 Task: Explore nearby public libraries in Raleigh, North Carolina.
Action: Mouse moved to (78, 90)
Screenshot: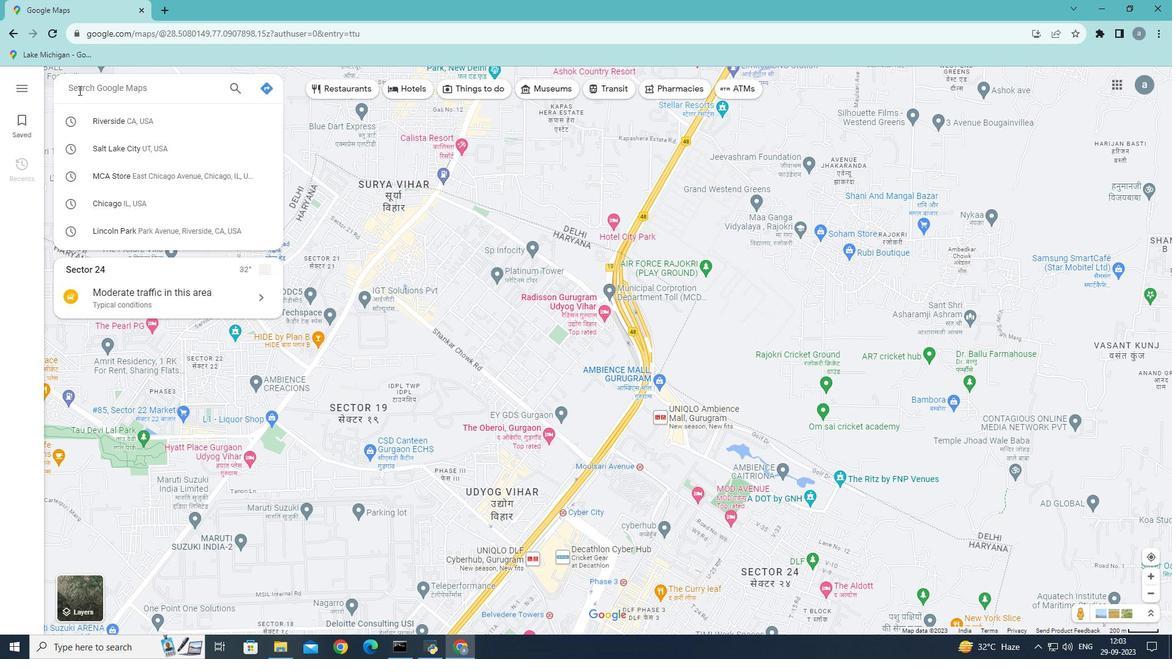 
Action: Mouse pressed left at (78, 90)
Screenshot: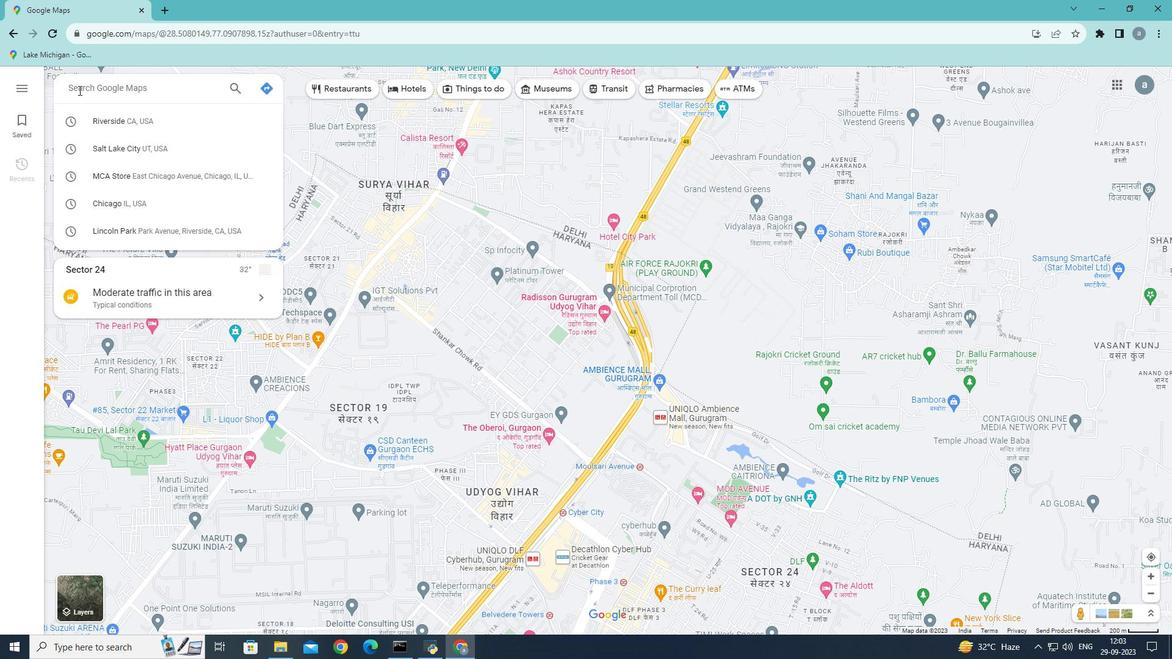 
Action: Key pressed <Key.shift>Raleigh
Screenshot: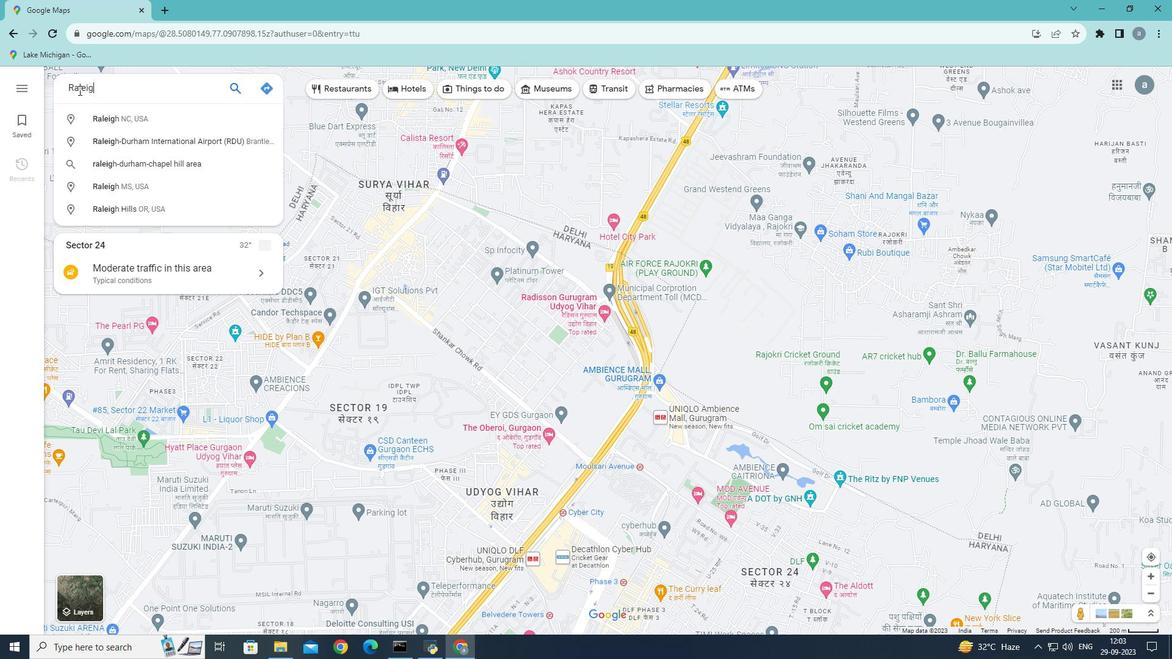 
Action: Mouse moved to (125, 119)
Screenshot: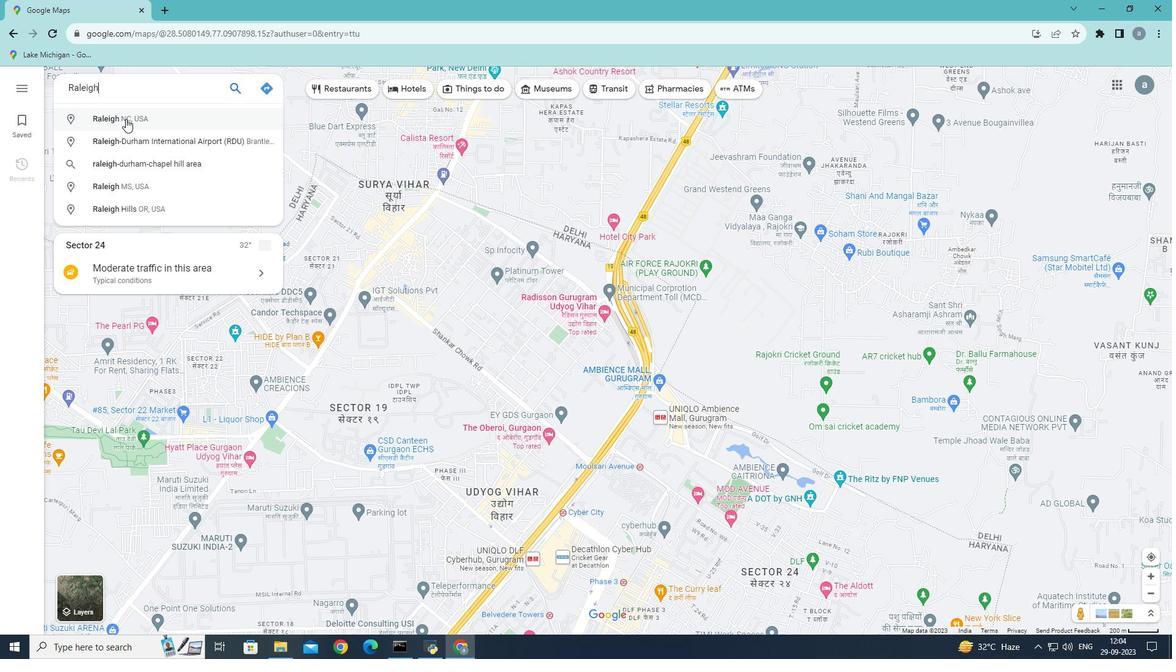 
Action: Mouse pressed left at (125, 119)
Screenshot: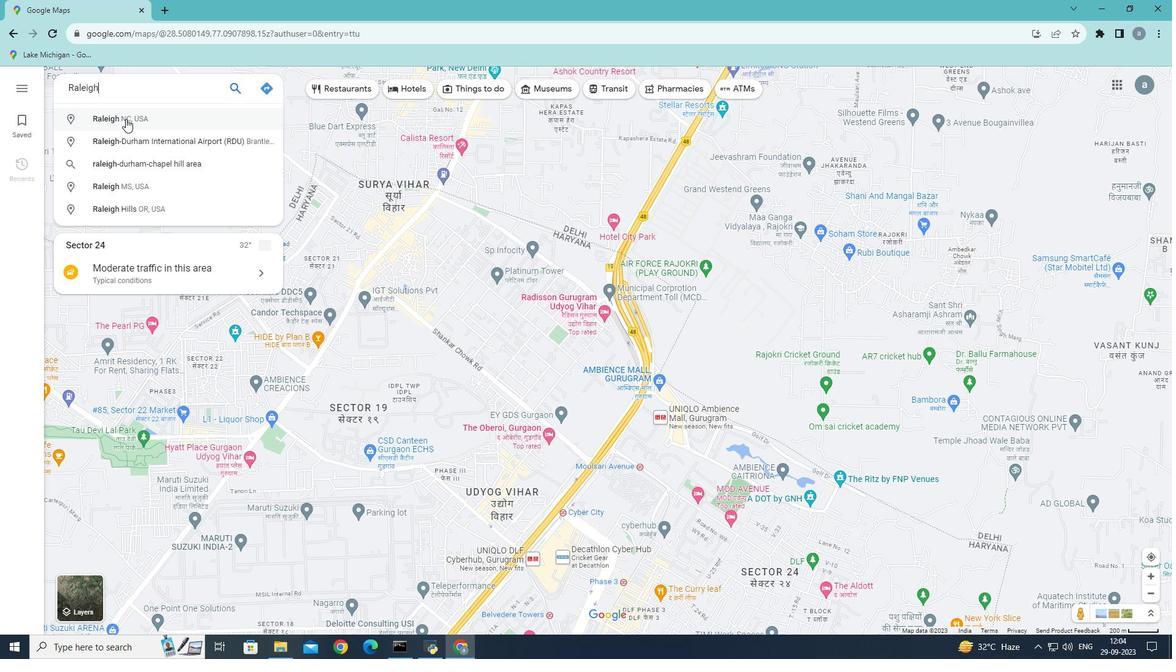 
Action: Mouse moved to (164, 296)
Screenshot: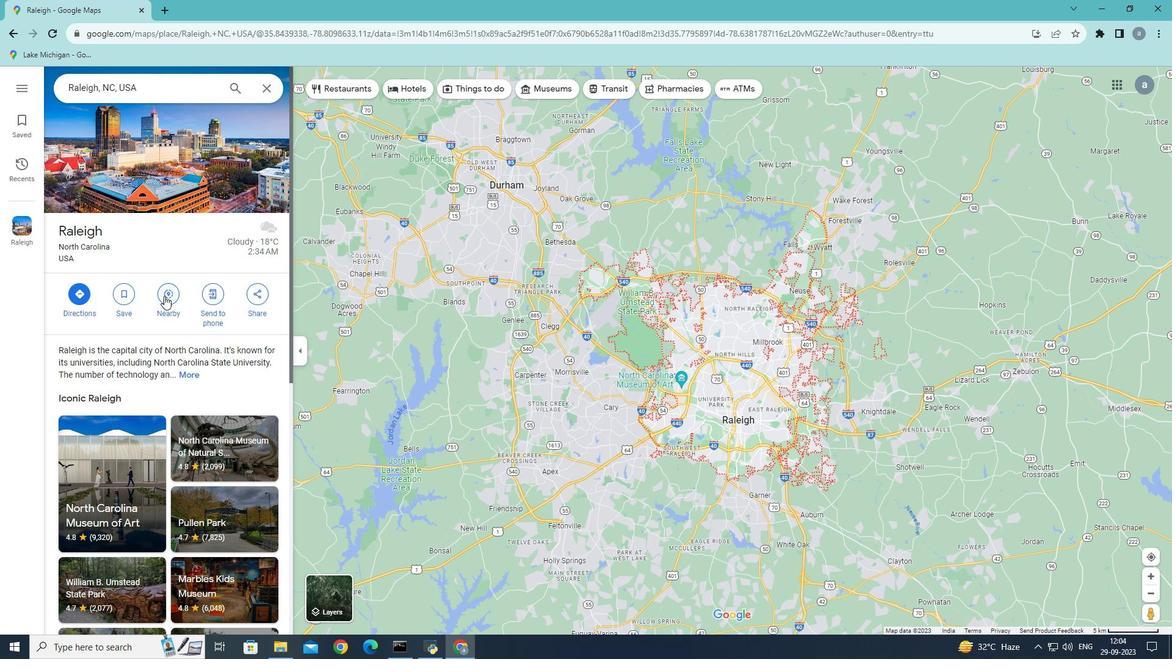 
Action: Mouse pressed left at (164, 296)
Screenshot: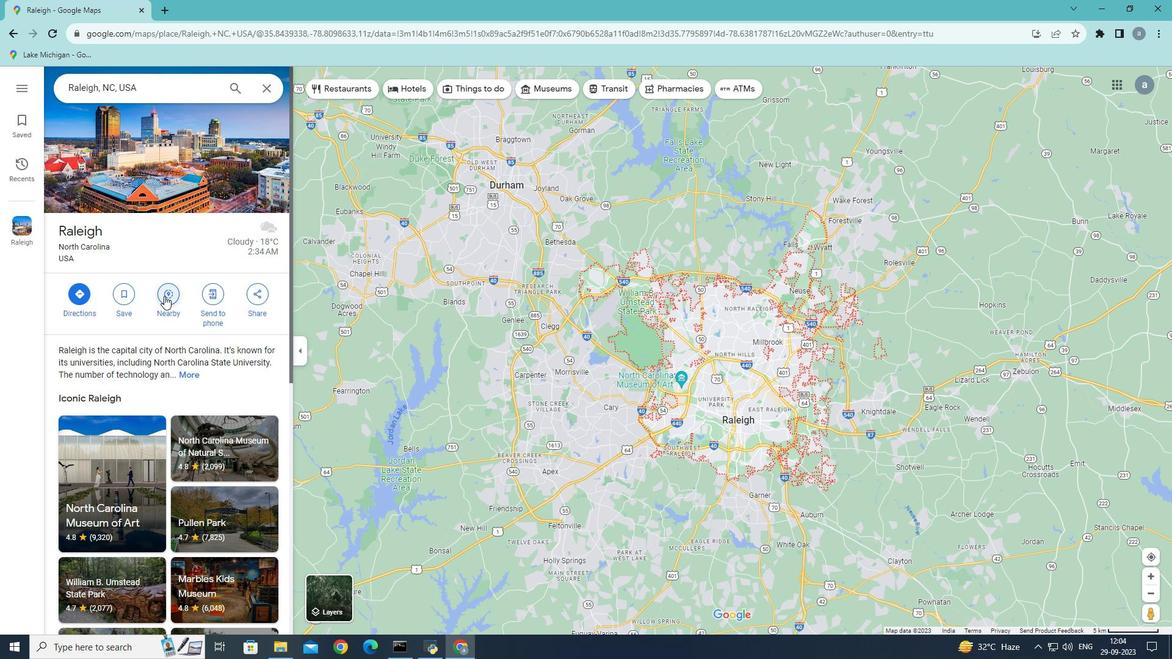 
Action: Mouse moved to (80, 89)
Screenshot: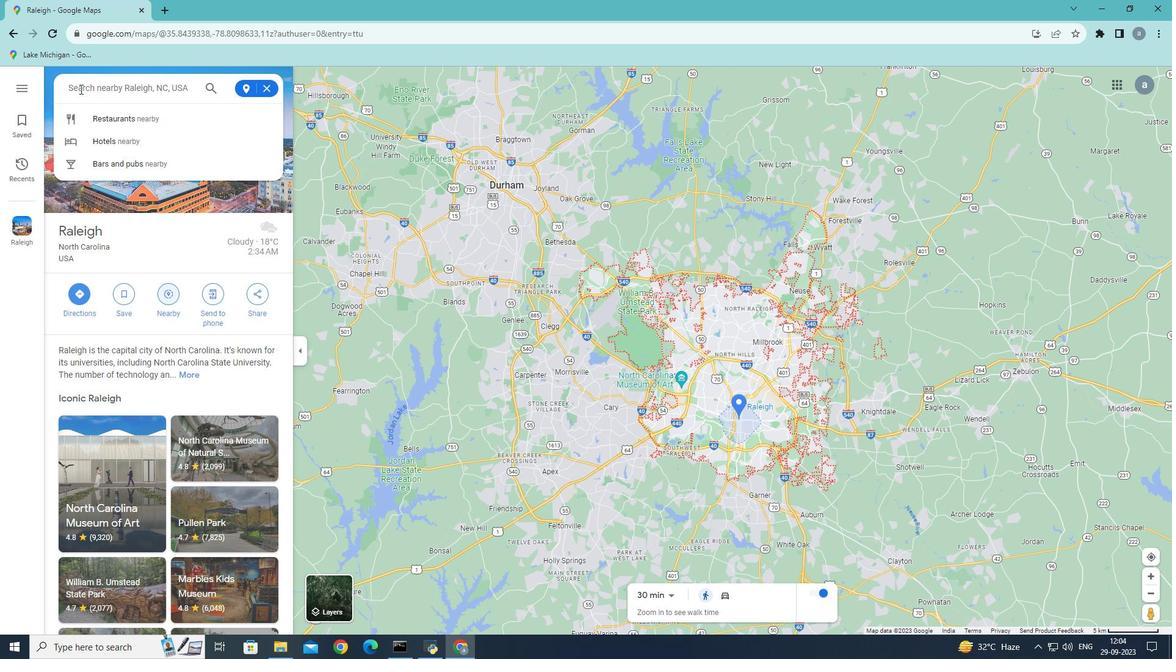 
Action: Mouse pressed left at (80, 89)
Screenshot: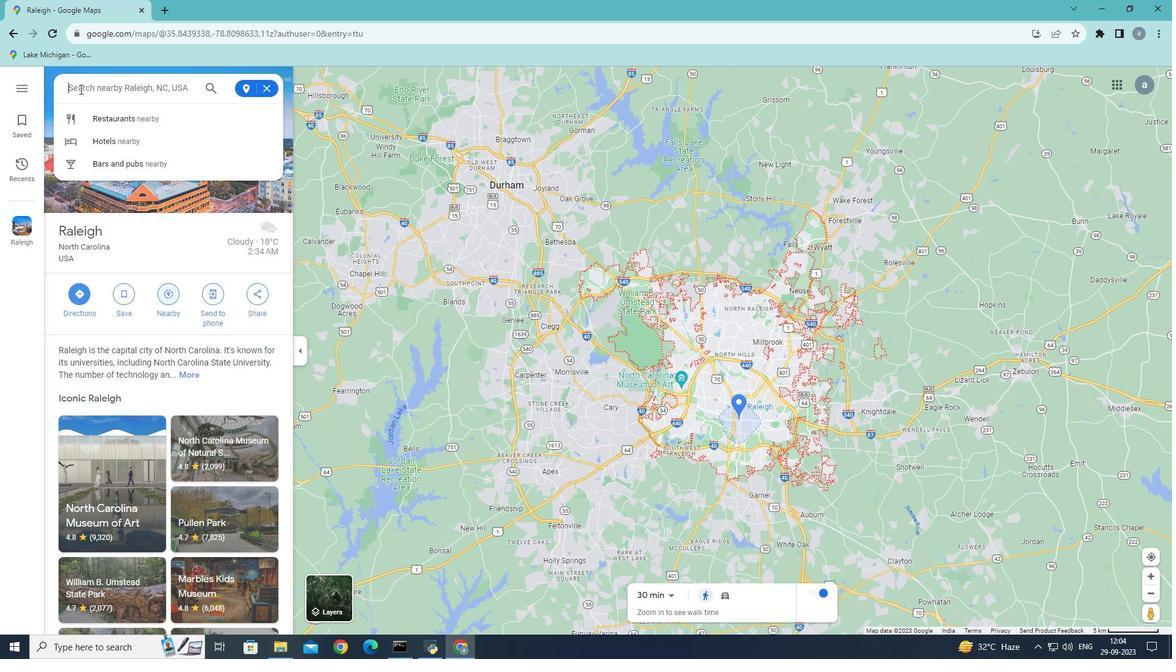 
Action: Mouse moved to (81, 89)
Screenshot: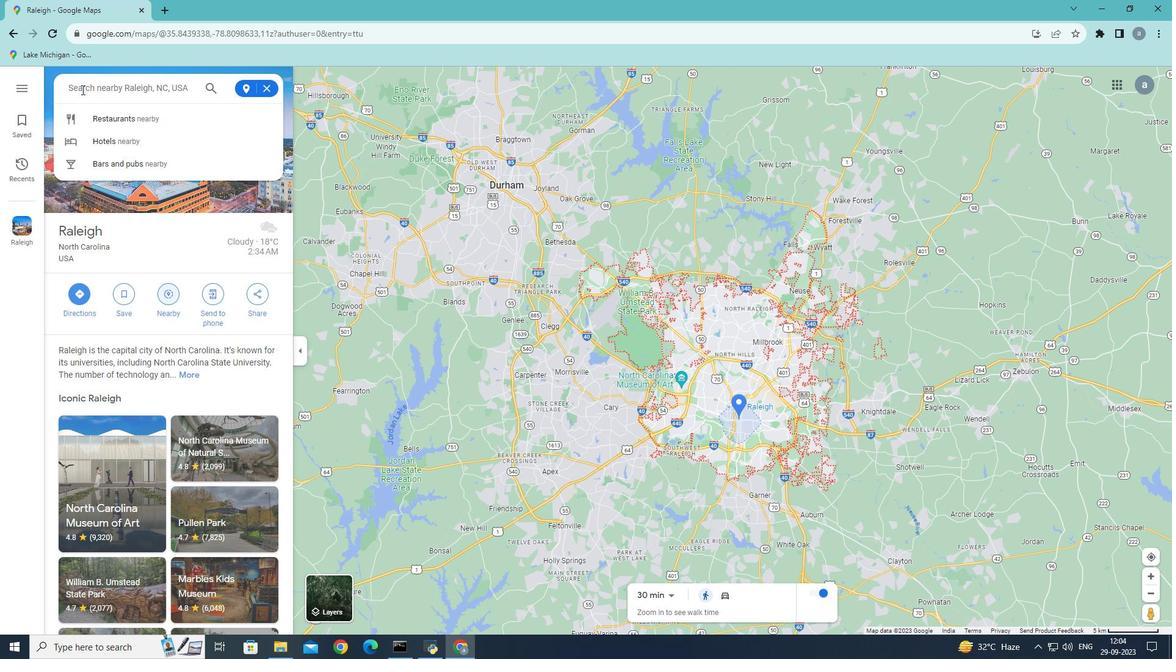 
Action: Key pressed <Key.shift><Key.shift><Key.shift><Key.shift><Key.shift><Key.shift><Key.shift><Key.shift><Key.shift>Public<Key.space>library<Key.enter>
Screenshot: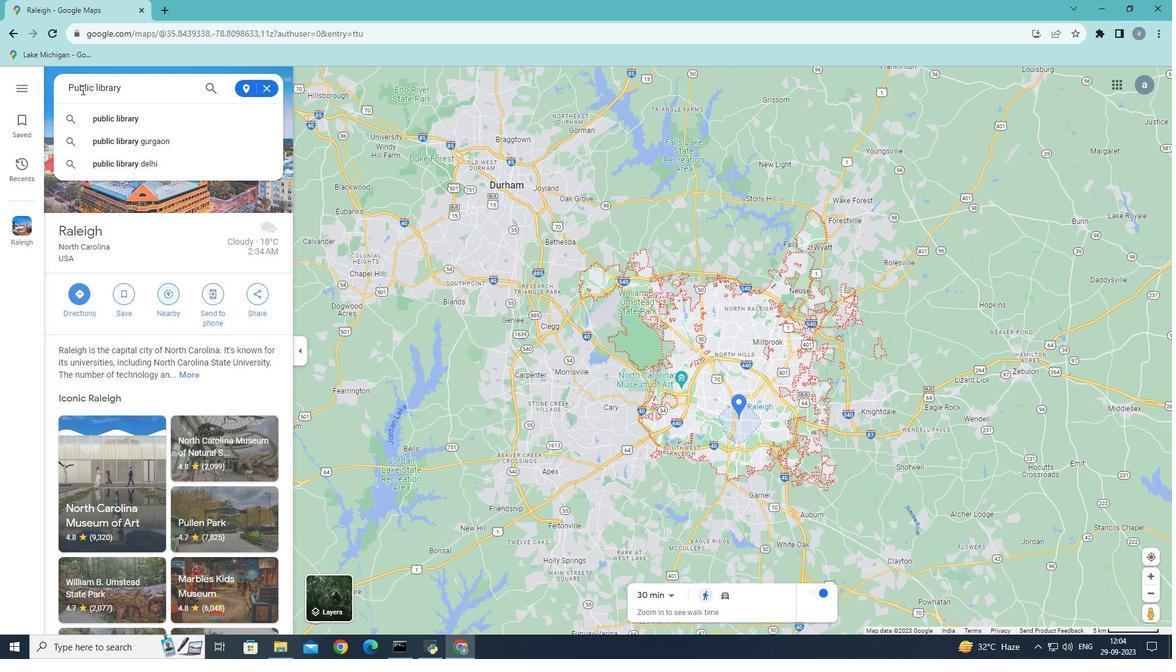
Action: Mouse moved to (331, 600)
Screenshot: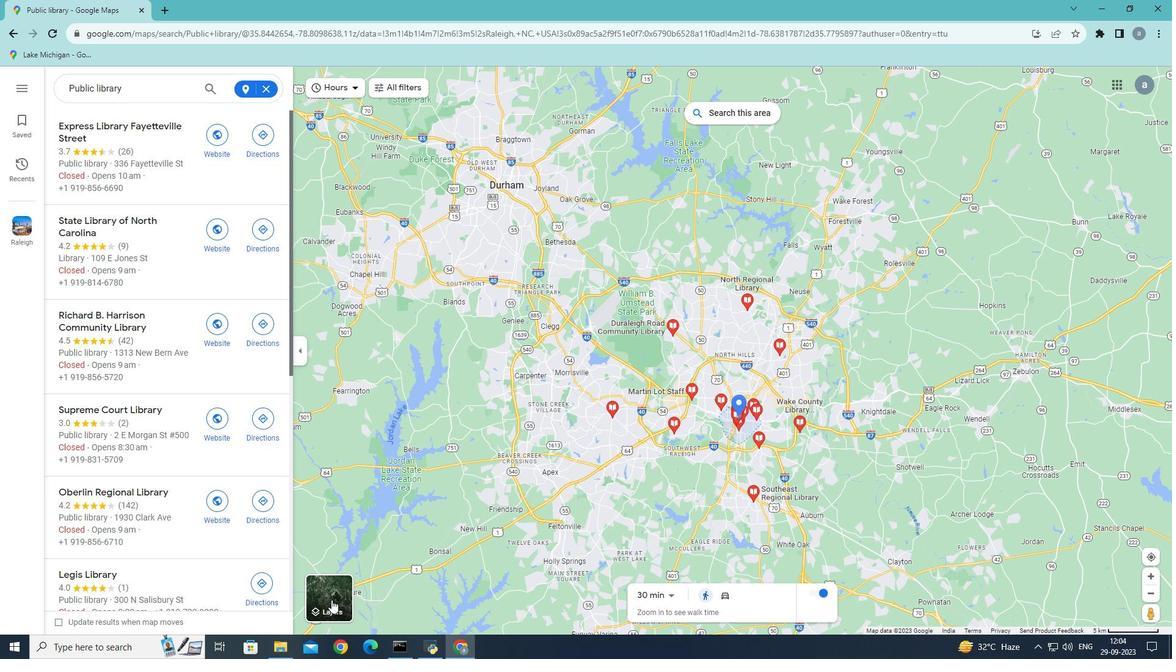 
Action: Mouse pressed left at (331, 600)
Screenshot: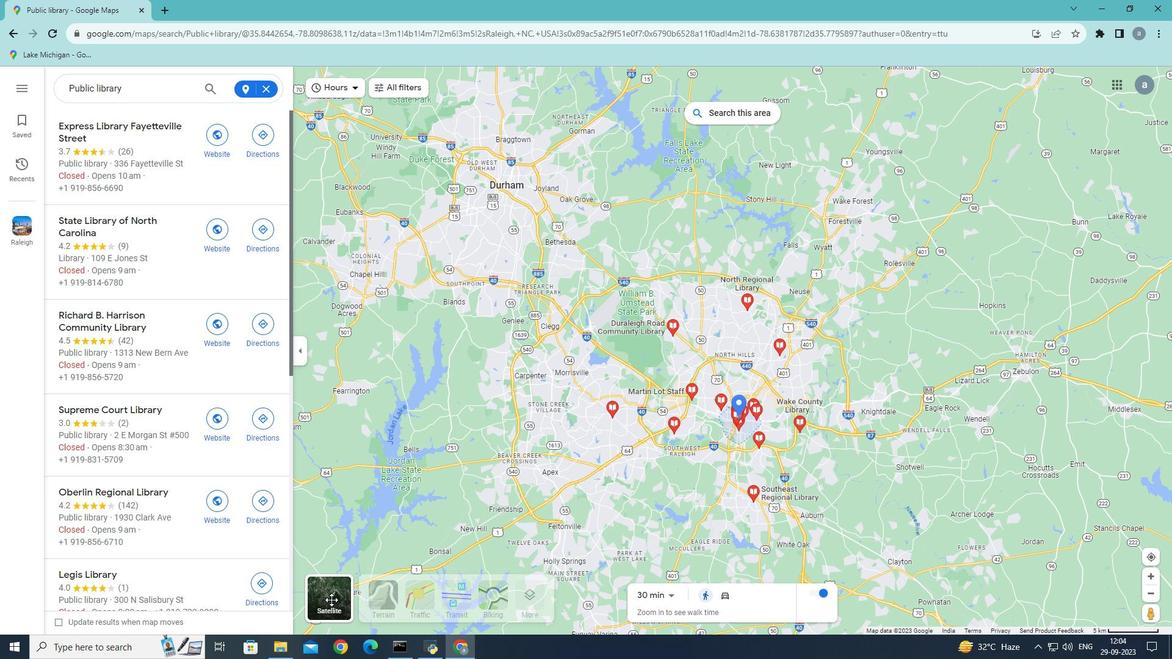 
Action: Mouse moved to (132, 161)
Screenshot: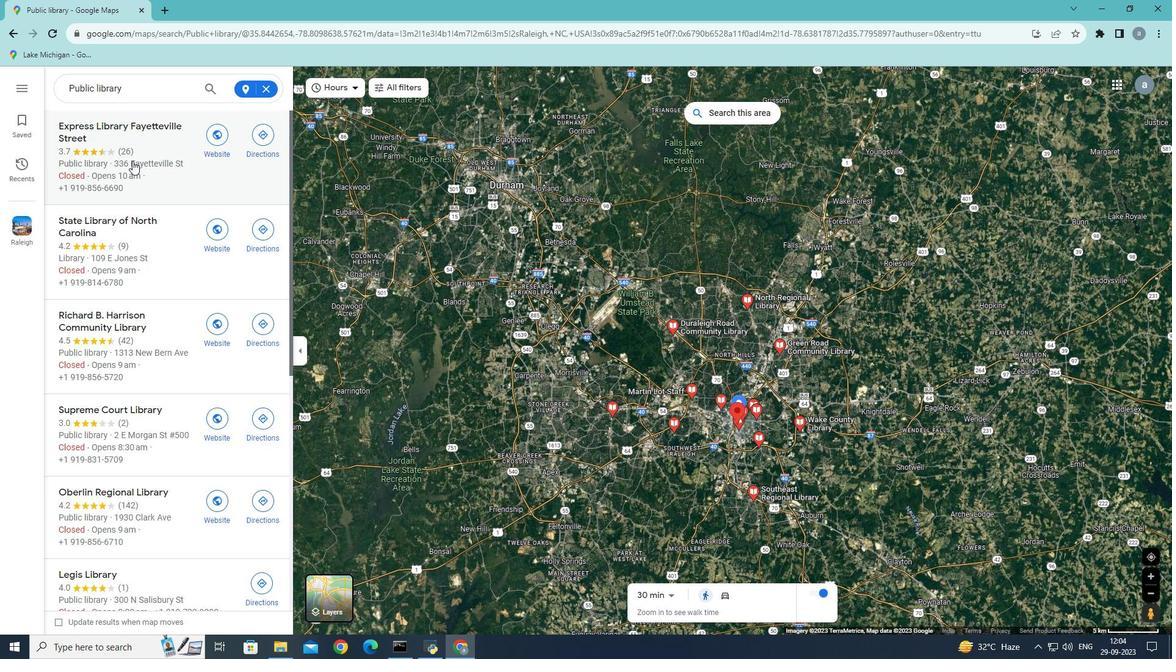 
Action: Mouse pressed left at (132, 161)
Screenshot: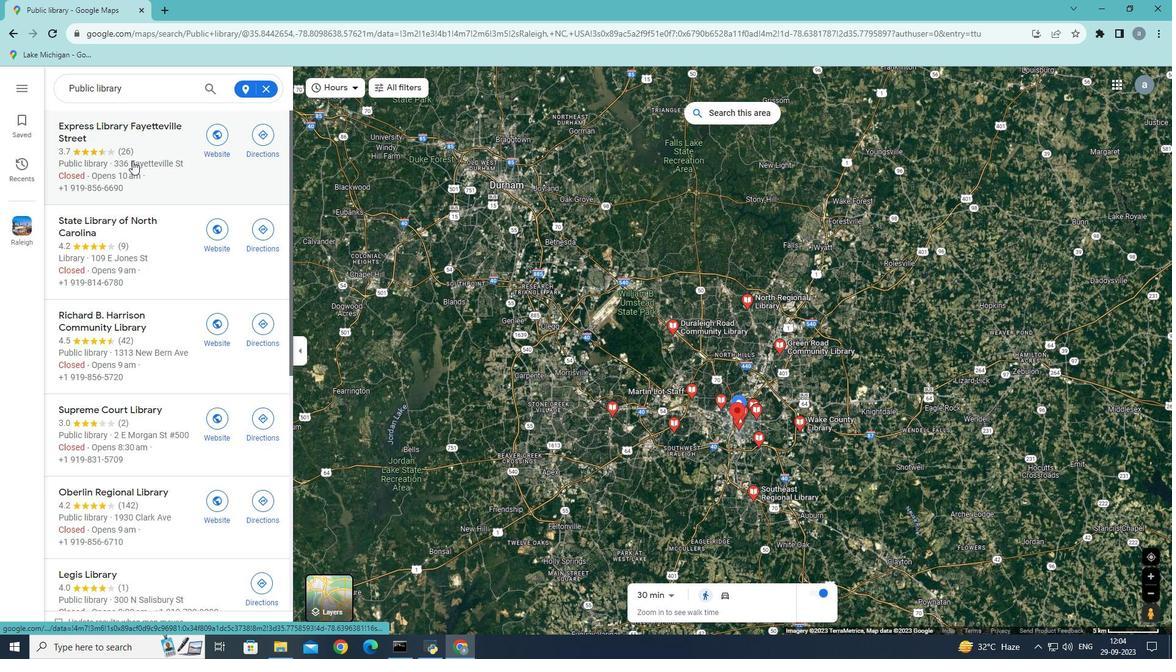 
Action: Mouse moved to (462, 188)
Screenshot: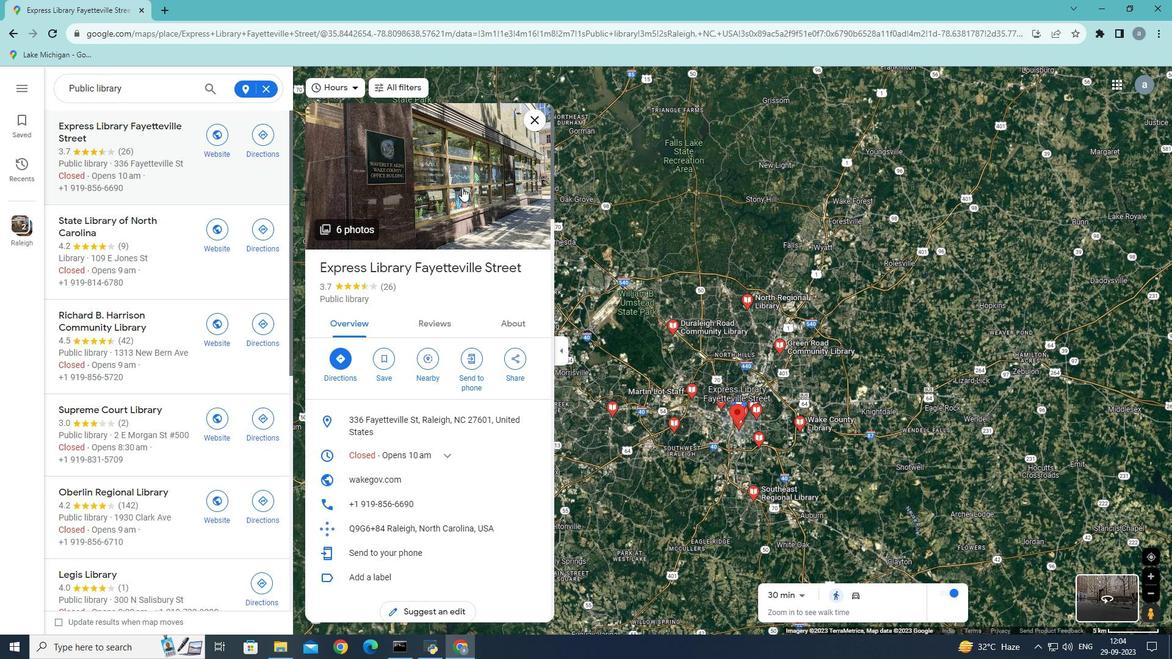 
Action: Mouse scrolled (462, 187) with delta (0, 0)
Screenshot: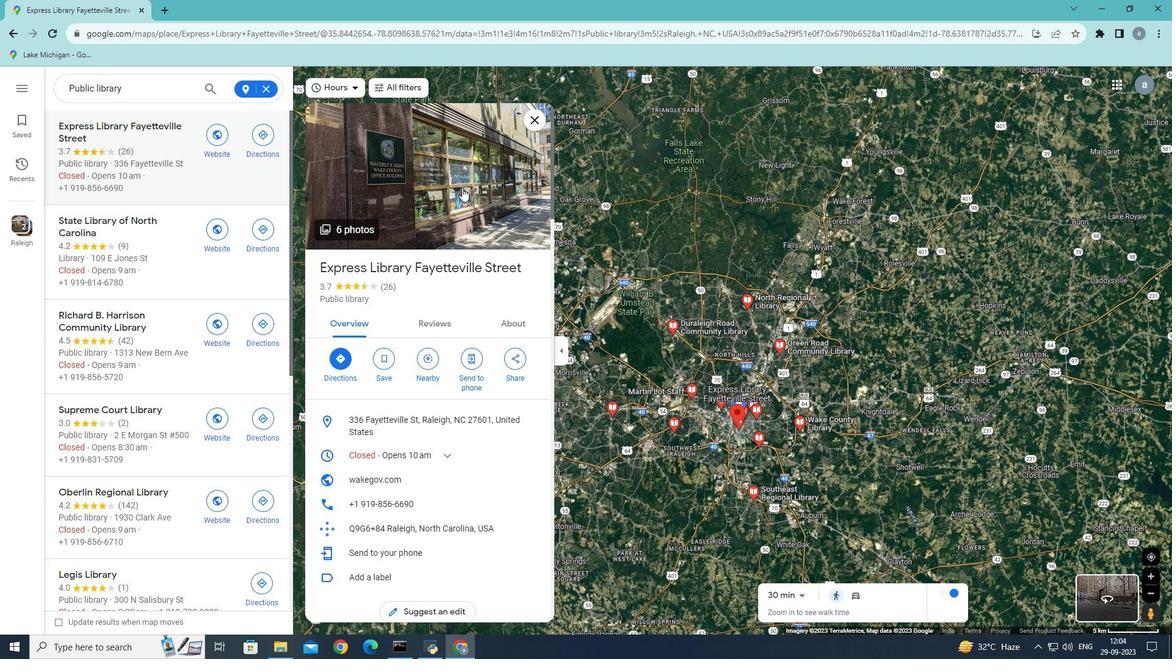 
Action: Mouse scrolled (462, 187) with delta (0, 0)
Screenshot: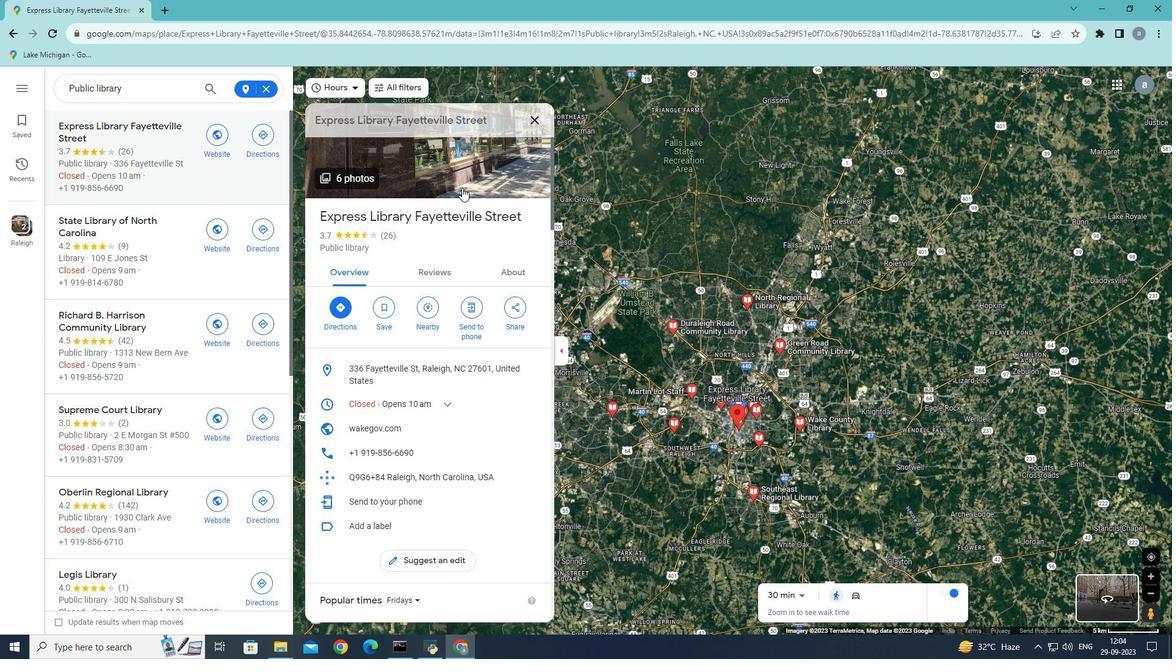 
Action: Mouse scrolled (462, 187) with delta (0, 0)
Screenshot: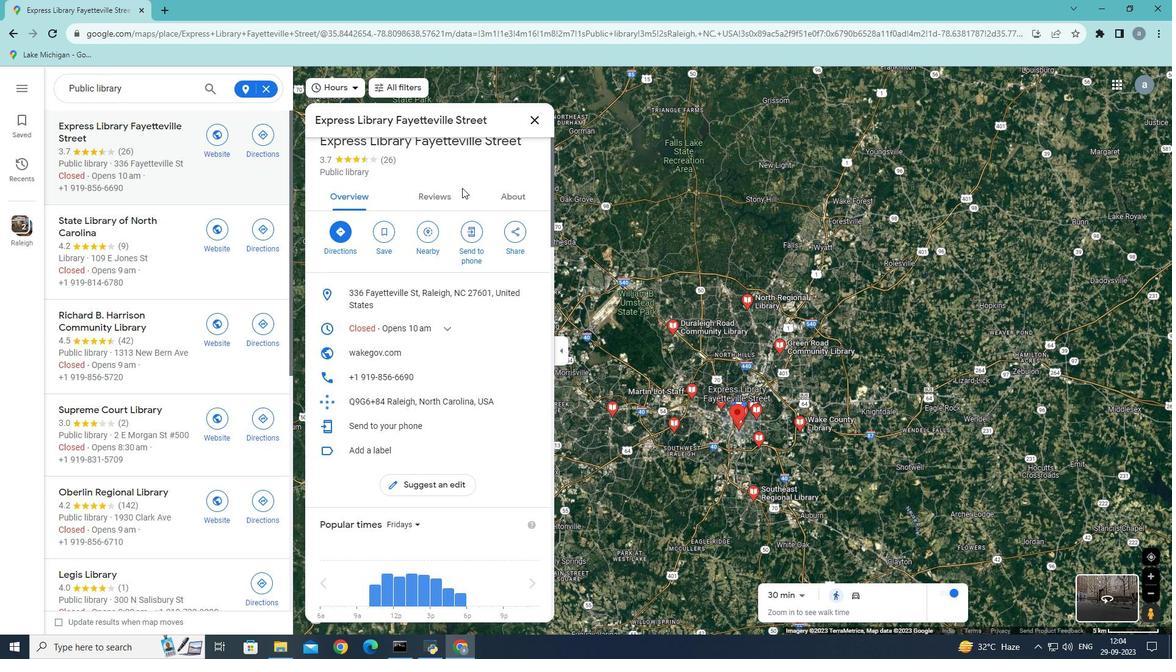 
Action: Mouse scrolled (462, 187) with delta (0, 0)
Screenshot: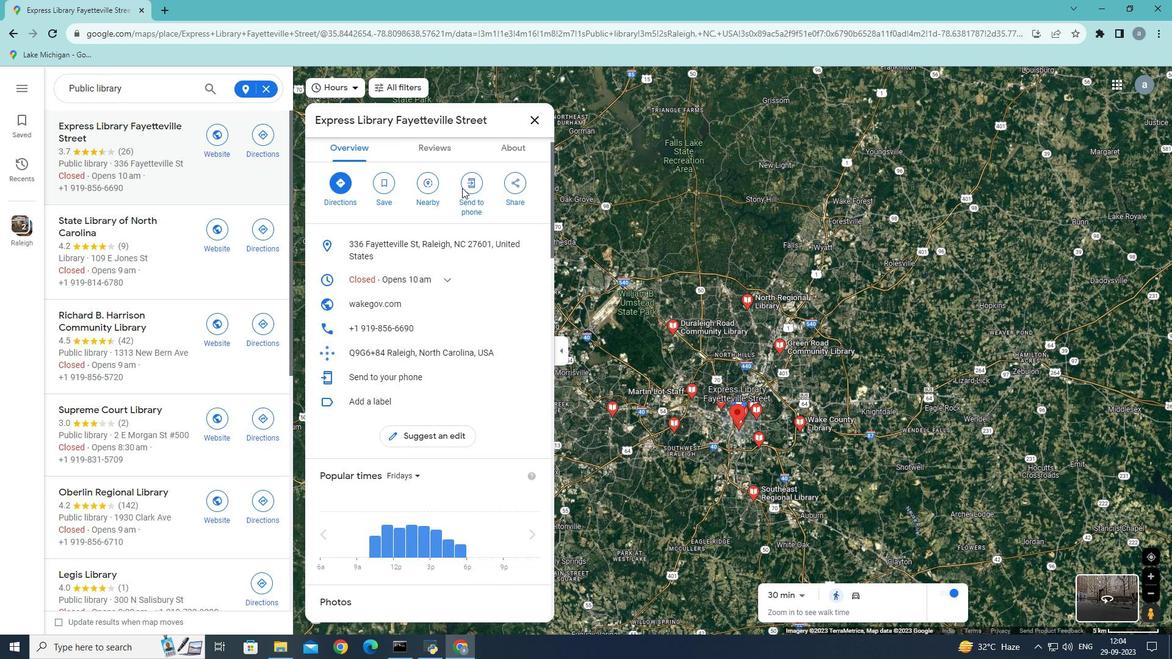 
Action: Mouse scrolled (462, 187) with delta (0, 0)
Screenshot: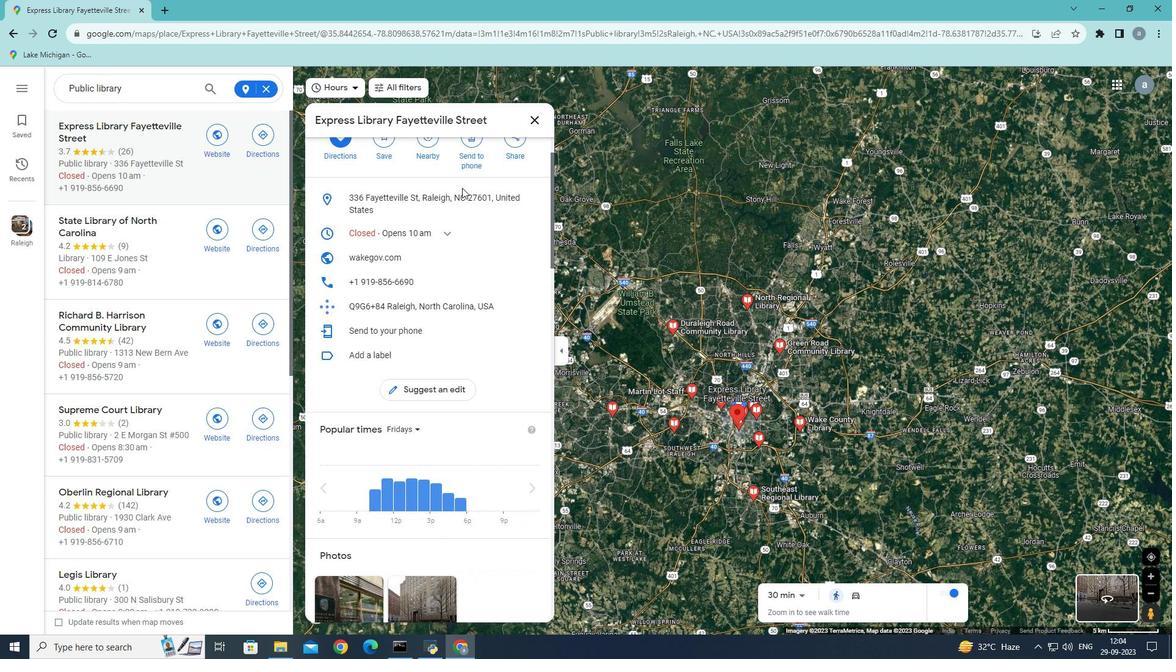 
Action: Mouse moved to (456, 200)
Screenshot: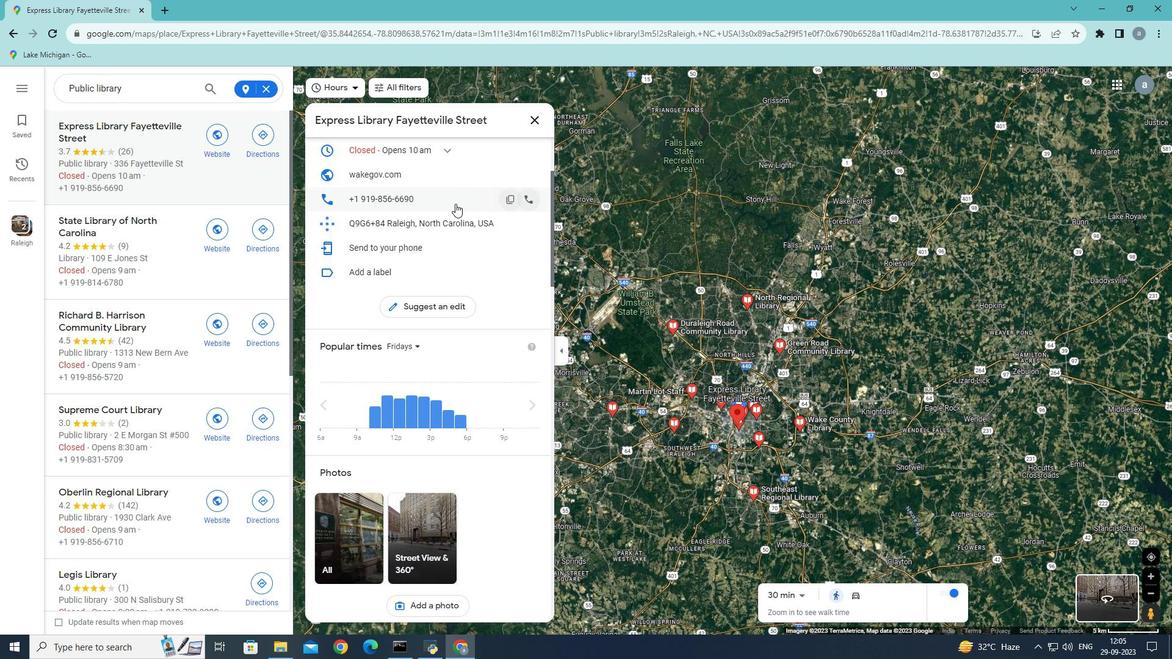 
Action: Mouse scrolled (456, 200) with delta (0, 0)
Screenshot: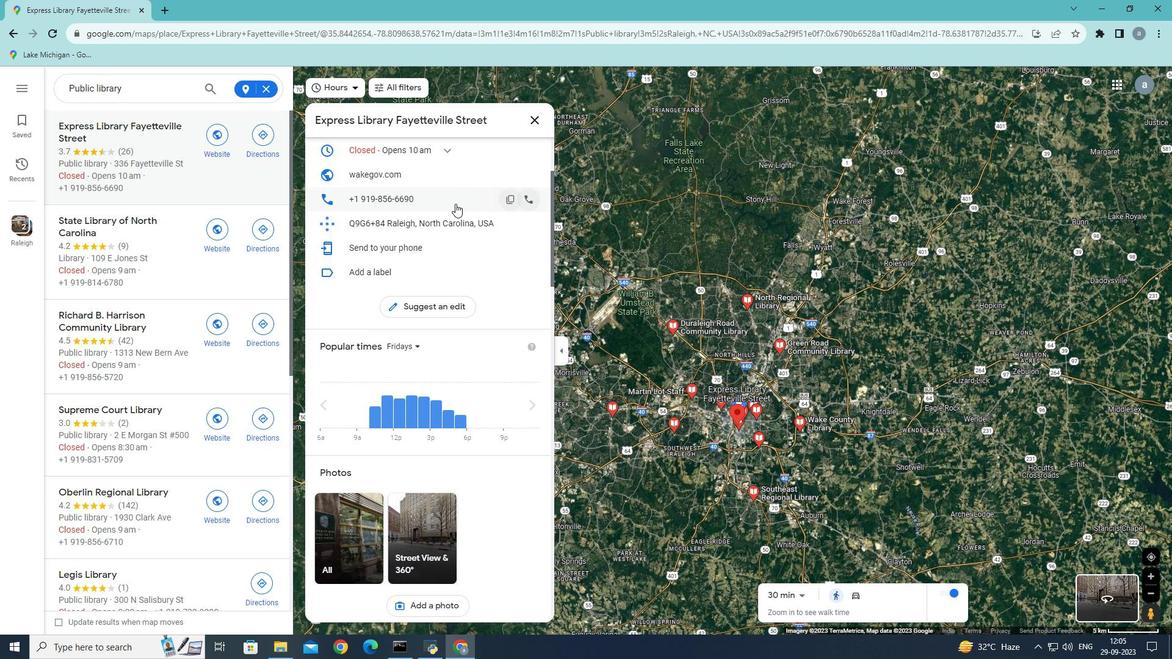 
Action: Mouse moved to (455, 204)
Screenshot: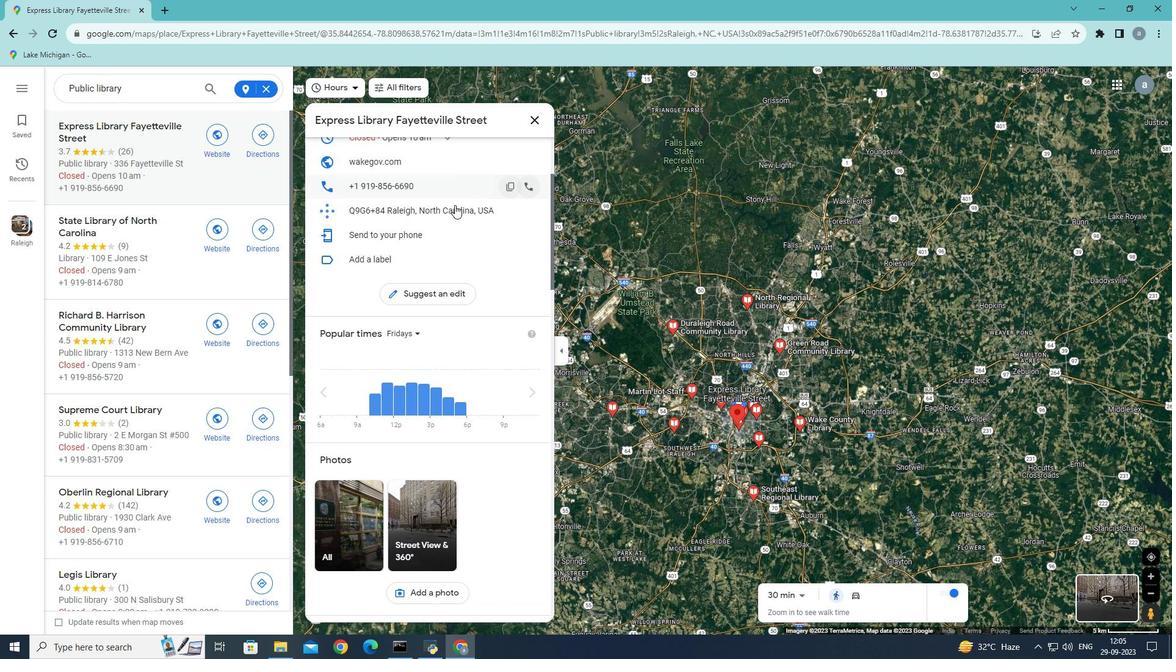 
Action: Mouse scrolled (455, 203) with delta (0, 0)
Screenshot: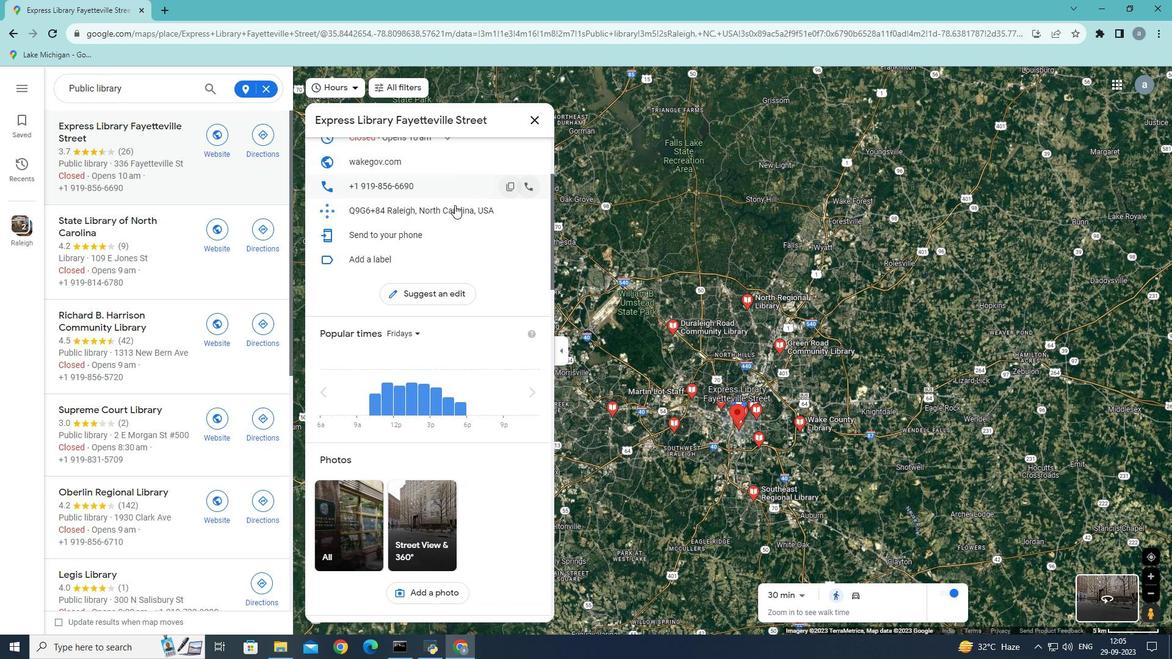
Action: Mouse moved to (455, 205)
Screenshot: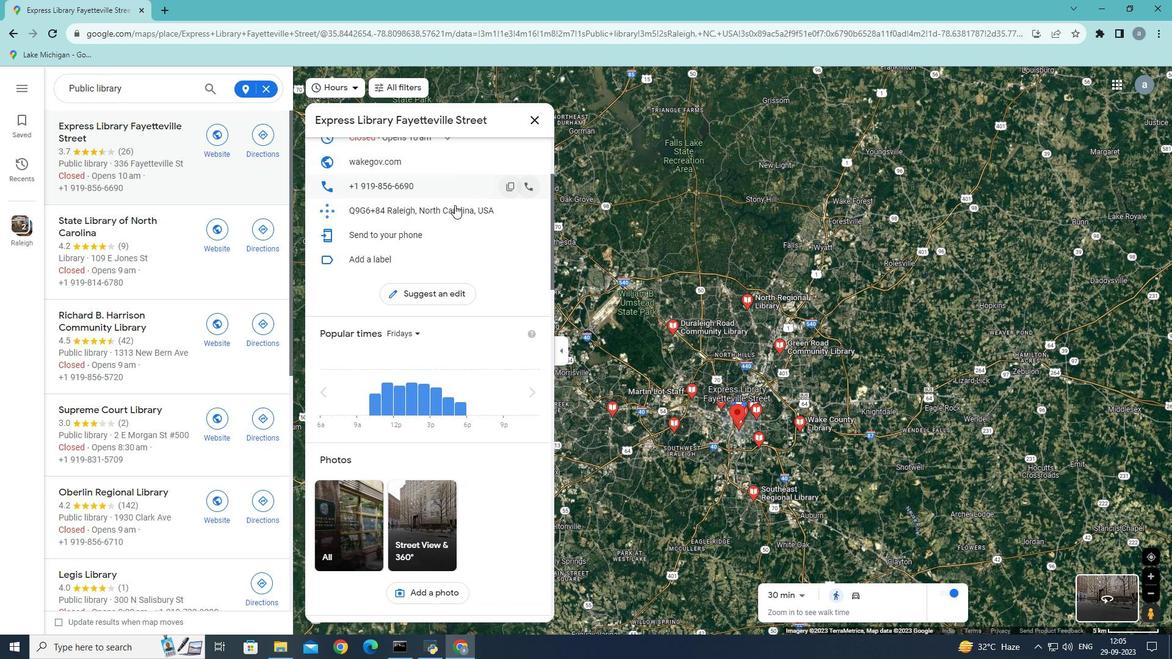 
Action: Mouse scrolled (455, 204) with delta (0, 0)
Screenshot: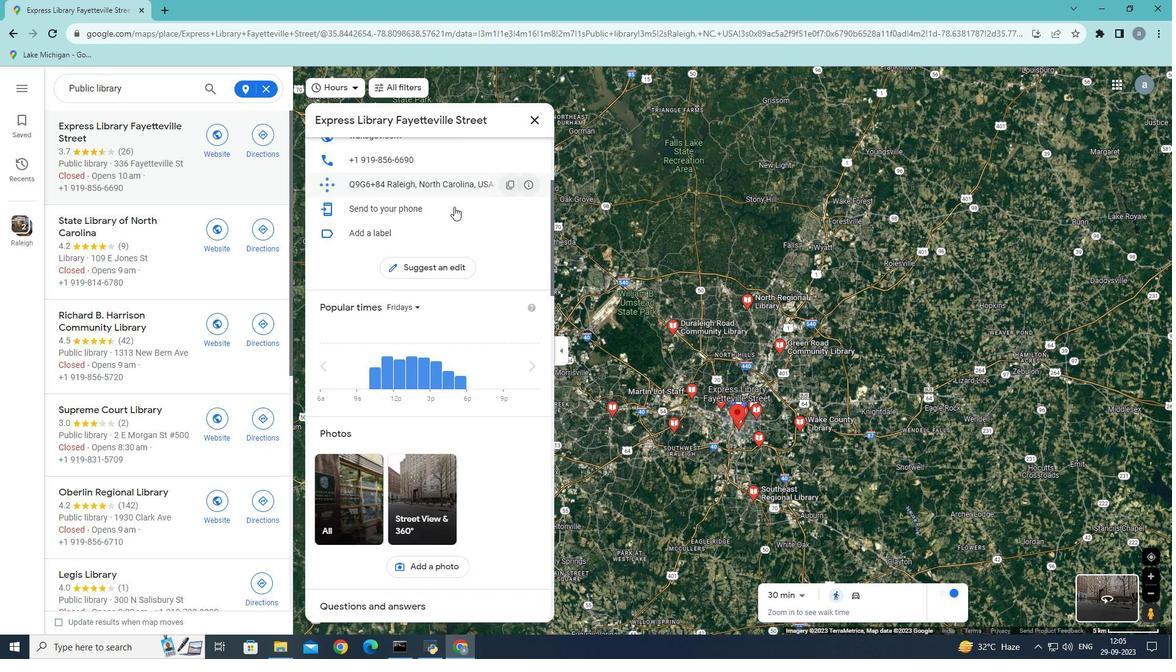 
Action: Mouse moved to (449, 210)
Screenshot: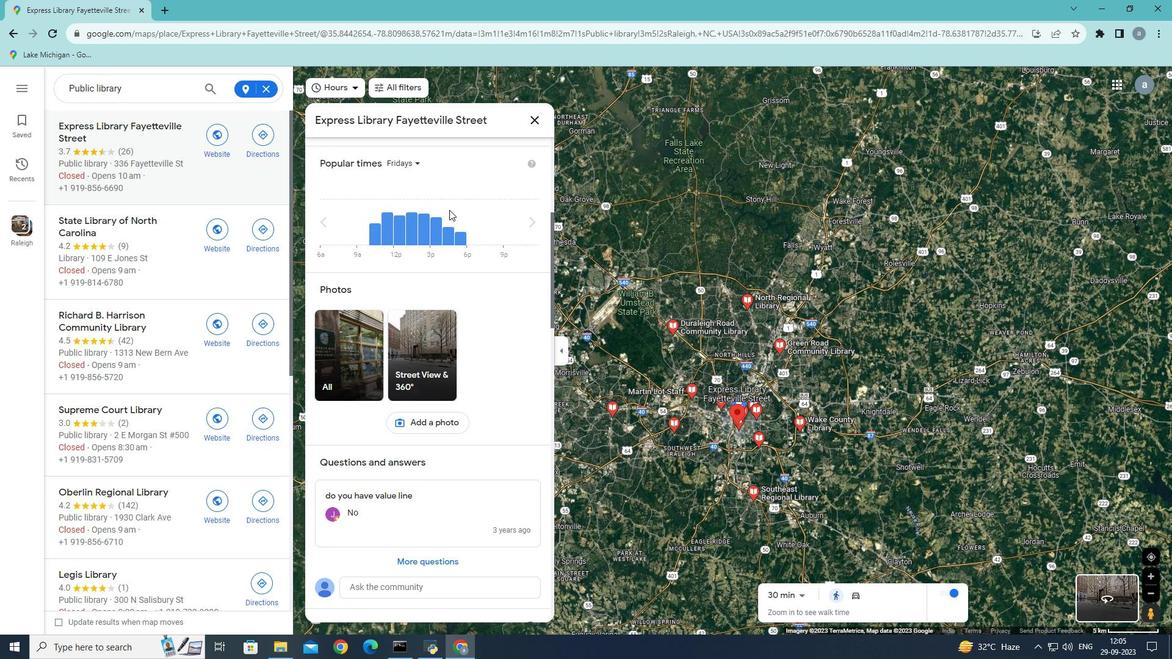 
Action: Mouse scrolled (449, 209) with delta (0, 0)
Screenshot: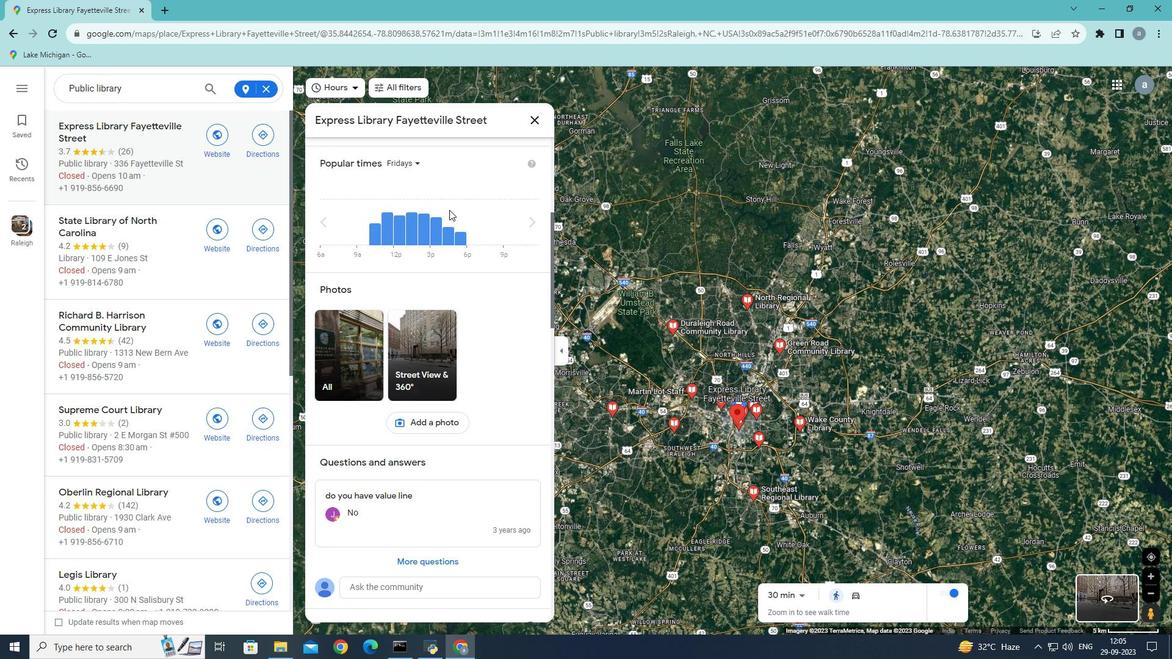 
Action: Mouse scrolled (449, 209) with delta (0, 0)
Screenshot: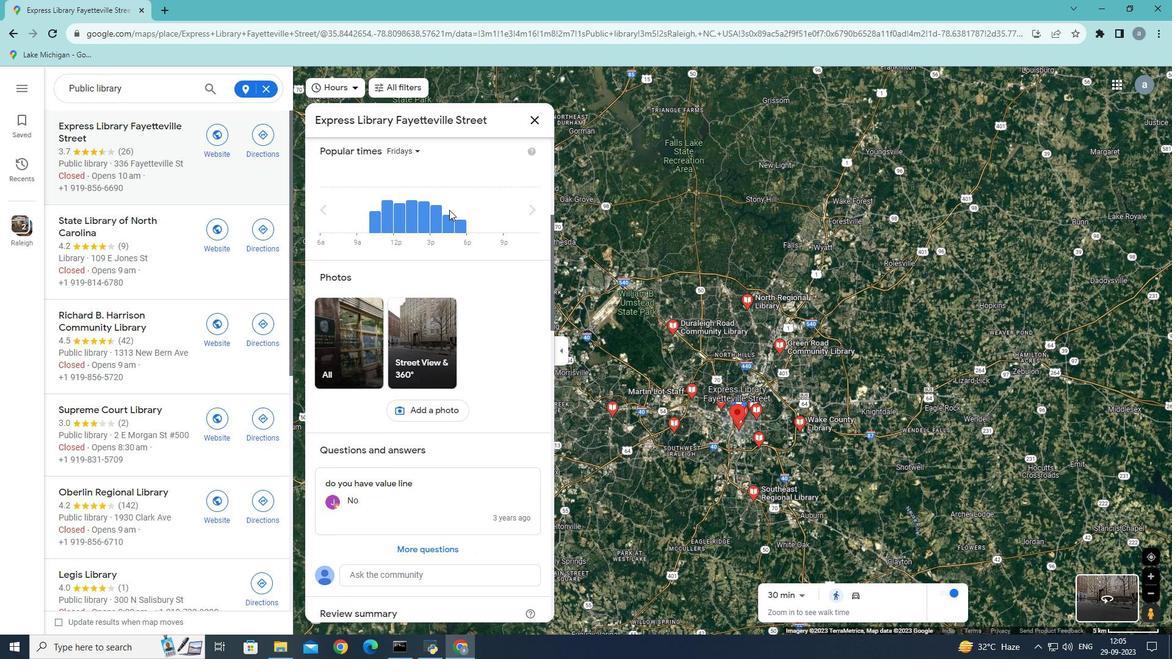 
Action: Mouse scrolled (449, 209) with delta (0, 0)
Screenshot: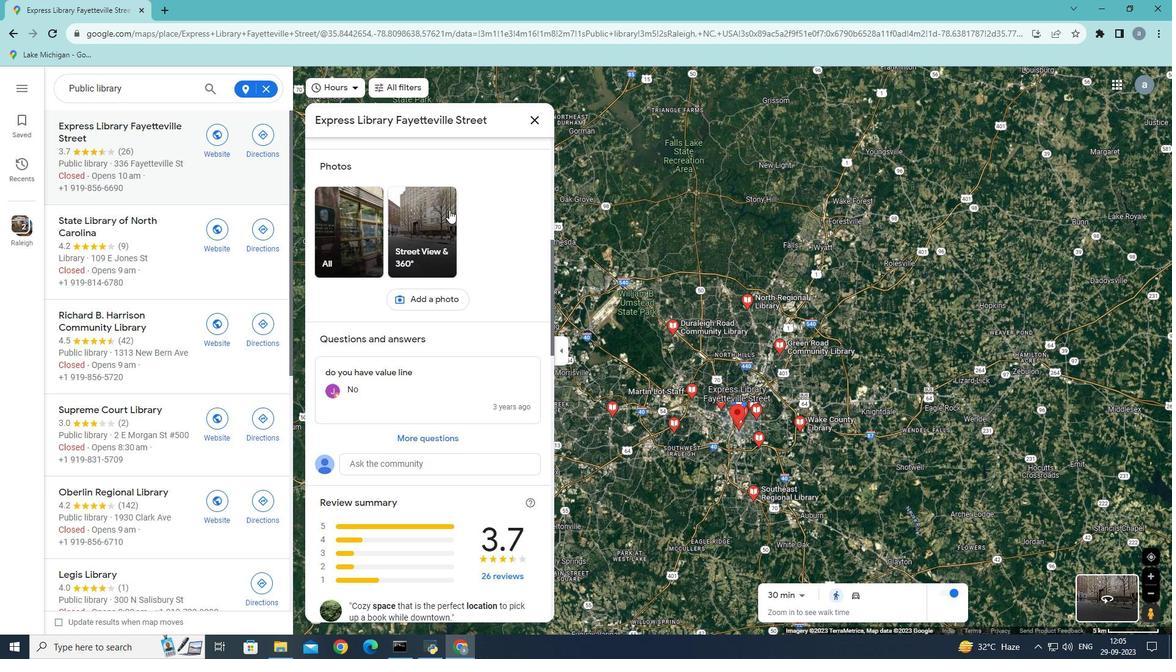 
Action: Mouse scrolled (449, 209) with delta (0, 0)
Screenshot: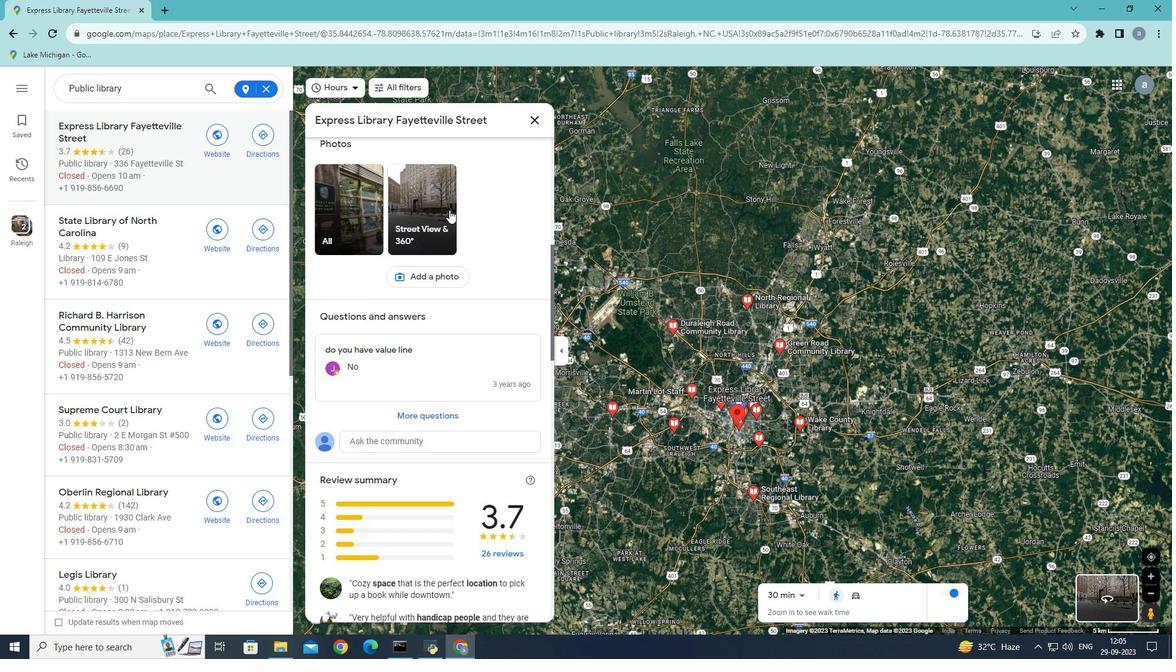 
Action: Mouse scrolled (449, 209) with delta (0, 0)
Screenshot: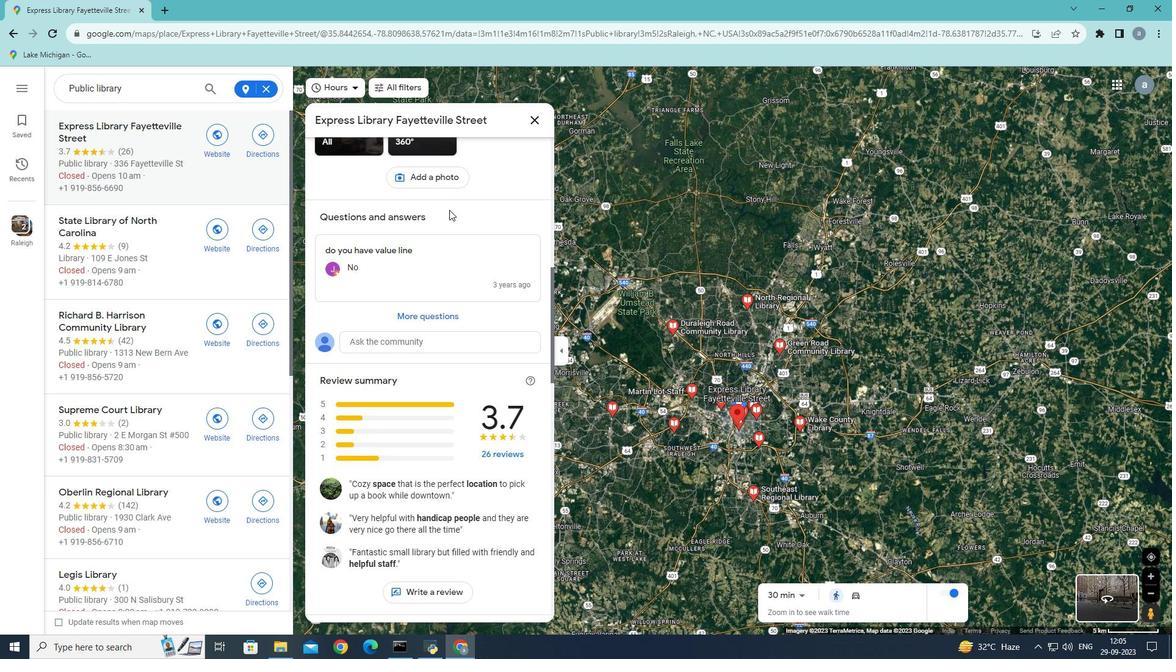 
Action: Mouse scrolled (449, 209) with delta (0, 0)
Screenshot: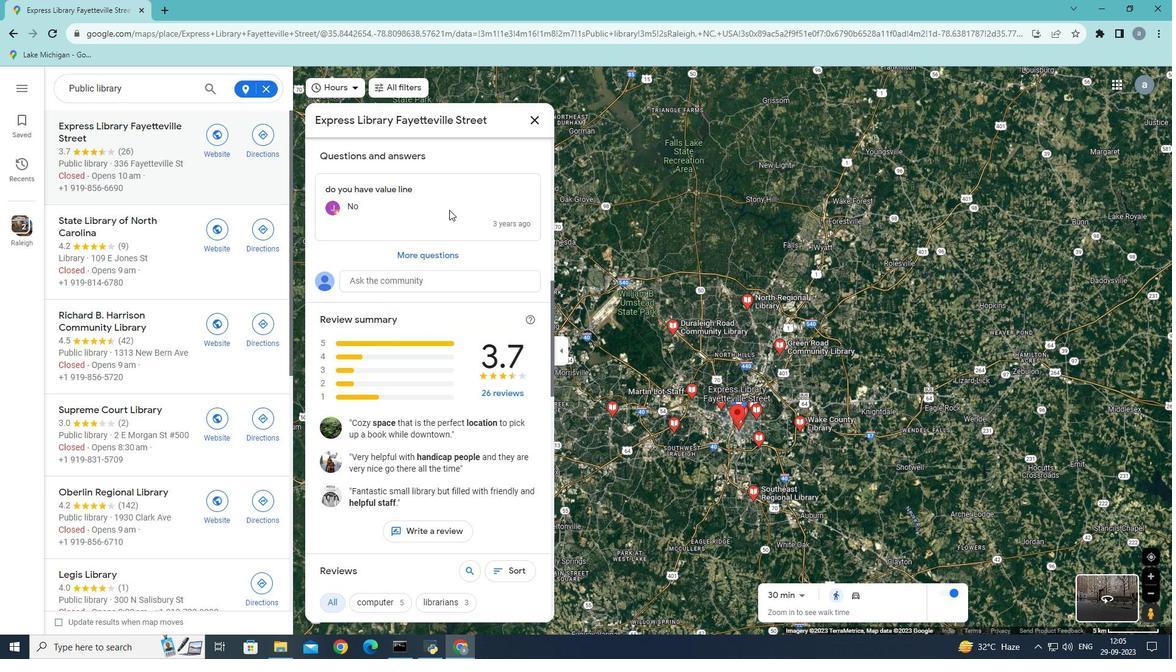 
Action: Mouse scrolled (449, 209) with delta (0, 0)
Screenshot: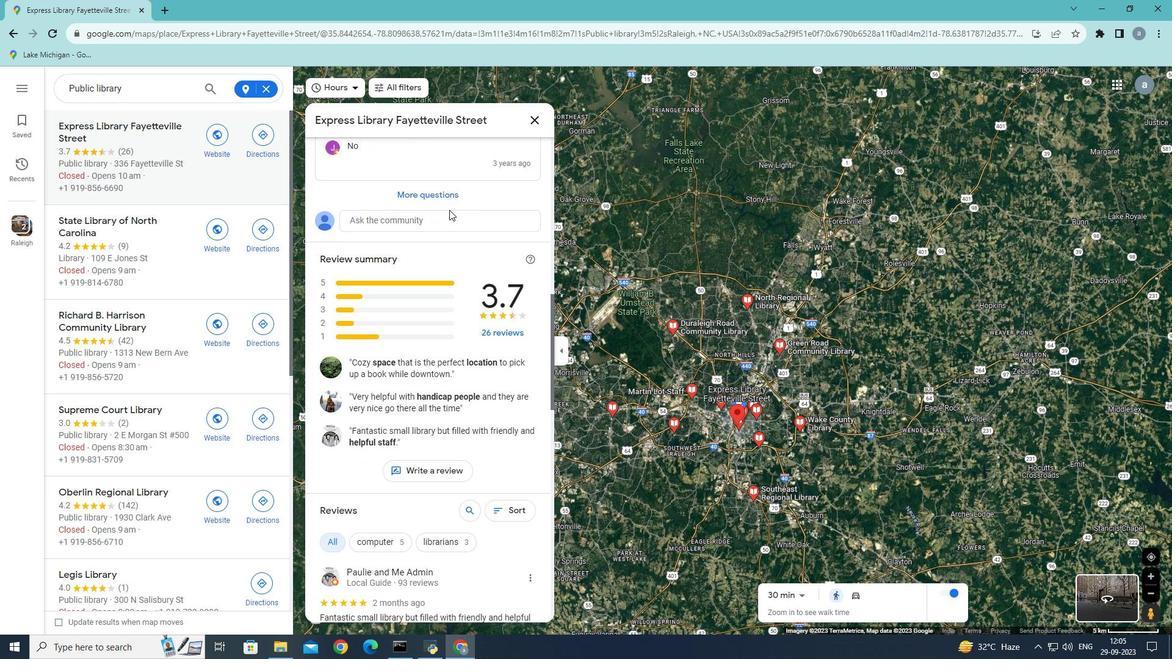 
Action: Mouse scrolled (449, 209) with delta (0, 0)
Screenshot: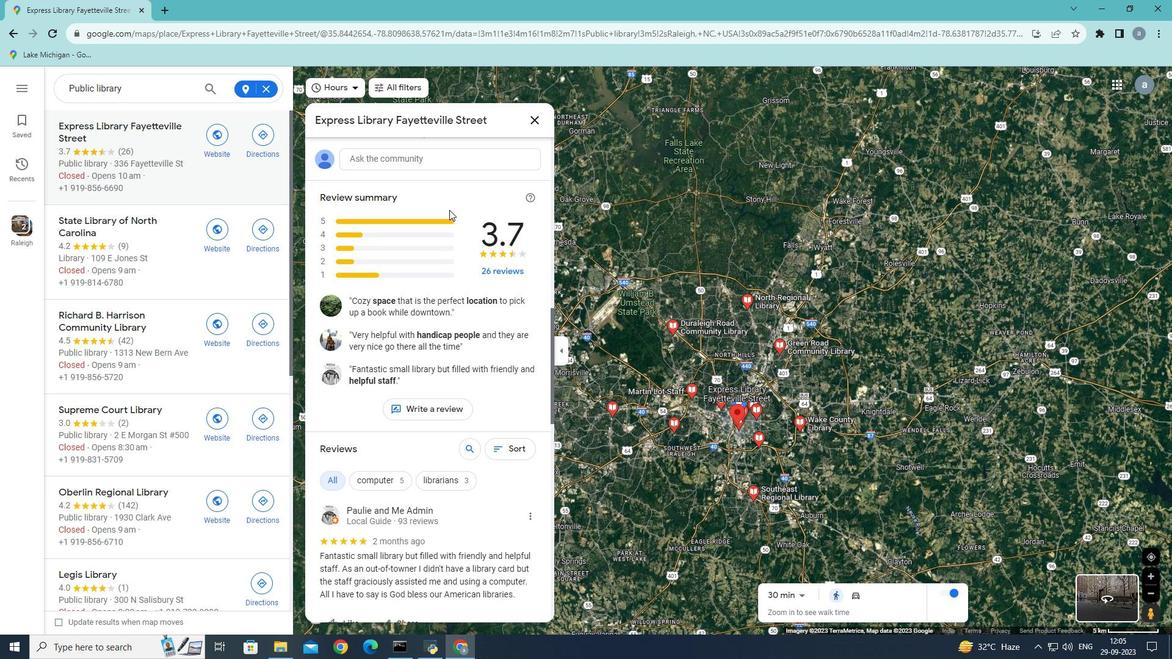 
Action: Mouse scrolled (449, 209) with delta (0, 0)
Screenshot: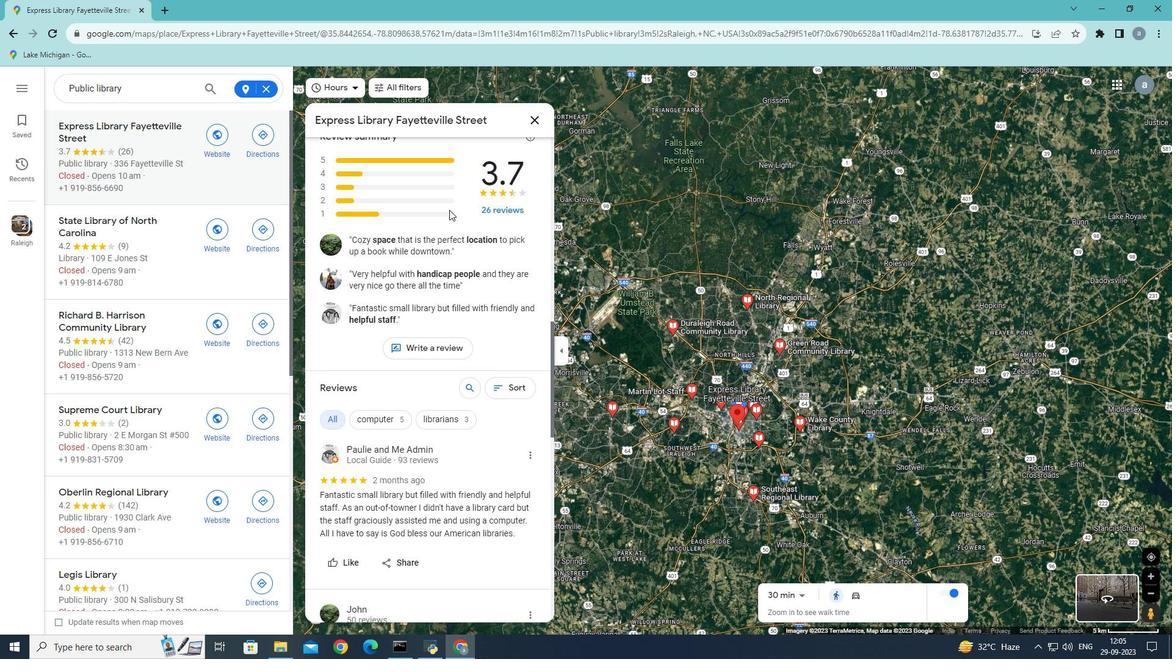 
Action: Mouse scrolled (449, 209) with delta (0, 0)
Screenshot: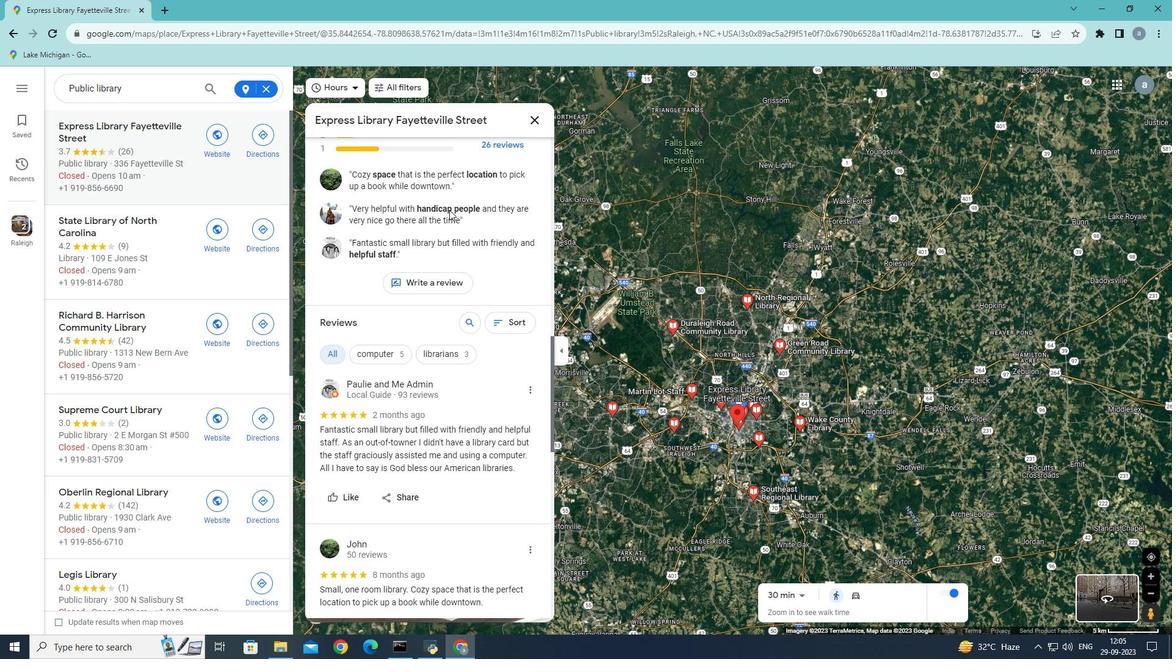 
Action: Mouse scrolled (449, 209) with delta (0, 0)
Screenshot: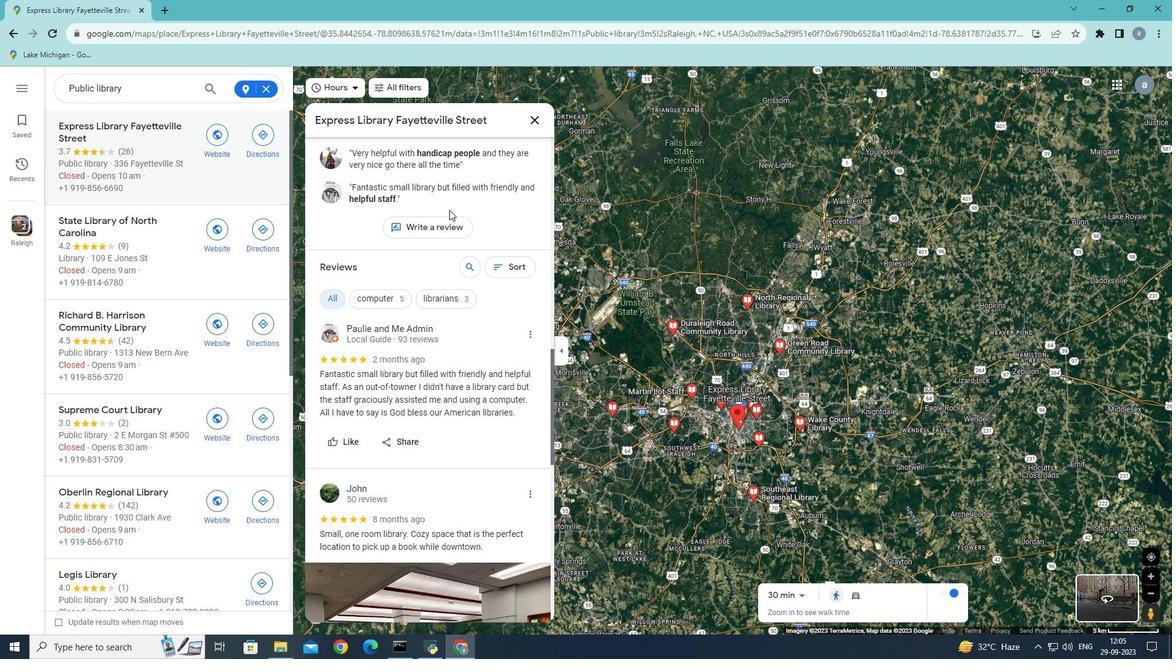 
Action: Mouse scrolled (449, 209) with delta (0, 0)
Screenshot: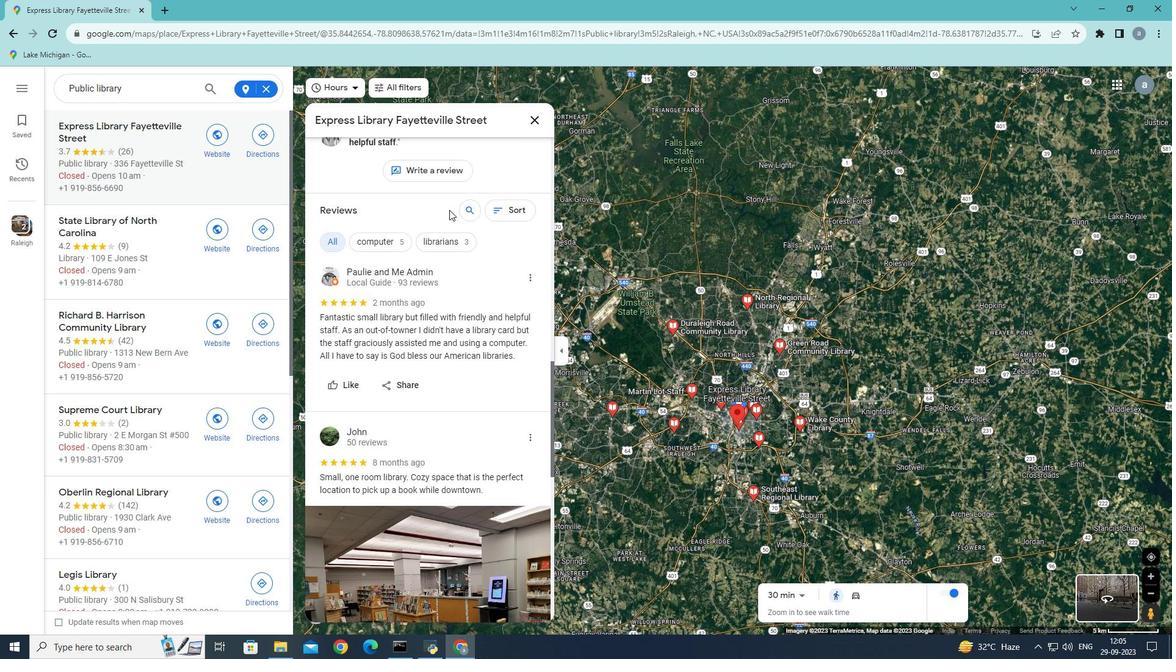 
Action: Mouse scrolled (449, 209) with delta (0, 0)
Screenshot: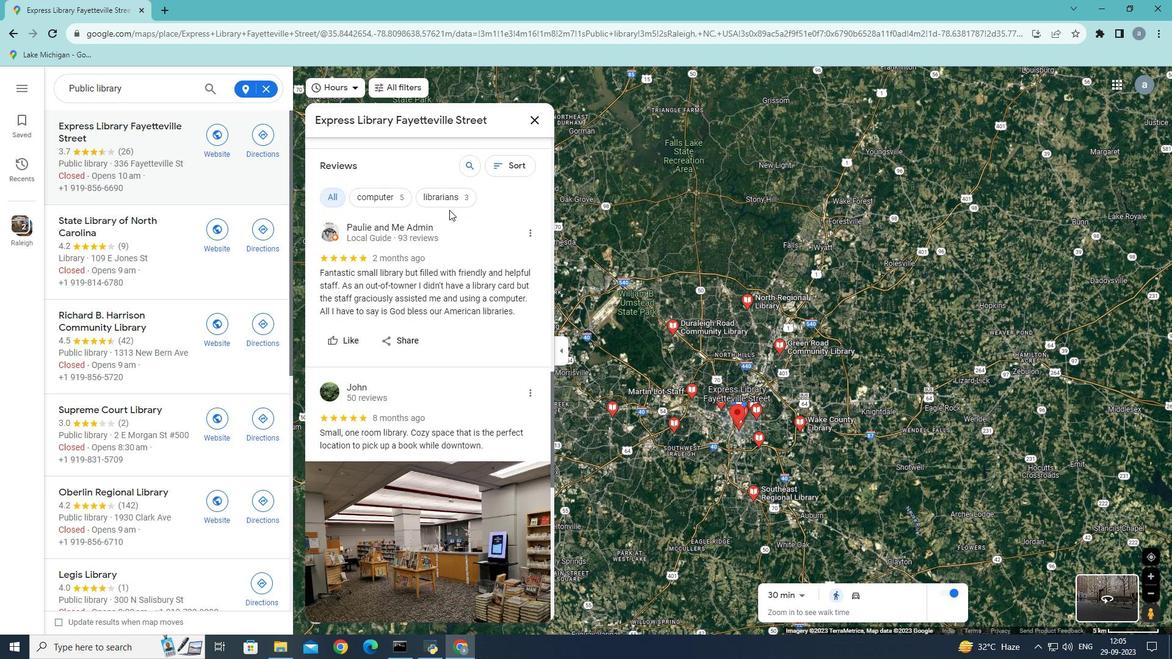 
Action: Mouse scrolled (449, 209) with delta (0, 0)
Screenshot: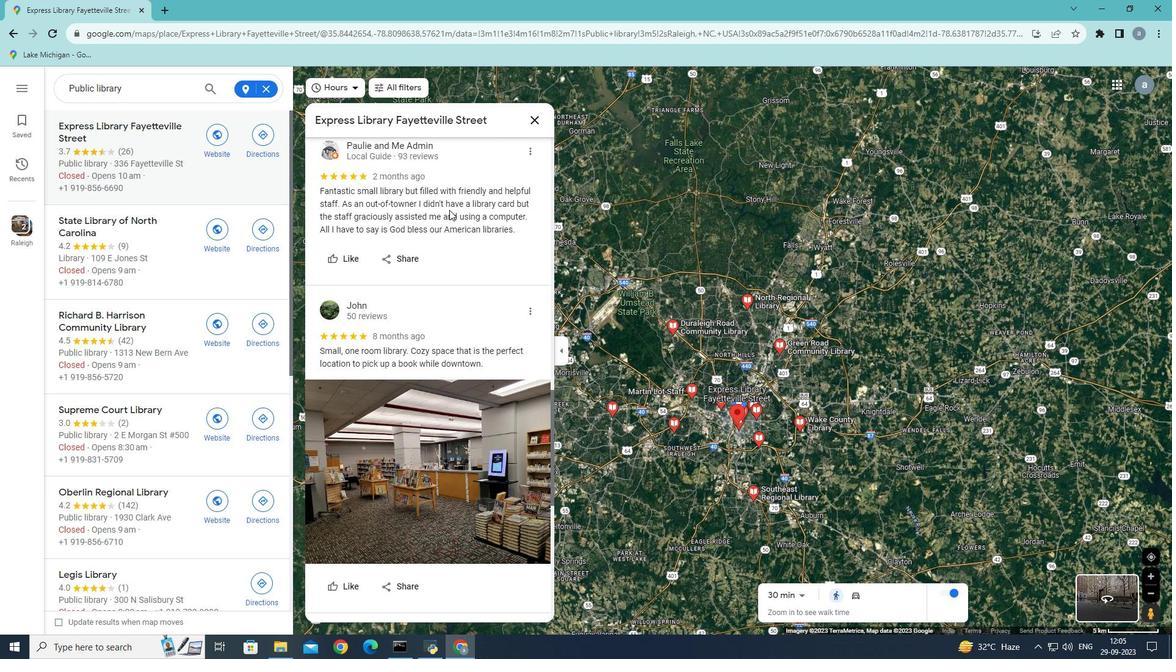 
Action: Mouse scrolled (449, 209) with delta (0, 0)
Screenshot: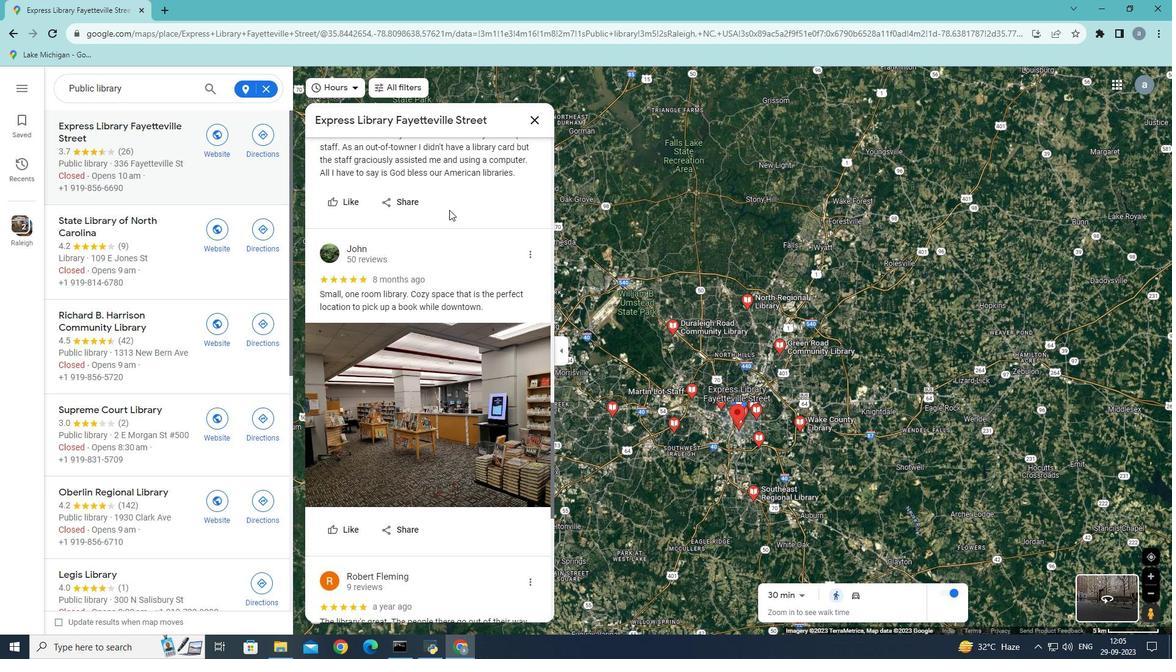 
Action: Mouse scrolled (449, 209) with delta (0, 0)
Screenshot: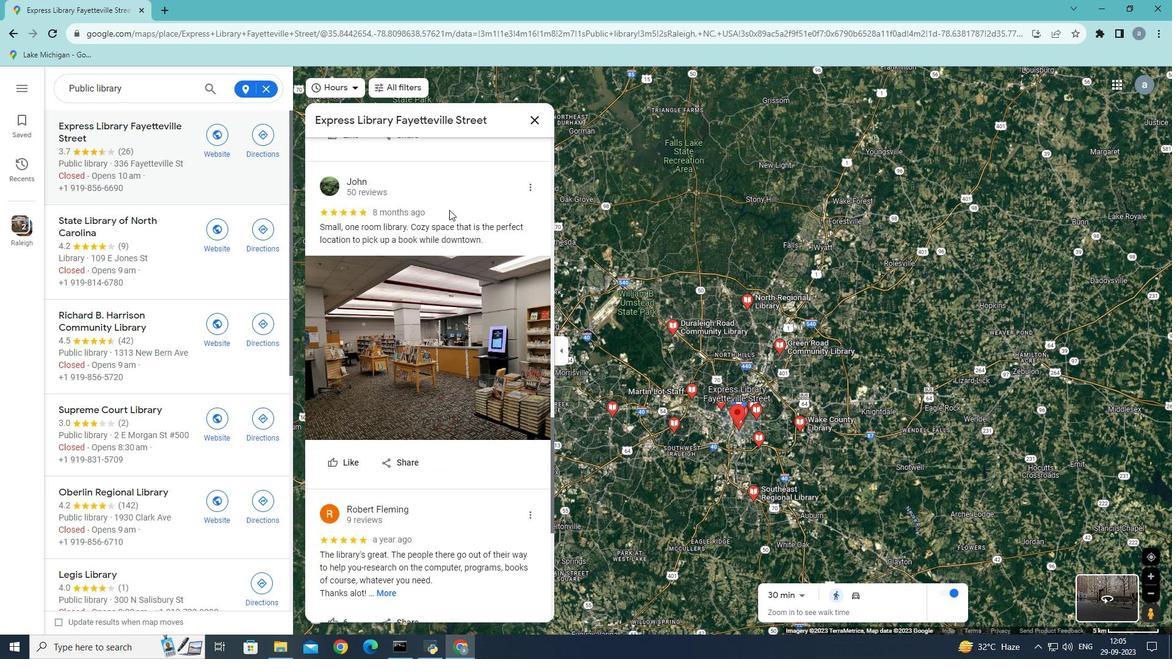 
Action: Mouse scrolled (449, 209) with delta (0, 0)
Screenshot: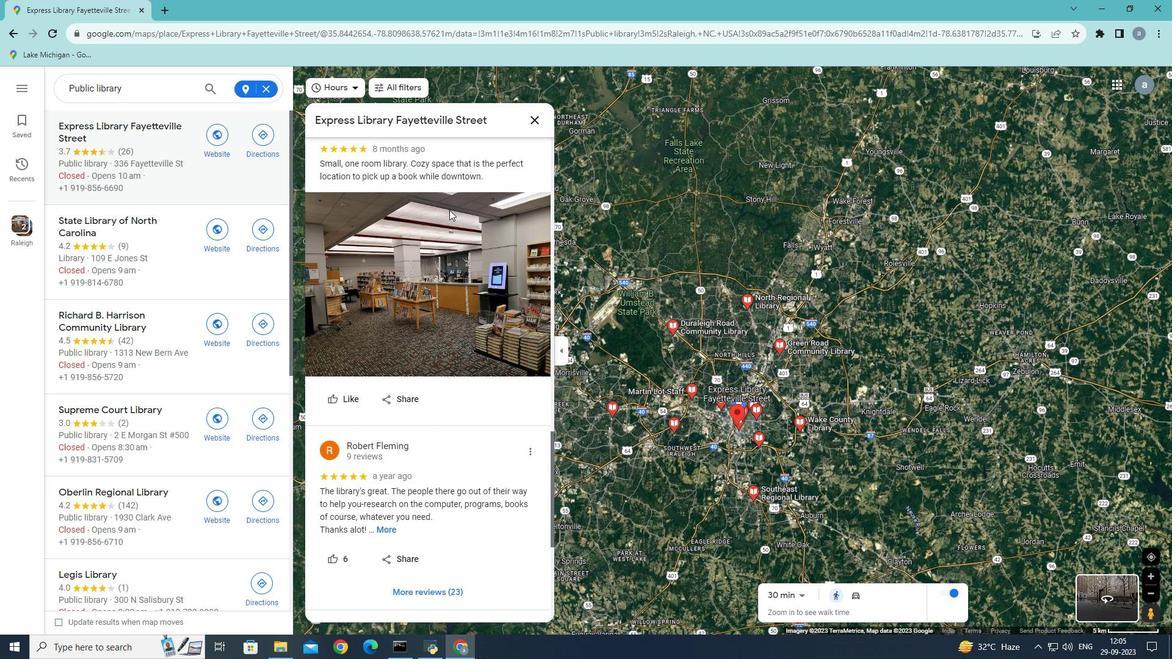 
Action: Mouse scrolled (449, 209) with delta (0, 0)
Screenshot: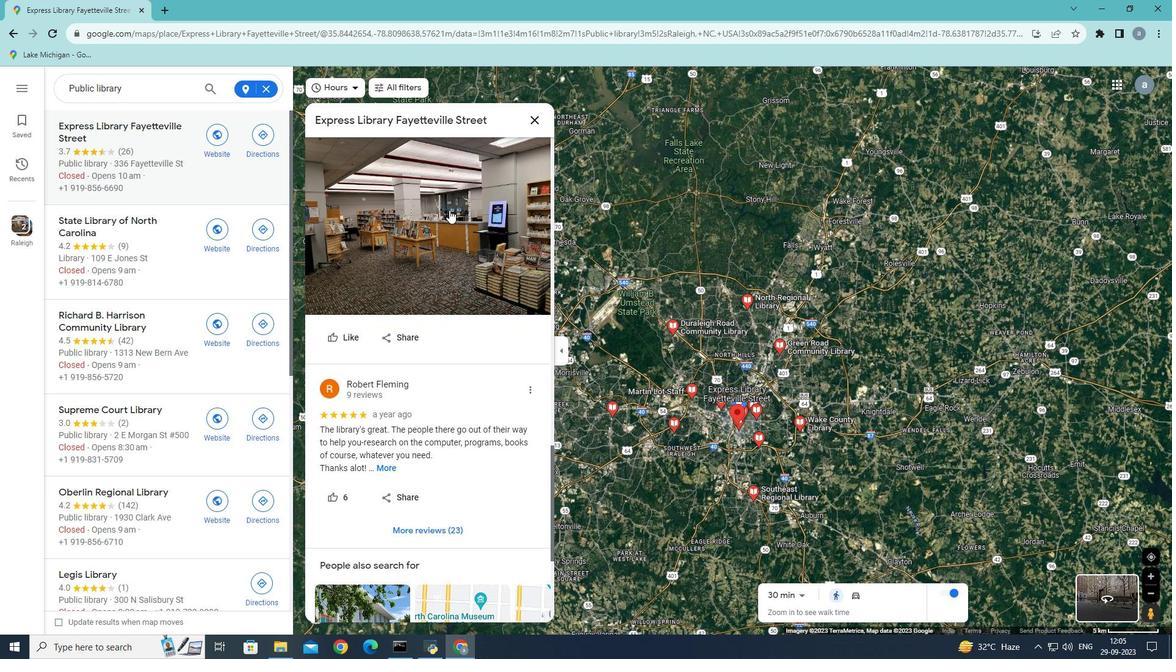 
Action: Mouse scrolled (449, 209) with delta (0, 0)
Screenshot: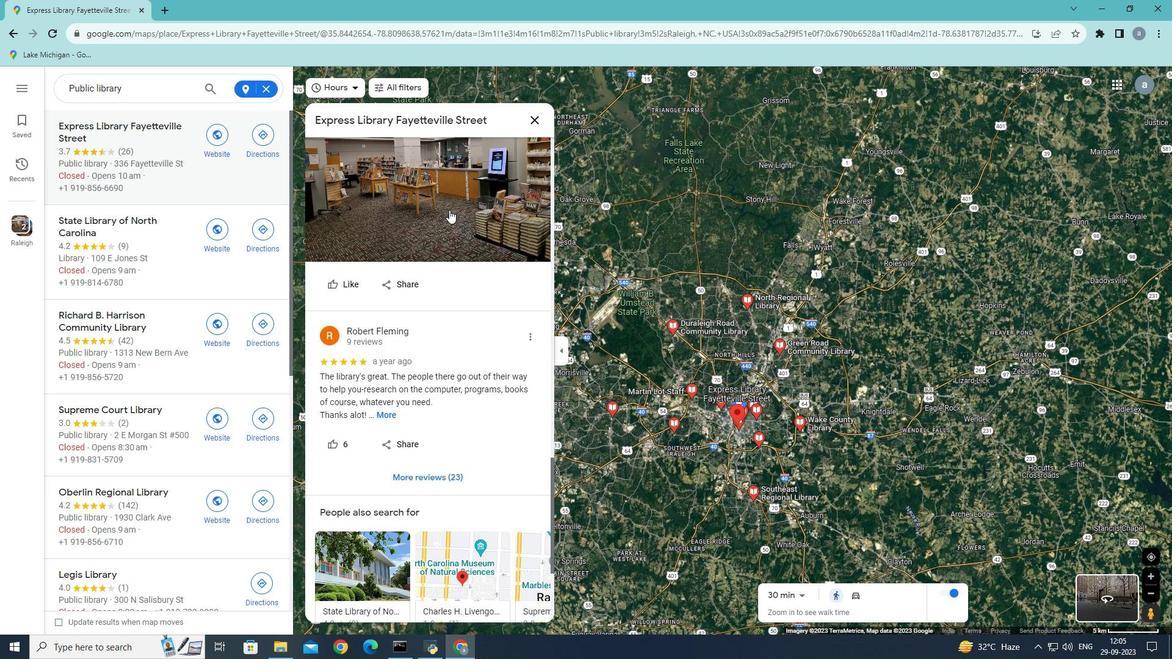 
Action: Mouse scrolled (449, 209) with delta (0, 0)
Screenshot: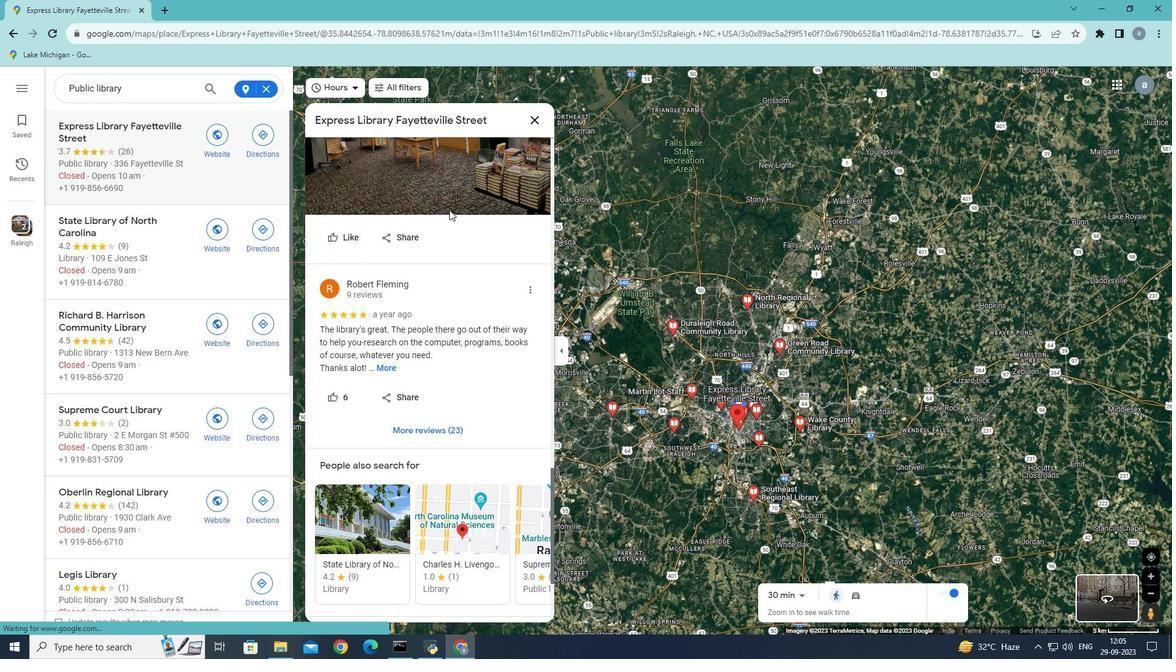 
Action: Mouse scrolled (449, 209) with delta (0, 0)
Screenshot: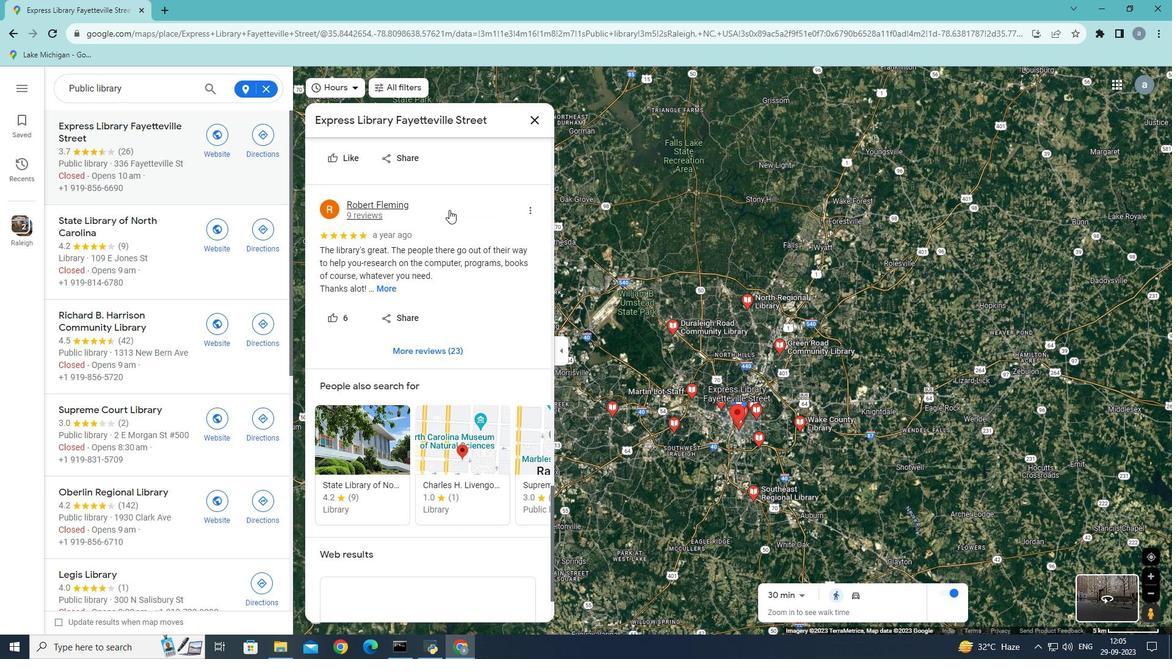 
Action: Mouse scrolled (449, 209) with delta (0, 0)
Screenshot: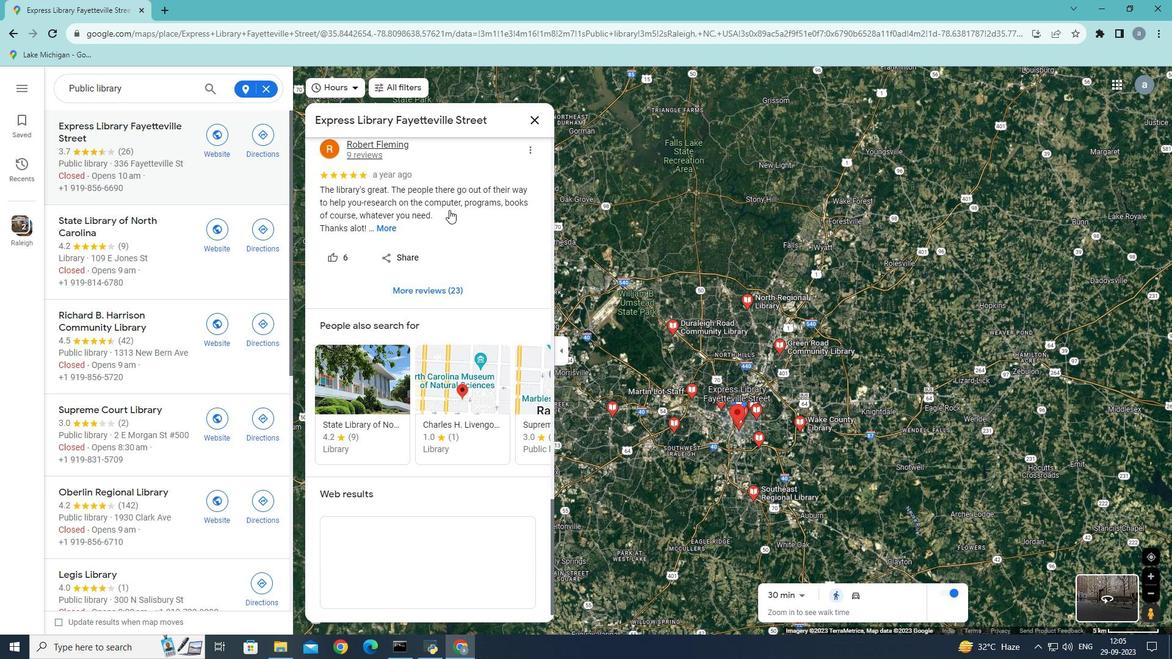 
Action: Mouse scrolled (449, 209) with delta (0, 0)
Screenshot: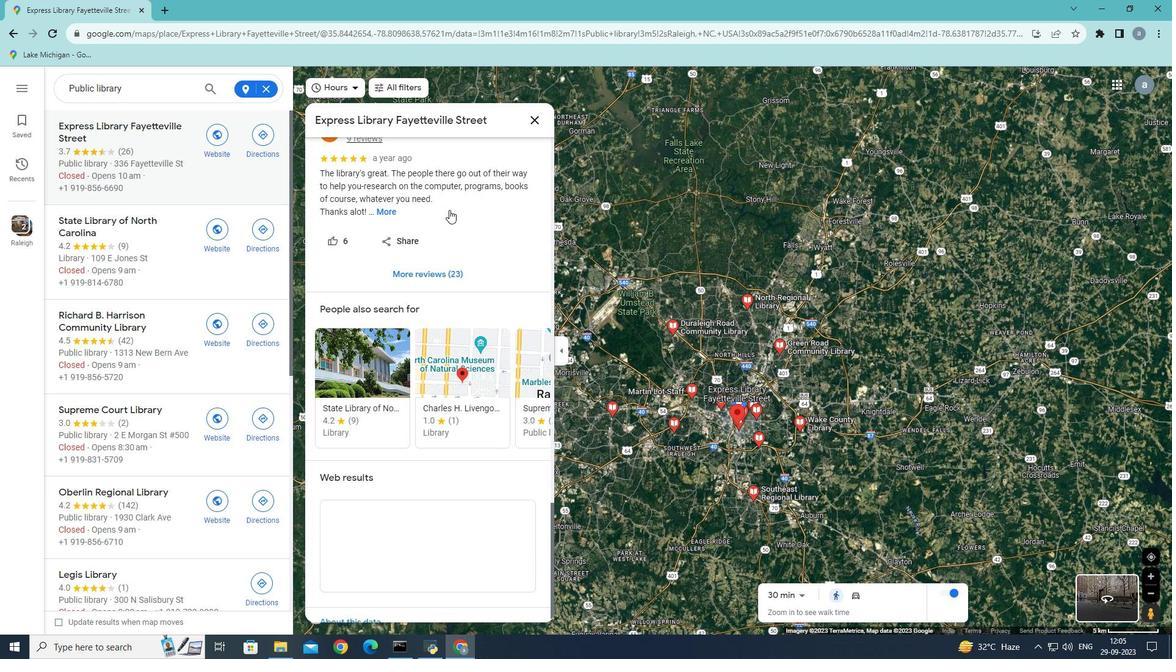 
Action: Mouse scrolled (449, 209) with delta (0, 0)
Screenshot: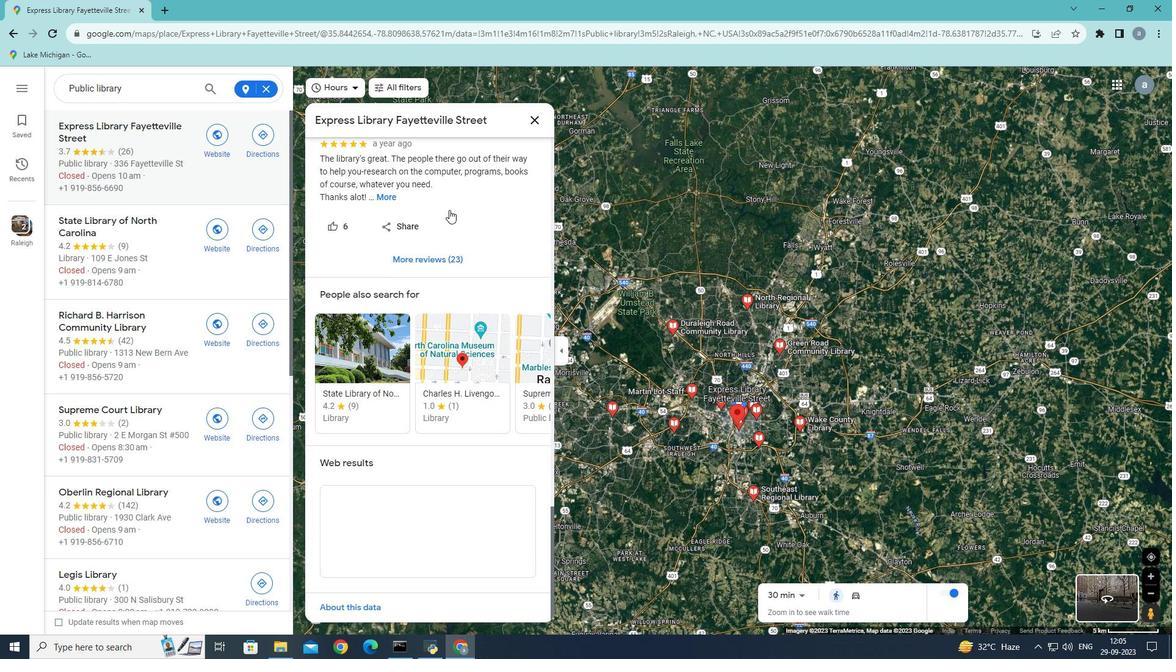 
Action: Mouse scrolled (449, 209) with delta (0, 0)
Screenshot: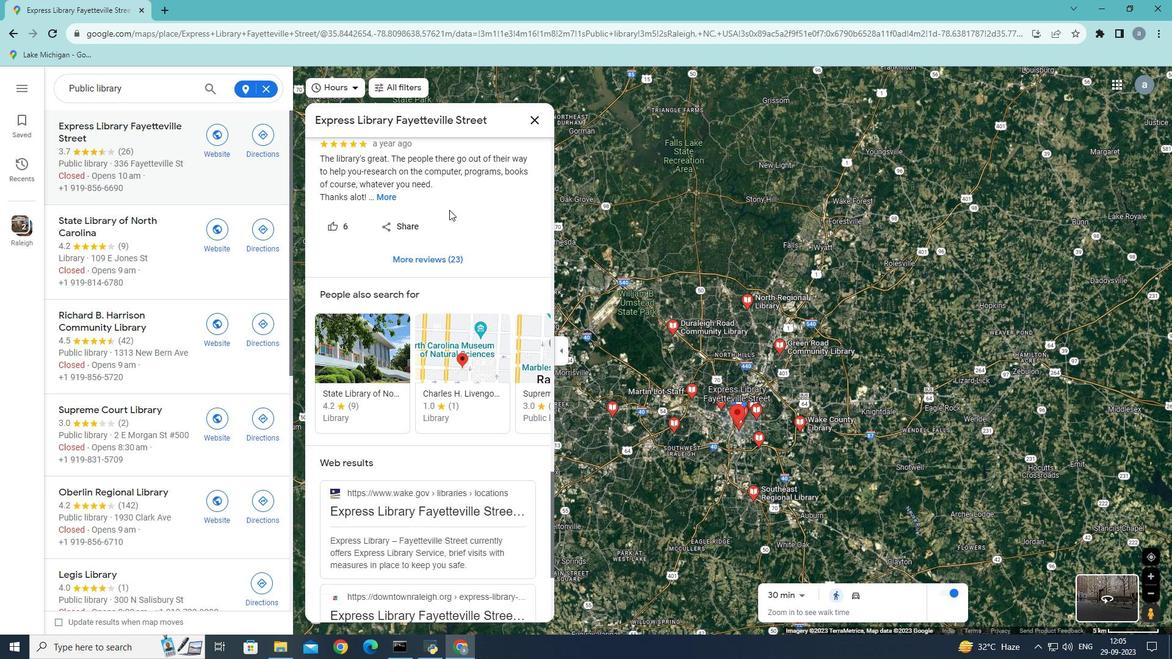 
Action: Mouse scrolled (449, 209) with delta (0, 0)
Screenshot: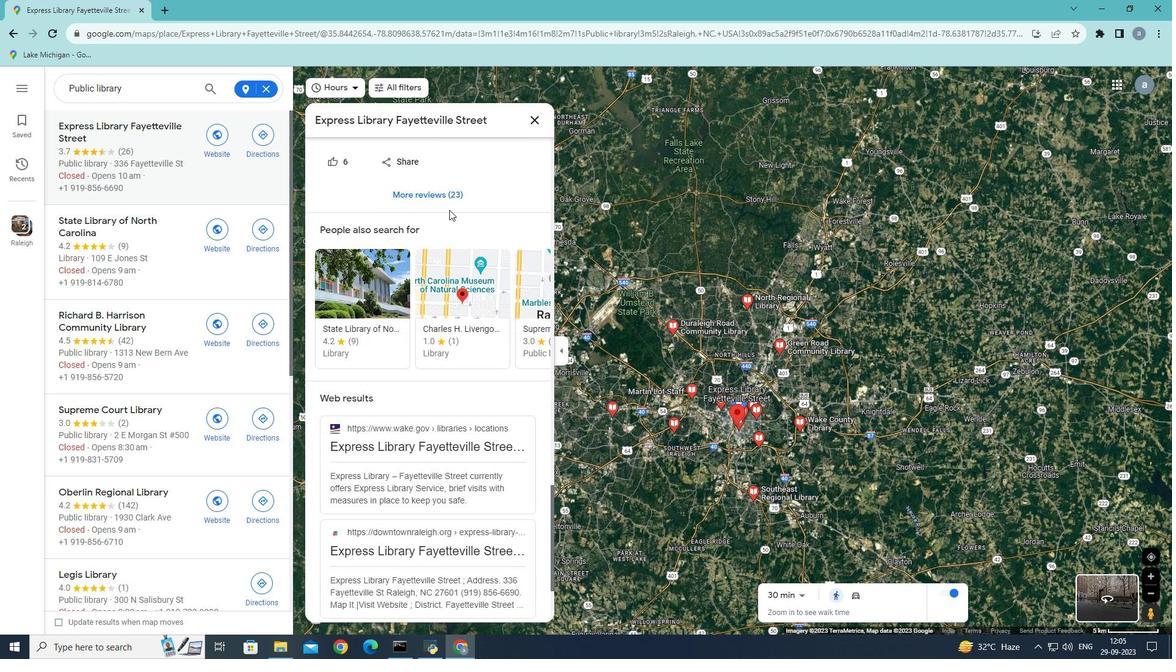 
Action: Mouse scrolled (449, 209) with delta (0, 0)
Screenshot: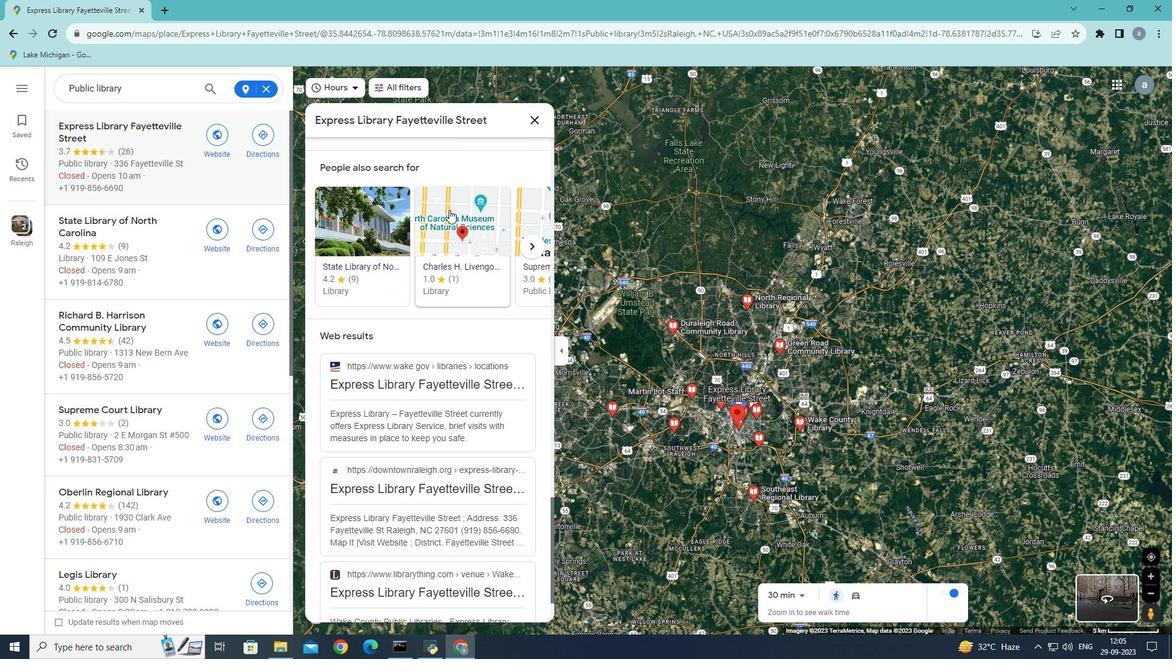 
Action: Mouse scrolled (449, 209) with delta (0, 0)
Screenshot: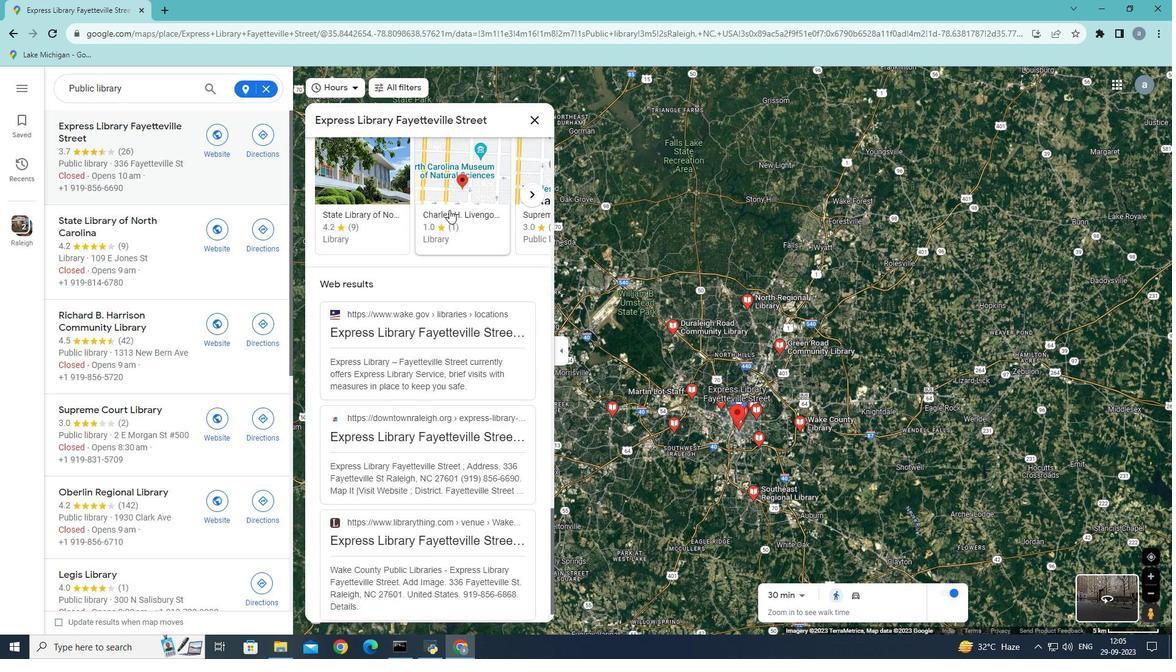 
Action: Mouse scrolled (449, 209) with delta (0, 0)
Screenshot: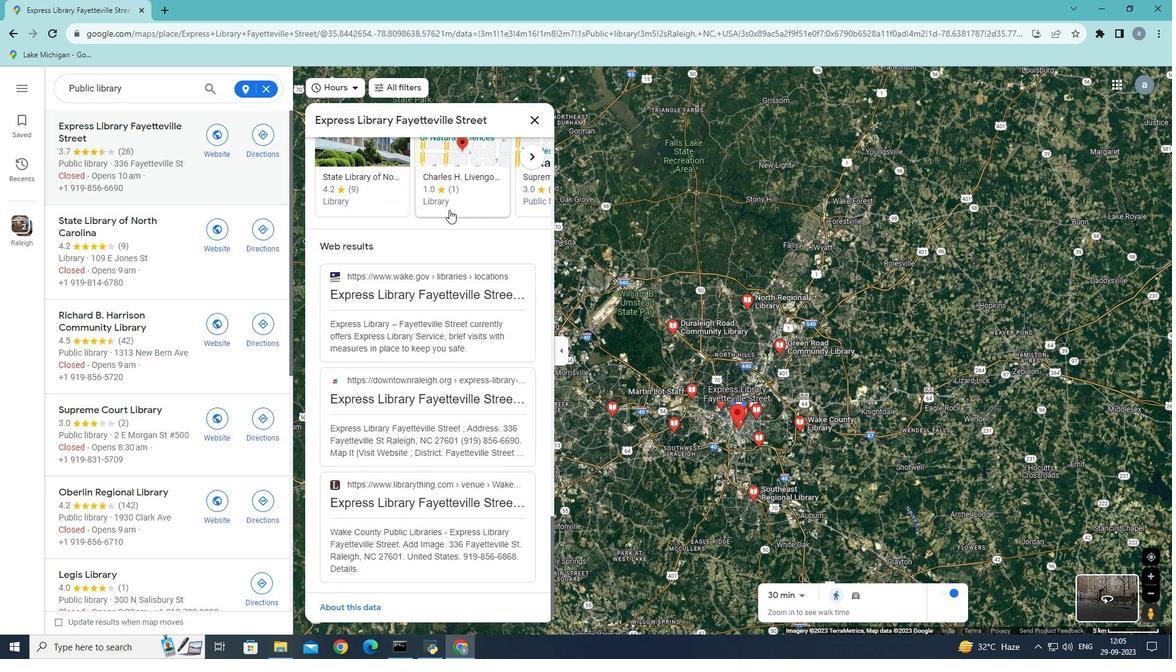 
Action: Mouse scrolled (449, 209) with delta (0, 0)
Screenshot: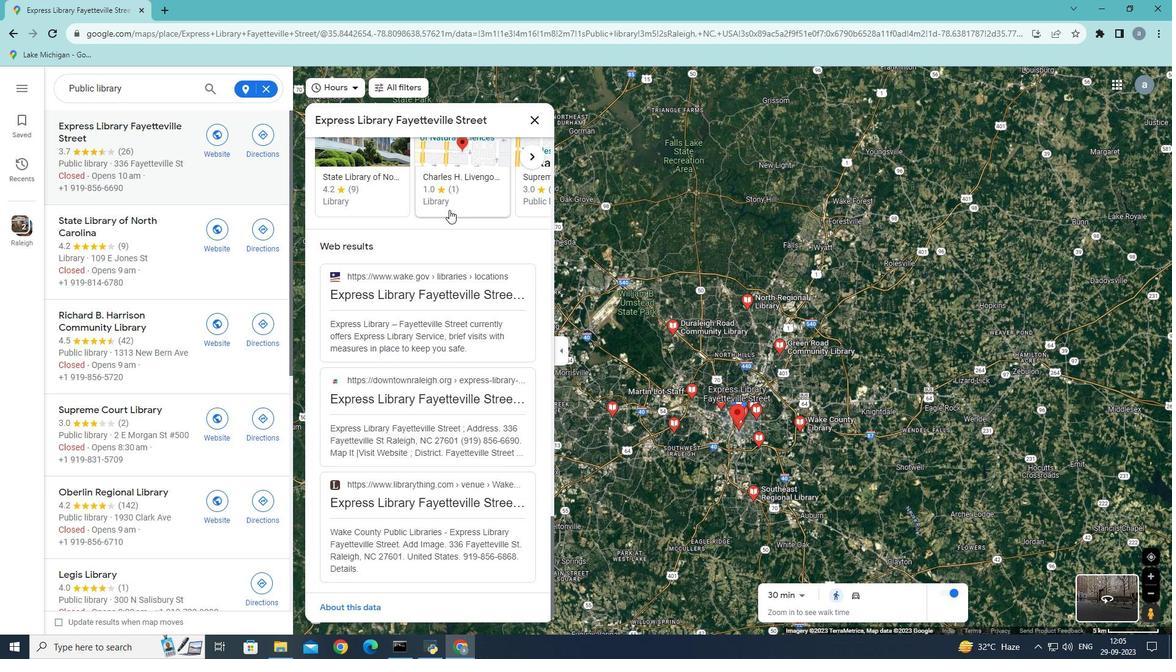 
Action: Mouse scrolled (449, 209) with delta (0, 0)
Screenshot: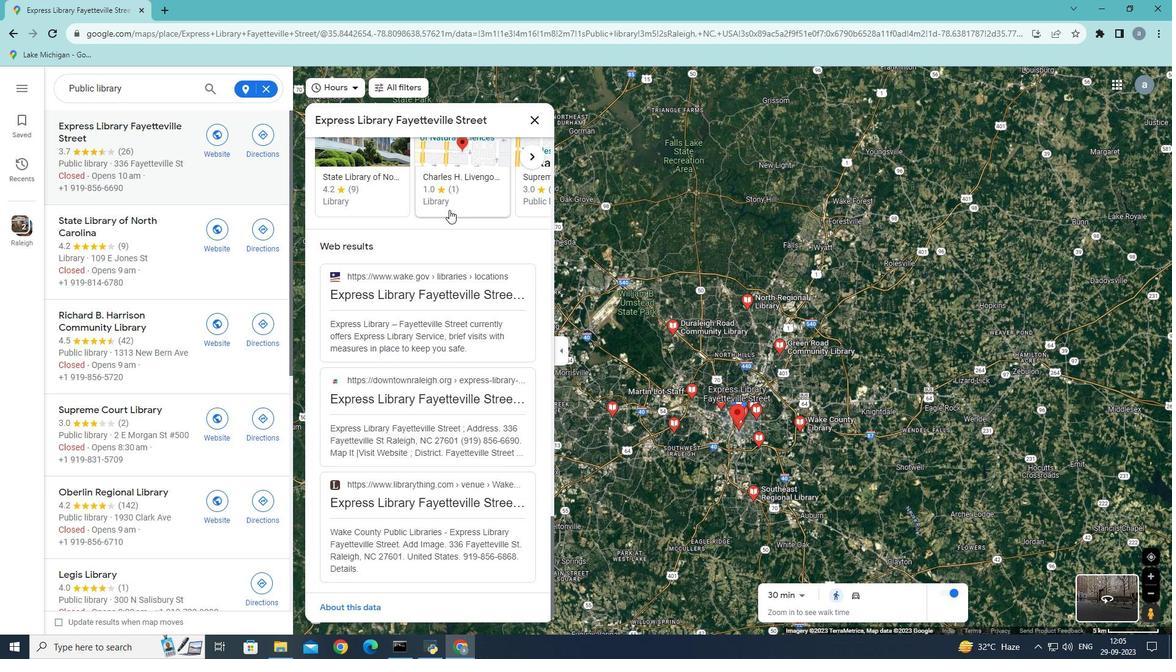 
Action: Mouse scrolled (449, 209) with delta (0, 0)
Screenshot: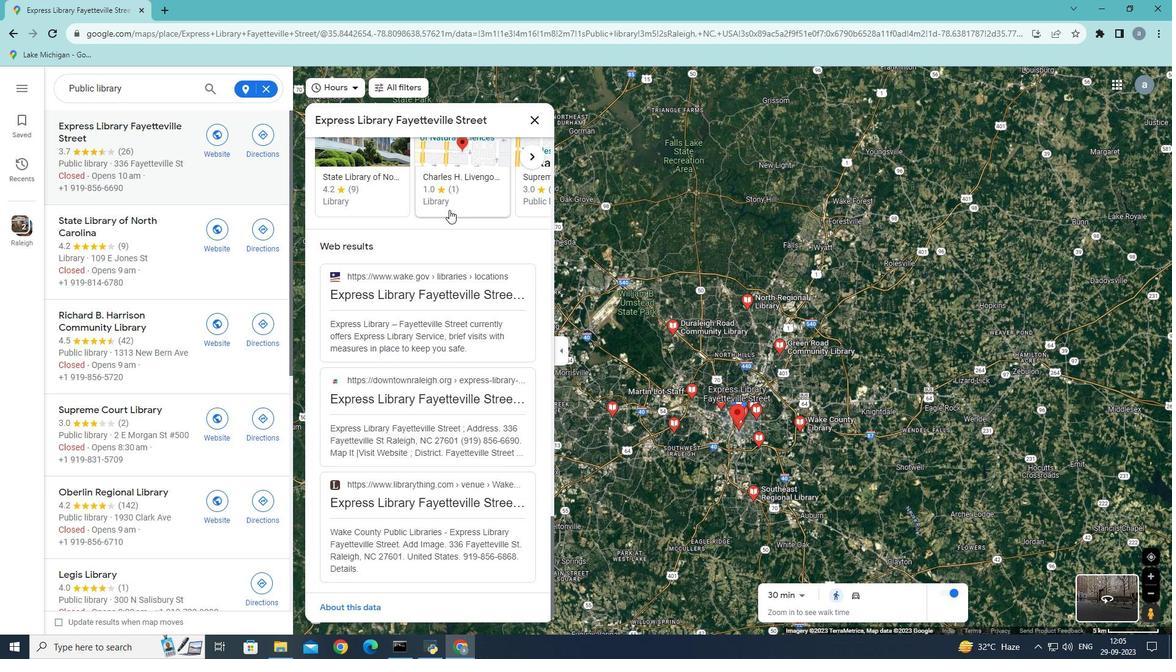 
Action: Mouse scrolled (449, 209) with delta (0, 0)
Screenshot: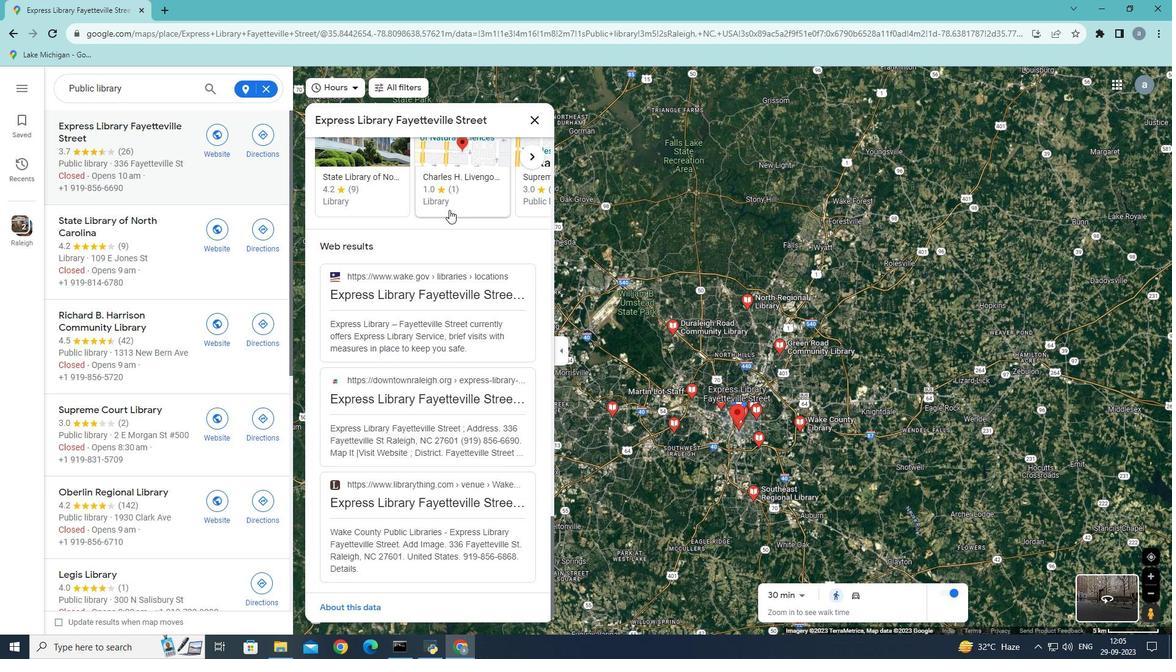 
Action: Mouse scrolled (449, 209) with delta (0, 0)
Screenshot: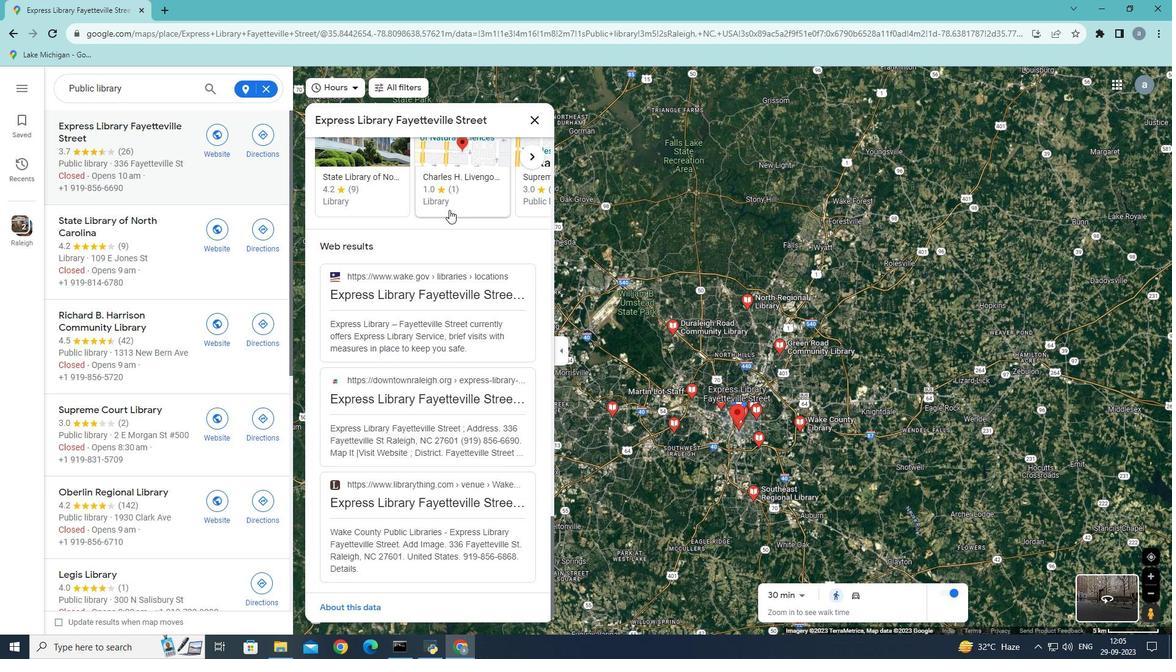 
Action: Mouse moved to (73, 234)
Screenshot: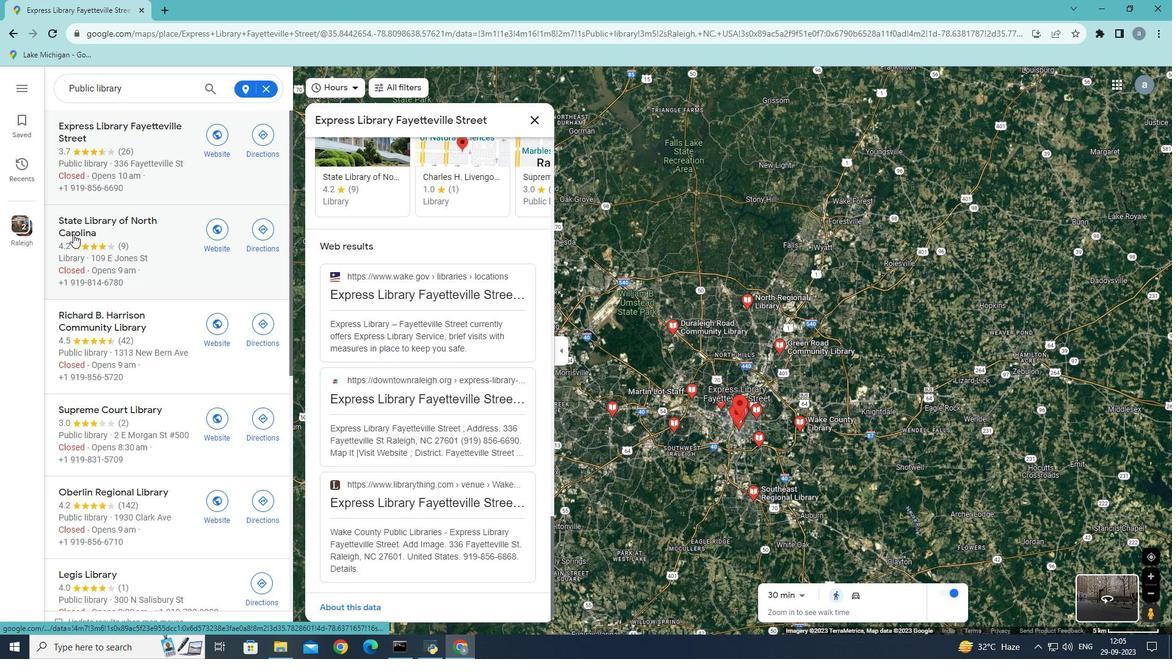 
Action: Mouse pressed left at (73, 234)
Screenshot: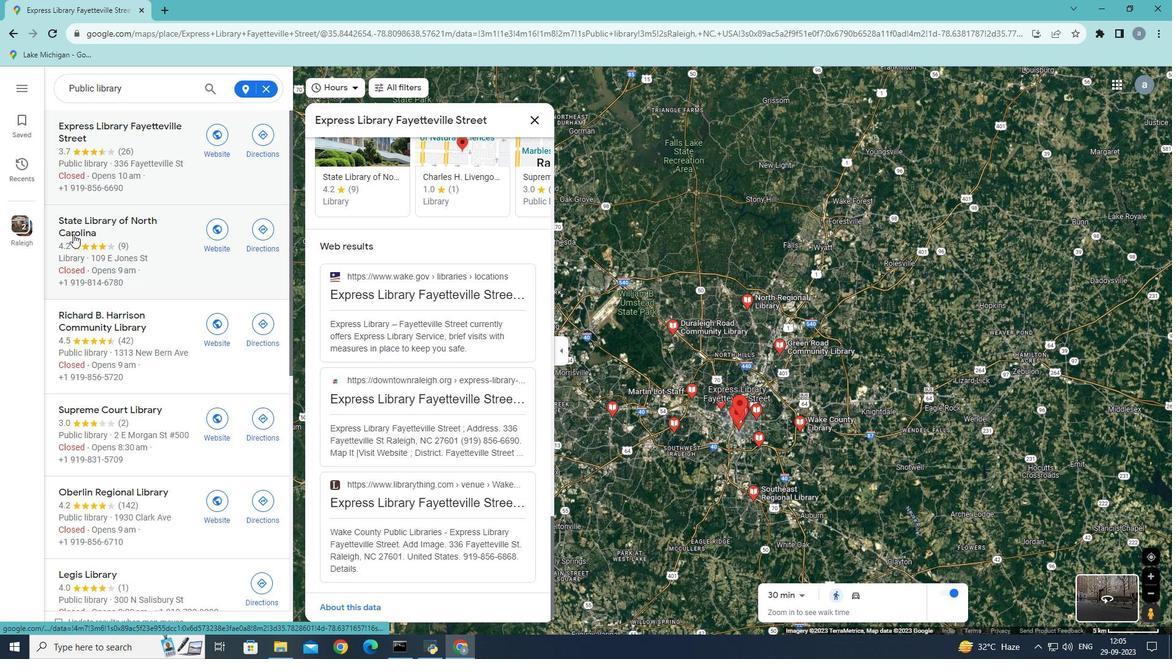 
Action: Mouse moved to (419, 193)
Screenshot: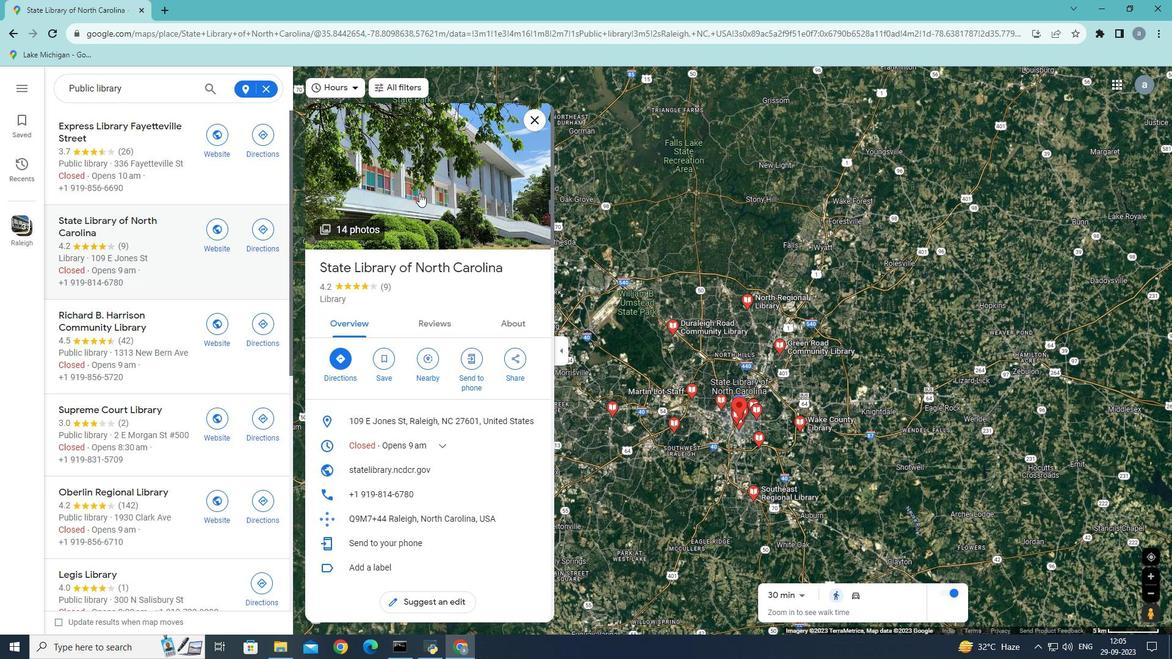 
Action: Mouse scrolled (419, 193) with delta (0, 0)
Screenshot: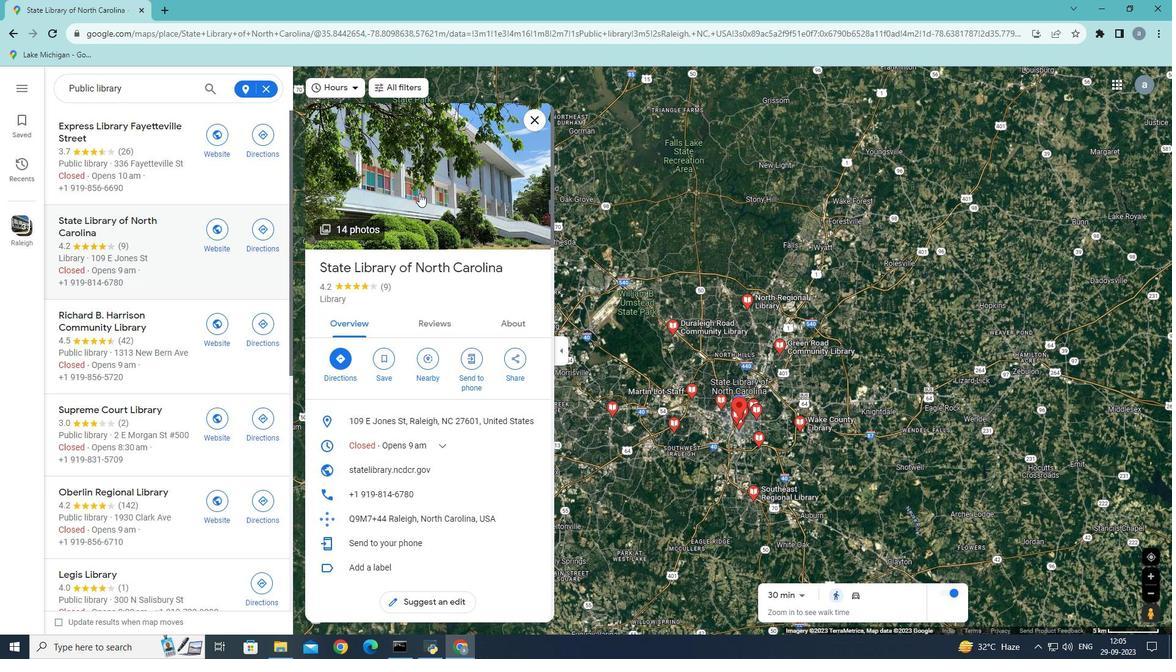 
Action: Mouse scrolled (419, 193) with delta (0, 0)
Screenshot: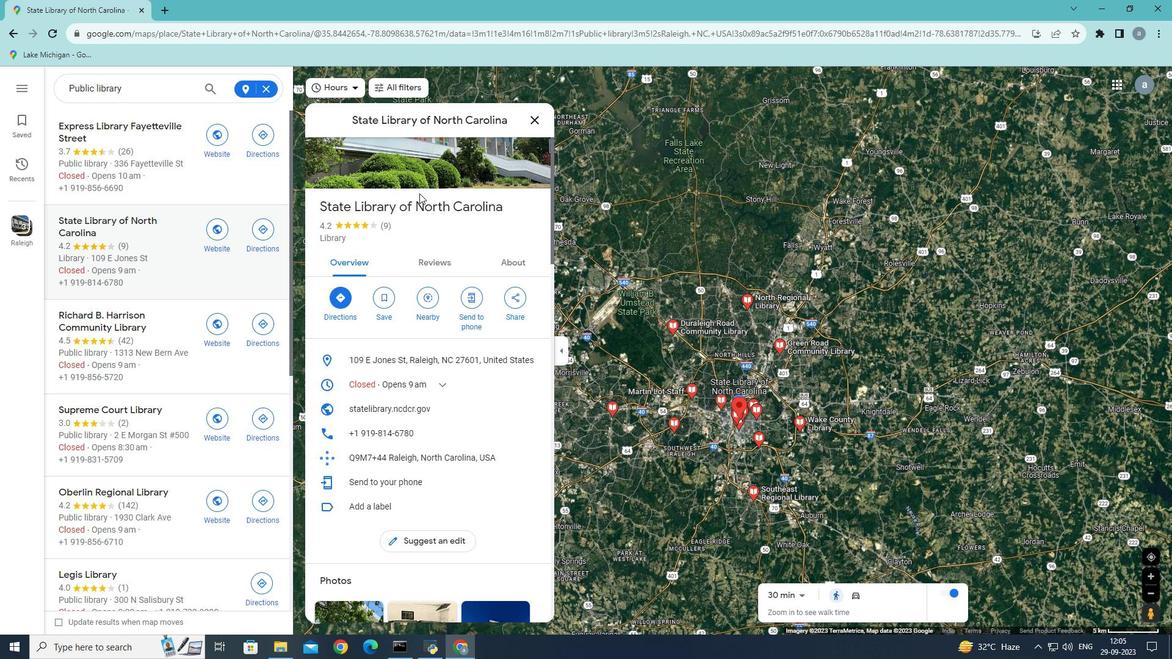 
Action: Mouse scrolled (419, 193) with delta (0, 0)
Screenshot: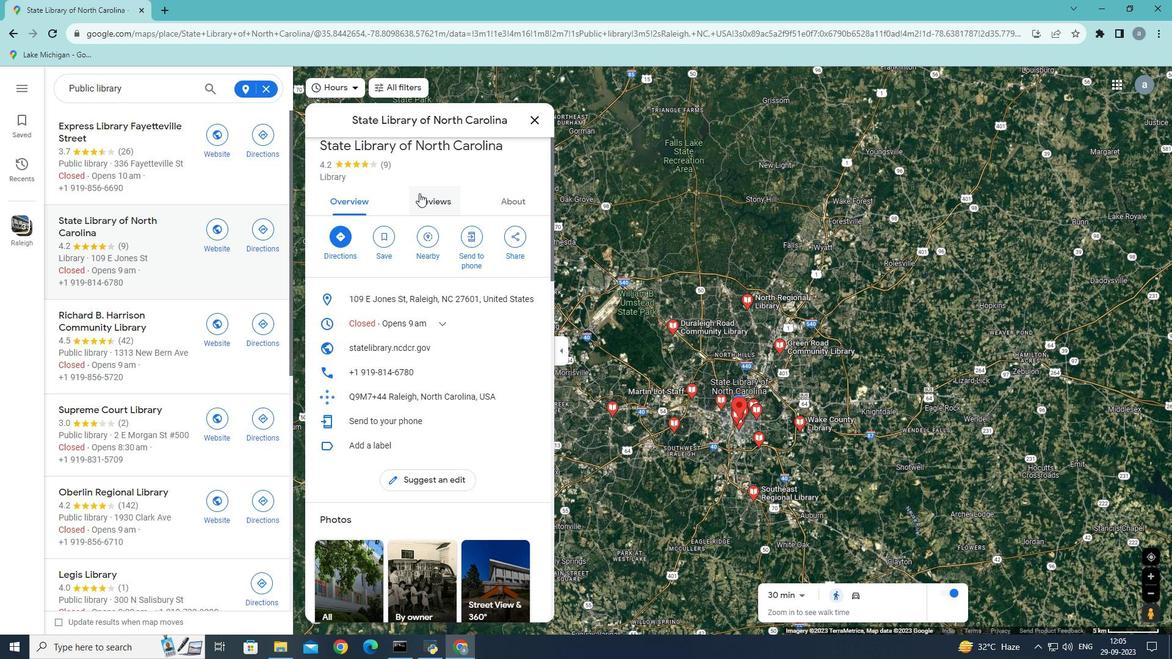 
Action: Mouse scrolled (419, 193) with delta (0, 0)
Screenshot: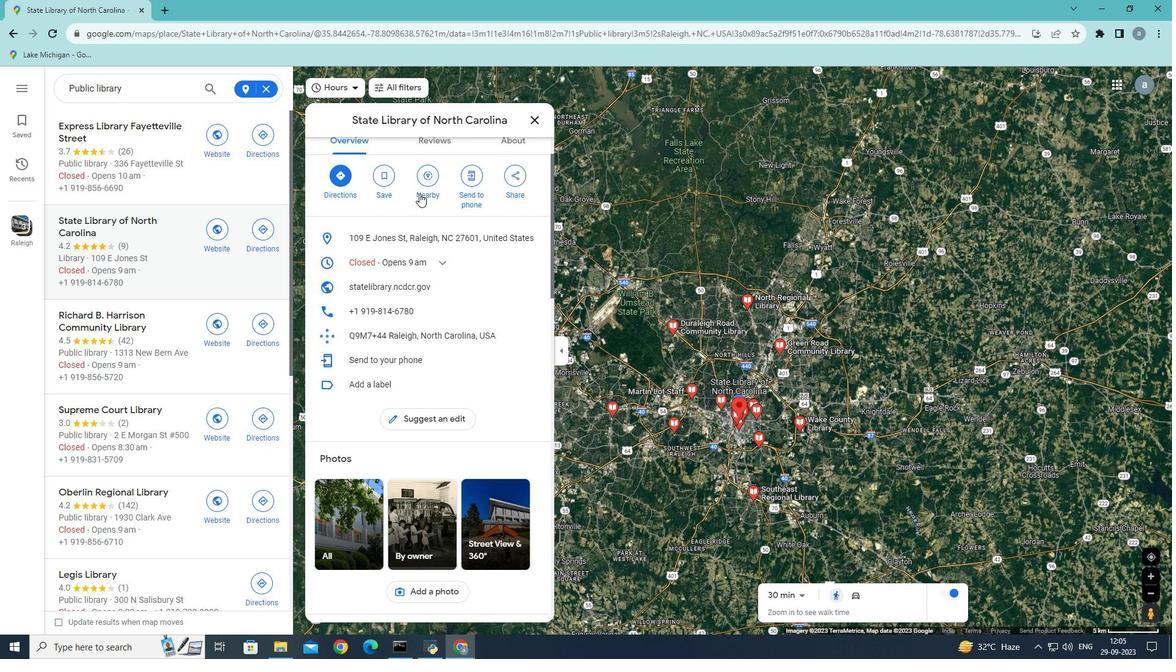 
Action: Mouse scrolled (419, 193) with delta (0, 0)
Screenshot: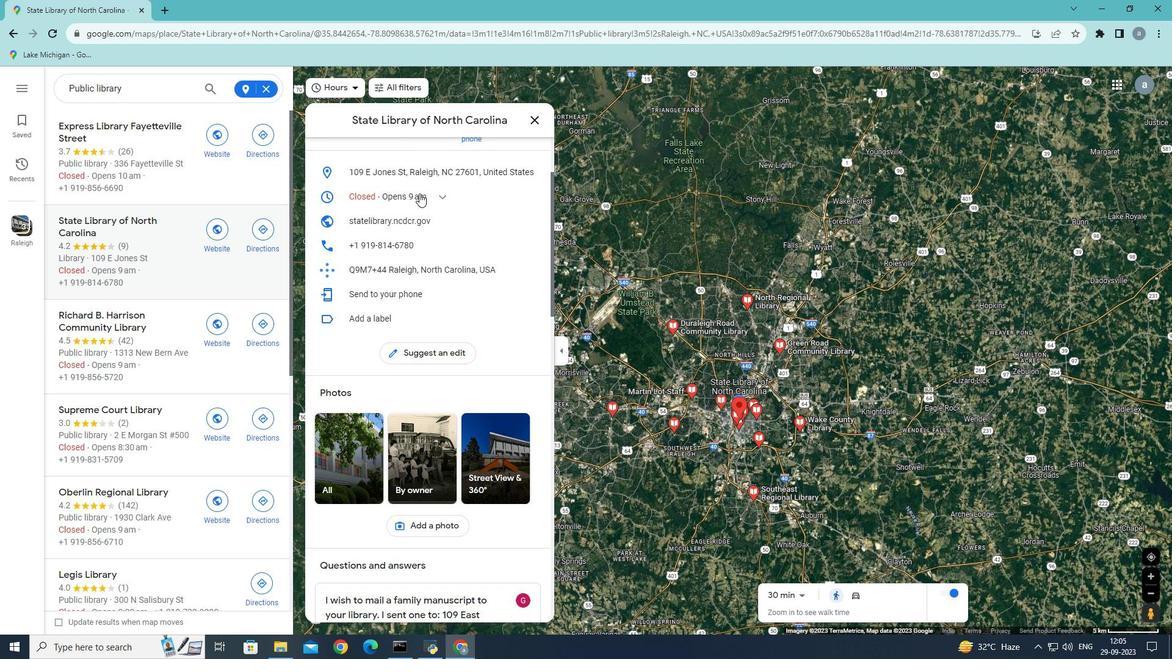 
Action: Mouse scrolled (419, 193) with delta (0, 0)
Screenshot: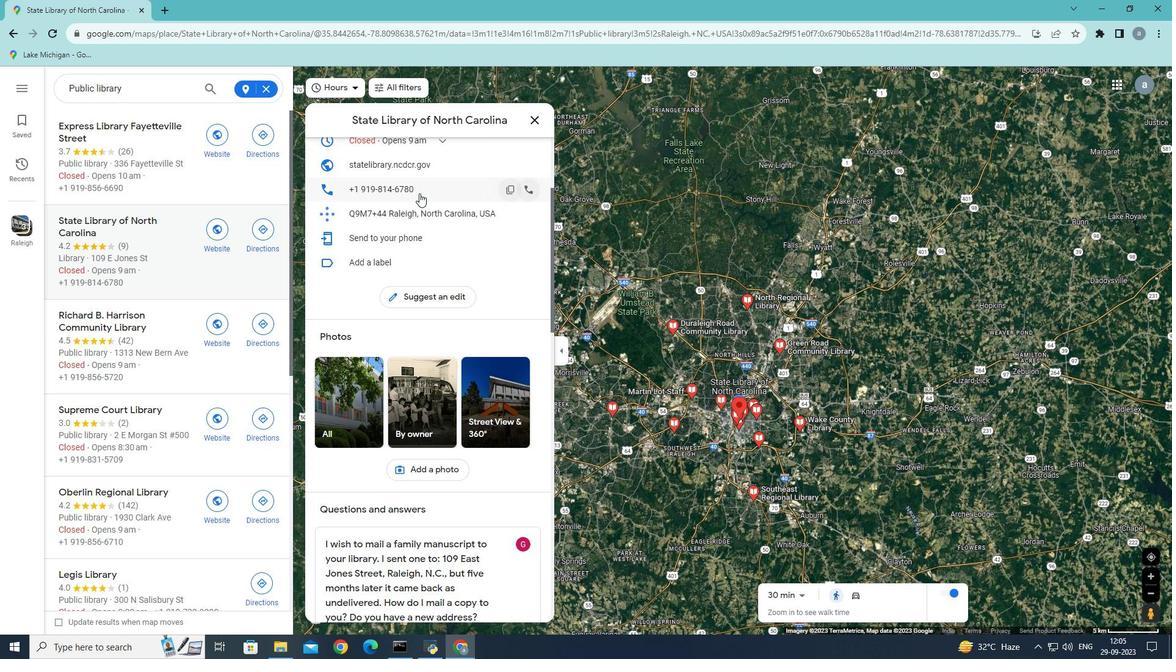 
Action: Mouse scrolled (419, 193) with delta (0, 0)
Screenshot: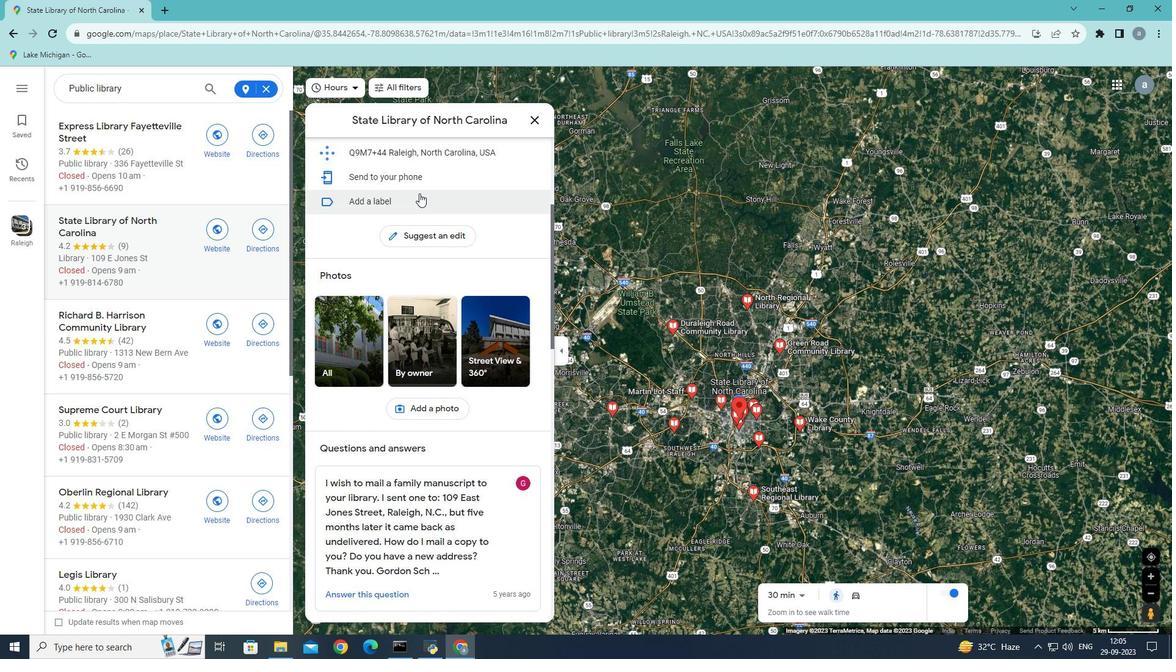 
Action: Mouse scrolled (419, 193) with delta (0, 0)
Screenshot: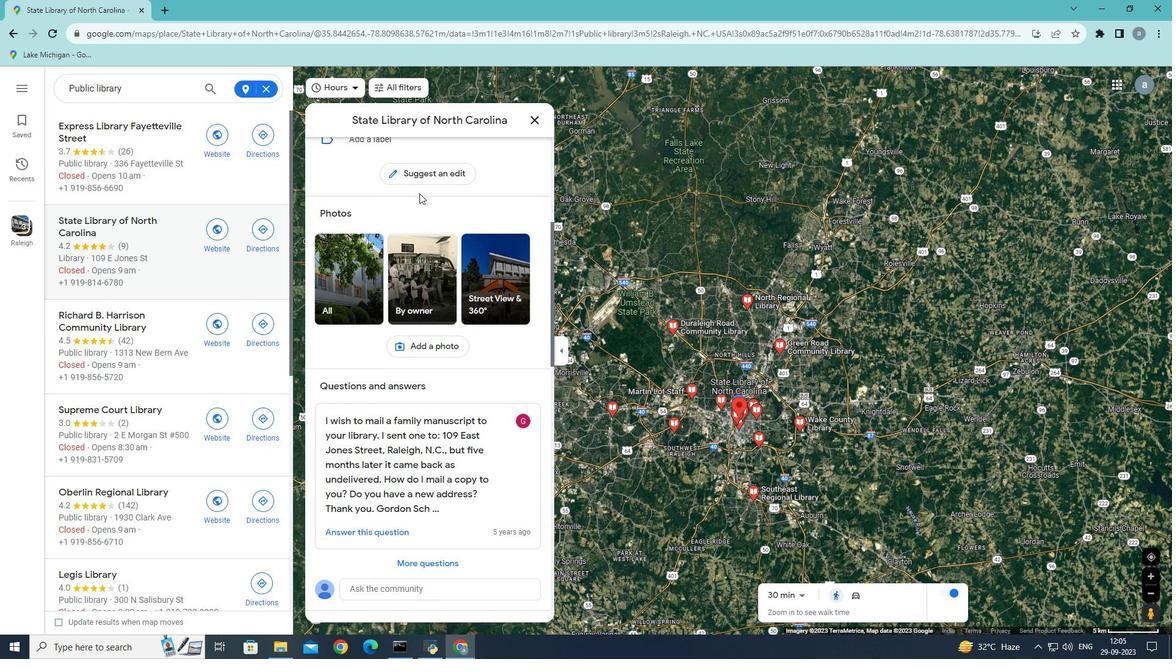 
Action: Mouse scrolled (419, 193) with delta (0, 0)
Screenshot: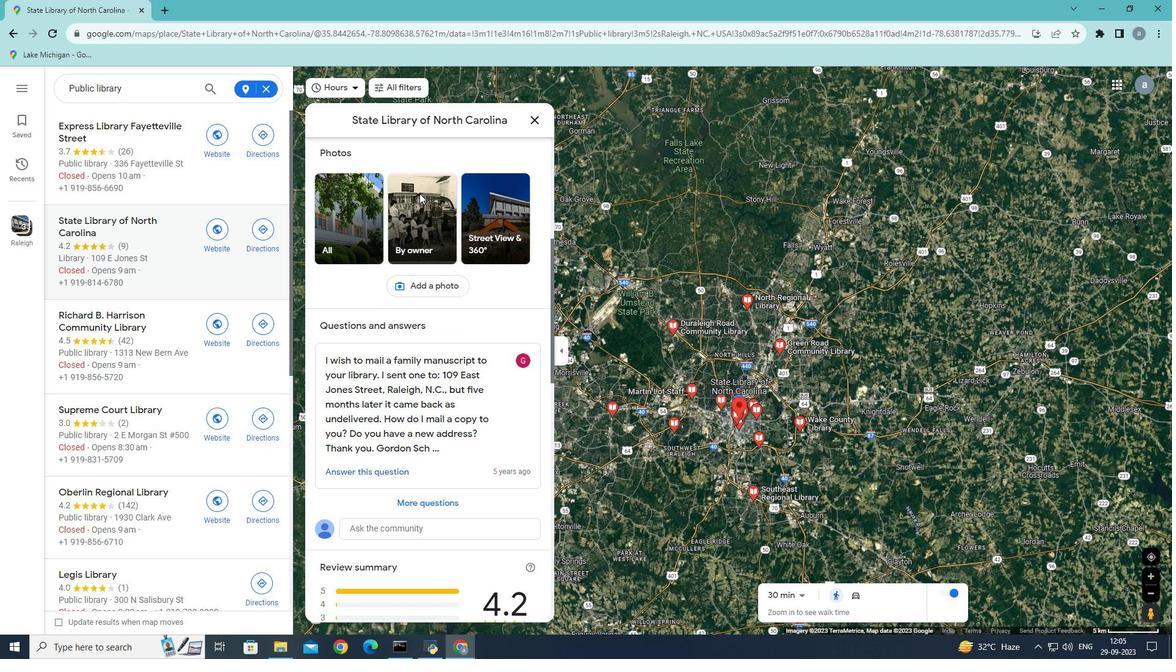 
Action: Mouse scrolled (419, 193) with delta (0, 0)
Screenshot: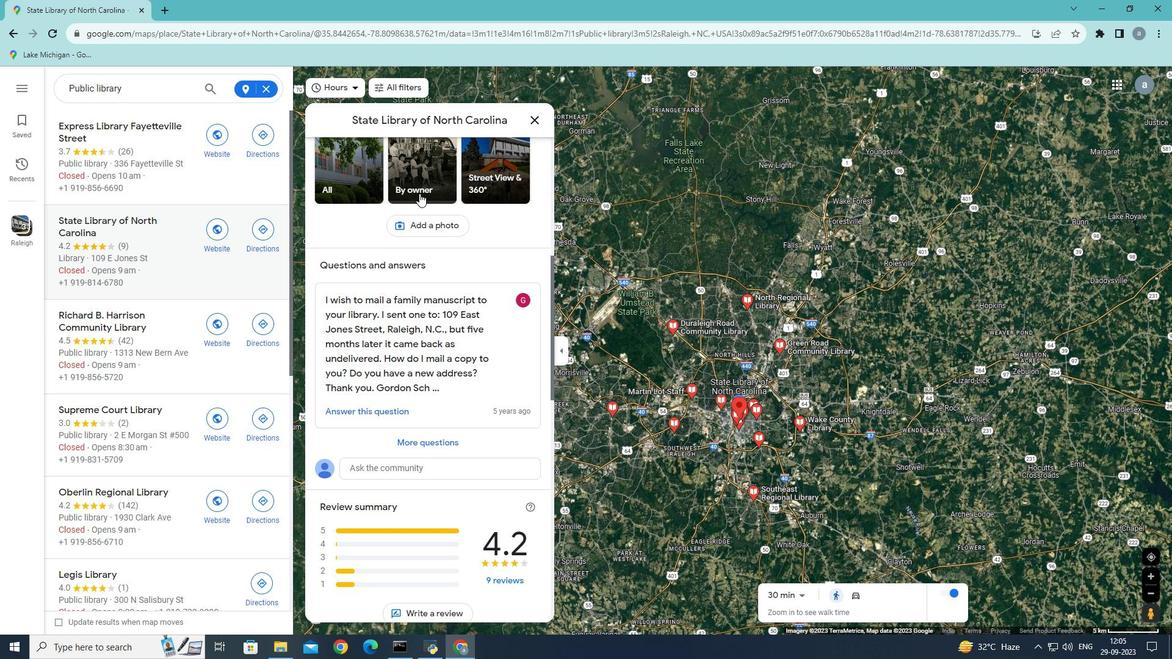 
Action: Mouse scrolled (419, 193) with delta (0, 0)
Screenshot: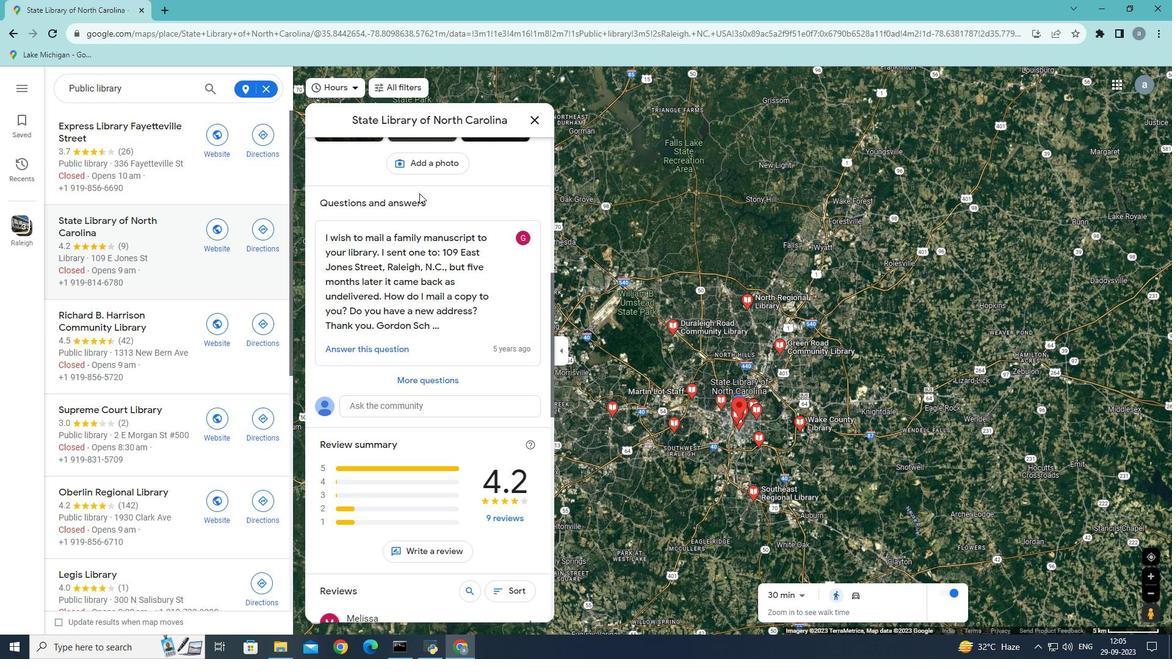 
Action: Mouse scrolled (419, 193) with delta (0, 0)
Screenshot: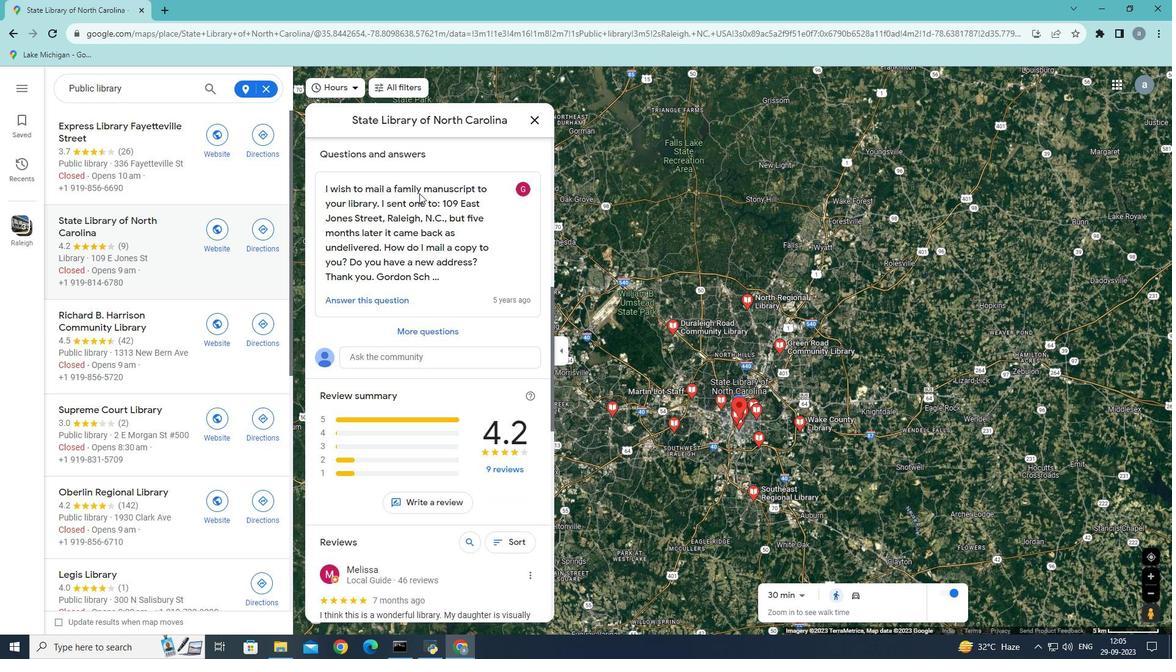 
Action: Mouse scrolled (419, 193) with delta (0, 0)
Screenshot: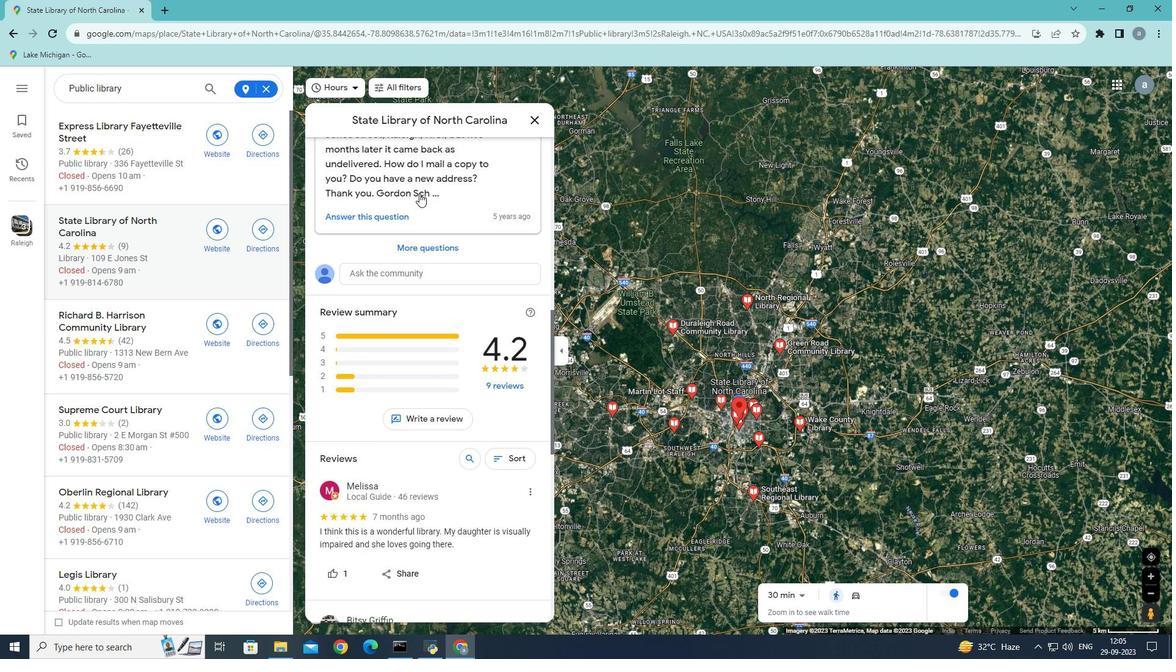 
Action: Mouse scrolled (419, 193) with delta (0, 0)
Screenshot: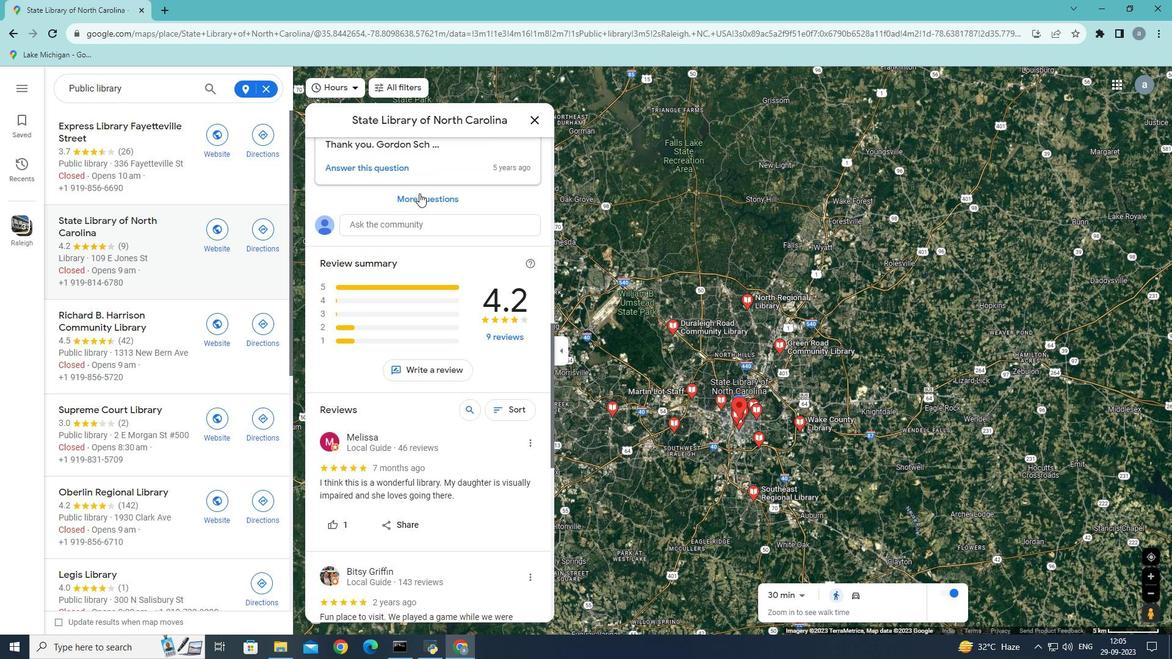 
Action: Mouse scrolled (419, 193) with delta (0, 0)
Screenshot: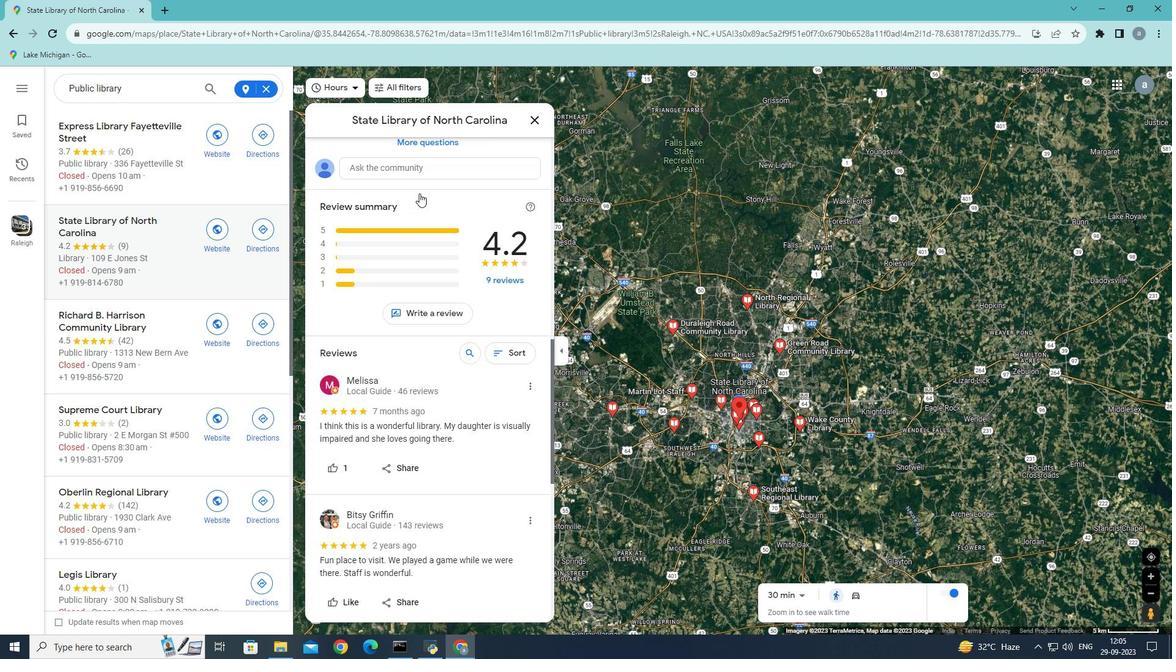 
Action: Mouse scrolled (419, 193) with delta (0, 0)
Screenshot: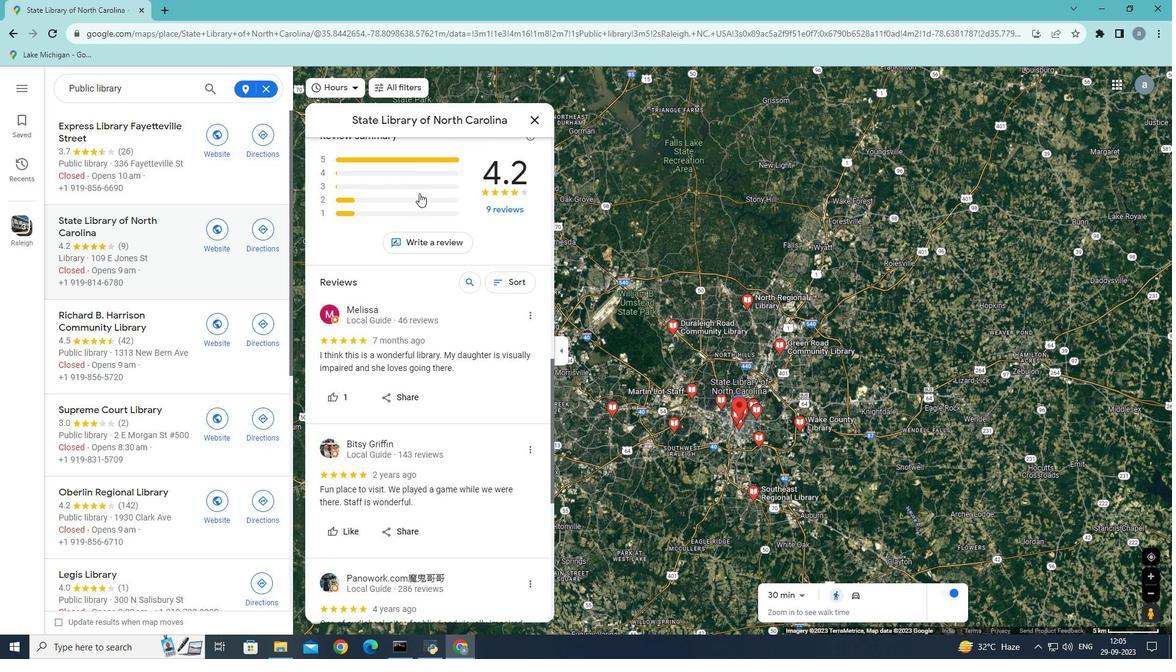 
Action: Mouse scrolled (419, 193) with delta (0, 0)
Screenshot: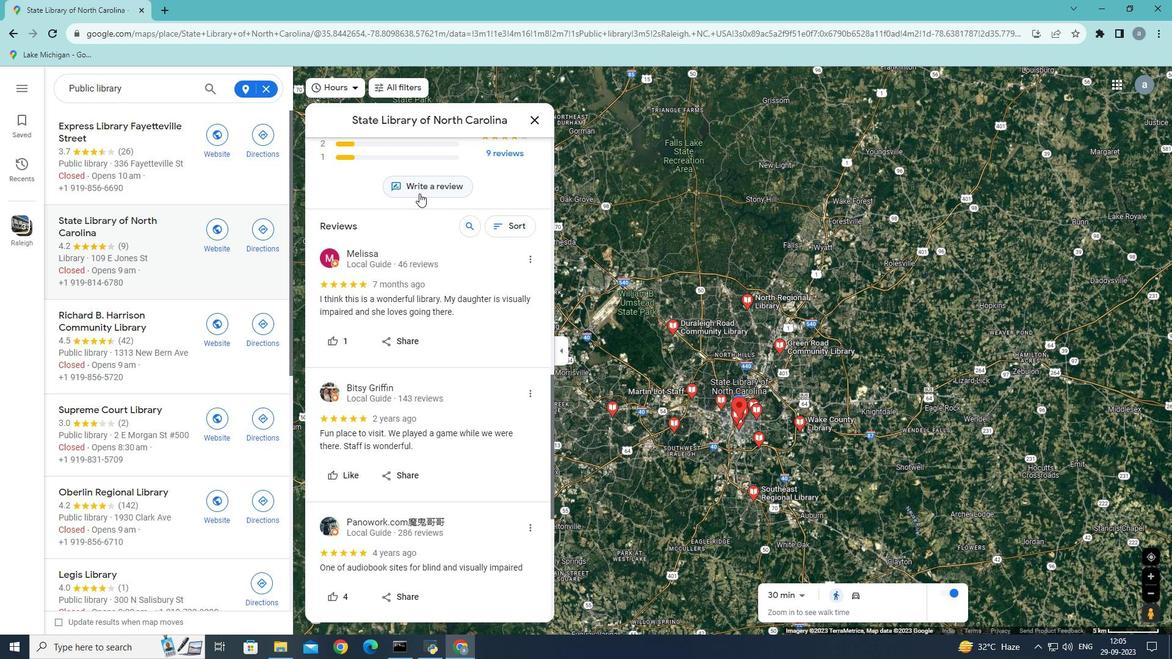 
Action: Mouse scrolled (419, 193) with delta (0, 0)
Screenshot: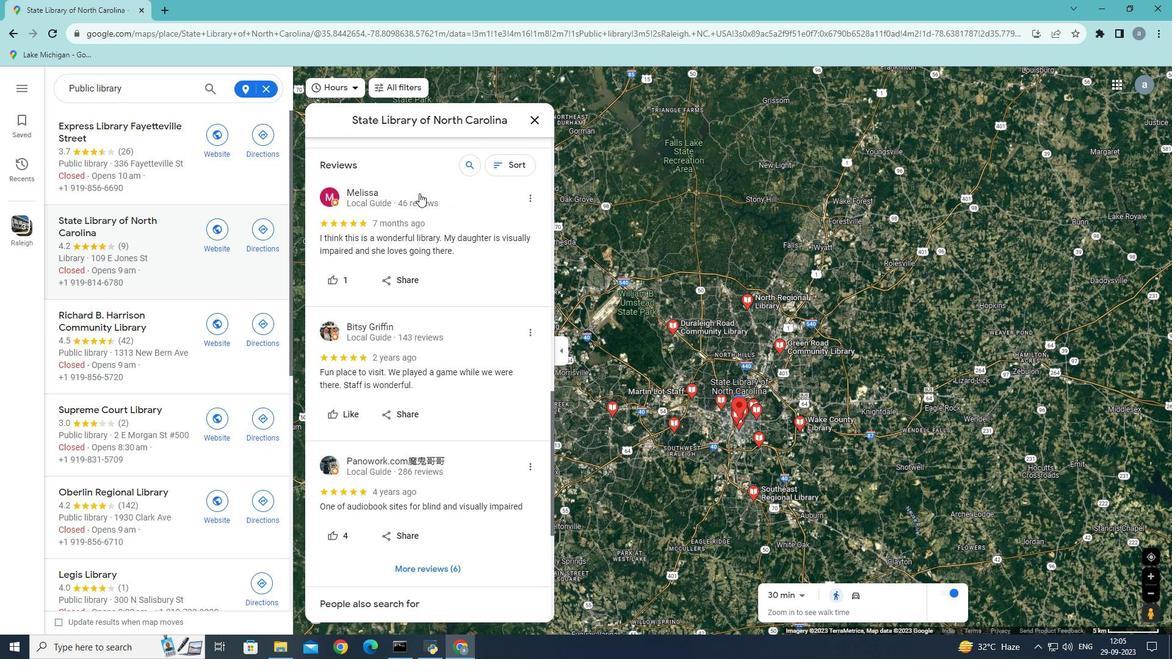 
Action: Mouse scrolled (419, 193) with delta (0, 0)
Screenshot: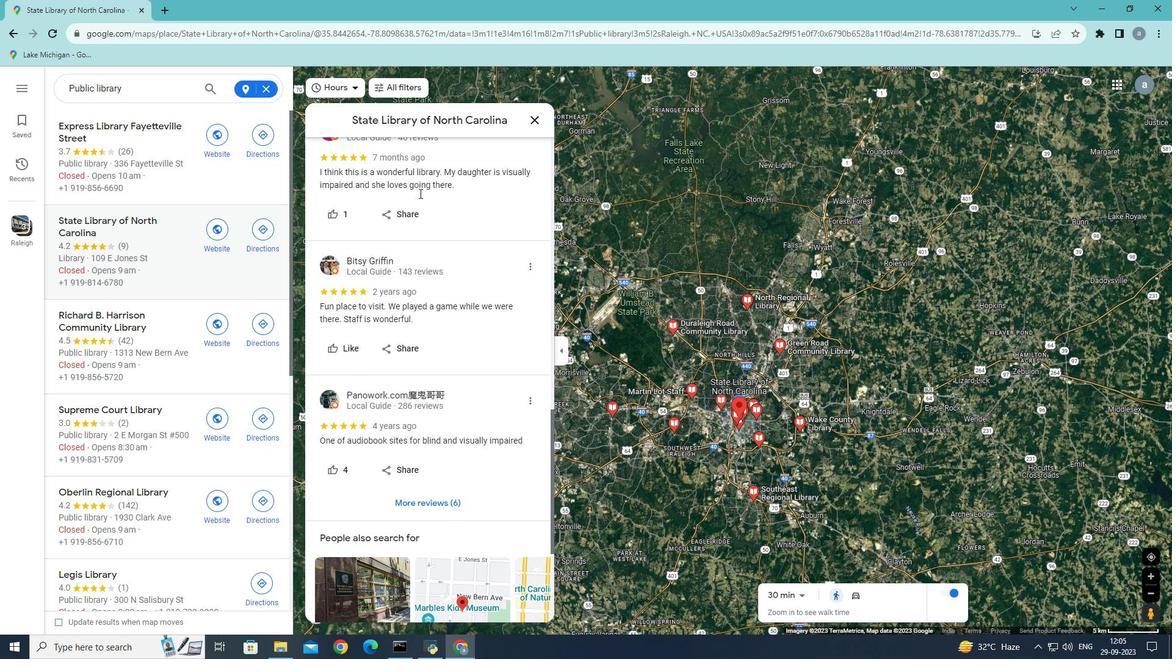 
Action: Mouse scrolled (419, 193) with delta (0, 0)
Screenshot: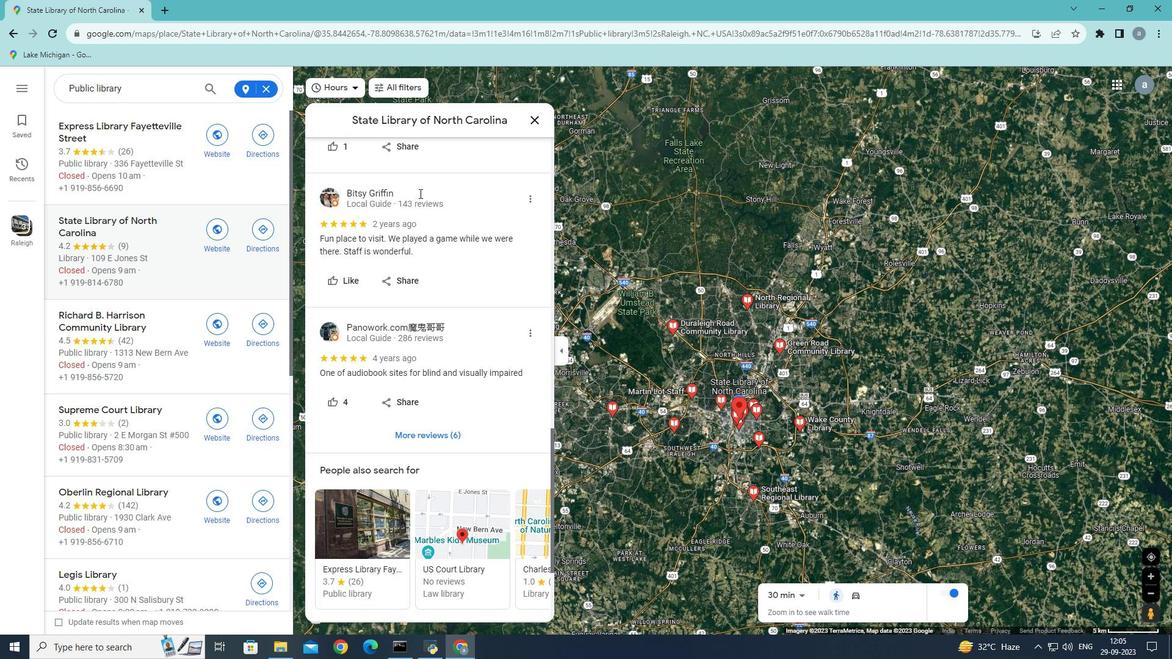 
Action: Mouse scrolled (419, 193) with delta (0, 0)
Screenshot: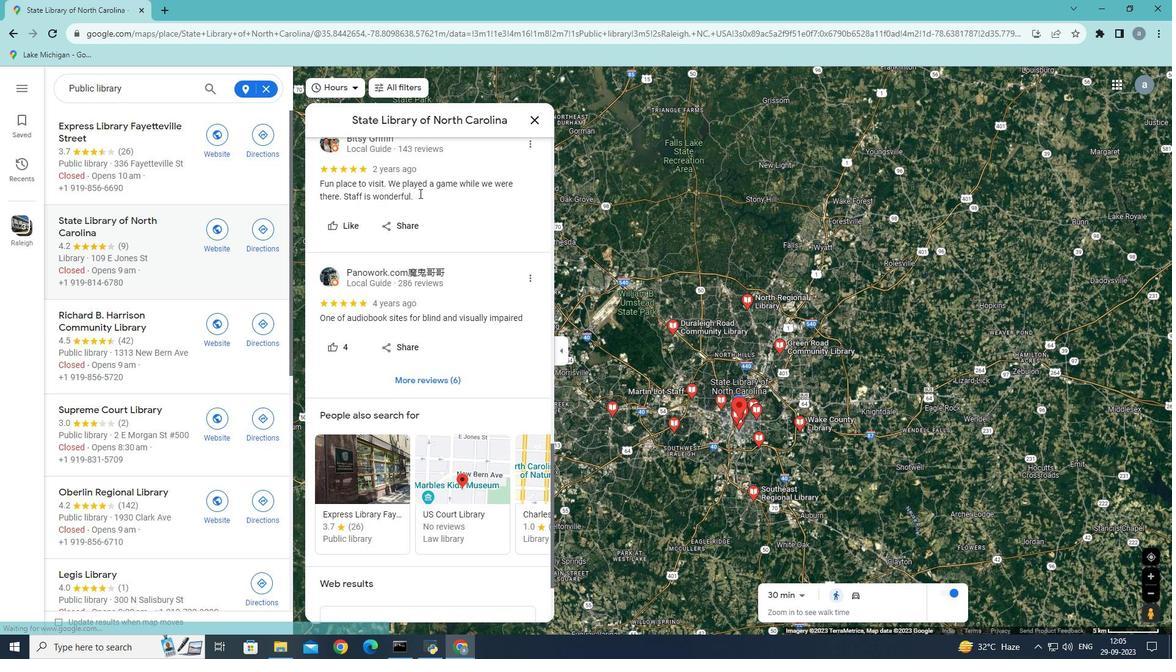 
Action: Mouse scrolled (419, 193) with delta (0, 0)
Screenshot: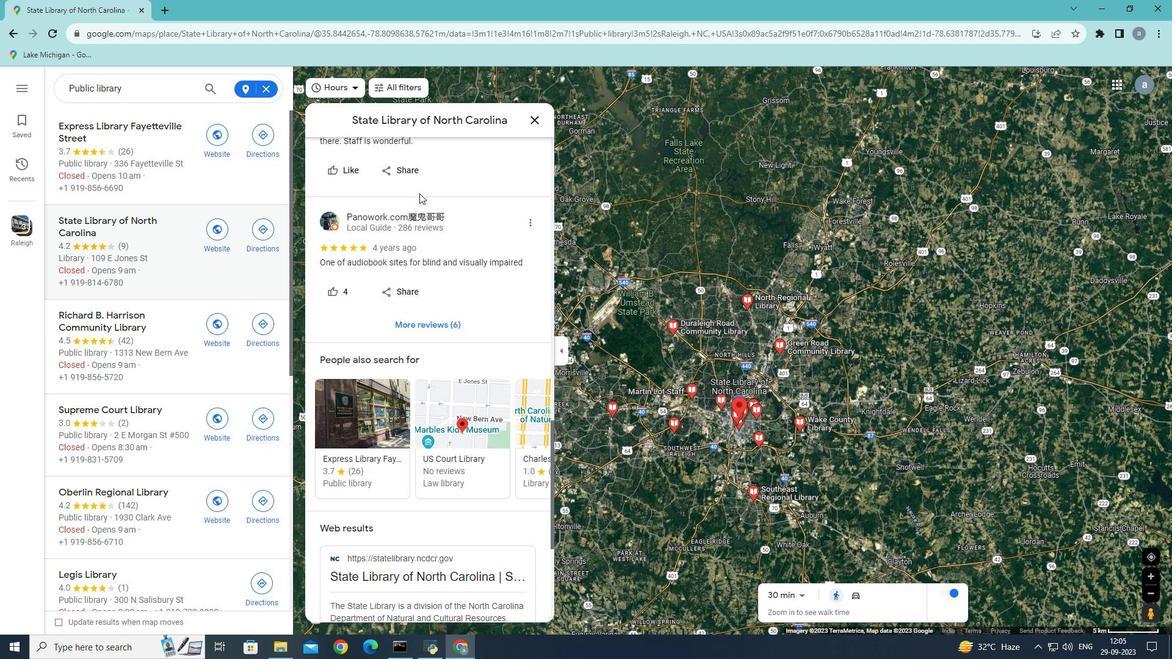 
Action: Mouse scrolled (419, 193) with delta (0, 0)
Screenshot: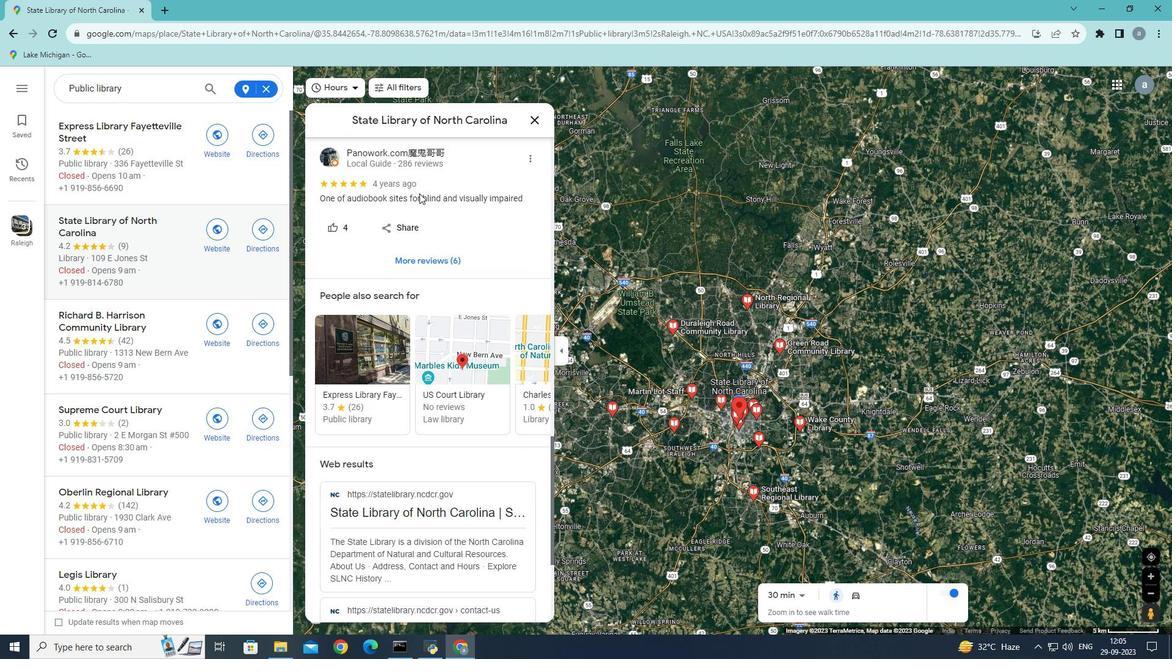 
Action: Mouse scrolled (419, 193) with delta (0, 0)
Screenshot: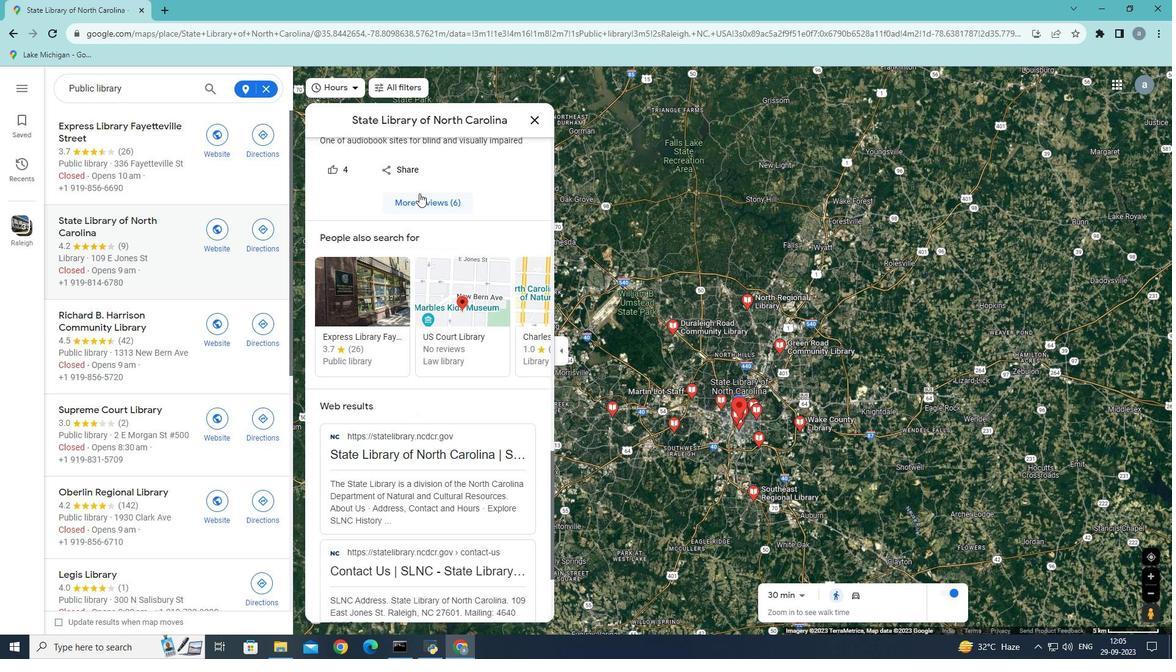
Action: Mouse scrolled (419, 193) with delta (0, 0)
Screenshot: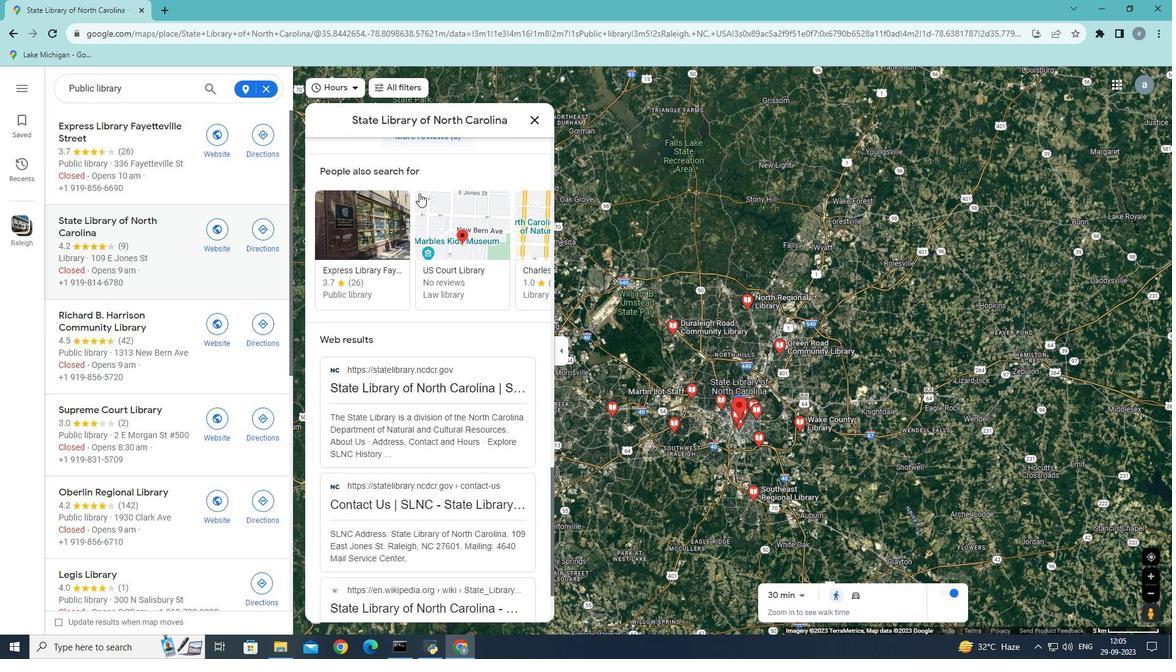 
Action: Mouse scrolled (419, 193) with delta (0, 0)
Screenshot: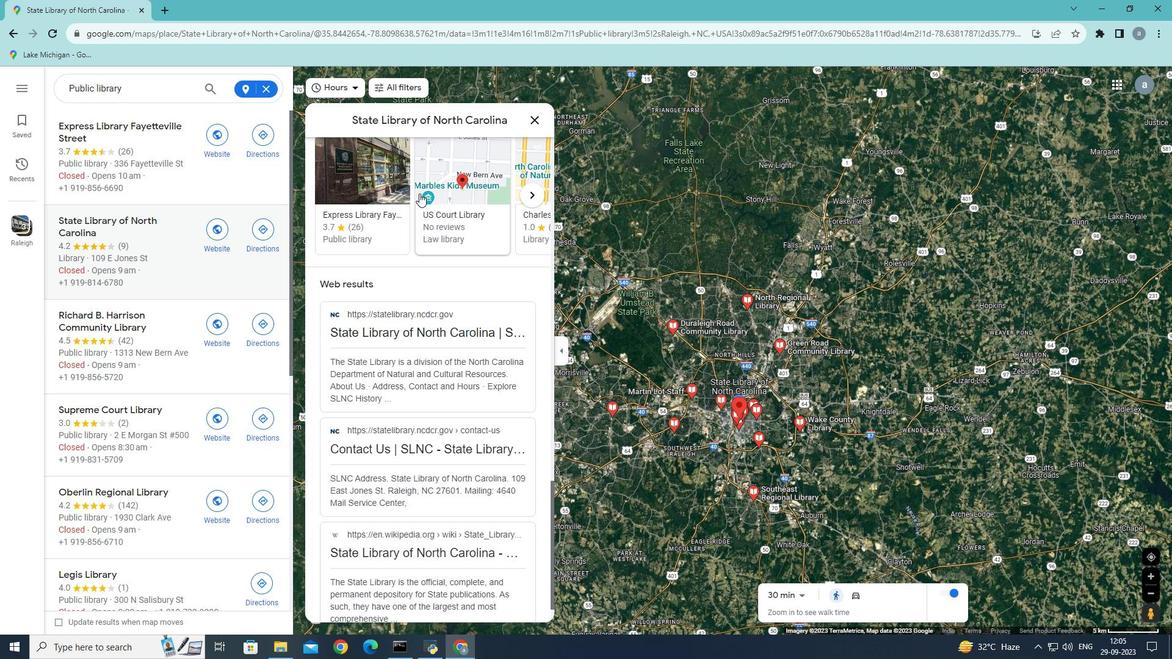 
Action: Mouse scrolled (419, 193) with delta (0, 0)
Screenshot: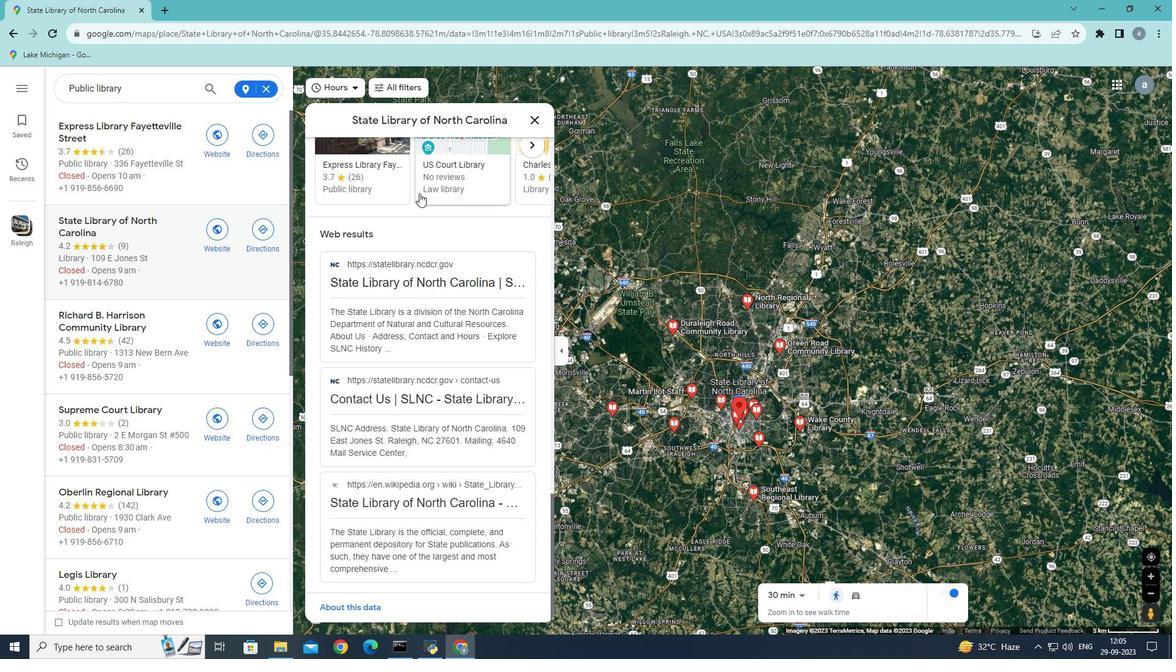 
Action: Mouse scrolled (419, 193) with delta (0, 0)
Screenshot: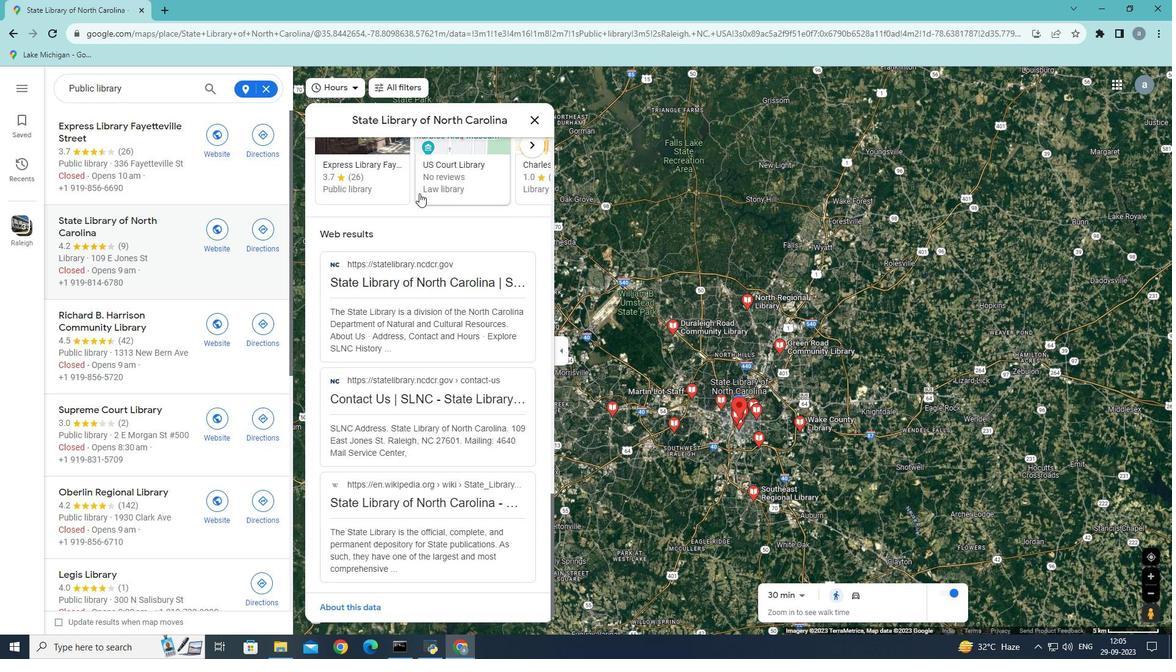 
Action: Mouse scrolled (419, 193) with delta (0, 0)
Screenshot: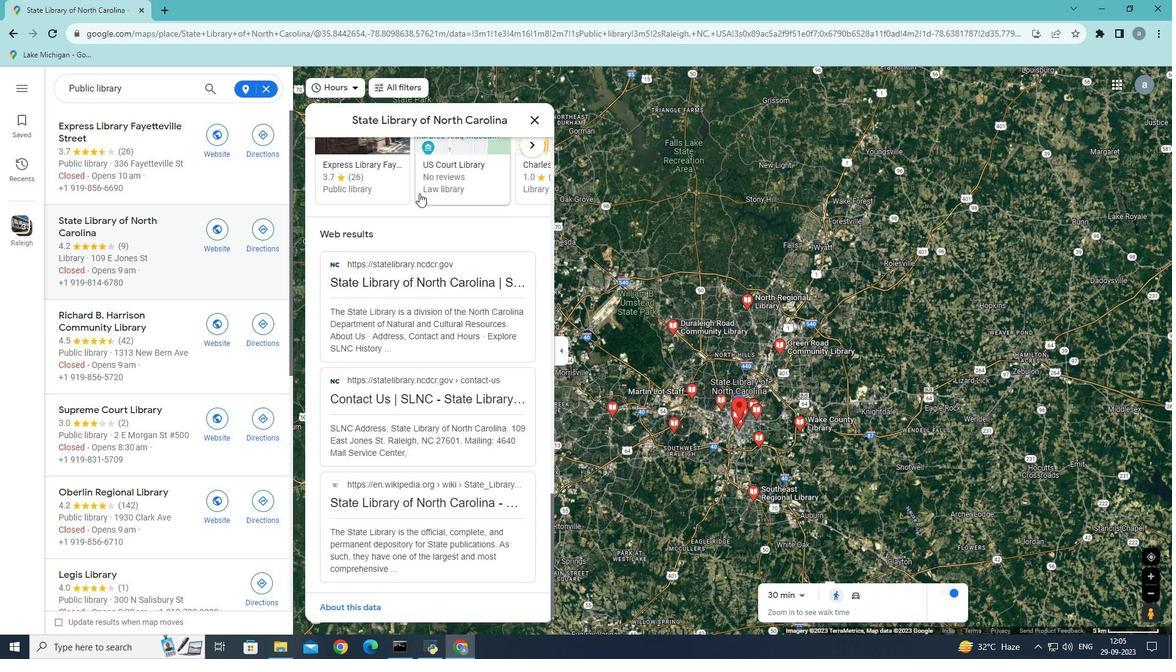 
Action: Mouse scrolled (419, 193) with delta (0, 0)
Screenshot: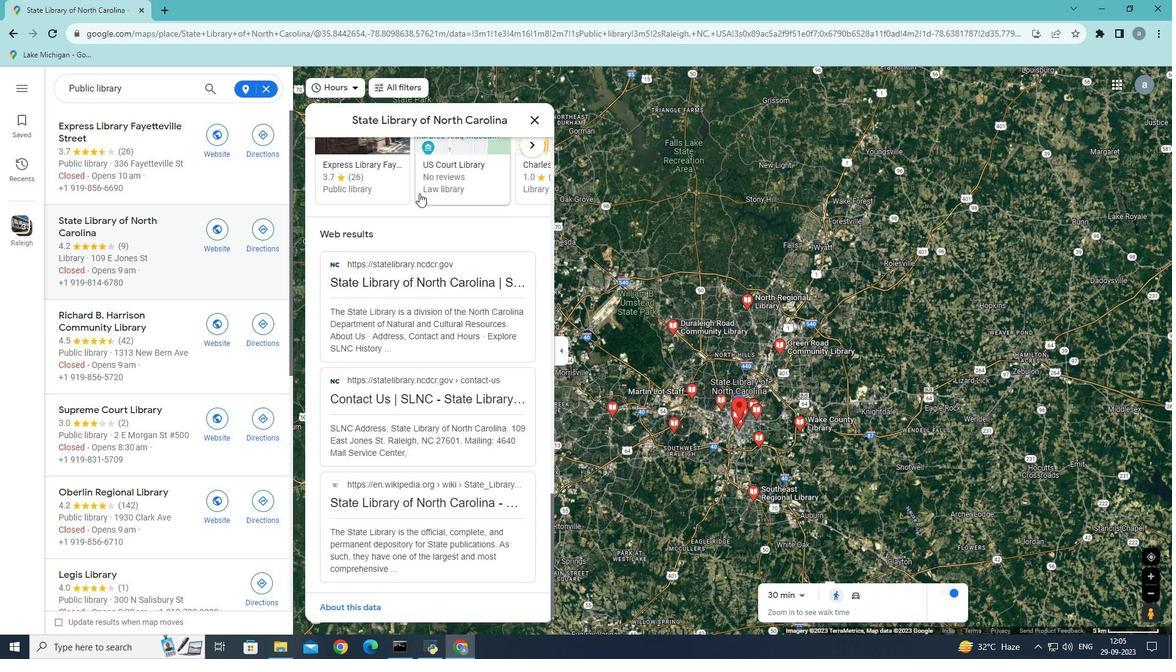 
Action: Mouse scrolled (419, 193) with delta (0, 0)
Screenshot: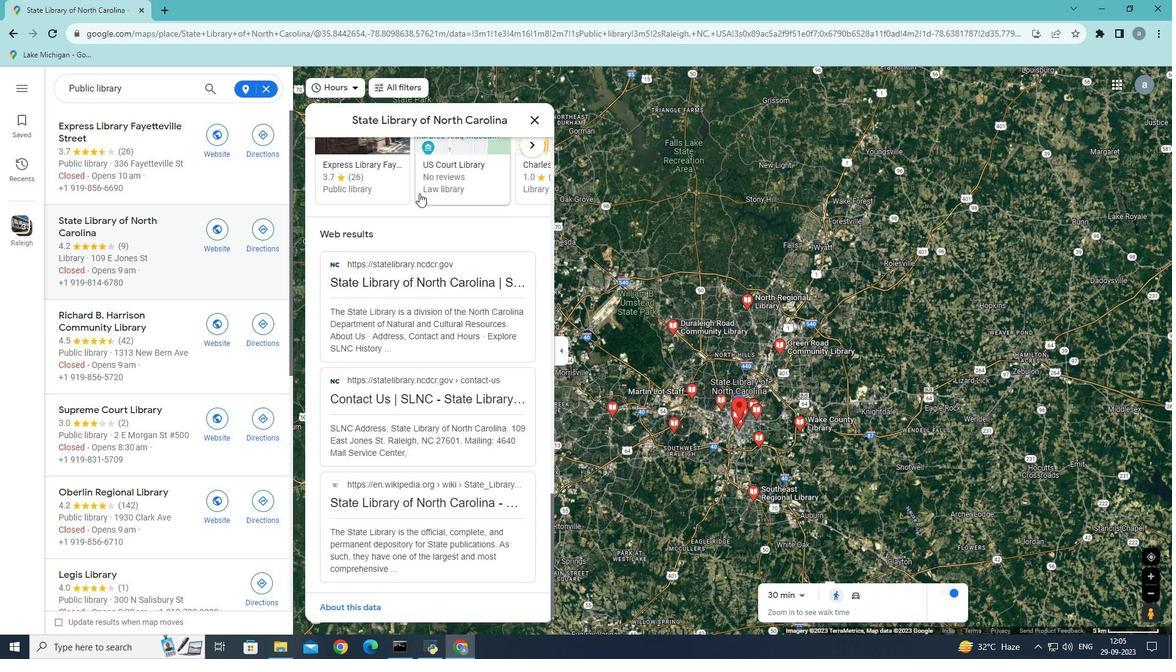 
Action: Mouse scrolled (419, 193) with delta (0, 0)
Screenshot: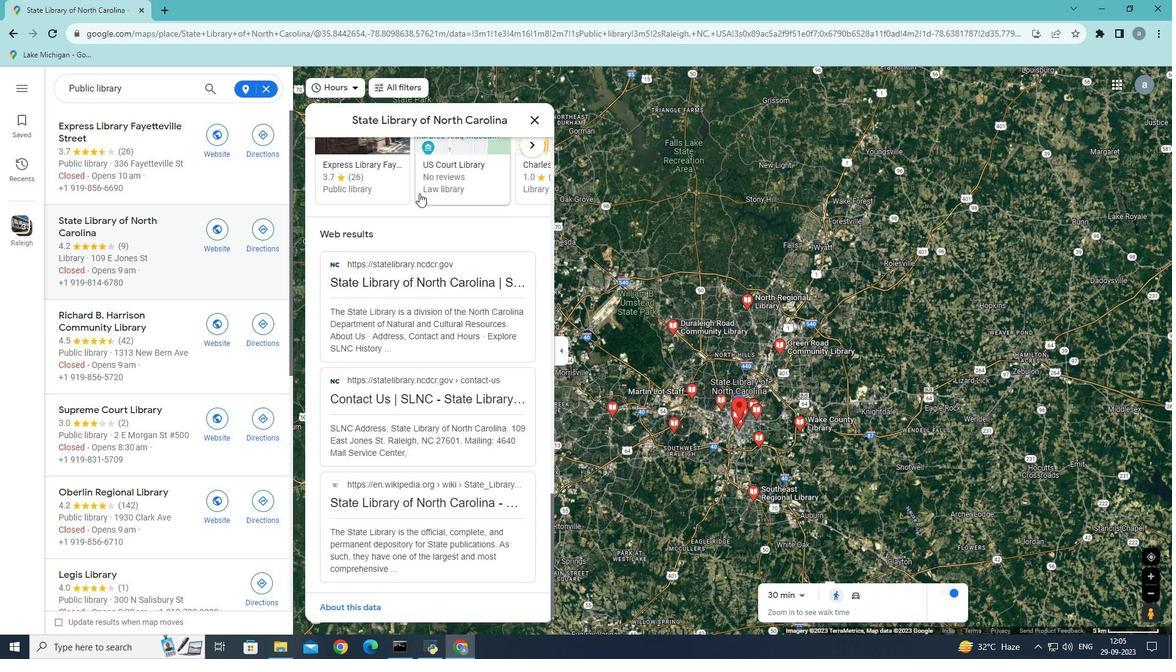
Action: Mouse moved to (211, 298)
Screenshot: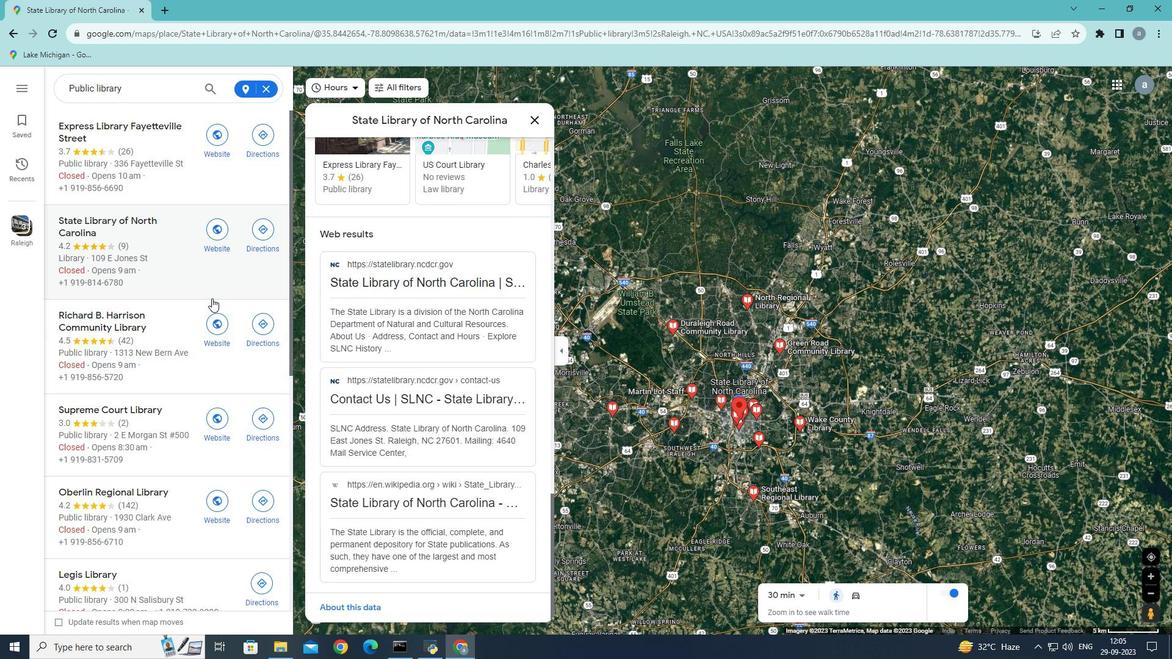 
Action: Mouse scrolled (211, 298) with delta (0, 0)
Screenshot: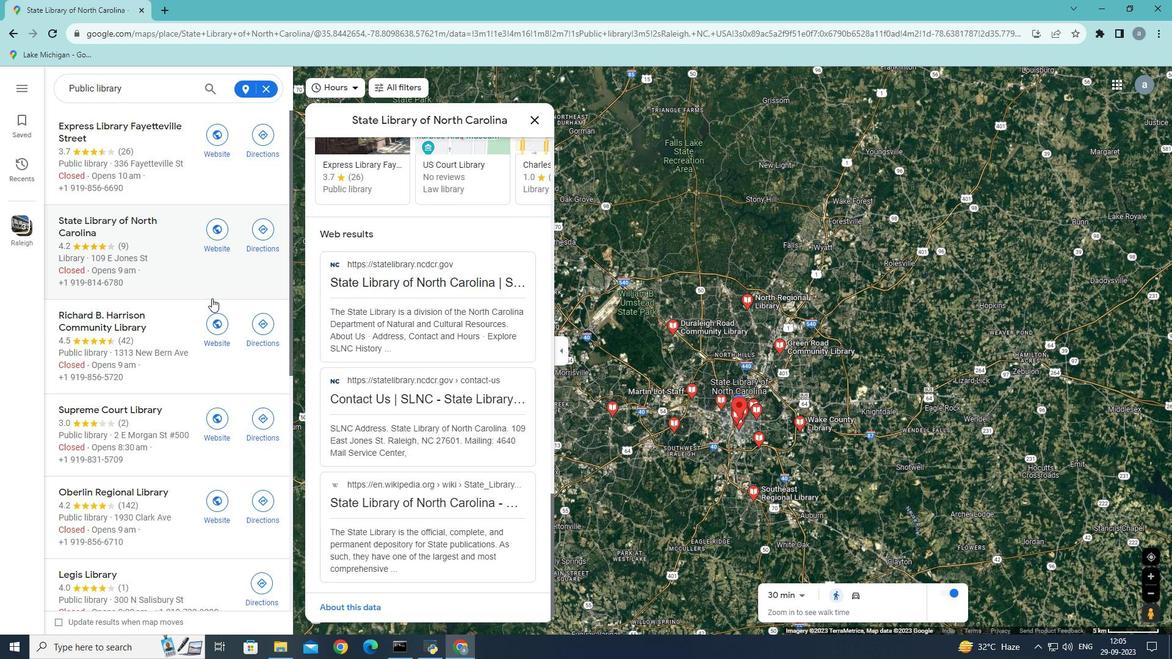 
Action: Mouse scrolled (211, 298) with delta (0, 0)
Screenshot: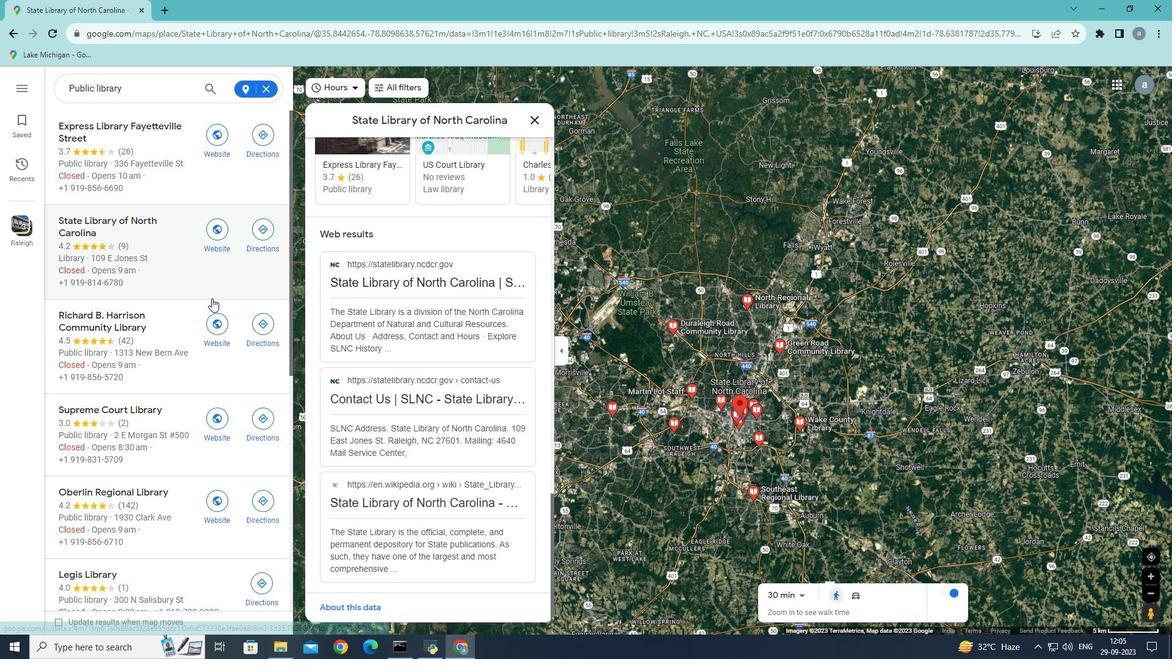
Action: Mouse moved to (125, 270)
Screenshot: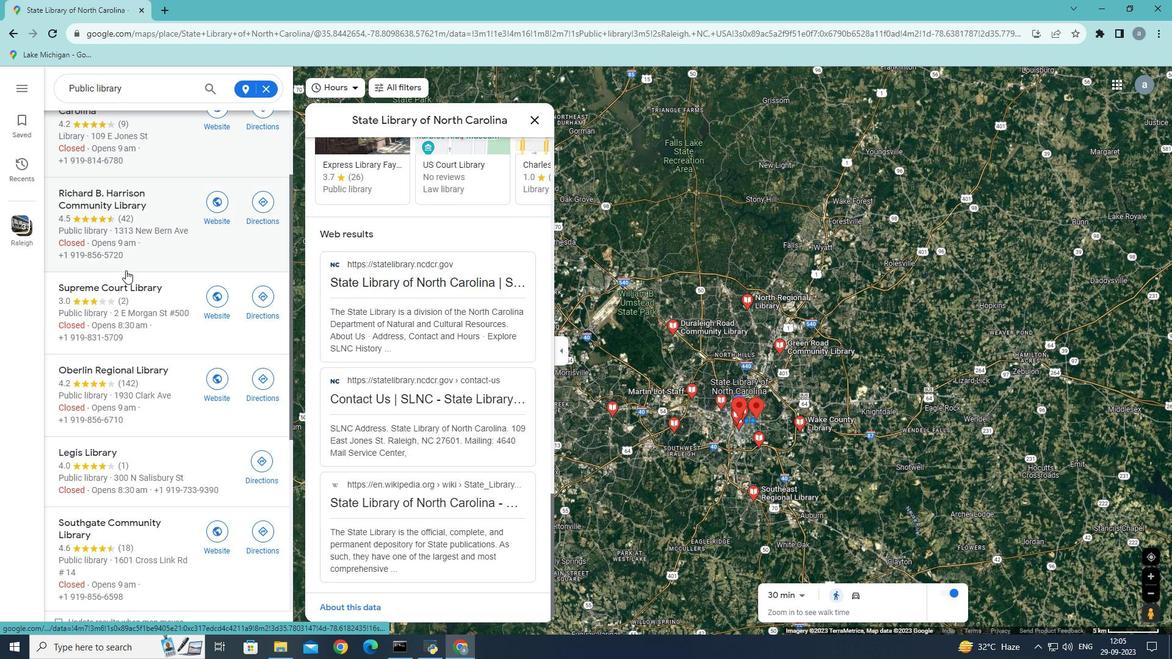 
Action: Mouse scrolled (125, 271) with delta (0, 0)
Screenshot: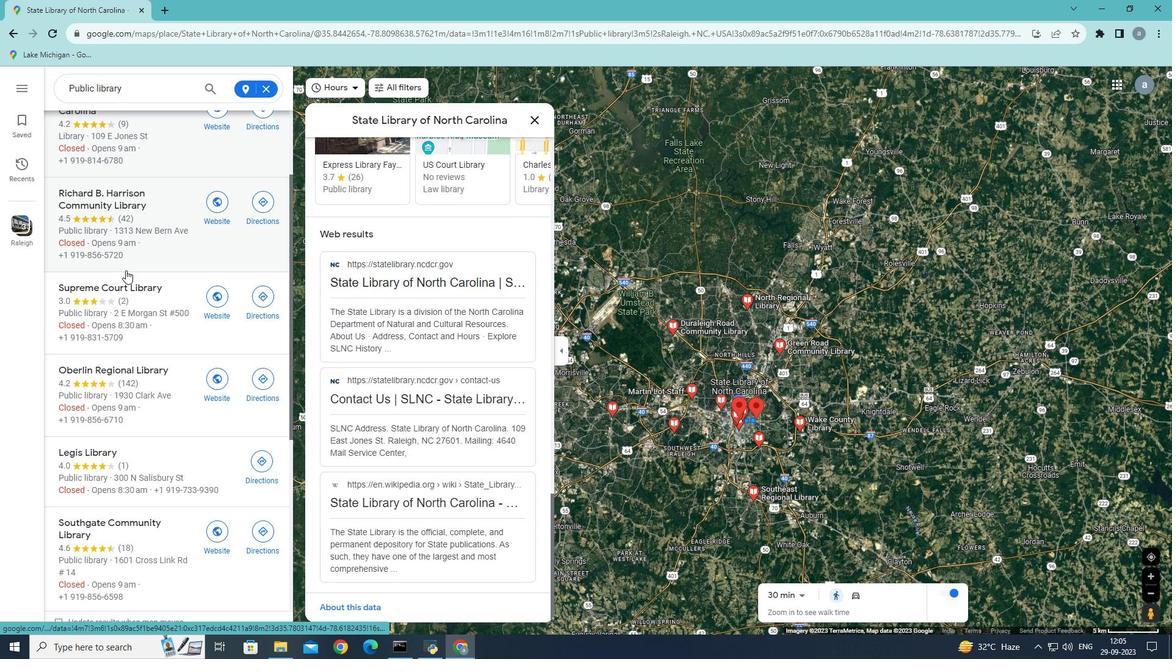 
Action: Mouse moved to (123, 271)
Screenshot: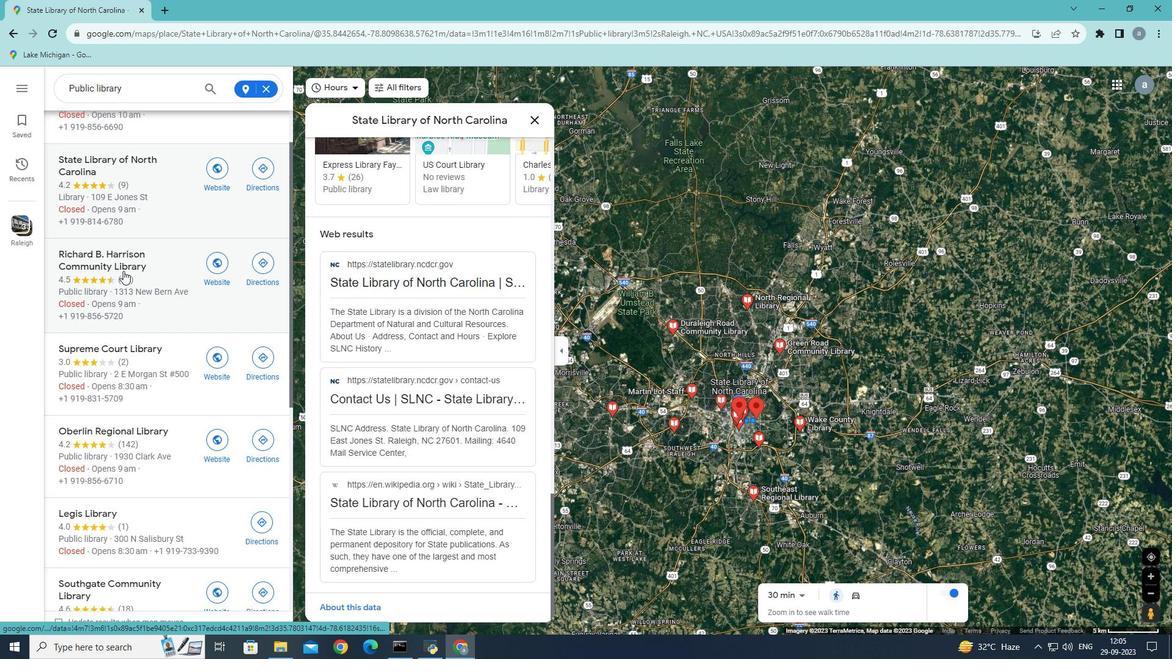 
Action: Mouse pressed left at (123, 271)
Screenshot: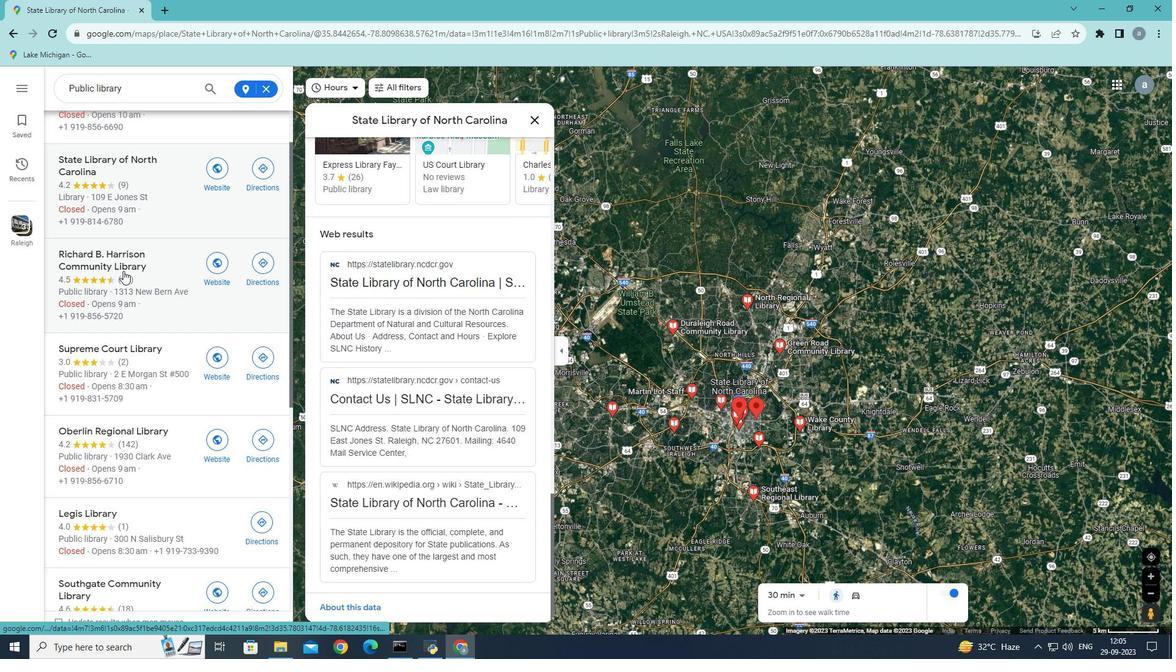 
Action: Mouse moved to (396, 234)
Screenshot: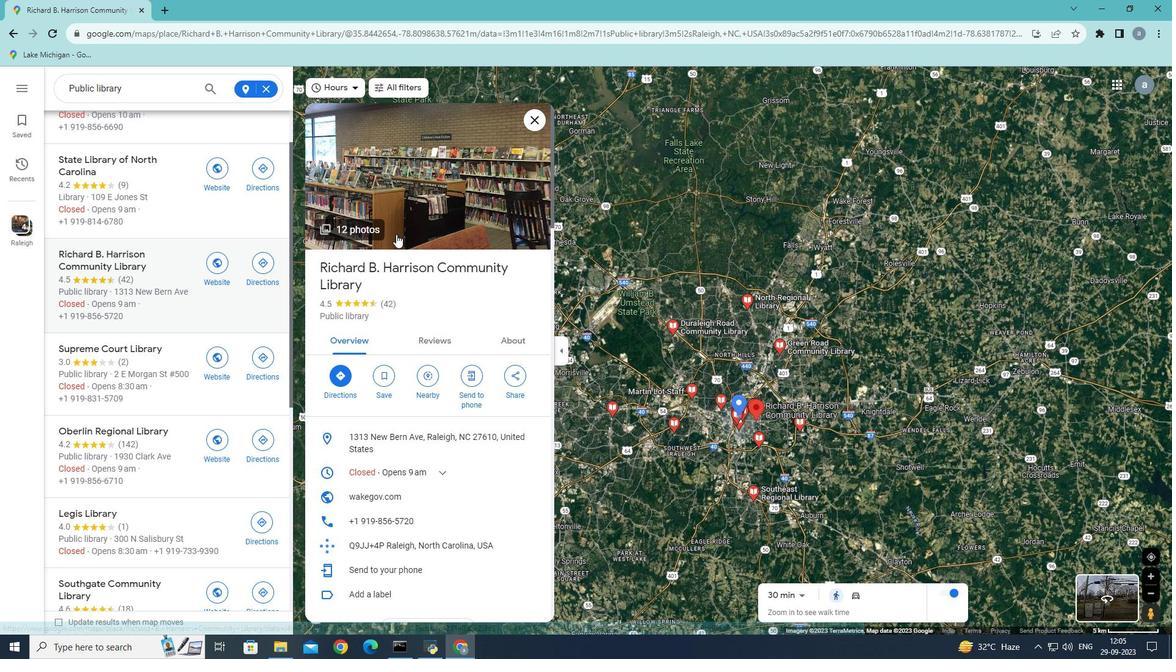 
Action: Mouse scrolled (396, 233) with delta (0, 0)
Screenshot: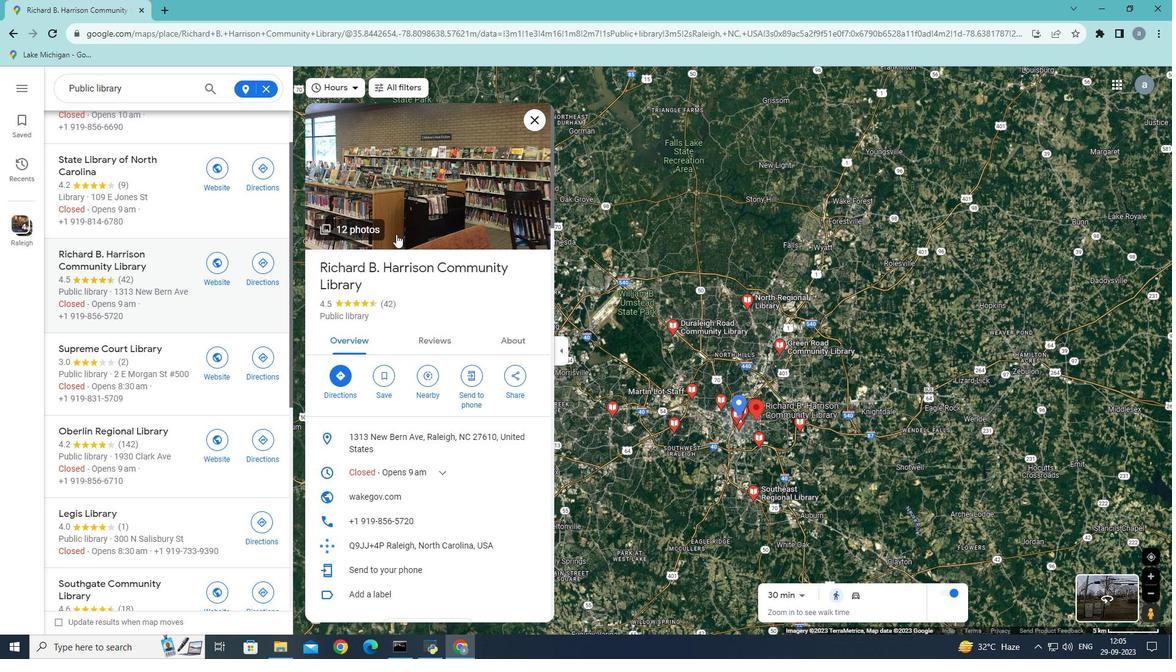
Action: Mouse scrolled (396, 233) with delta (0, 0)
Screenshot: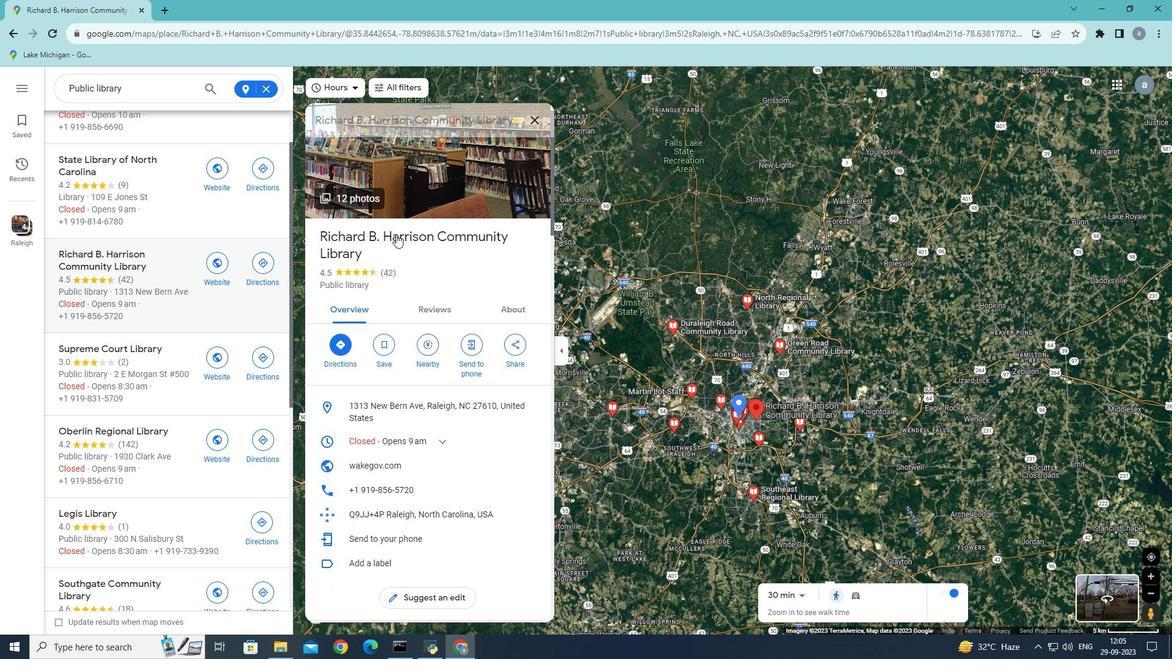 
Action: Mouse scrolled (396, 233) with delta (0, 0)
Screenshot: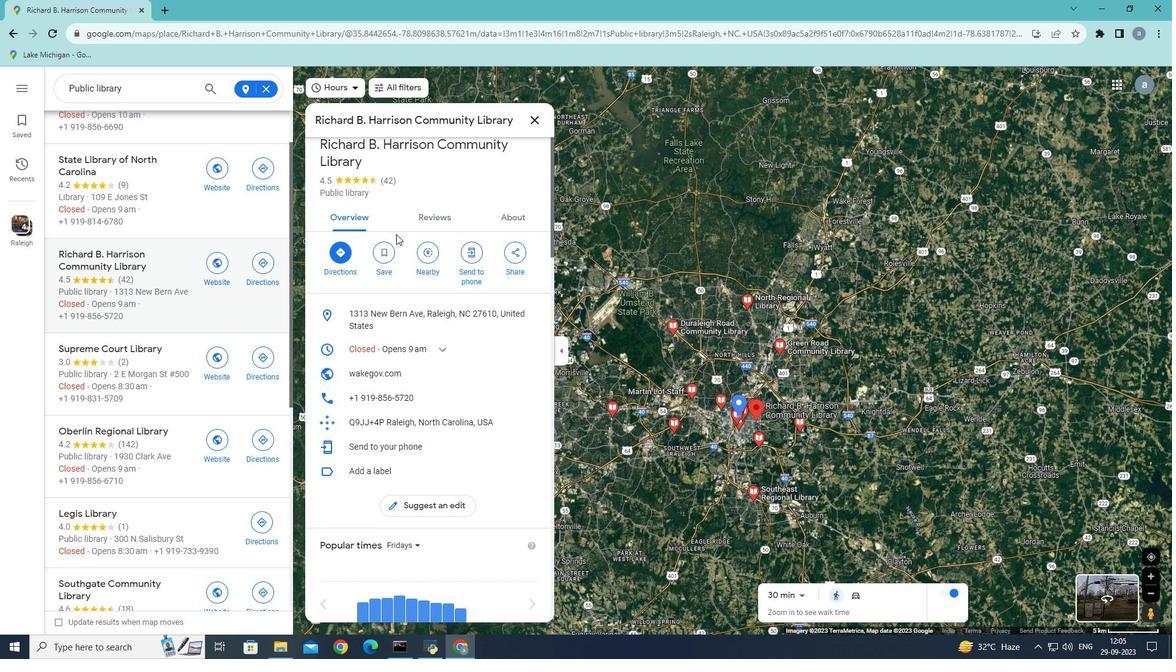 
Action: Mouse scrolled (396, 233) with delta (0, 0)
Screenshot: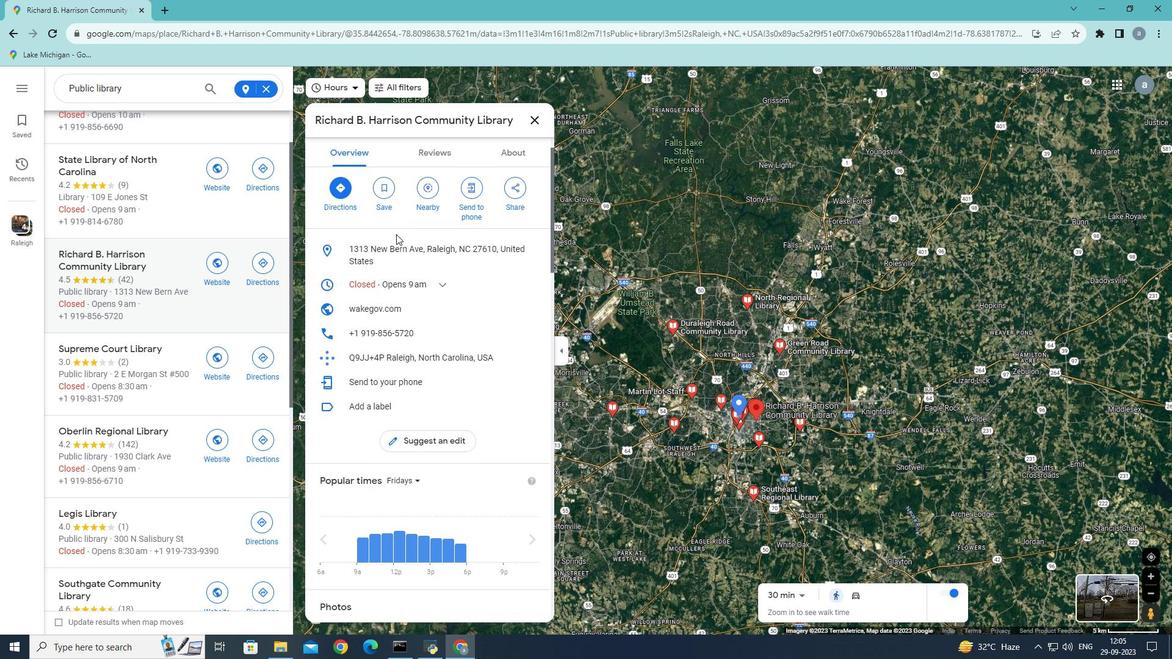 
Action: Mouse scrolled (396, 233) with delta (0, 0)
Screenshot: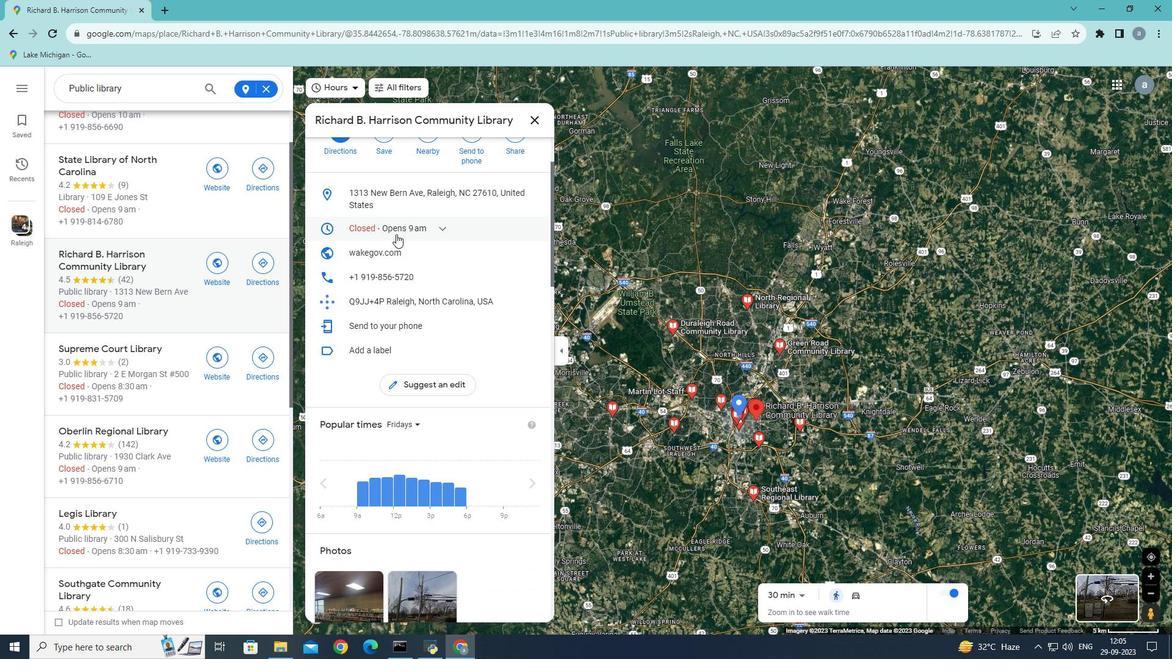 
Action: Mouse scrolled (396, 233) with delta (0, 0)
Screenshot: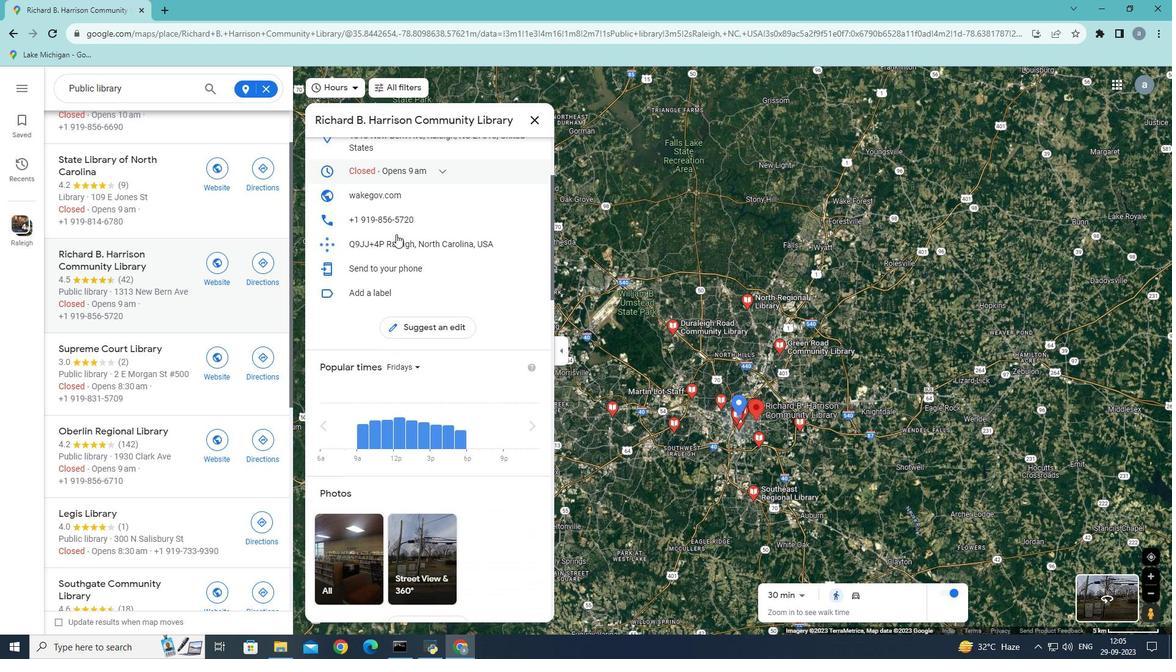 
Action: Mouse scrolled (396, 233) with delta (0, 0)
Screenshot: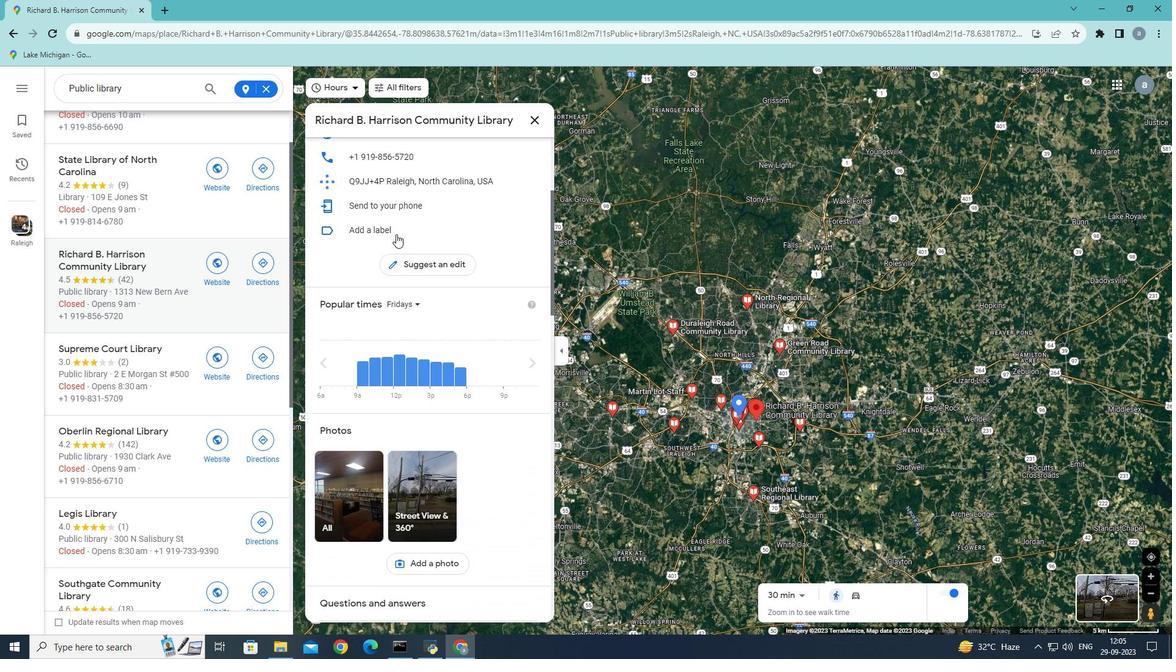 
Action: Mouse scrolled (396, 233) with delta (0, 0)
Screenshot: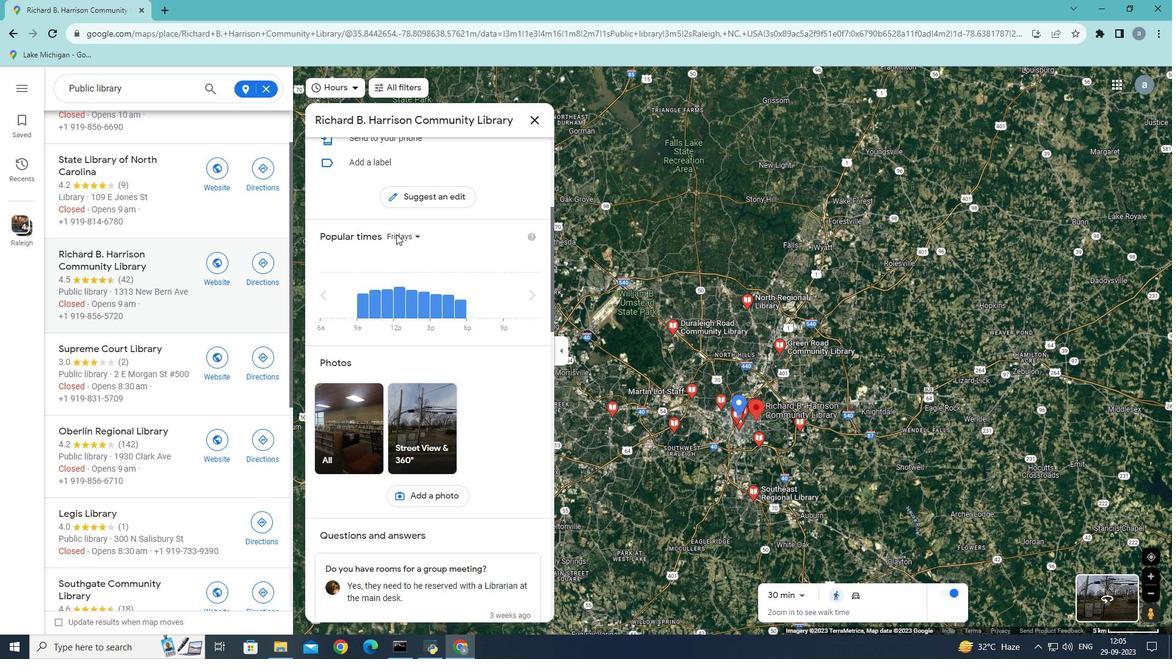 
Action: Mouse scrolled (396, 233) with delta (0, 0)
Screenshot: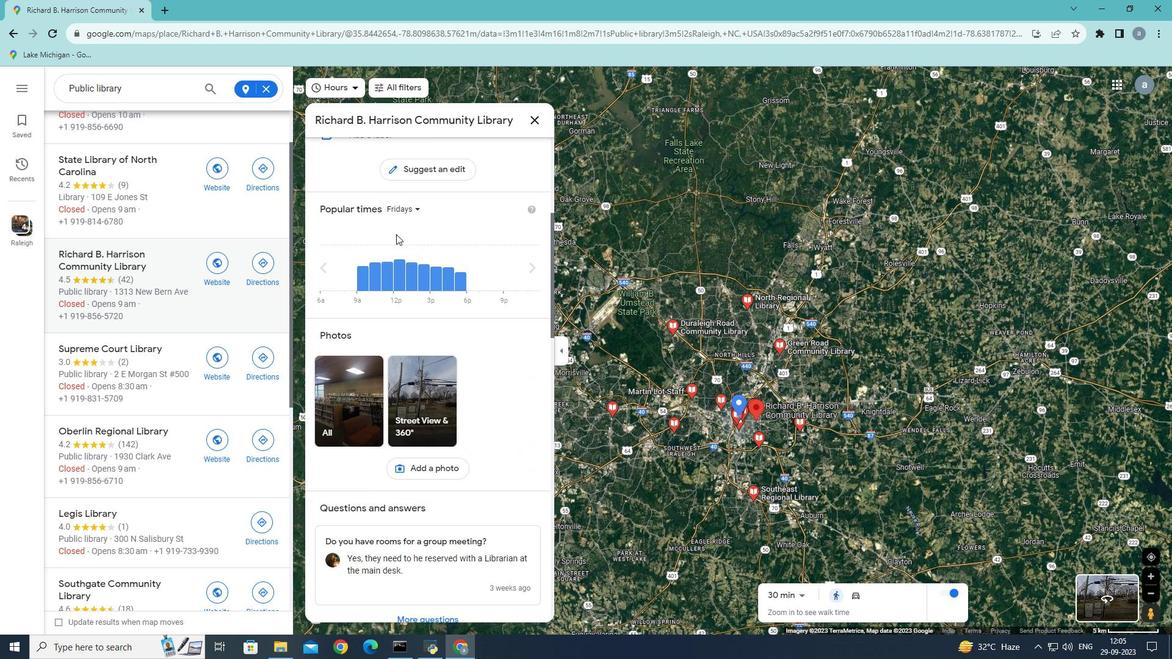 
Action: Mouse scrolled (396, 233) with delta (0, 0)
Screenshot: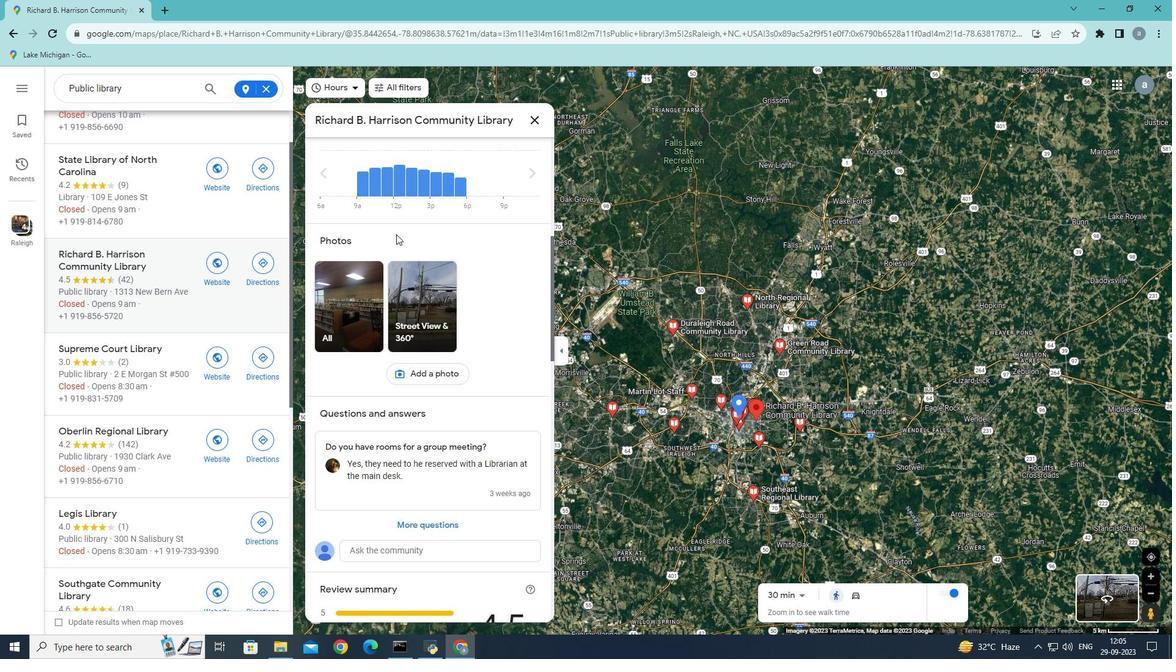 
Action: Mouse scrolled (396, 233) with delta (0, 0)
Screenshot: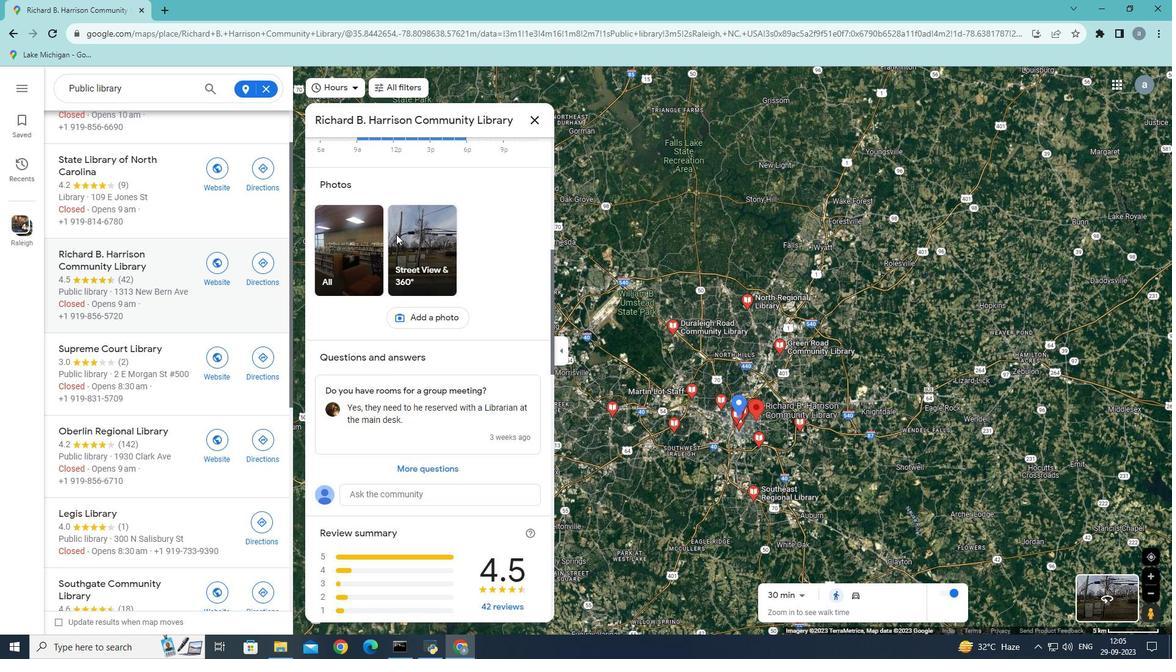 
Action: Mouse scrolled (396, 233) with delta (0, 0)
Screenshot: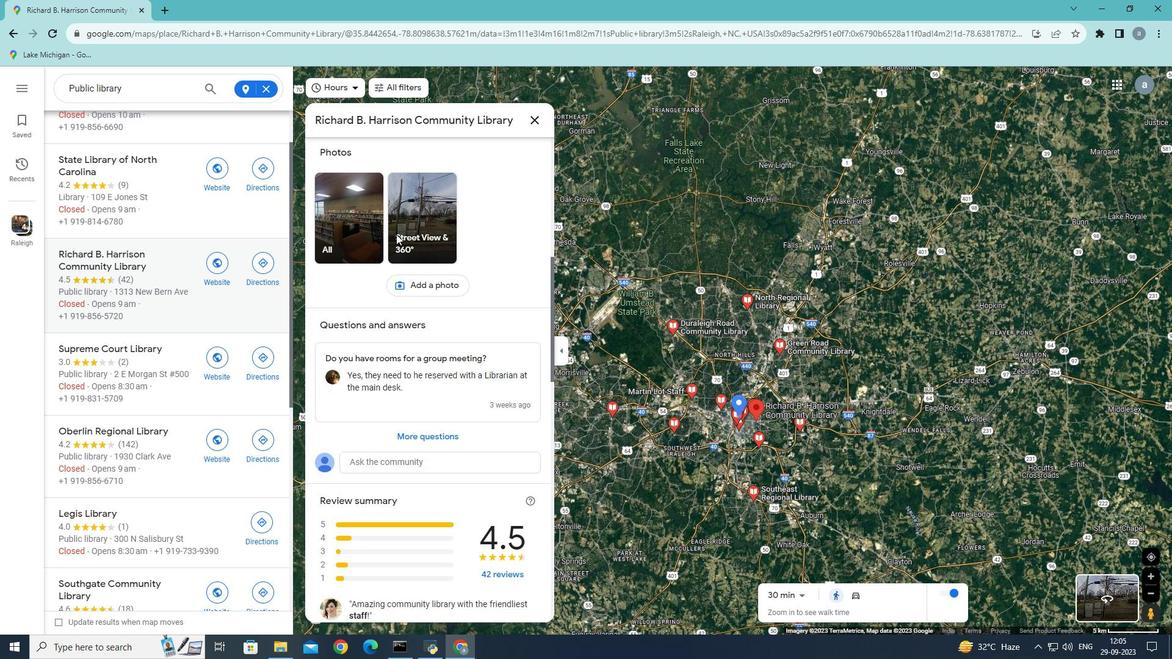 
Action: Mouse scrolled (396, 233) with delta (0, 0)
Screenshot: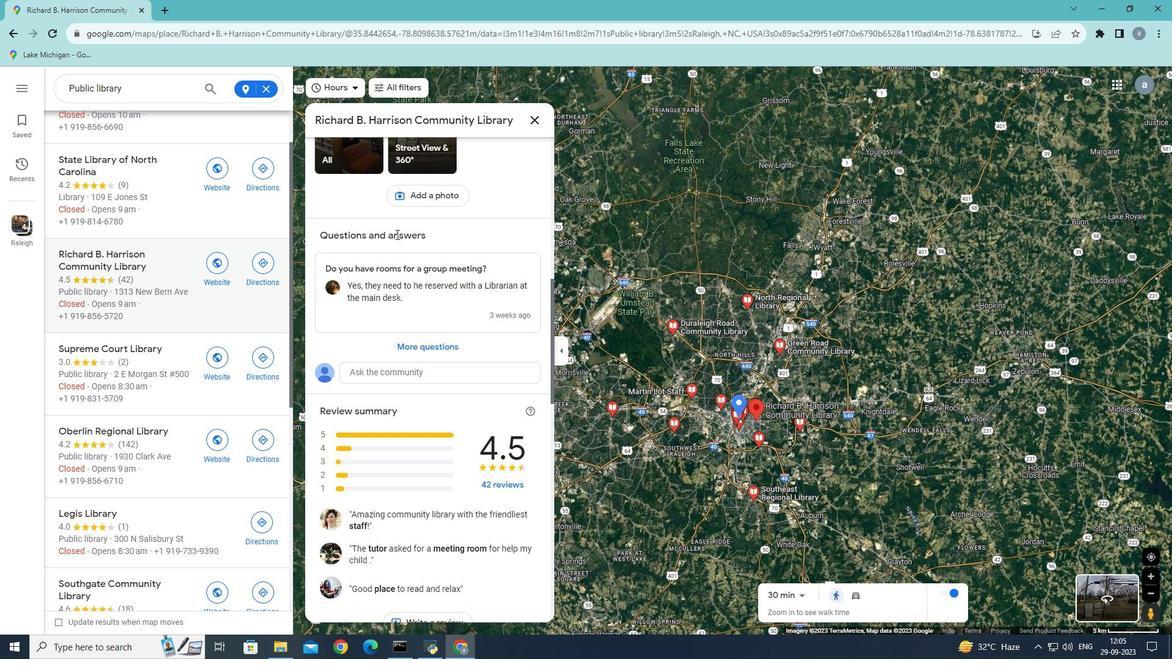 
Action: Mouse scrolled (396, 233) with delta (0, 0)
Screenshot: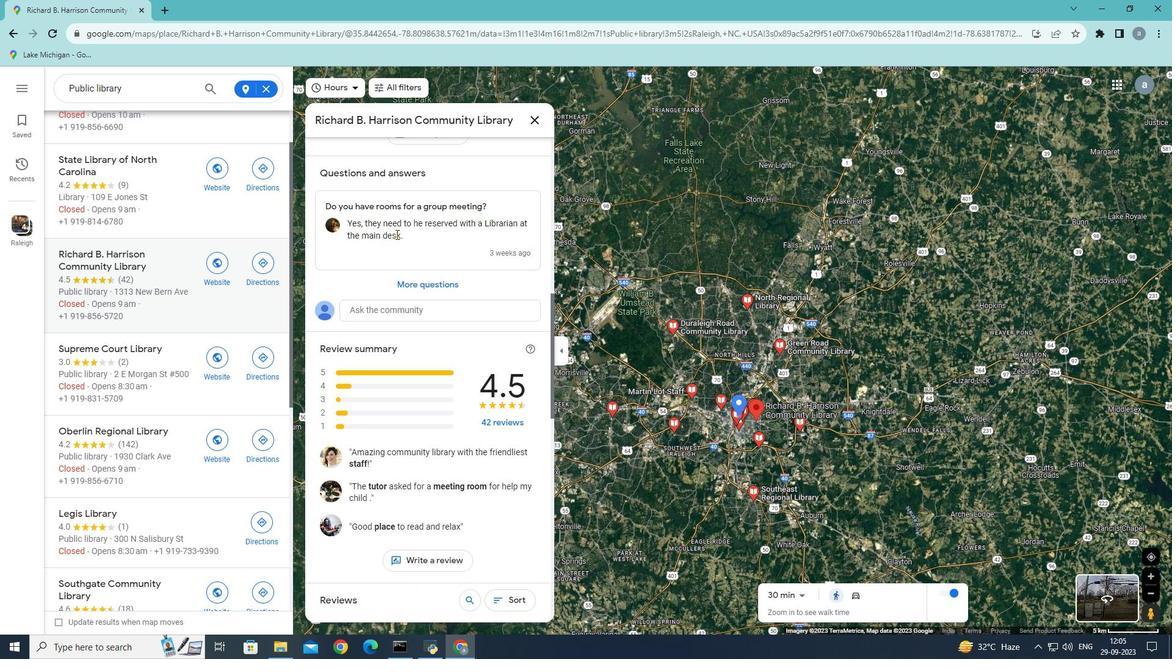 
Action: Mouse scrolled (396, 233) with delta (0, 0)
Screenshot: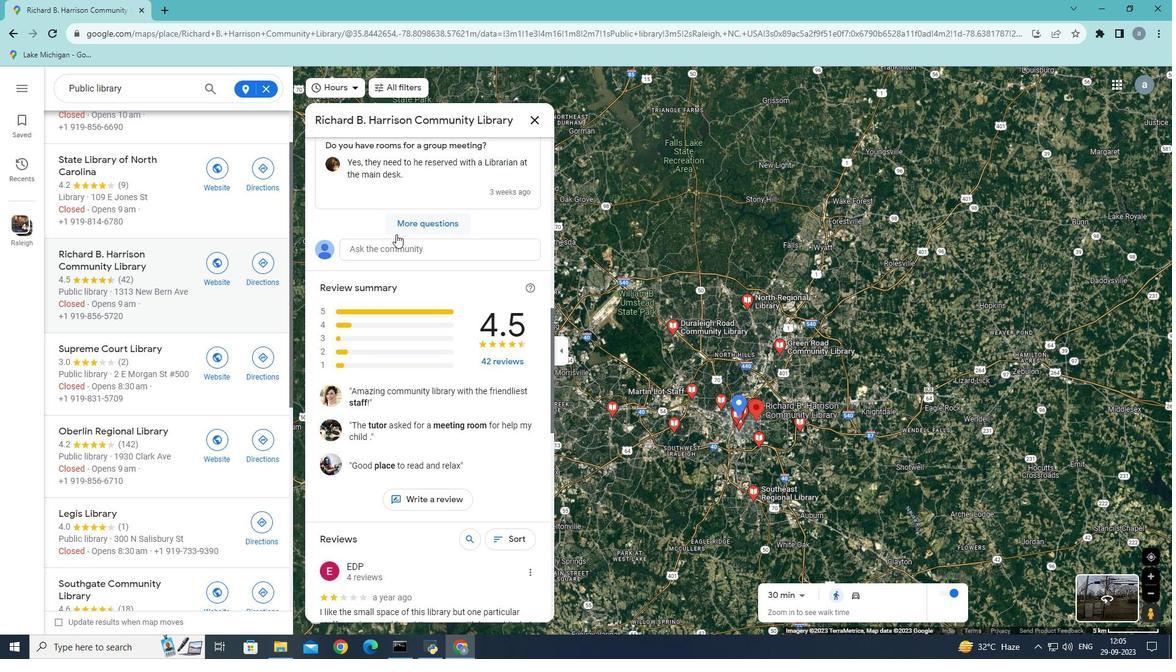 
Action: Mouse scrolled (396, 233) with delta (0, 0)
Screenshot: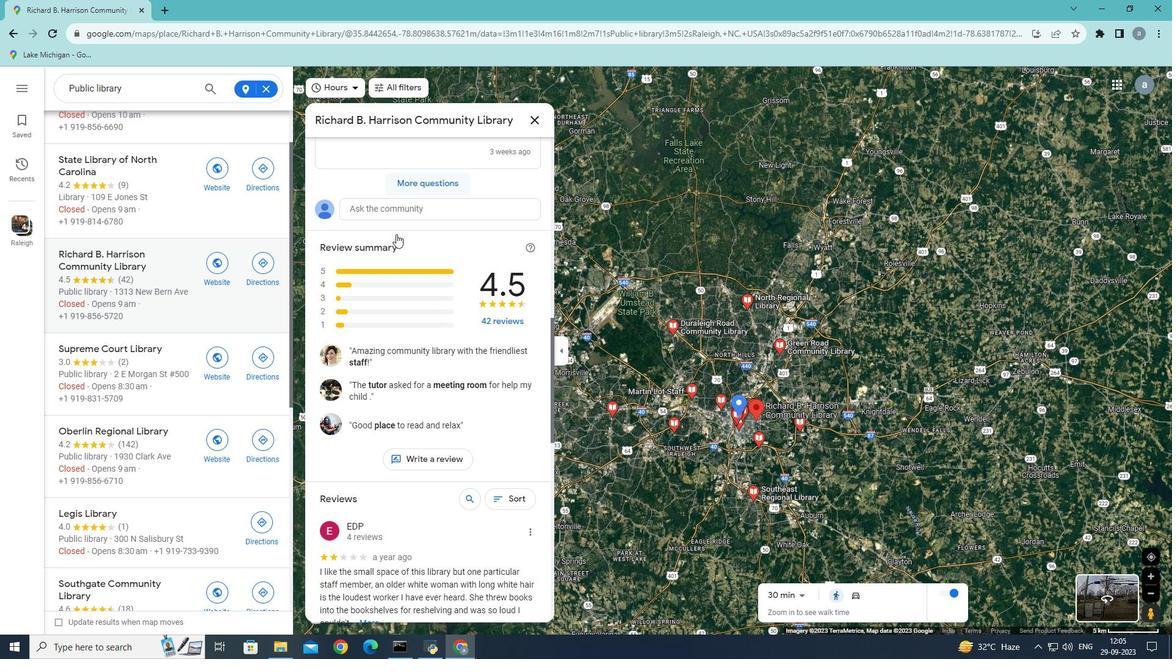 
Action: Mouse scrolled (396, 233) with delta (0, 0)
Screenshot: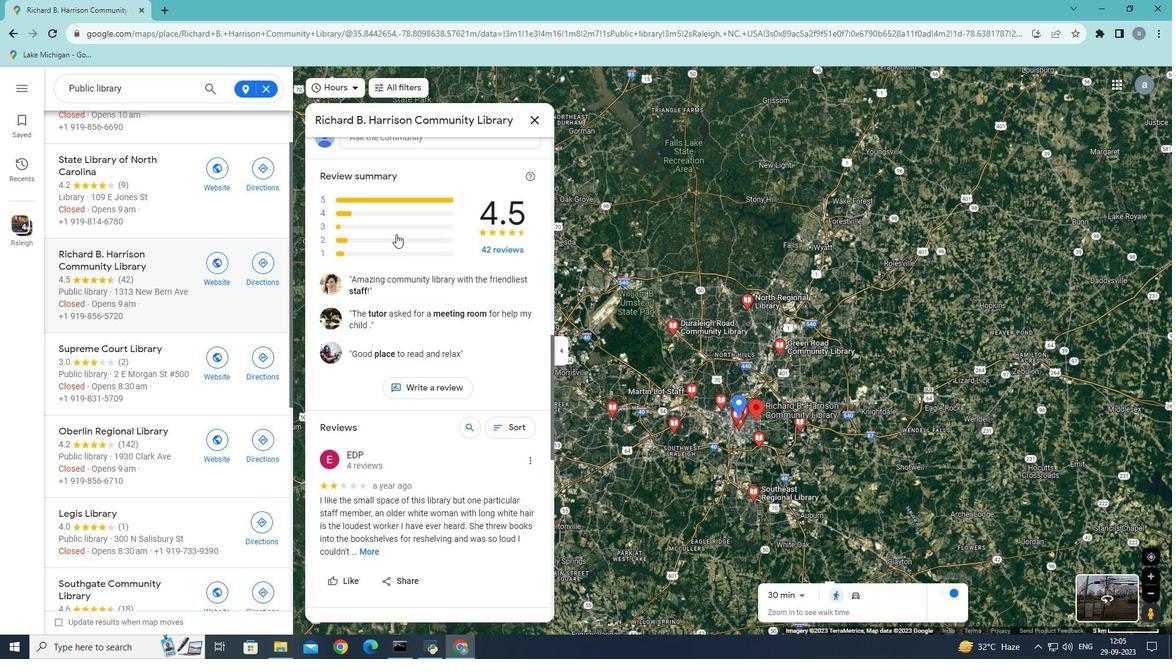 
Action: Mouse scrolled (396, 235) with delta (0, 0)
Screenshot: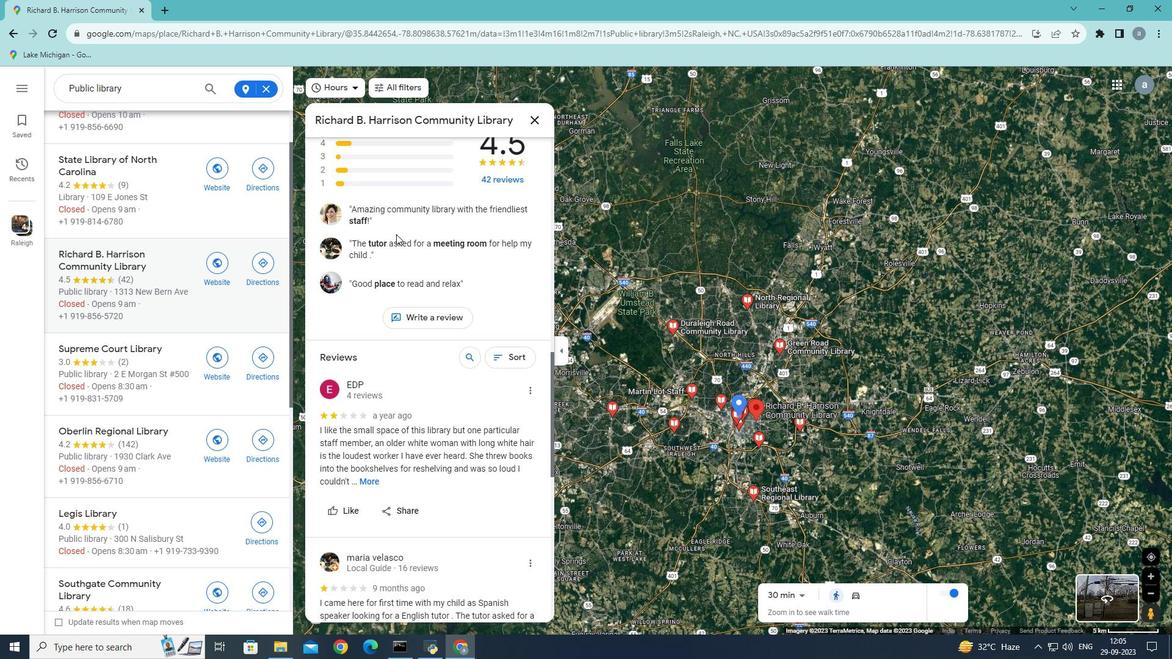 
Action: Mouse scrolled (396, 233) with delta (0, 0)
Screenshot: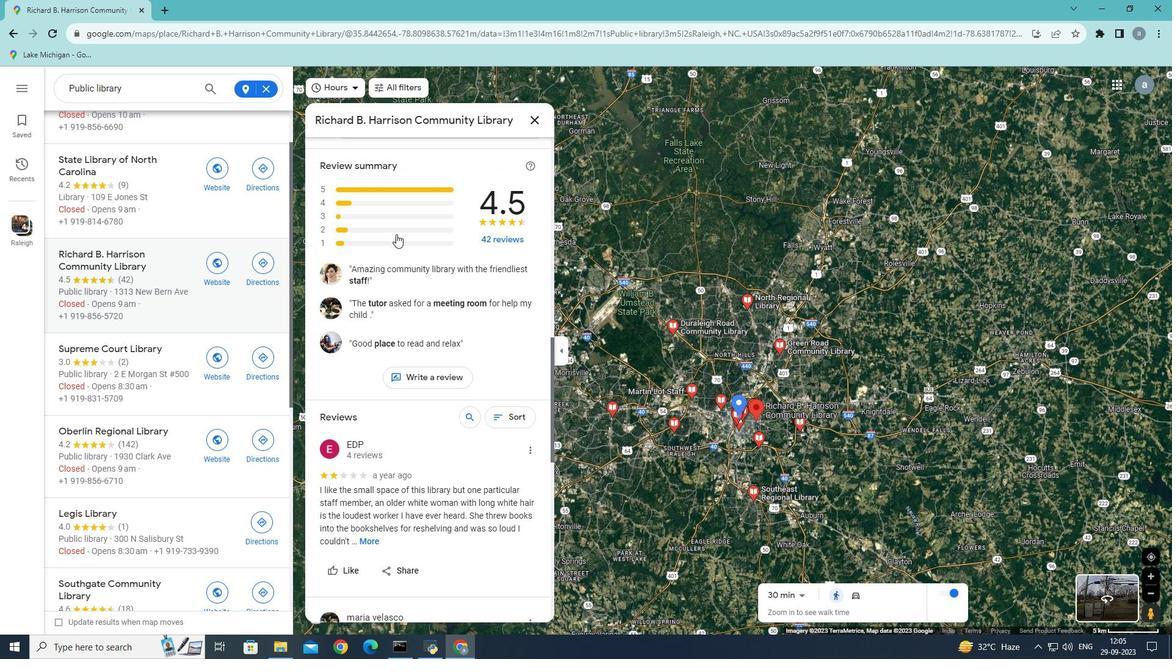 
Action: Mouse scrolled (396, 233) with delta (0, 0)
Screenshot: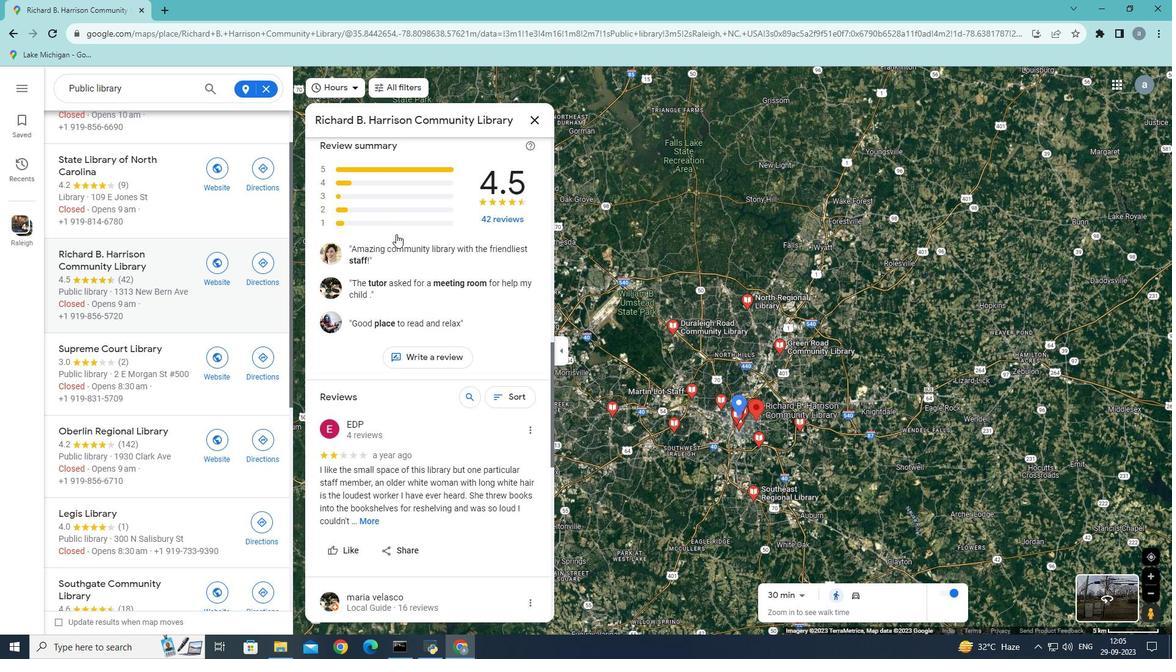 
Action: Mouse scrolled (396, 233) with delta (0, 0)
Screenshot: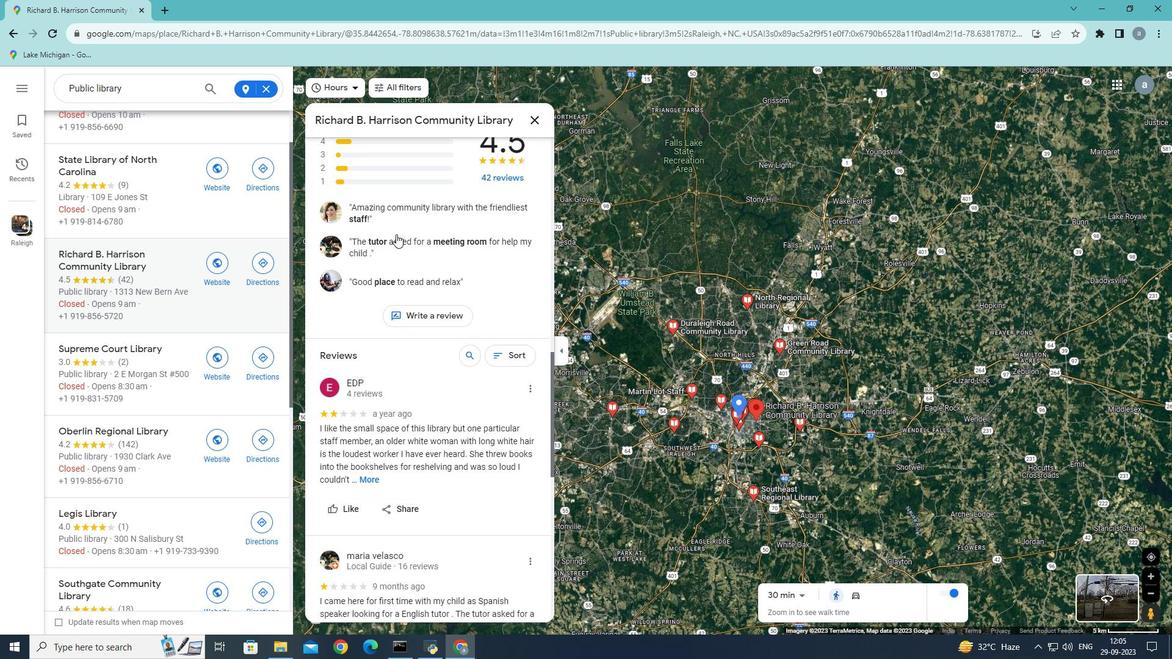 
Action: Mouse scrolled (396, 233) with delta (0, 0)
Screenshot: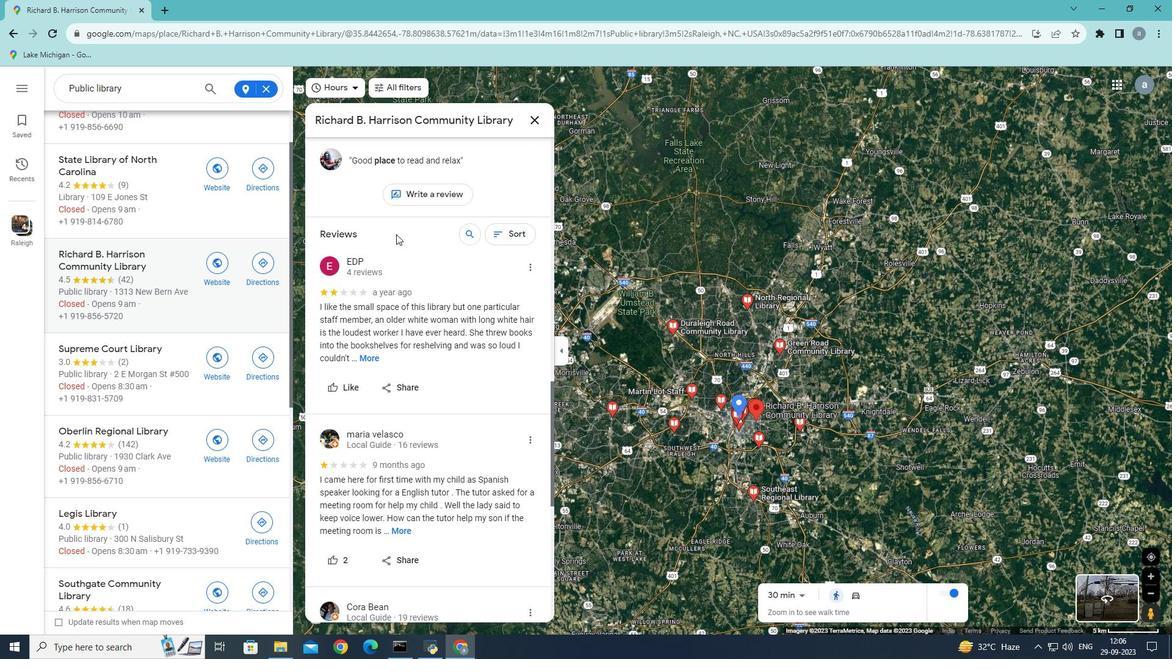 
Action: Mouse scrolled (396, 233) with delta (0, 0)
Screenshot: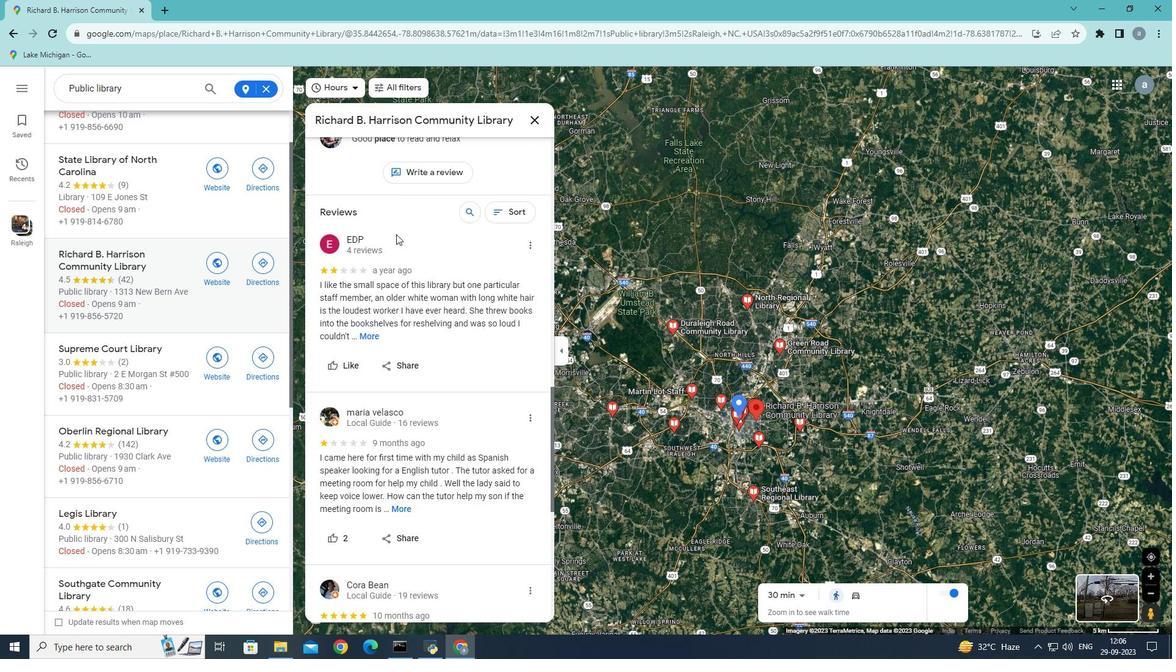 
Action: Mouse scrolled (396, 233) with delta (0, 0)
Screenshot: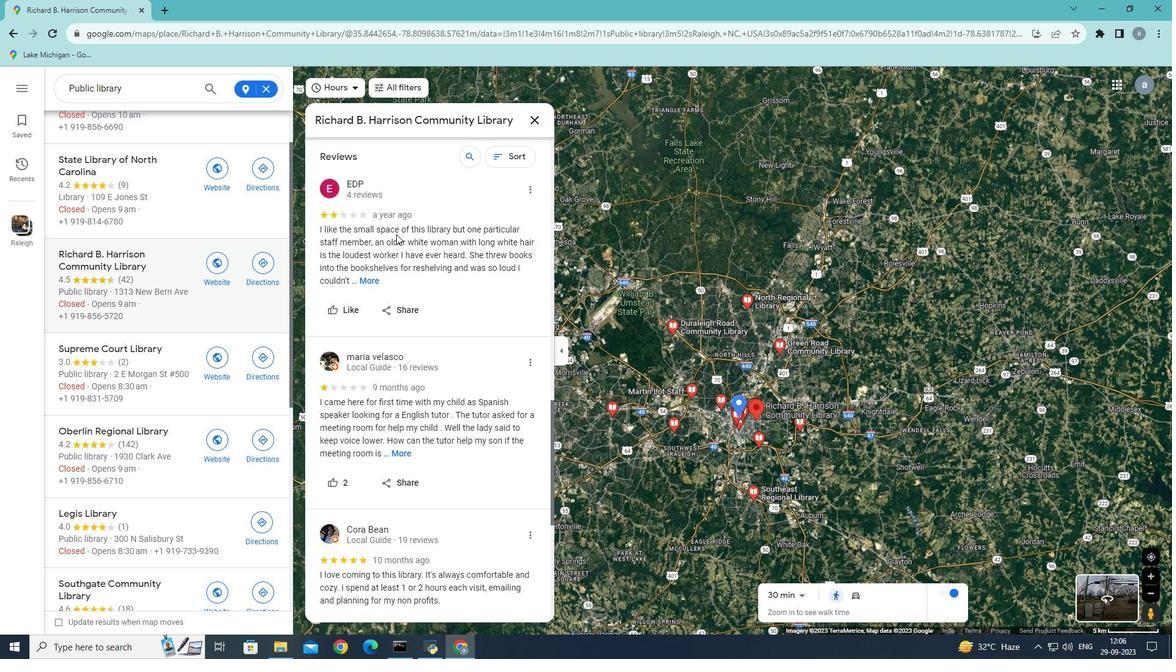 
Action: Mouse scrolled (396, 233) with delta (0, 0)
Screenshot: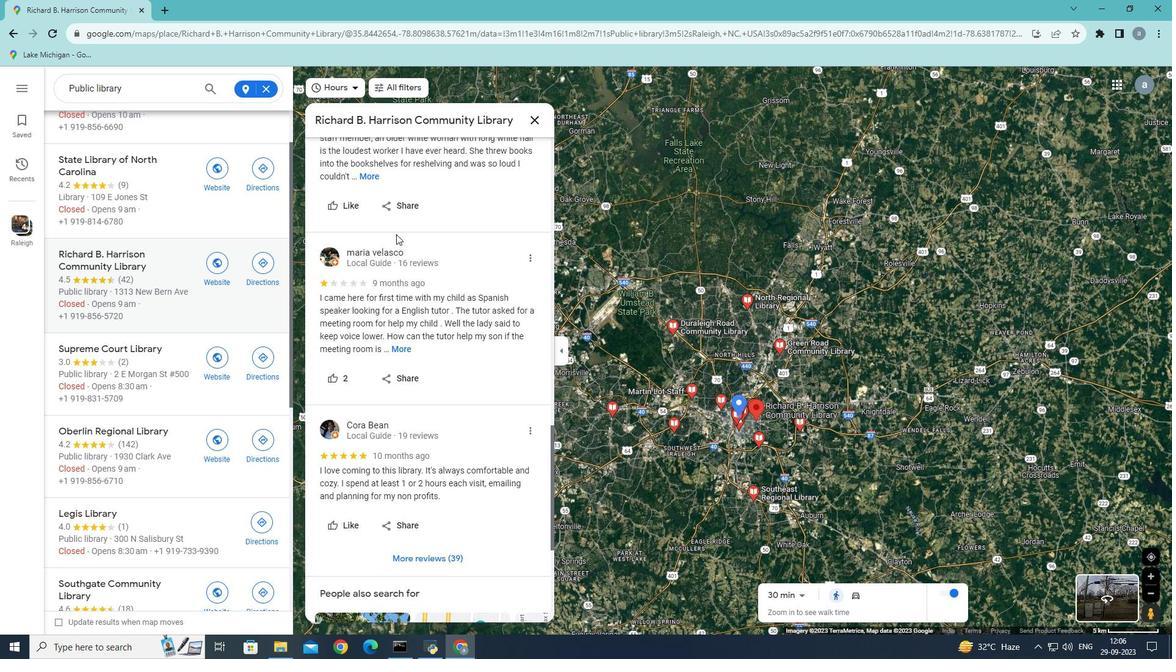 
Action: Mouse scrolled (396, 233) with delta (0, 0)
Screenshot: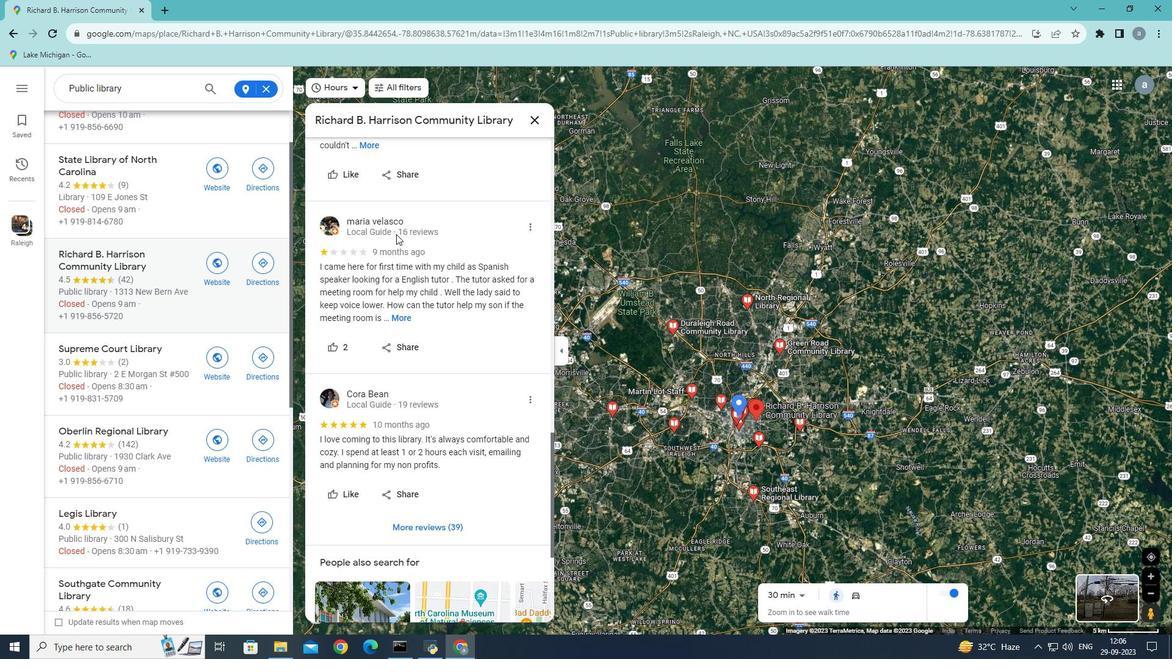
Action: Mouse scrolled (396, 233) with delta (0, 0)
Screenshot: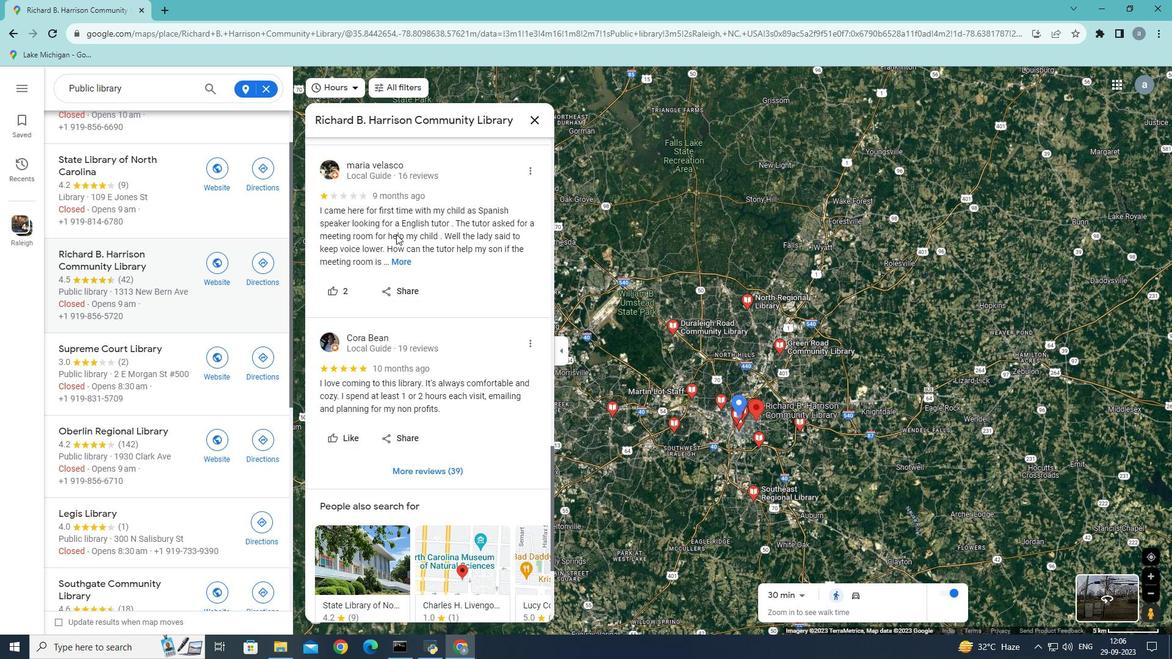 
Action: Mouse scrolled (396, 233) with delta (0, 0)
Screenshot: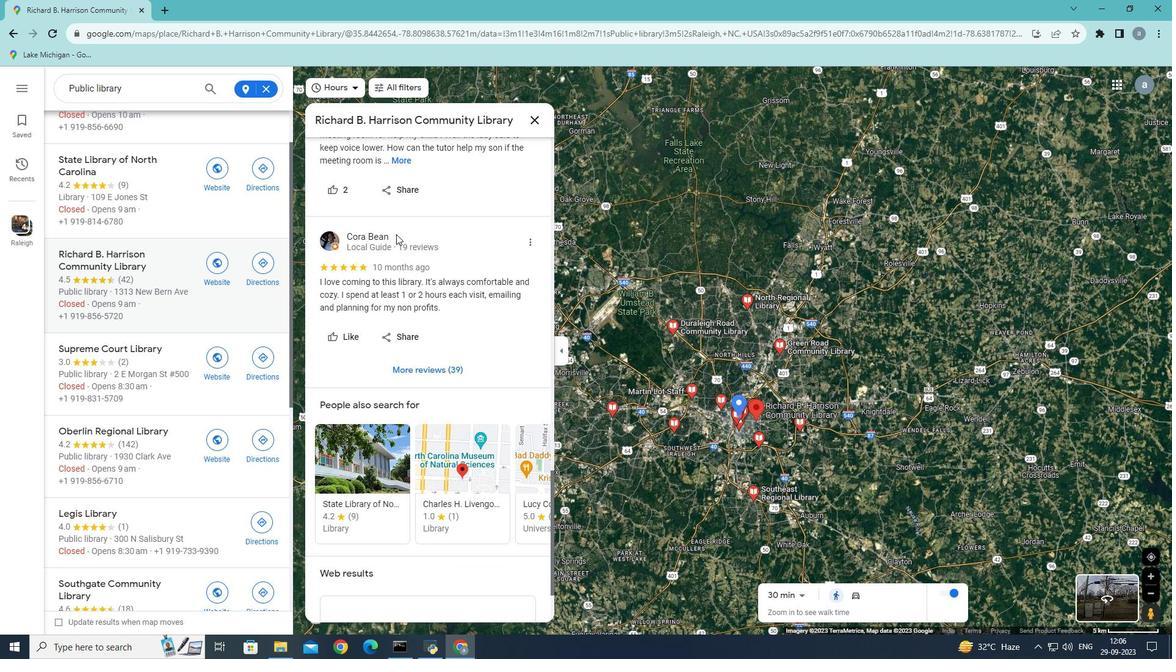 
Action: Mouse scrolled (396, 233) with delta (0, 0)
Screenshot: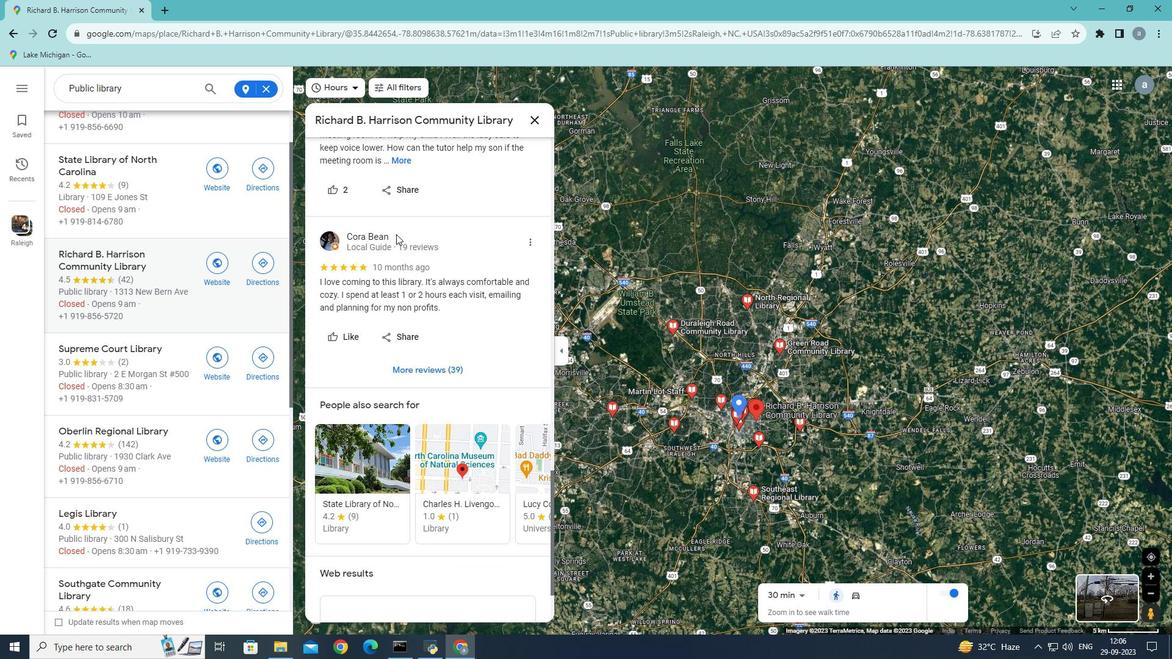 
Action: Mouse scrolled (396, 233) with delta (0, 0)
Screenshot: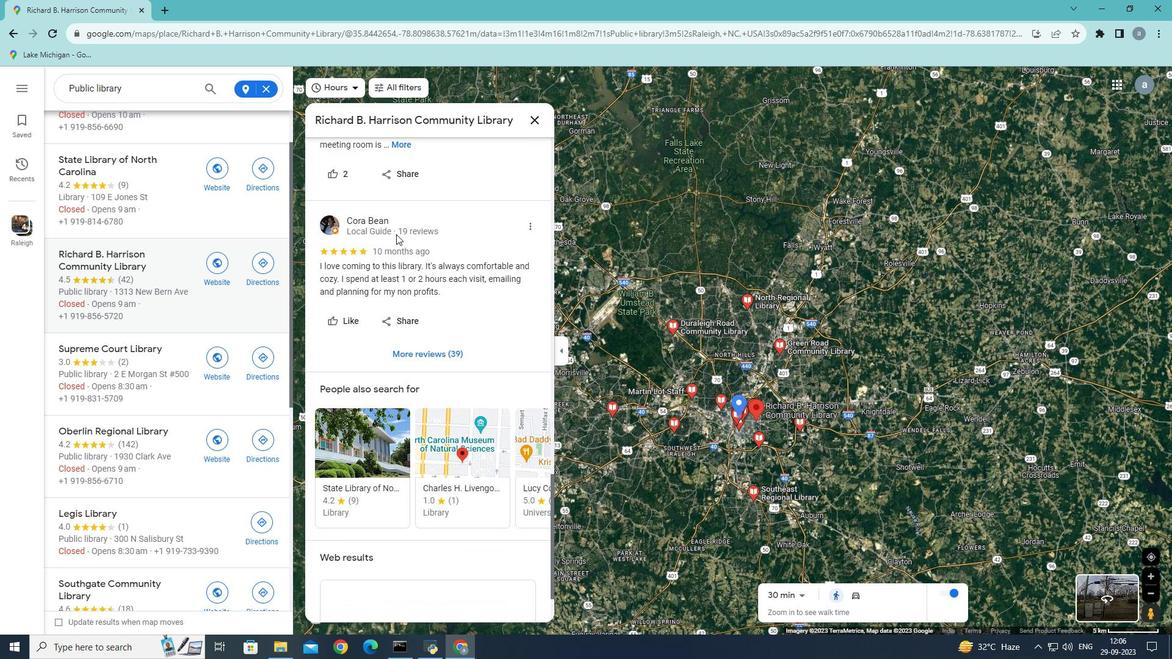 
Action: Mouse scrolled (396, 233) with delta (0, 0)
Screenshot: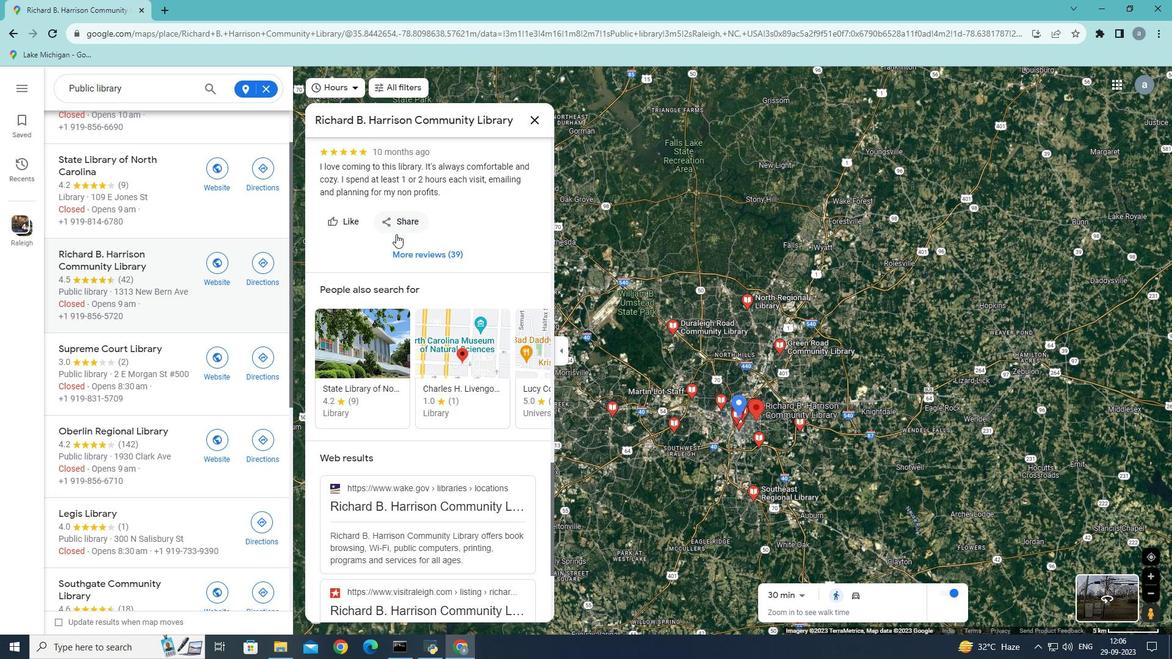 
Action: Mouse scrolled (396, 233) with delta (0, 0)
Screenshot: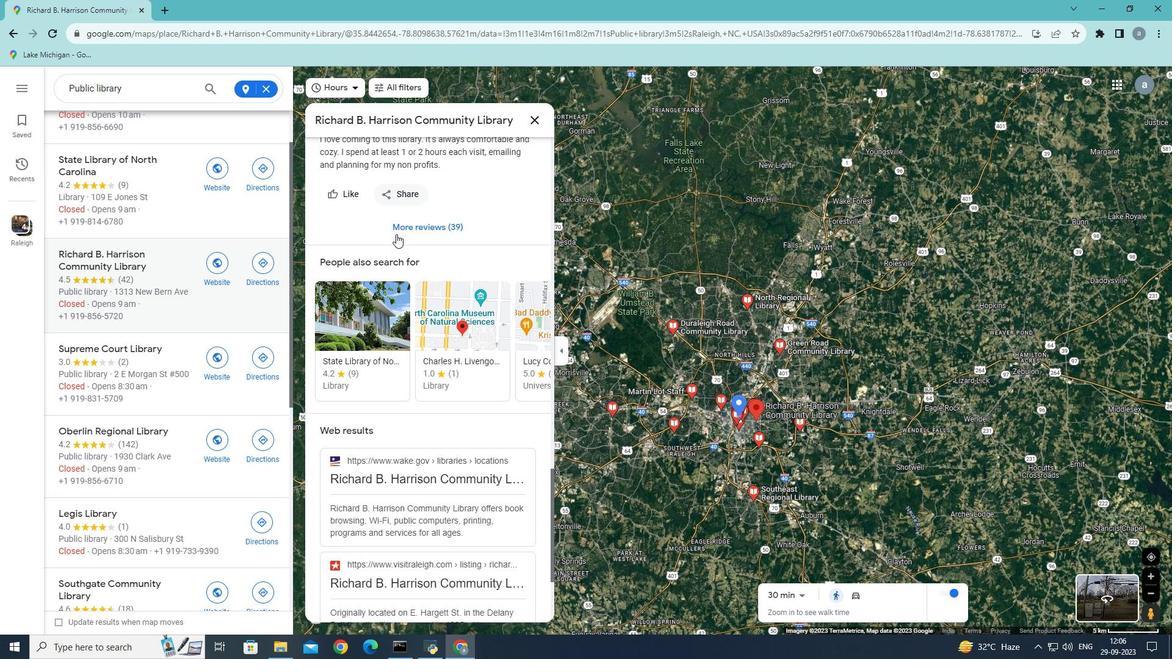 
Action: Mouse scrolled (396, 233) with delta (0, 0)
Screenshot: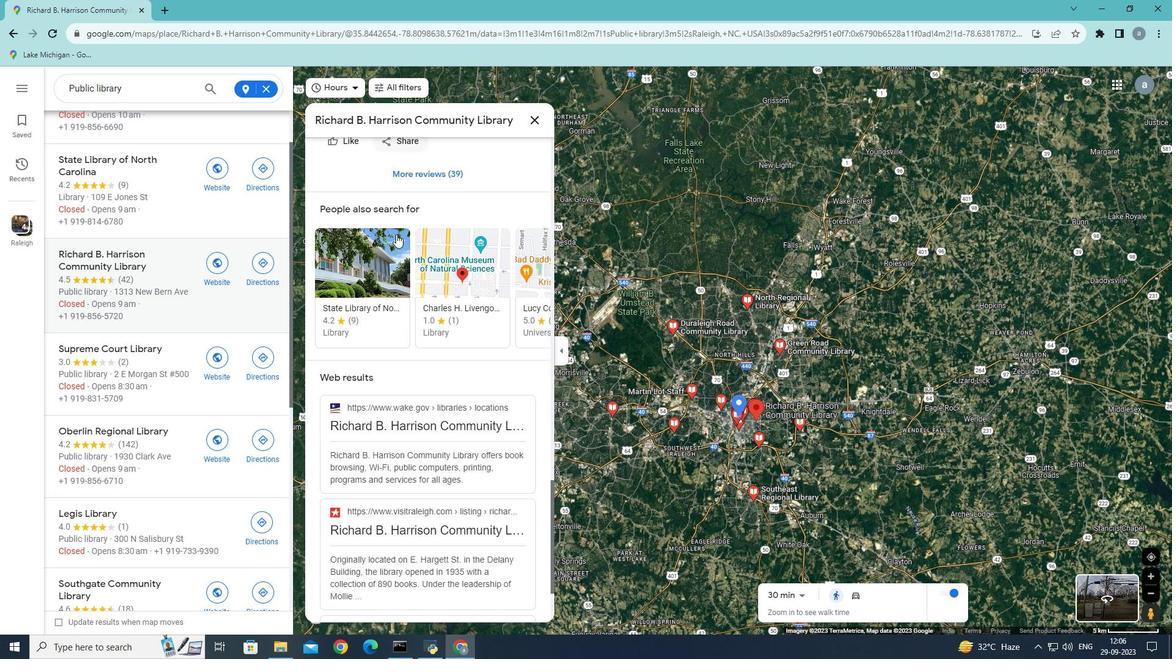 
Action: Mouse scrolled (396, 233) with delta (0, 0)
Screenshot: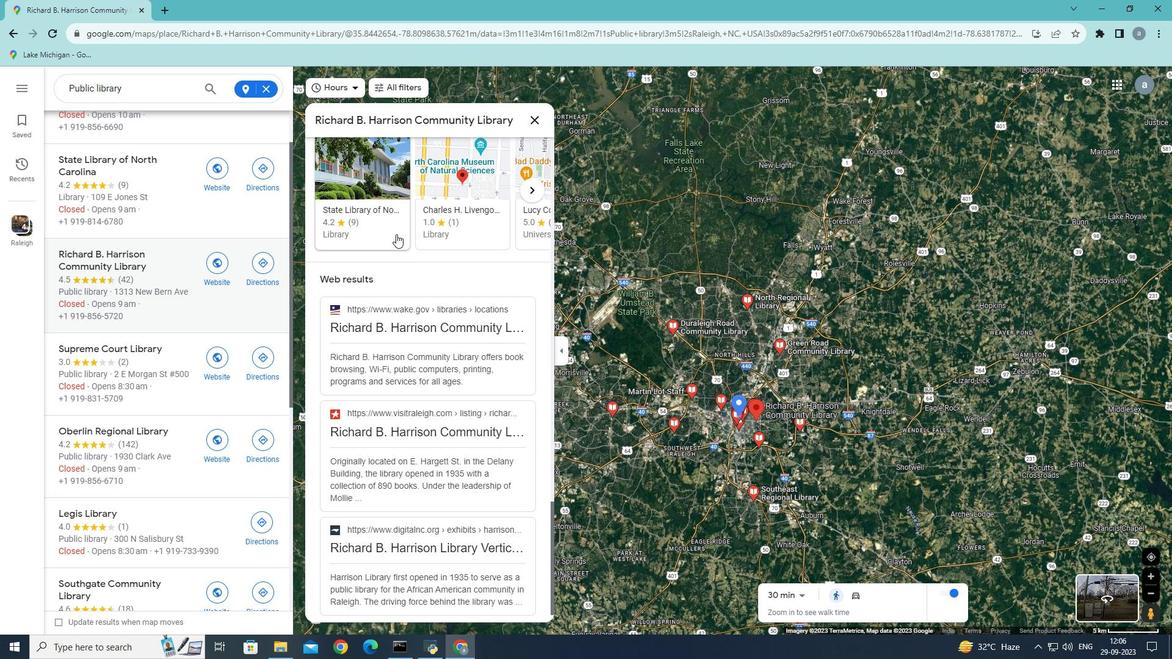 
Action: Mouse scrolled (396, 233) with delta (0, 0)
Screenshot: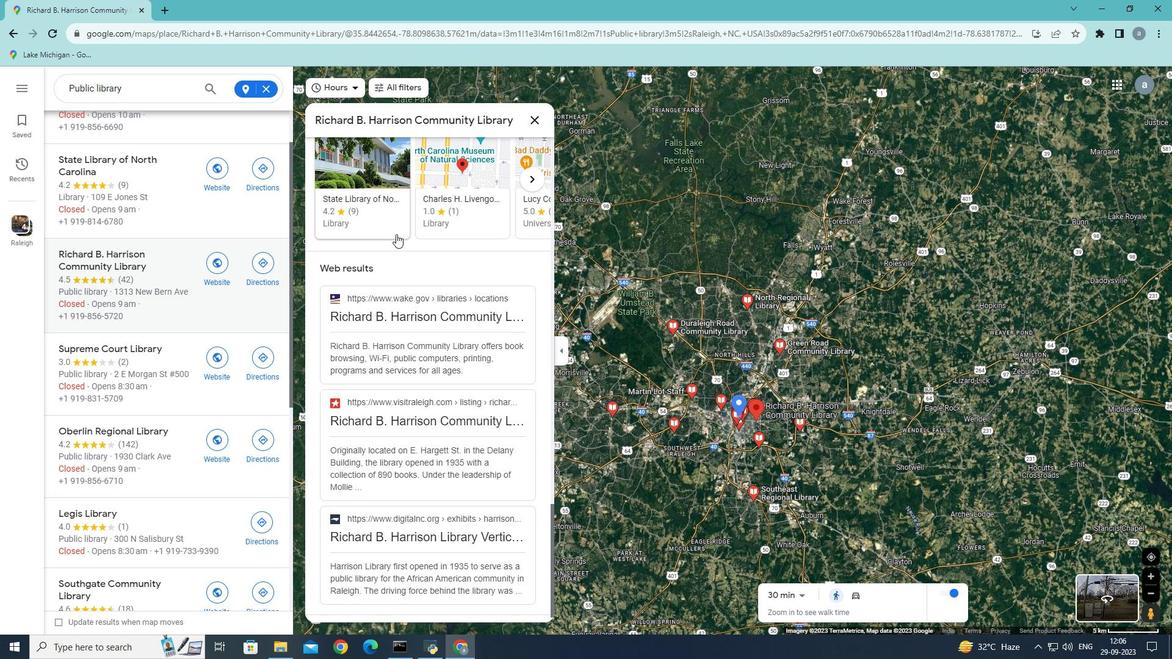 
Action: Mouse scrolled (396, 233) with delta (0, 0)
Screenshot: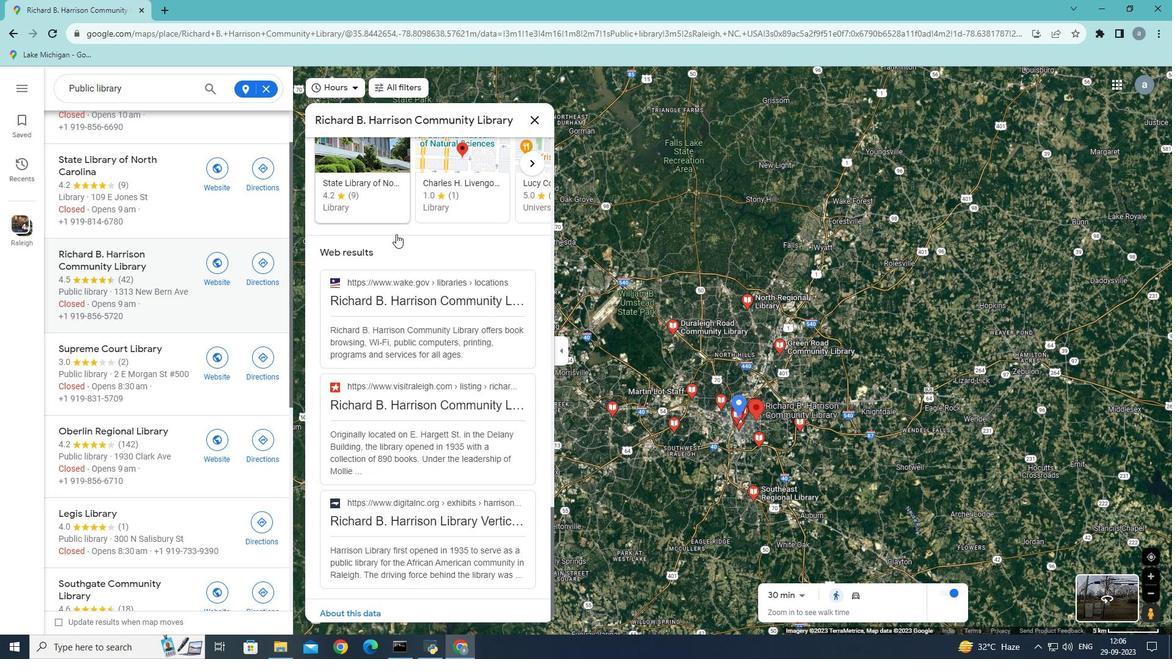 
Action: Mouse scrolled (396, 233) with delta (0, 0)
Screenshot: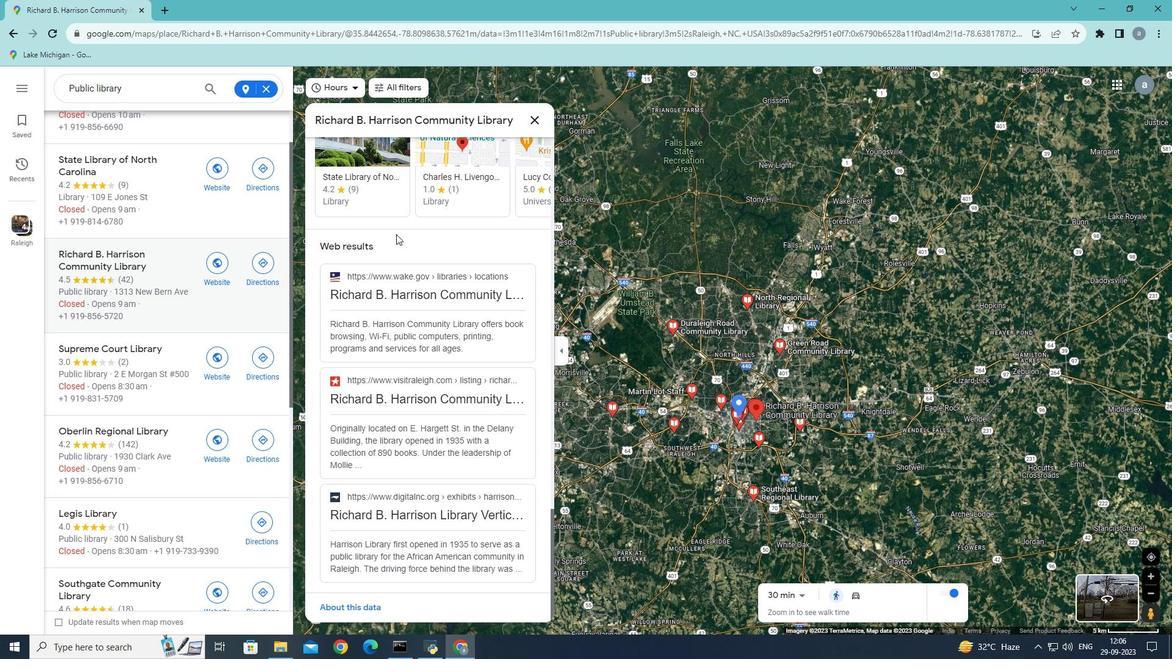 
Action: Mouse scrolled (396, 233) with delta (0, 0)
Screenshot: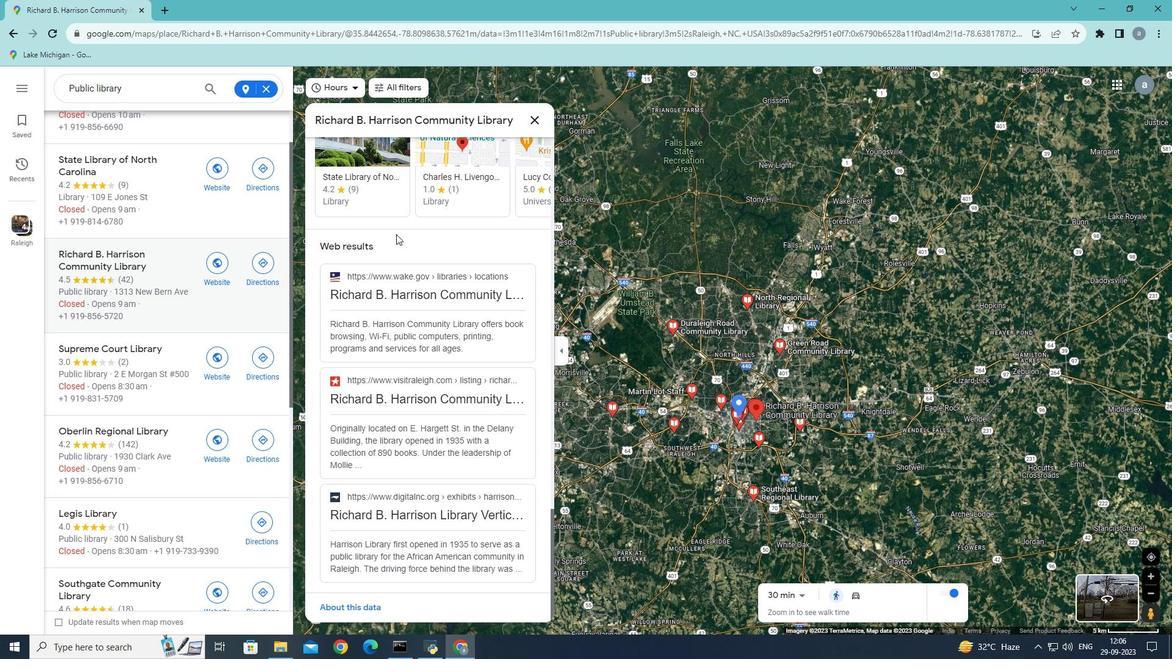 
Action: Mouse scrolled (396, 233) with delta (0, 0)
Screenshot: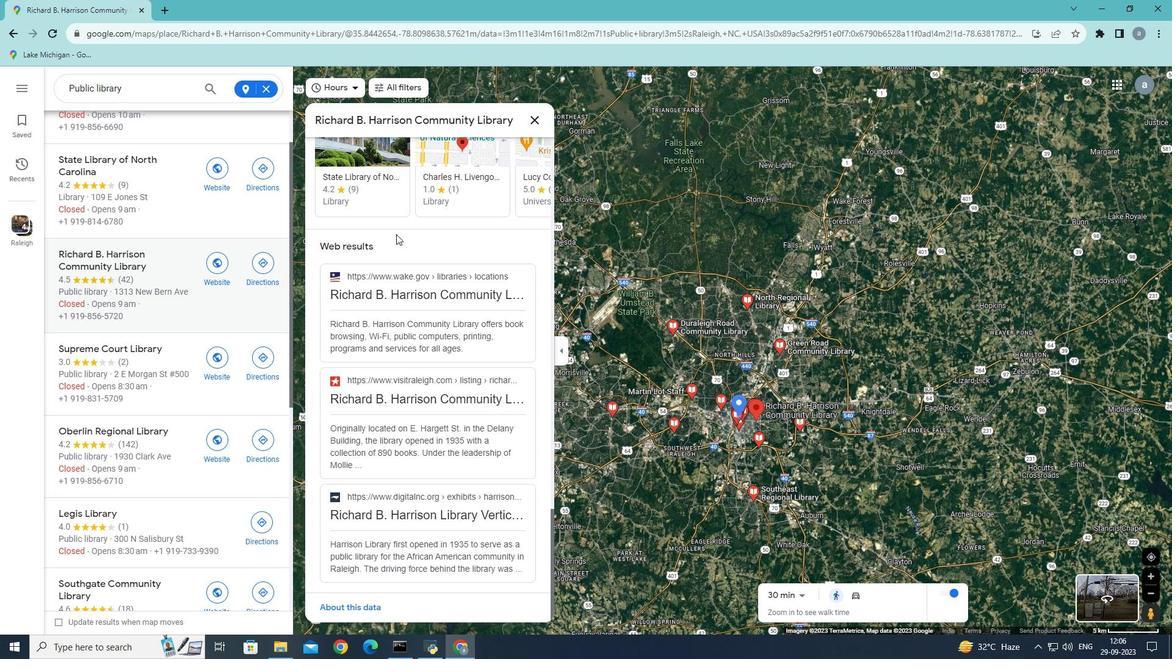 
Action: Mouse scrolled (396, 233) with delta (0, 0)
Screenshot: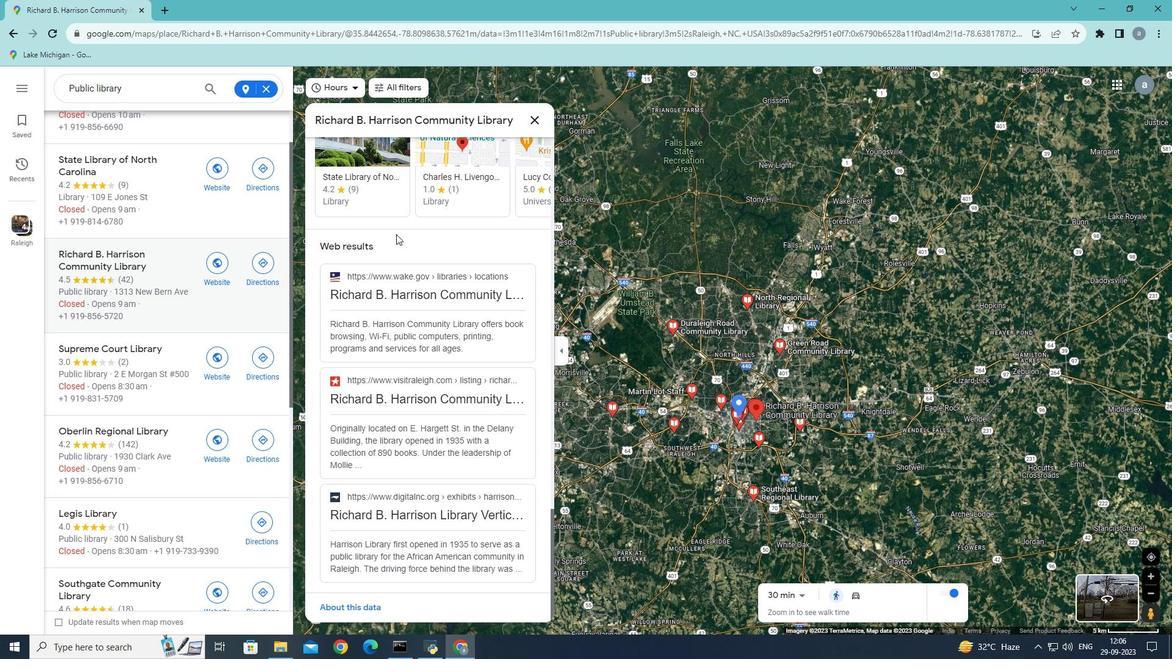 
Action: Mouse scrolled (396, 233) with delta (0, 0)
Screenshot: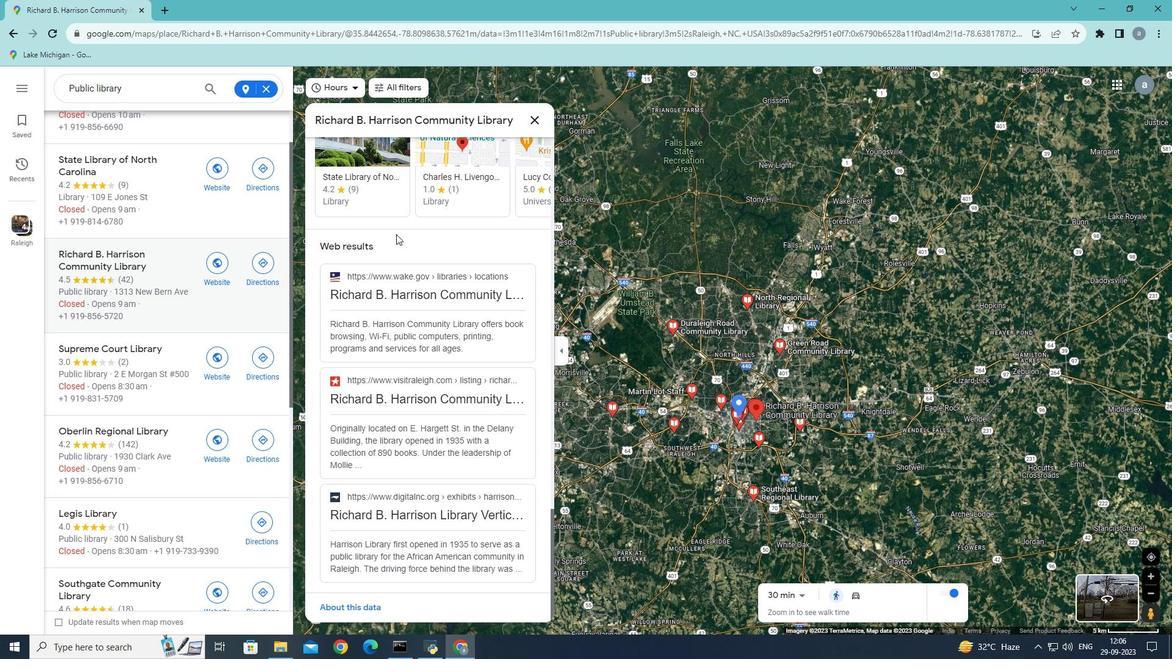 
Action: Mouse scrolled (396, 233) with delta (0, 0)
Screenshot: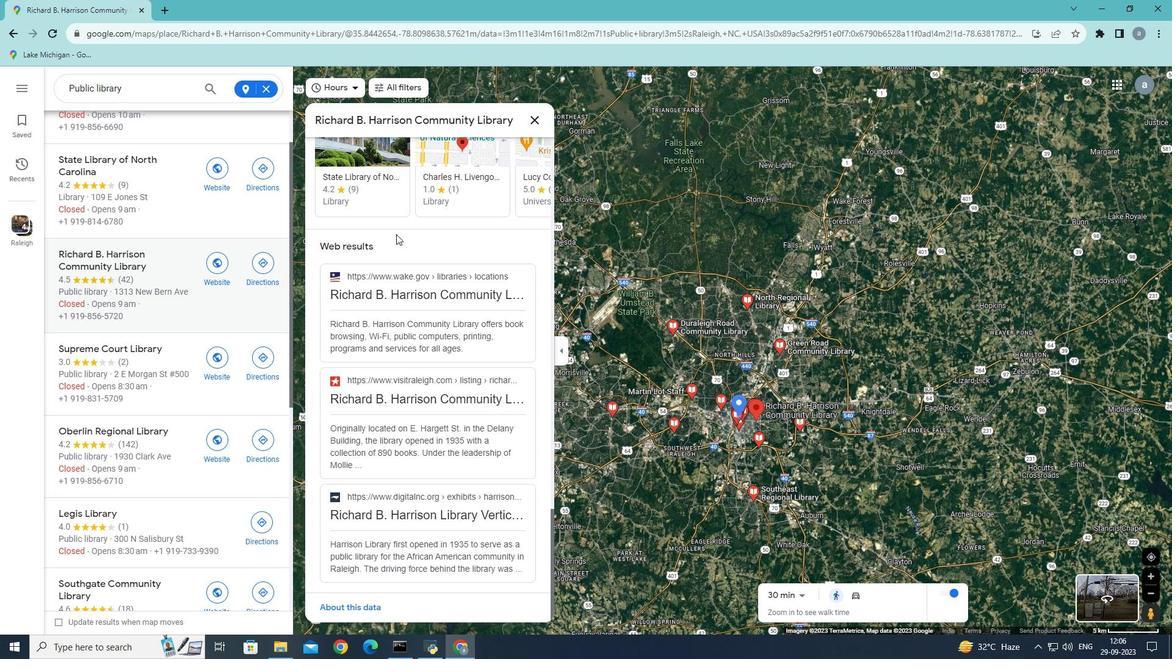 
Action: Mouse scrolled (396, 233) with delta (0, 0)
Screenshot: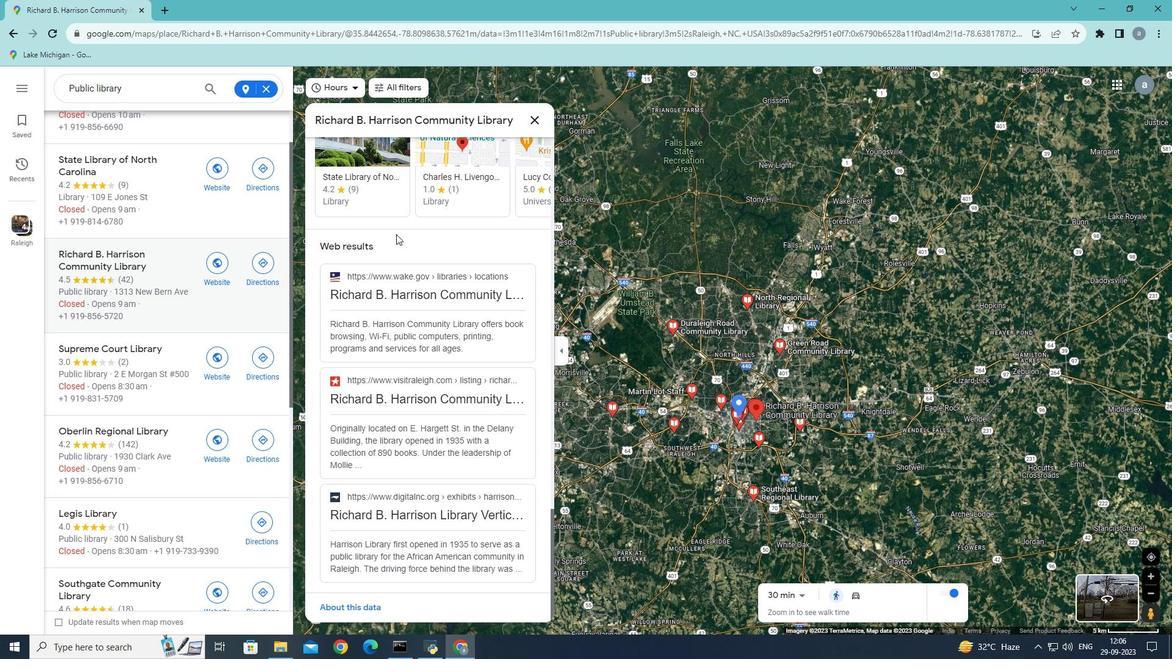 
Action: Mouse scrolled (396, 233) with delta (0, 0)
Screenshot: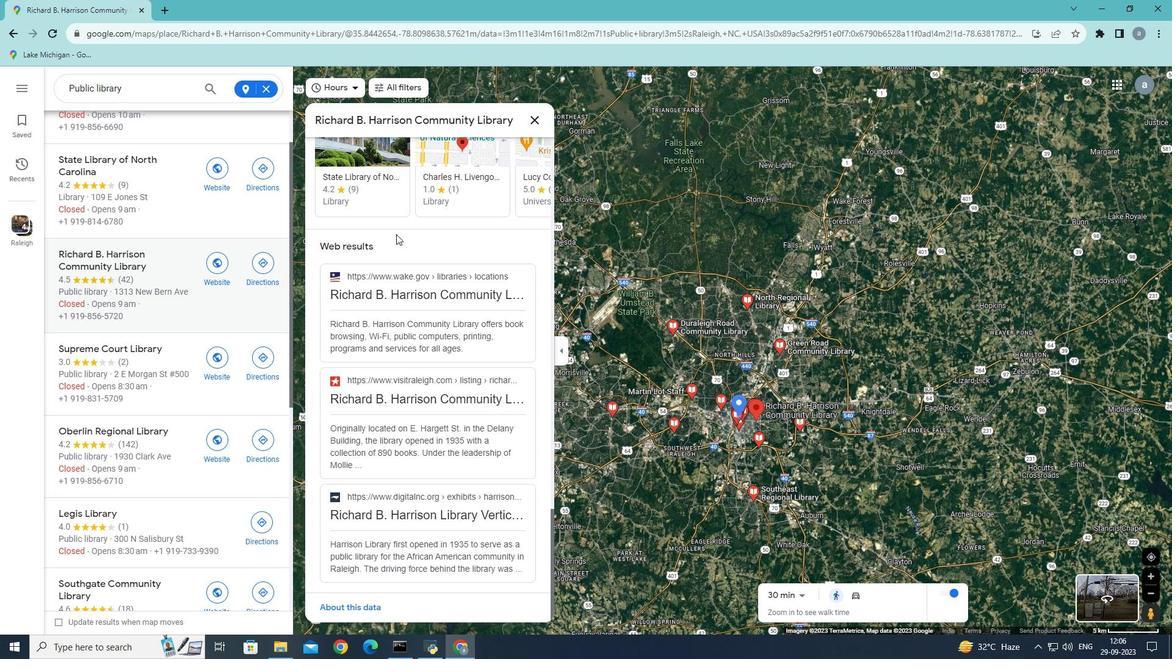 
Action: Mouse scrolled (396, 233) with delta (0, 0)
Screenshot: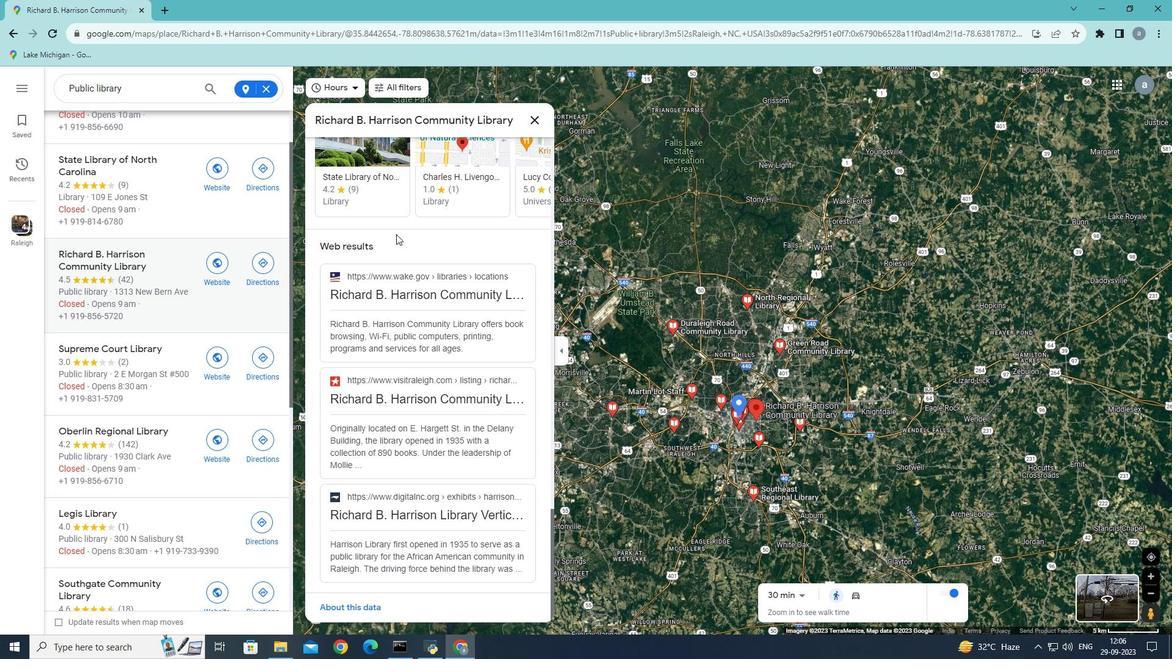 
Action: Mouse scrolled (396, 233) with delta (0, 0)
Screenshot: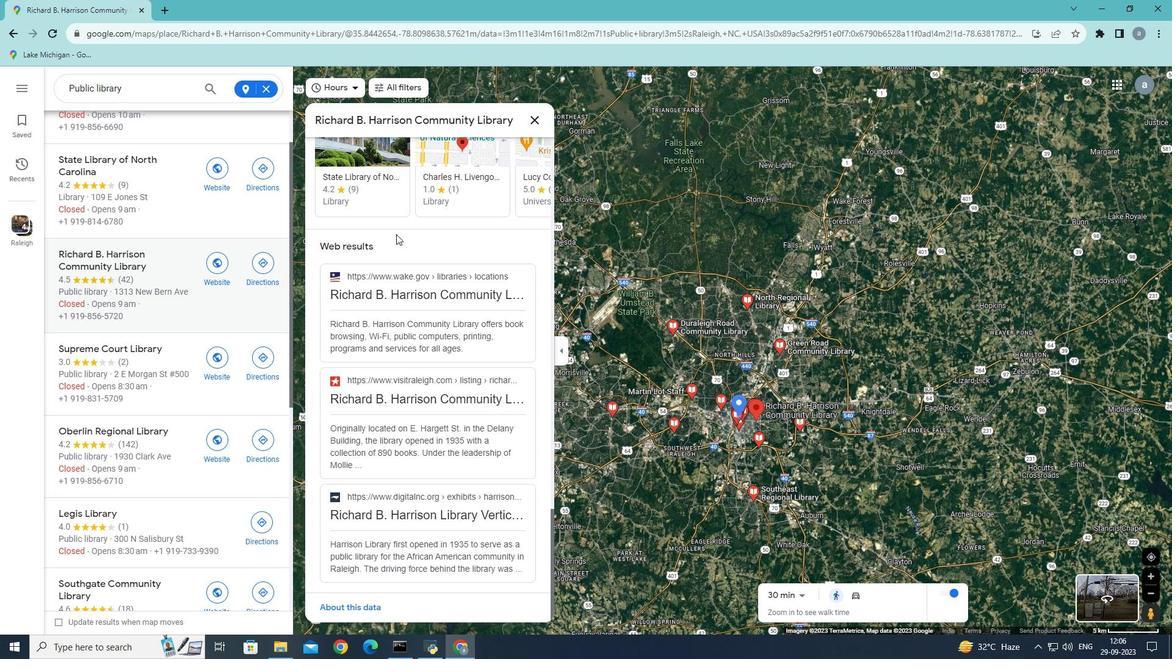
Action: Mouse scrolled (396, 233) with delta (0, 0)
Screenshot: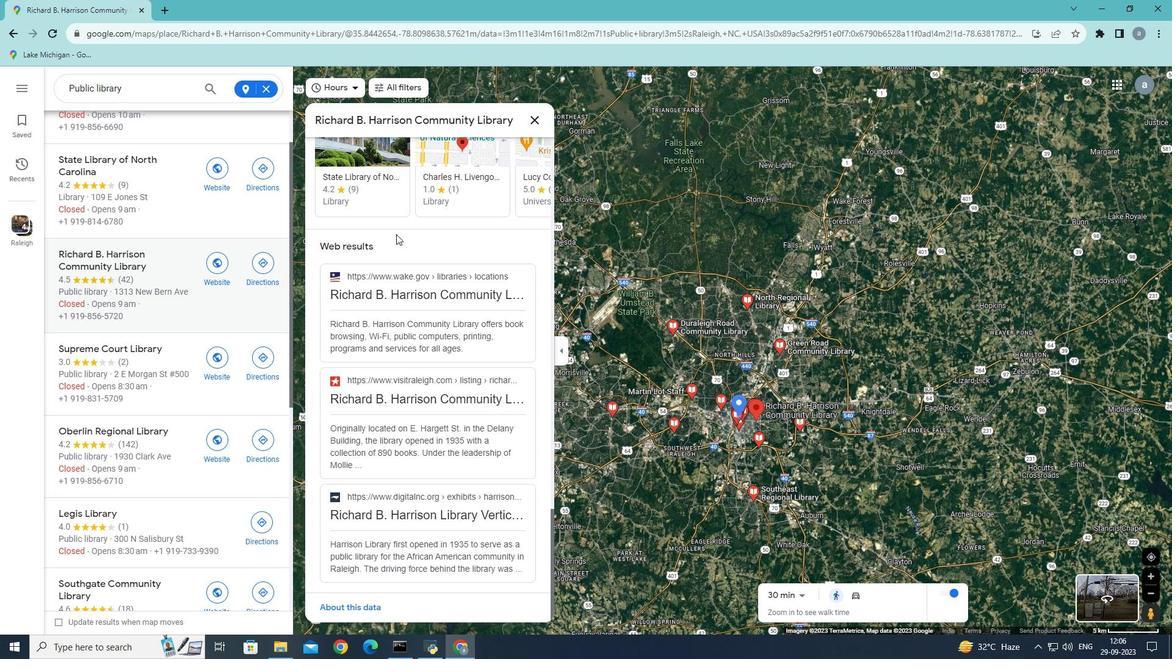 
Action: Mouse scrolled (396, 233) with delta (0, 0)
Screenshot: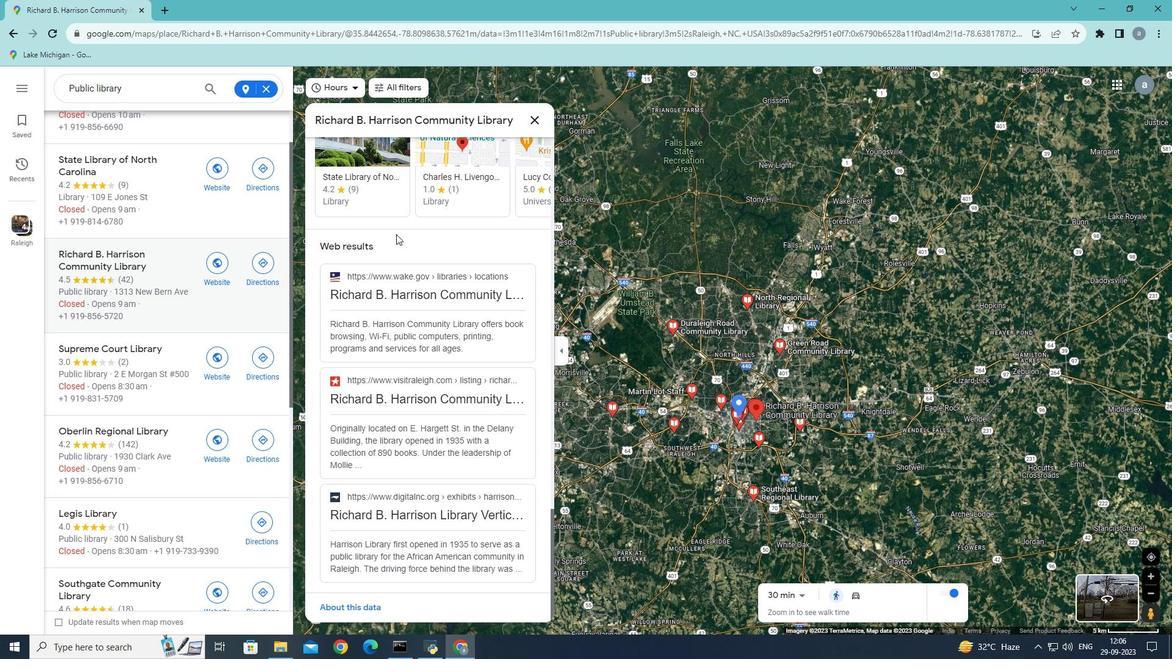 
Action: Mouse scrolled (396, 233) with delta (0, 0)
Screenshot: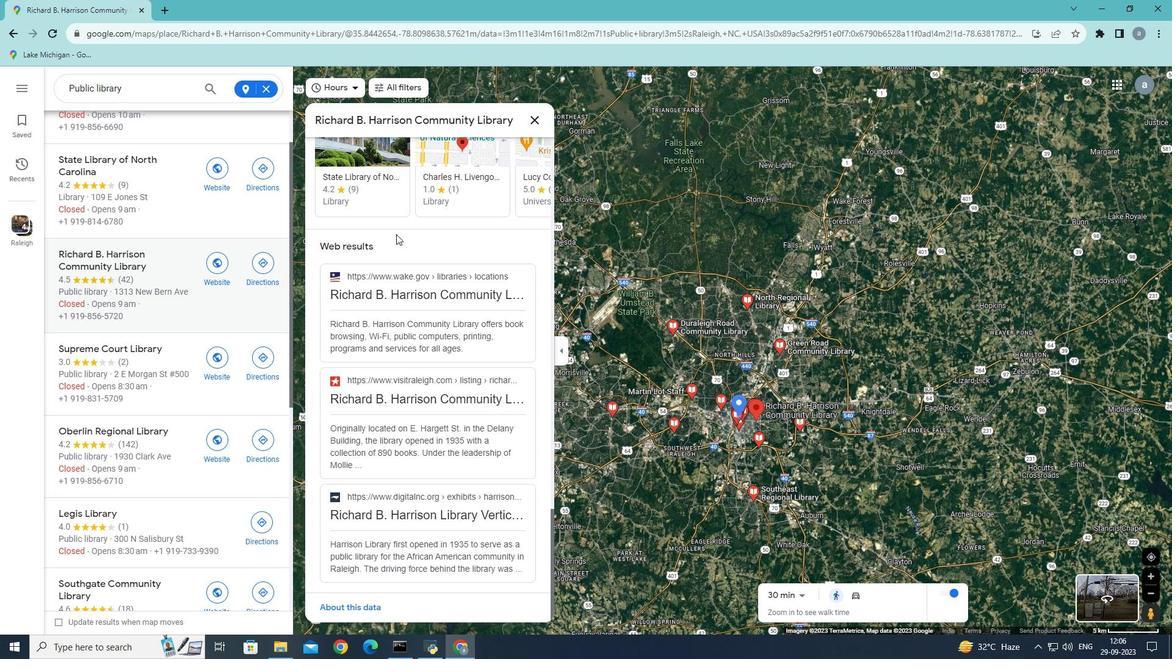 
Action: Mouse scrolled (396, 233) with delta (0, 0)
Screenshot: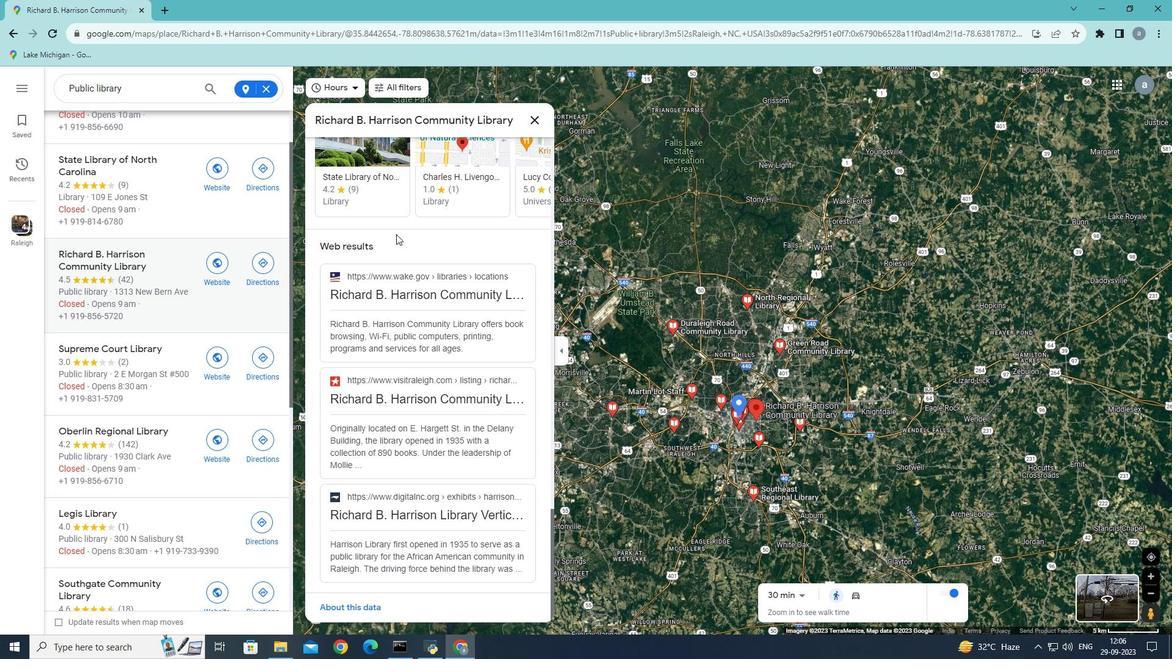 
Action: Mouse scrolled (396, 233) with delta (0, 0)
Screenshot: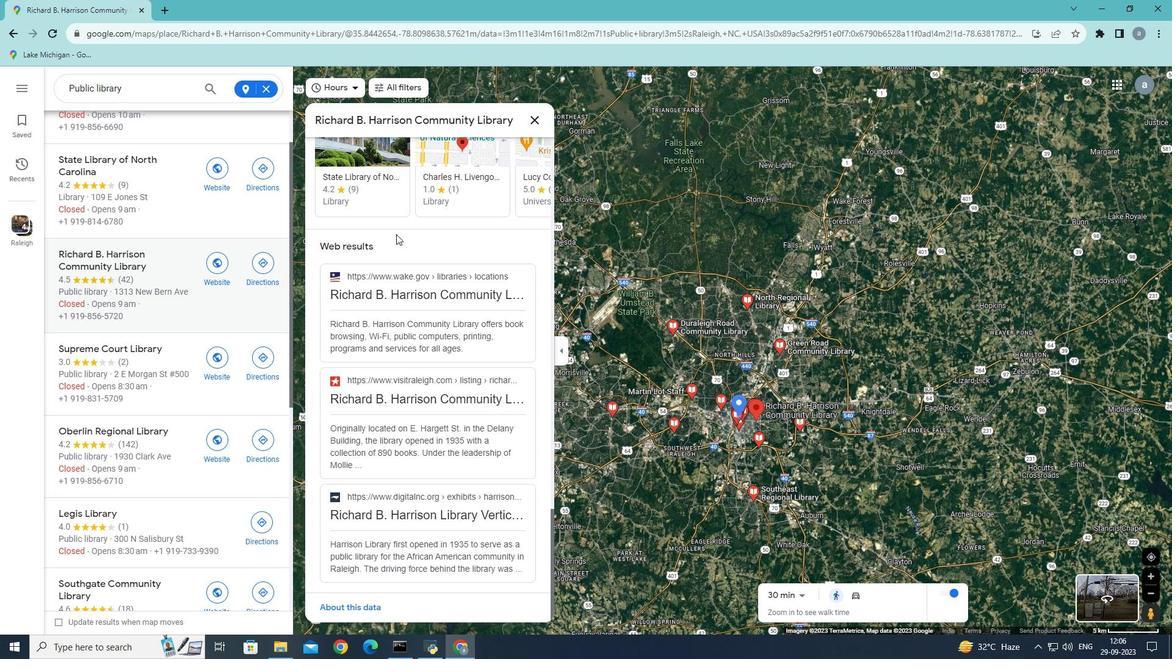 
Action: Mouse scrolled (396, 233) with delta (0, 0)
Screenshot: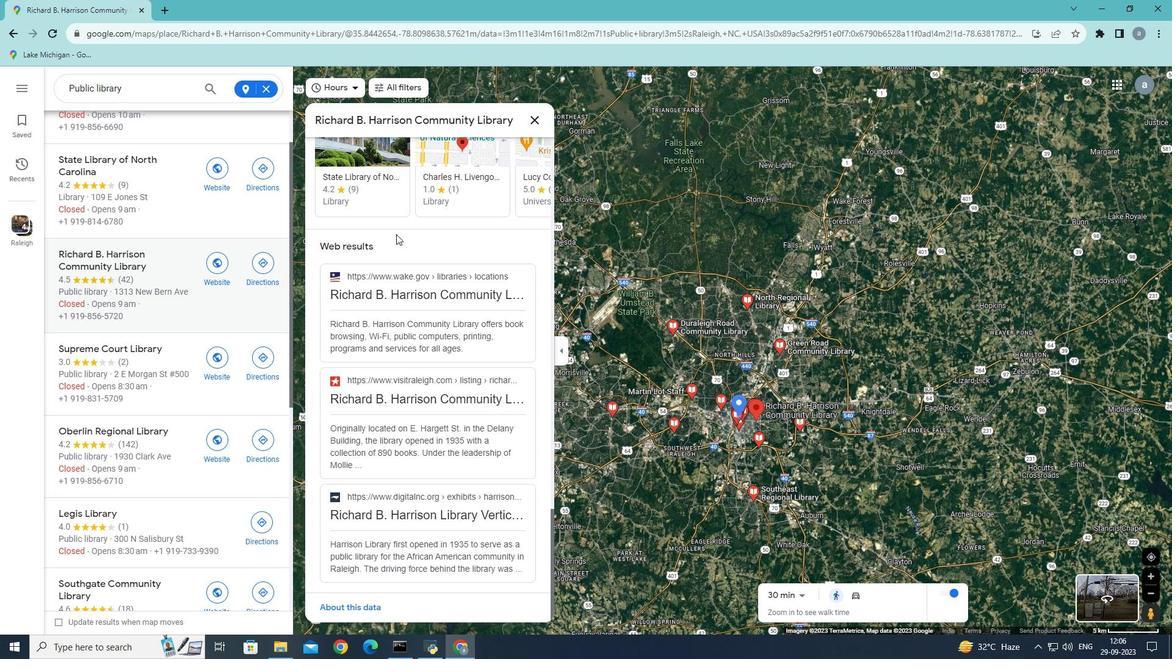 
Action: Mouse scrolled (396, 233) with delta (0, 0)
Screenshot: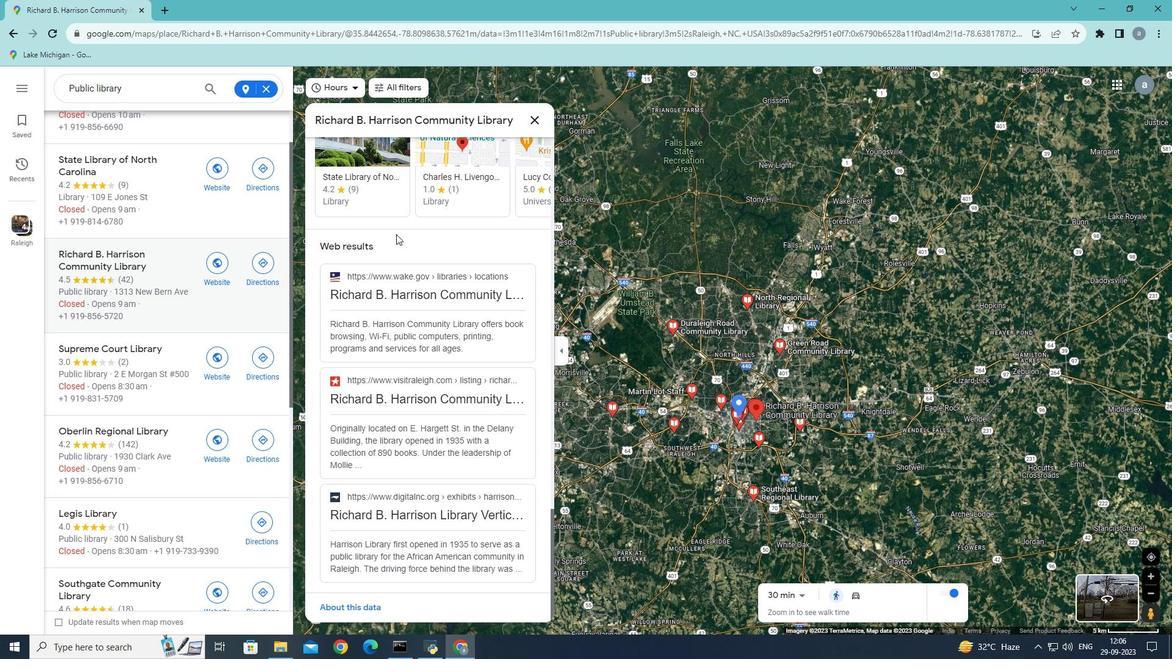 
Action: Mouse scrolled (396, 233) with delta (0, 0)
Screenshot: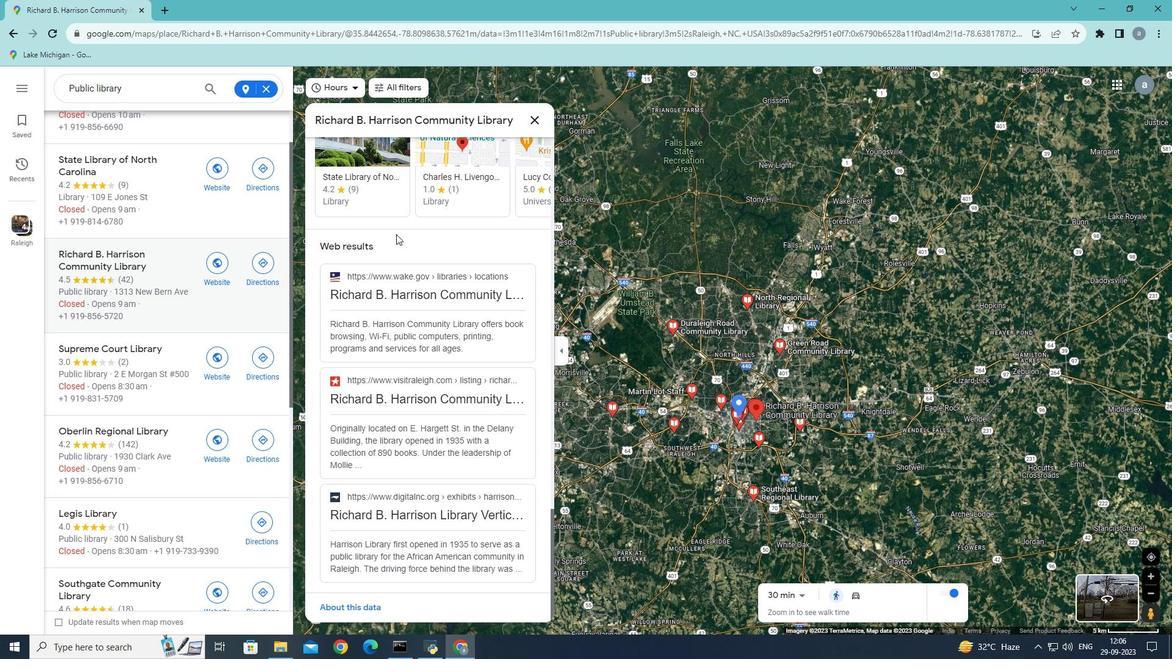 
Action: Mouse scrolled (396, 233) with delta (0, 0)
Screenshot: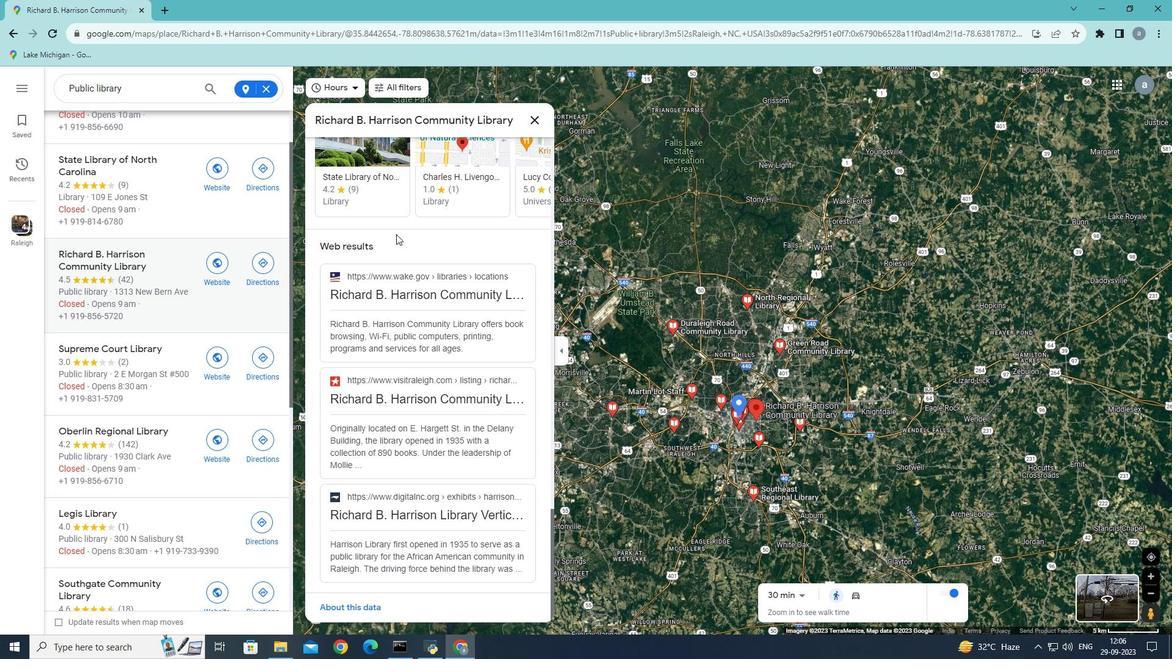 
Action: Mouse scrolled (396, 233) with delta (0, 0)
Screenshot: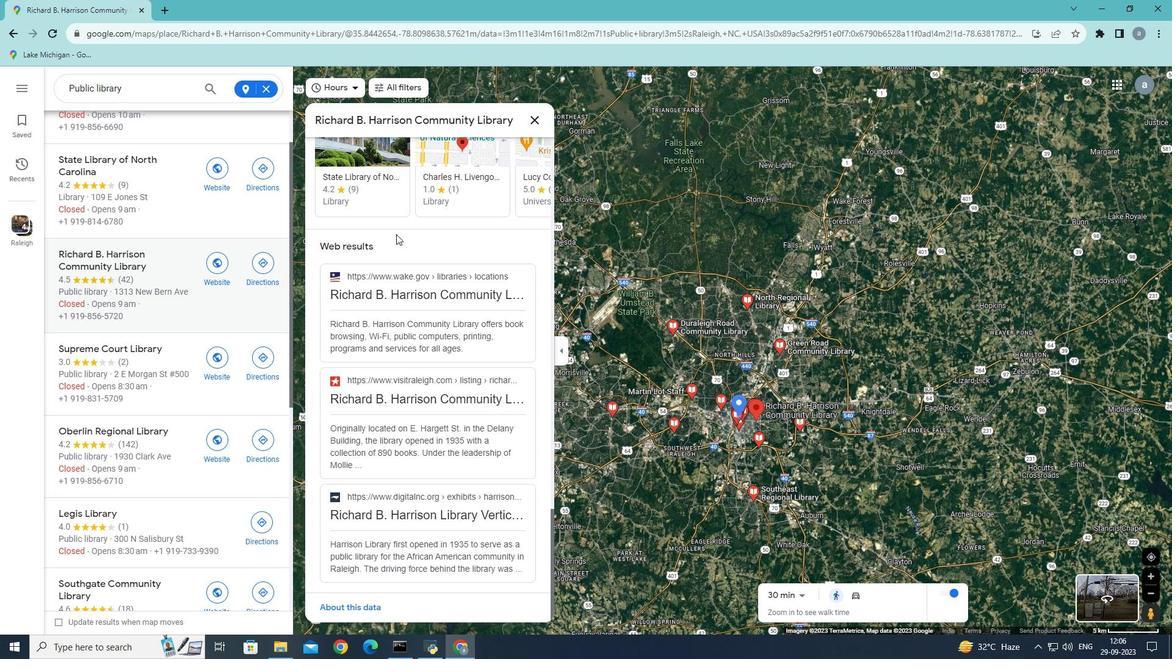
Action: Mouse scrolled (396, 233) with delta (0, 0)
Screenshot: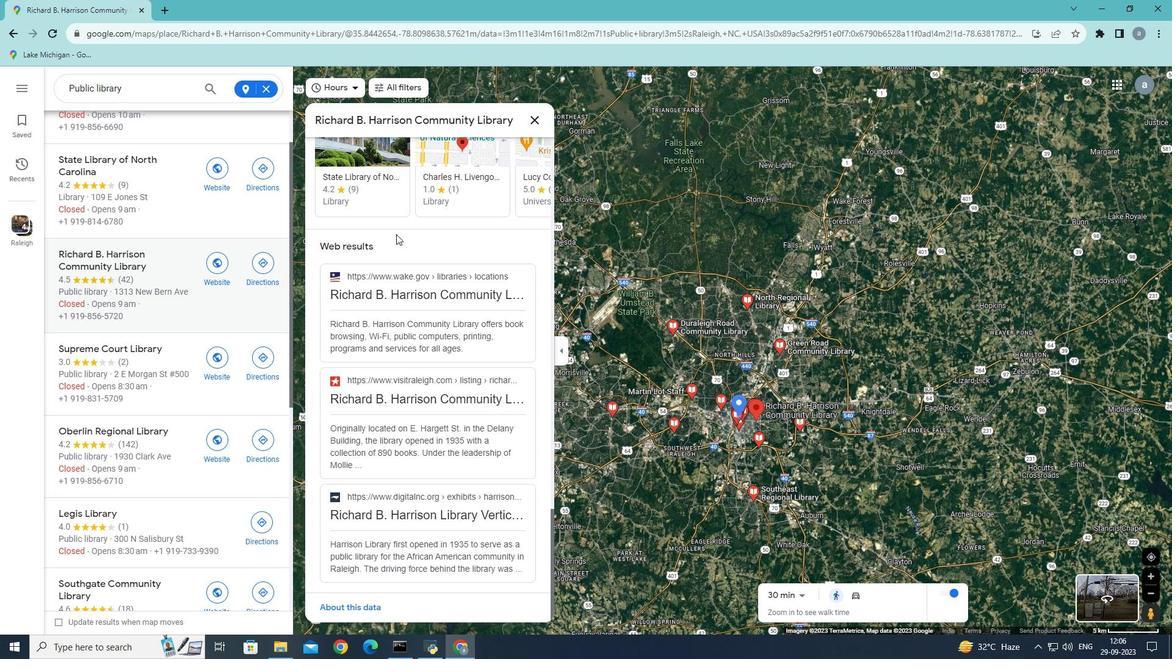 
Action: Mouse moved to (153, 285)
Screenshot: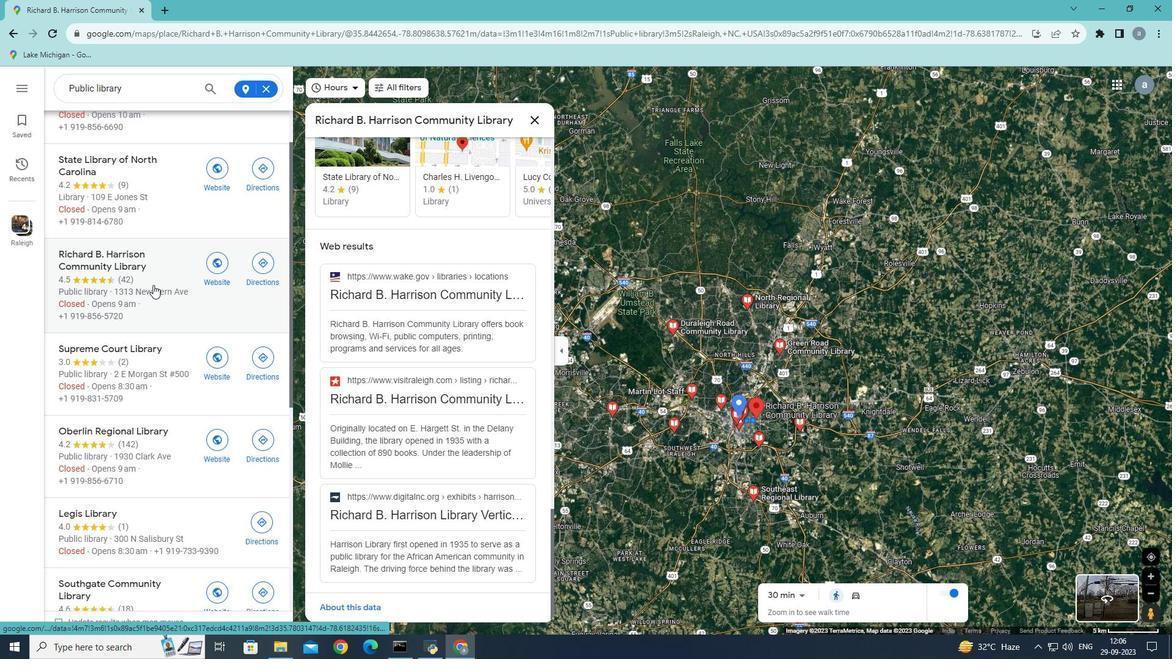 
Action: Mouse scrolled (153, 285) with delta (0, 0)
Screenshot: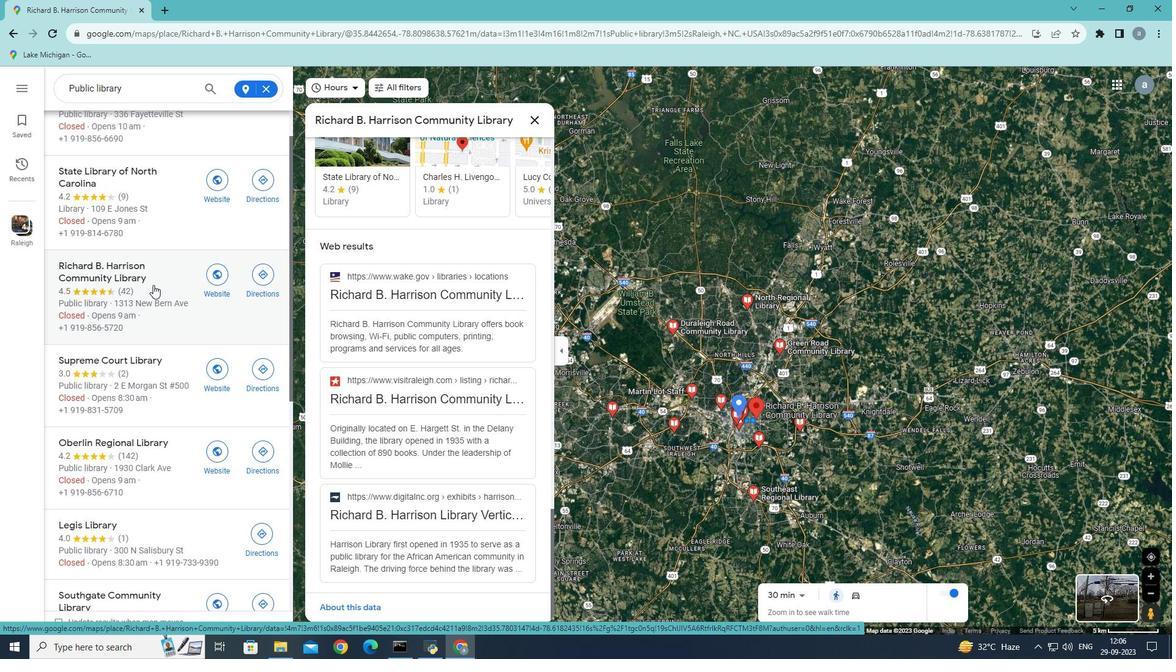 
Action: Mouse scrolled (153, 285) with delta (0, 0)
Screenshot: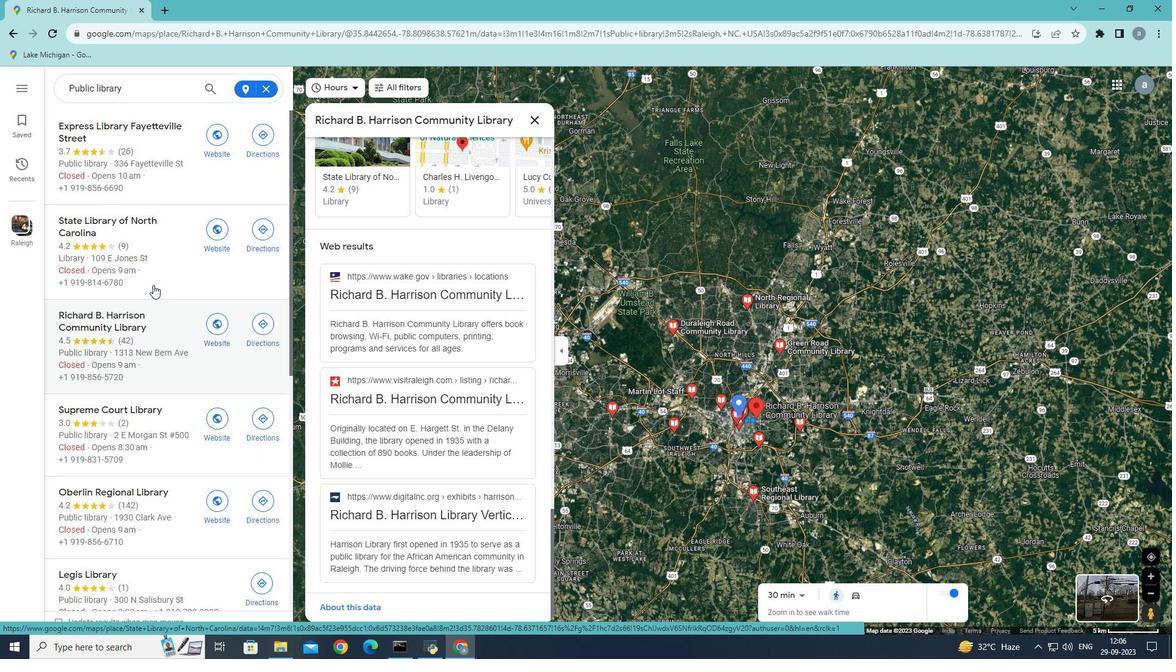 
Action: Mouse scrolled (153, 285) with delta (0, 0)
Screenshot: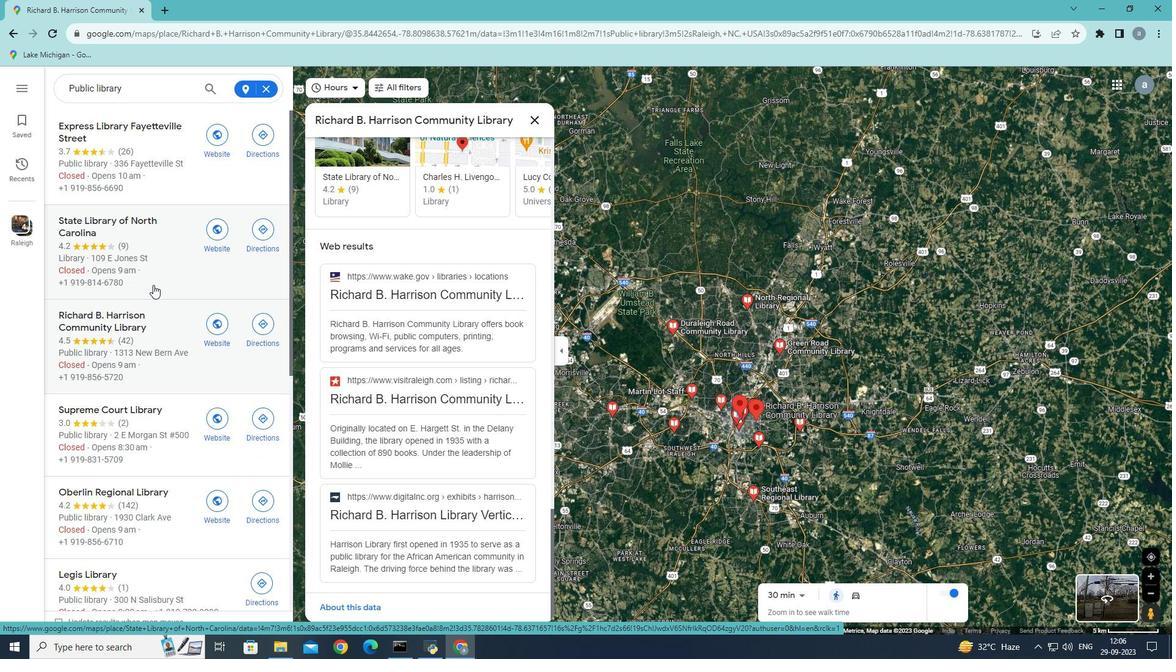 
Action: Mouse scrolled (153, 285) with delta (0, 0)
Screenshot: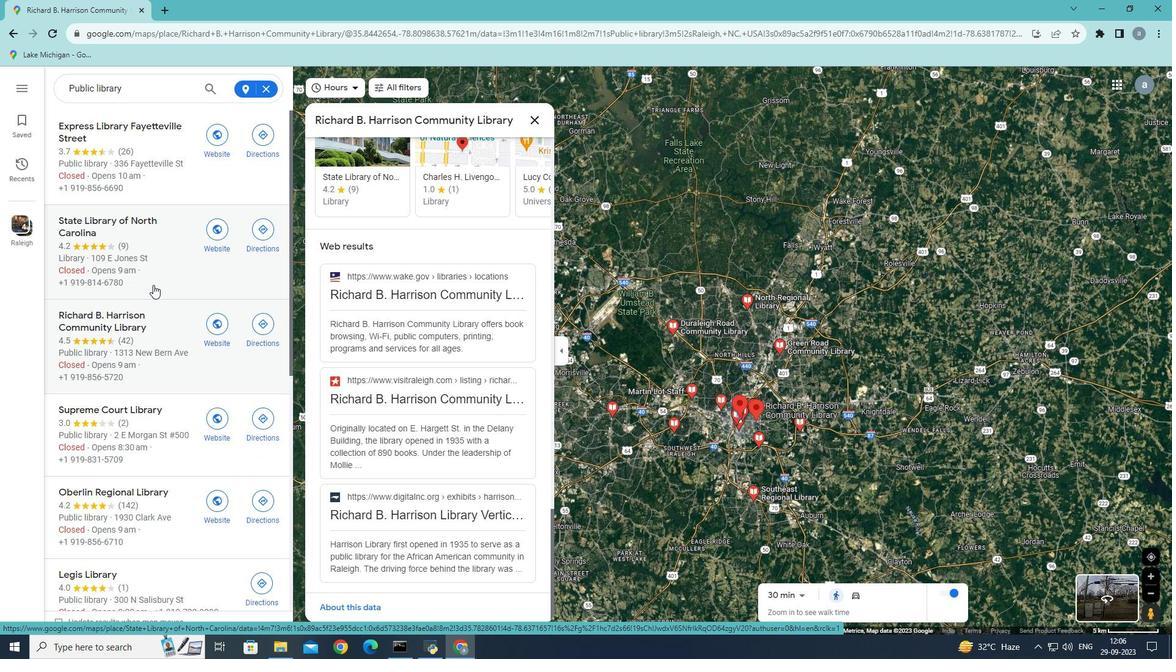 
Action: Mouse scrolled (153, 284) with delta (0, 0)
Screenshot: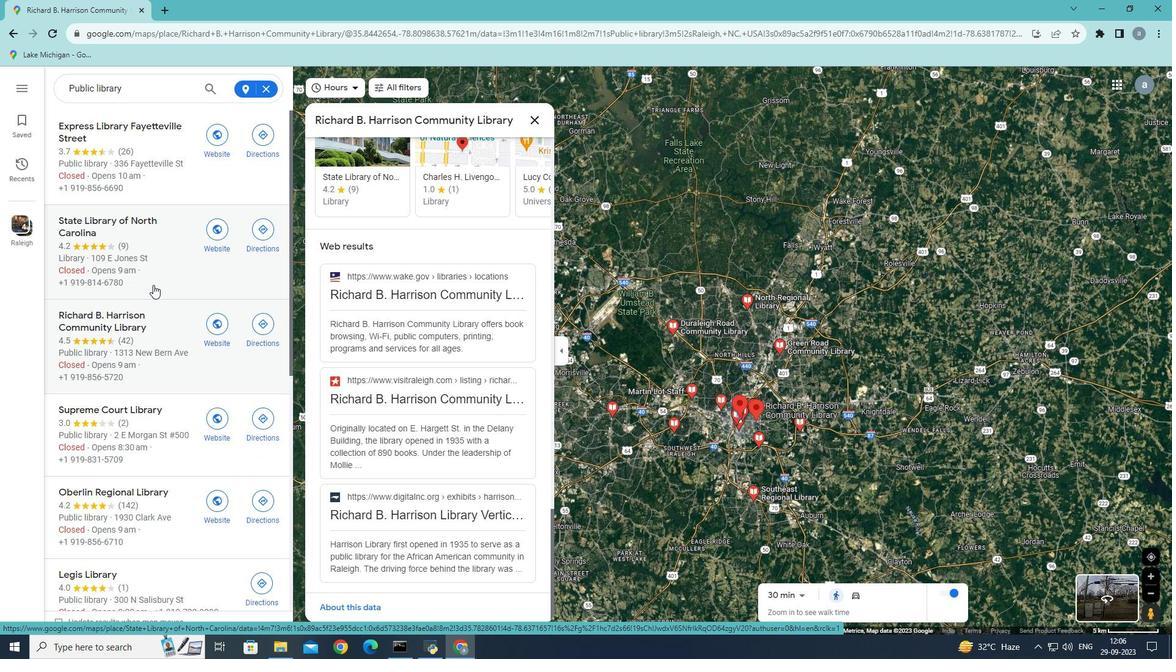 
Action: Mouse scrolled (153, 284) with delta (0, 0)
Screenshot: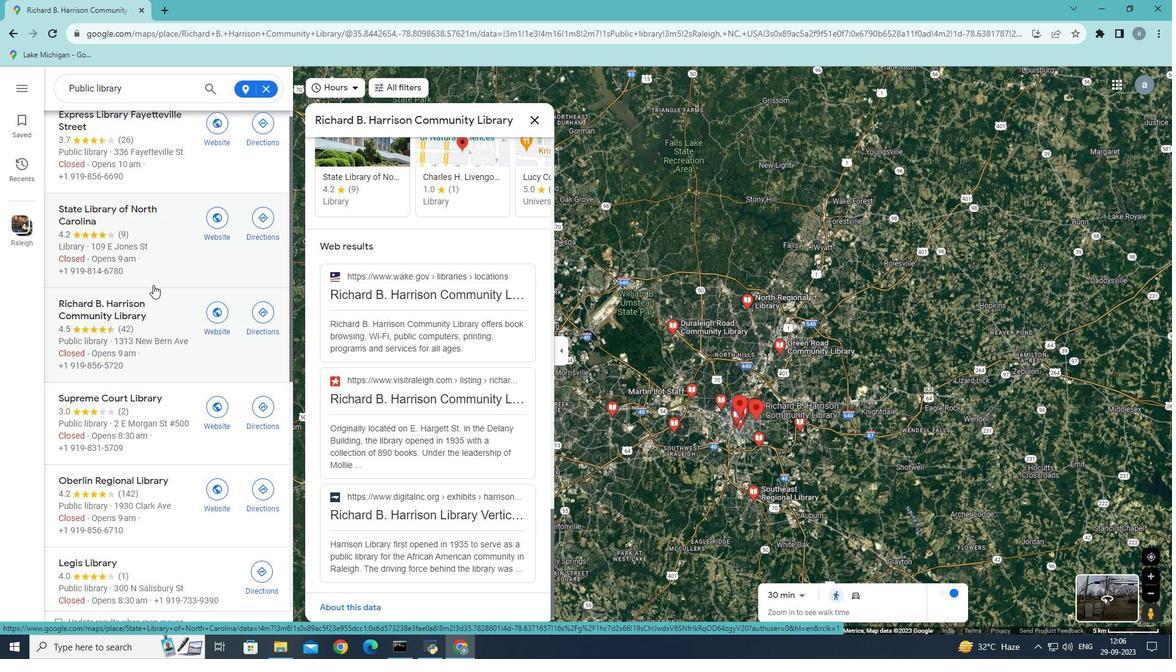 
Action: Mouse moved to (153, 284)
Screenshot: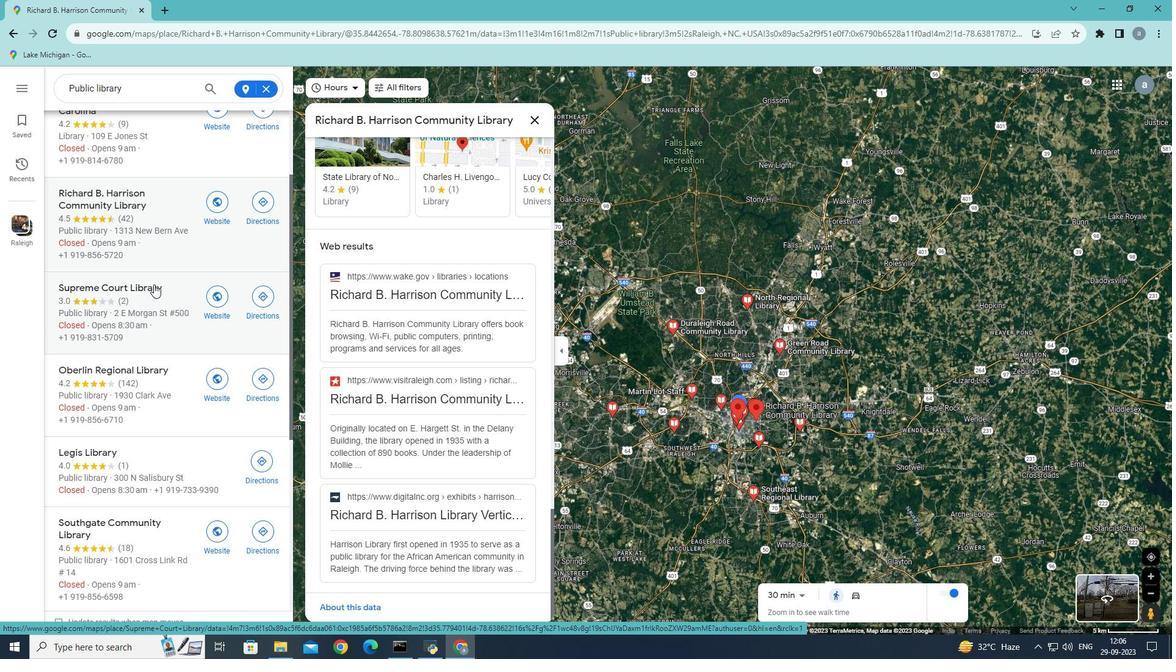 
Action: Mouse scrolled (153, 284) with delta (0, 0)
Screenshot: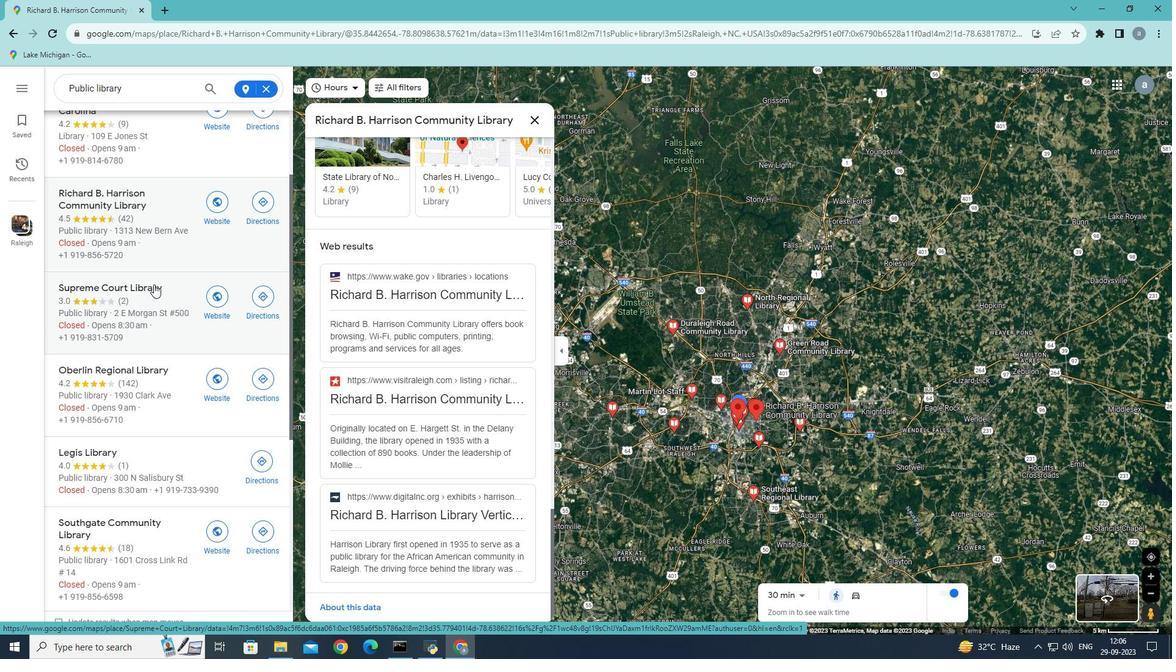
Action: Mouse moved to (154, 284)
Screenshot: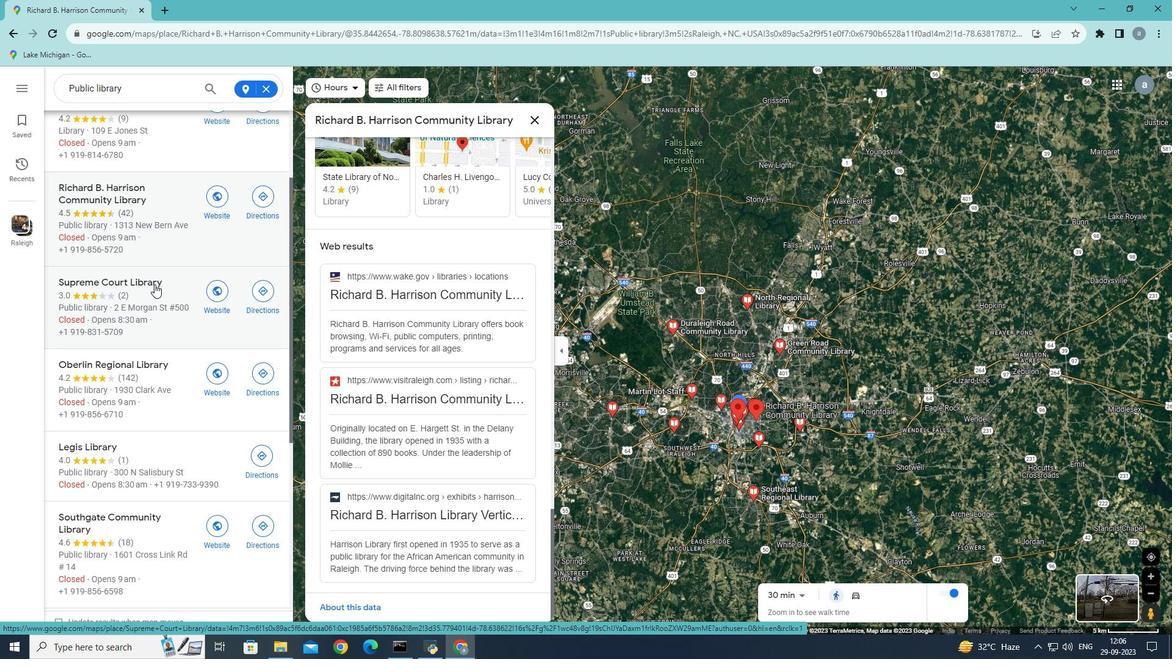 
Action: Mouse scrolled (154, 284) with delta (0, 0)
Screenshot: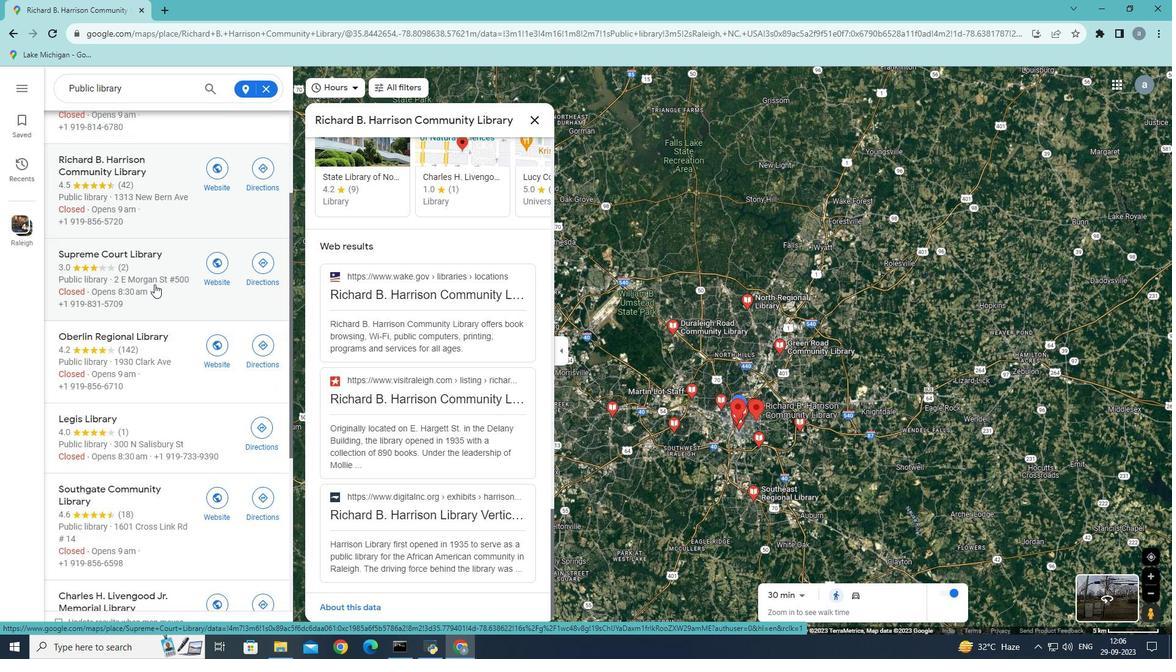 
Action: Mouse moved to (133, 199)
Screenshot: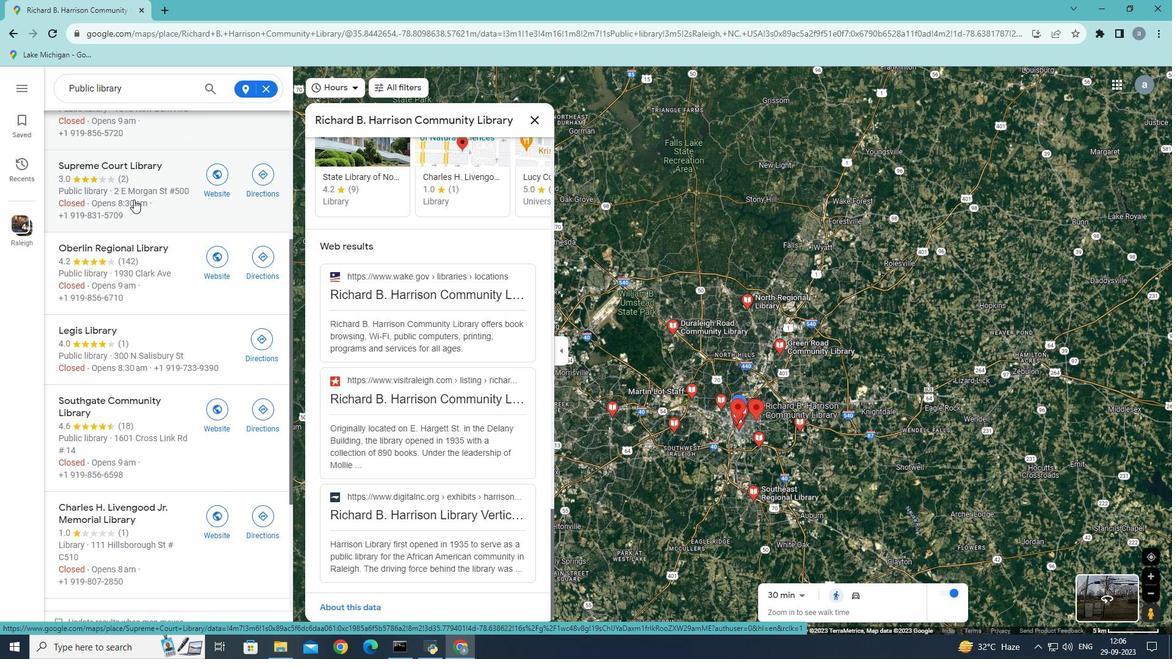 
Action: Mouse pressed left at (133, 199)
Screenshot: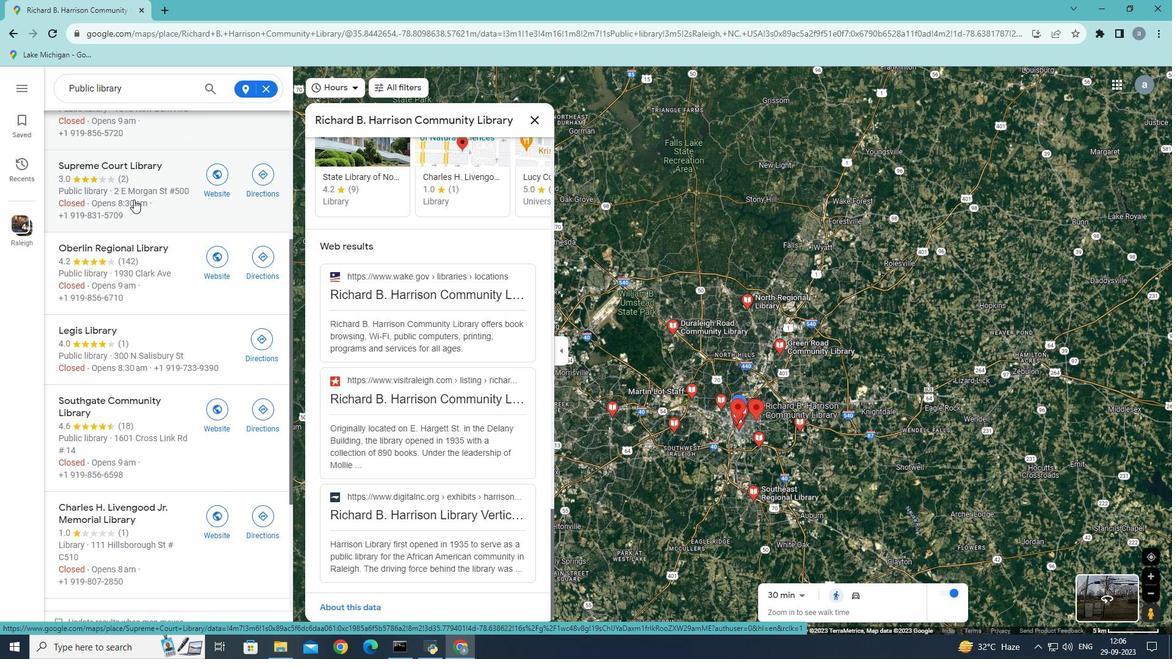 
Action: Mouse moved to (415, 210)
Screenshot: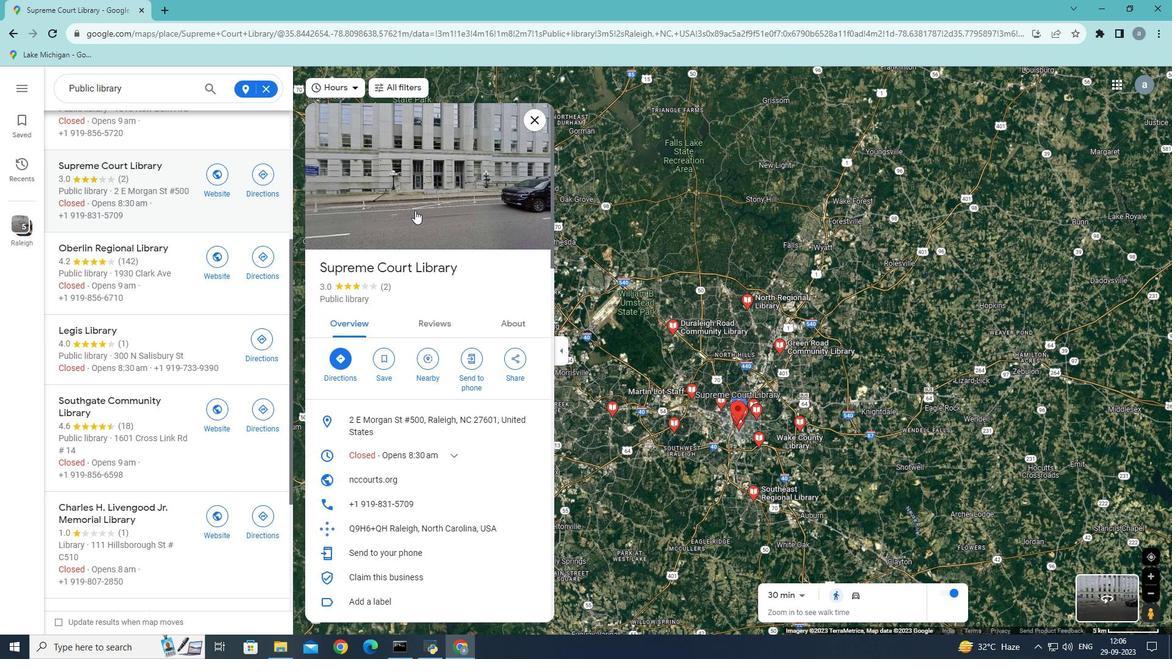 
Action: Mouse scrolled (415, 210) with delta (0, 0)
Screenshot: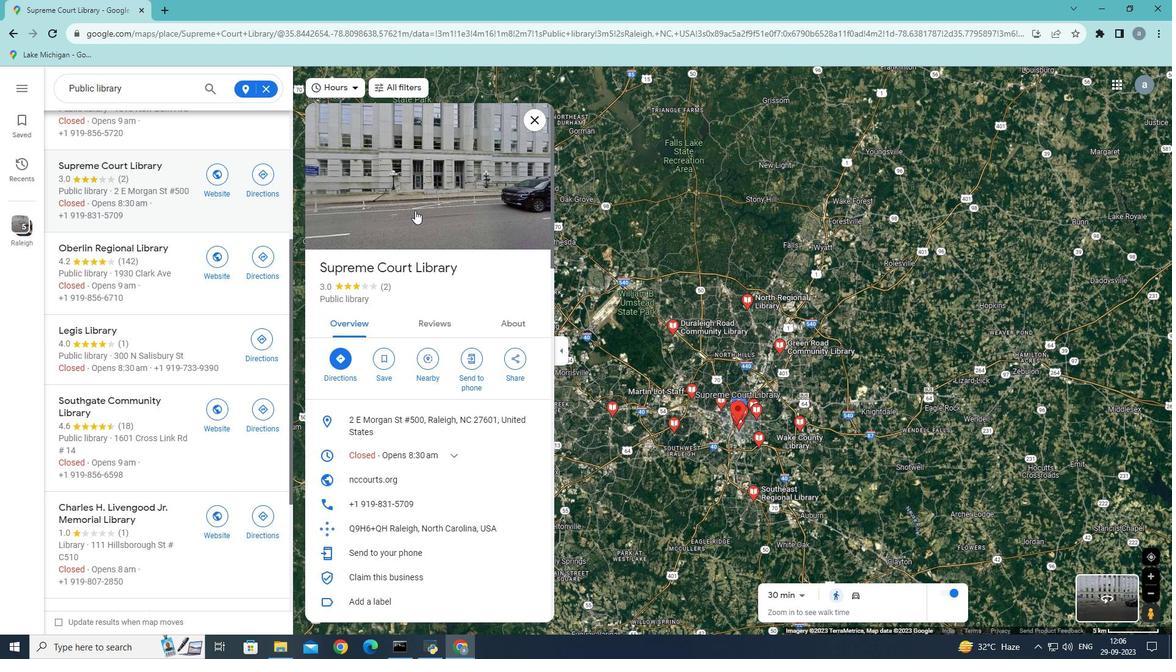 
Action: Mouse moved to (415, 212)
Screenshot: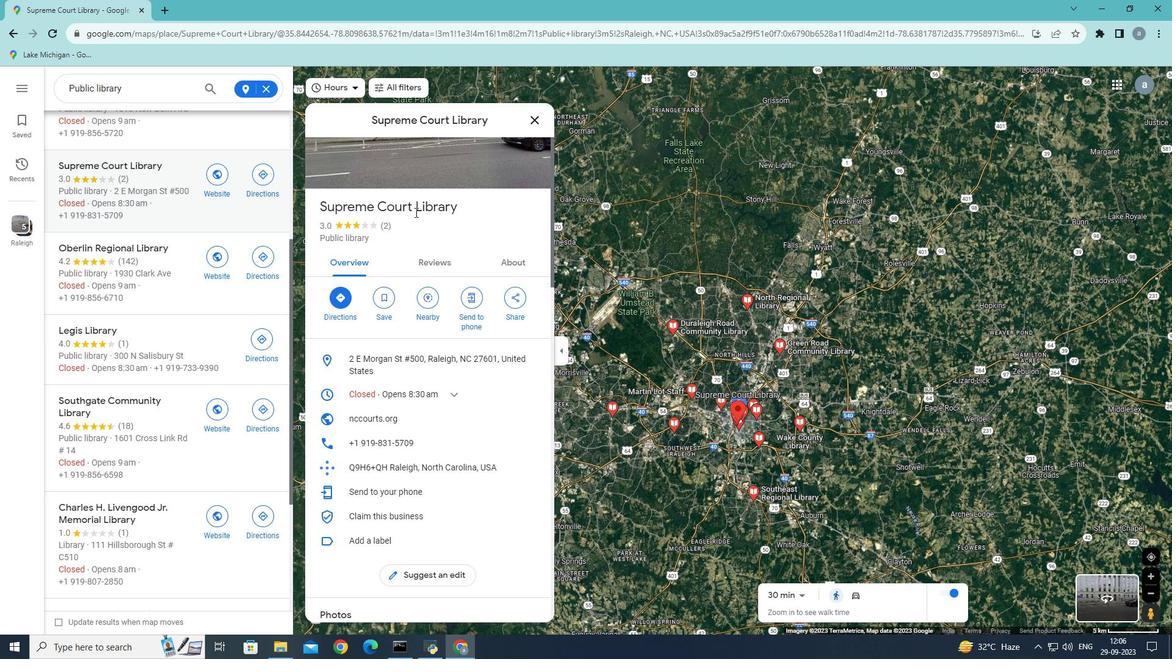 
Action: Mouse scrolled (415, 211) with delta (0, 0)
Screenshot: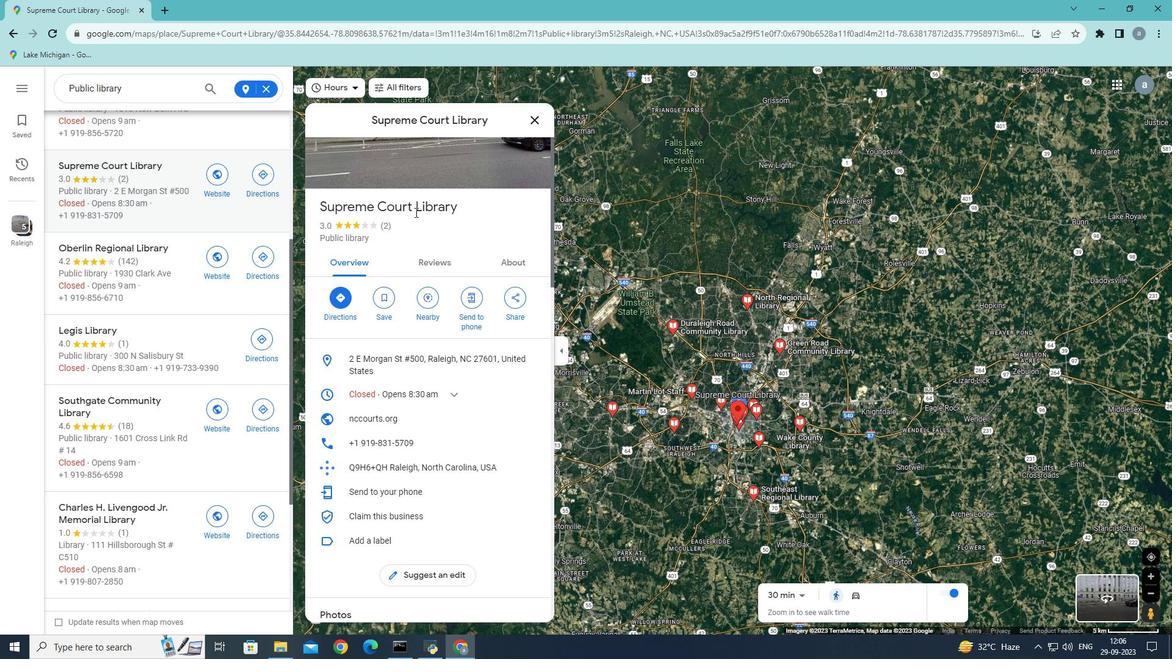 
Action: Mouse scrolled (415, 211) with delta (0, 0)
Screenshot: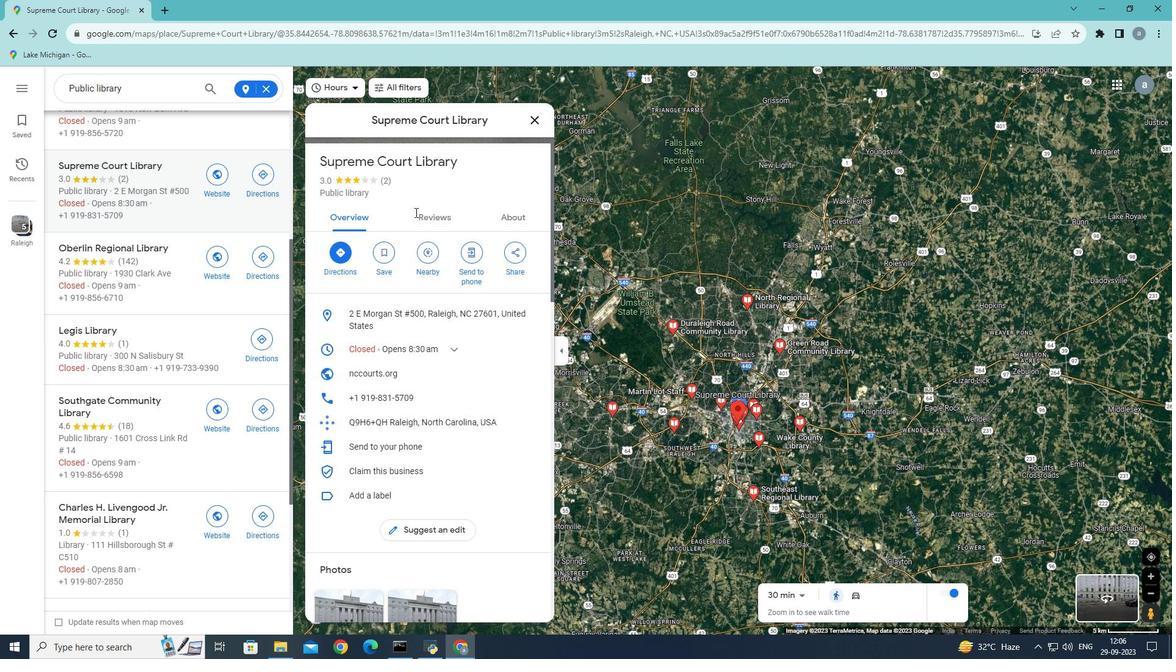 
Action: Mouse moved to (415, 213)
Screenshot: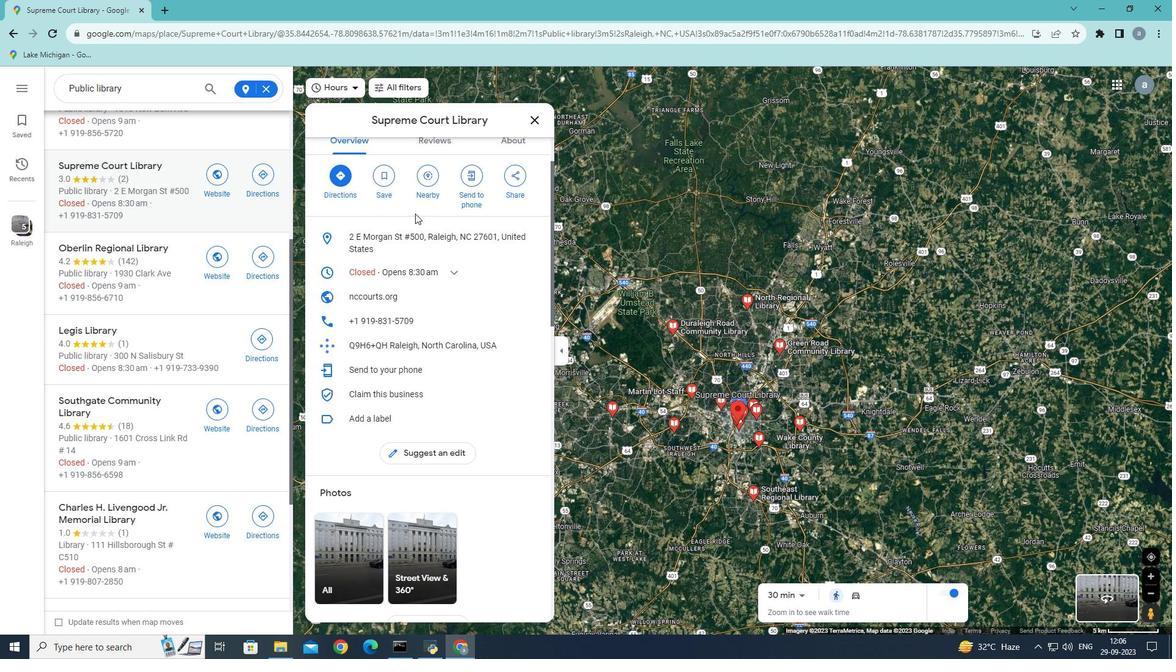
Action: Mouse scrolled (415, 213) with delta (0, 0)
Screenshot: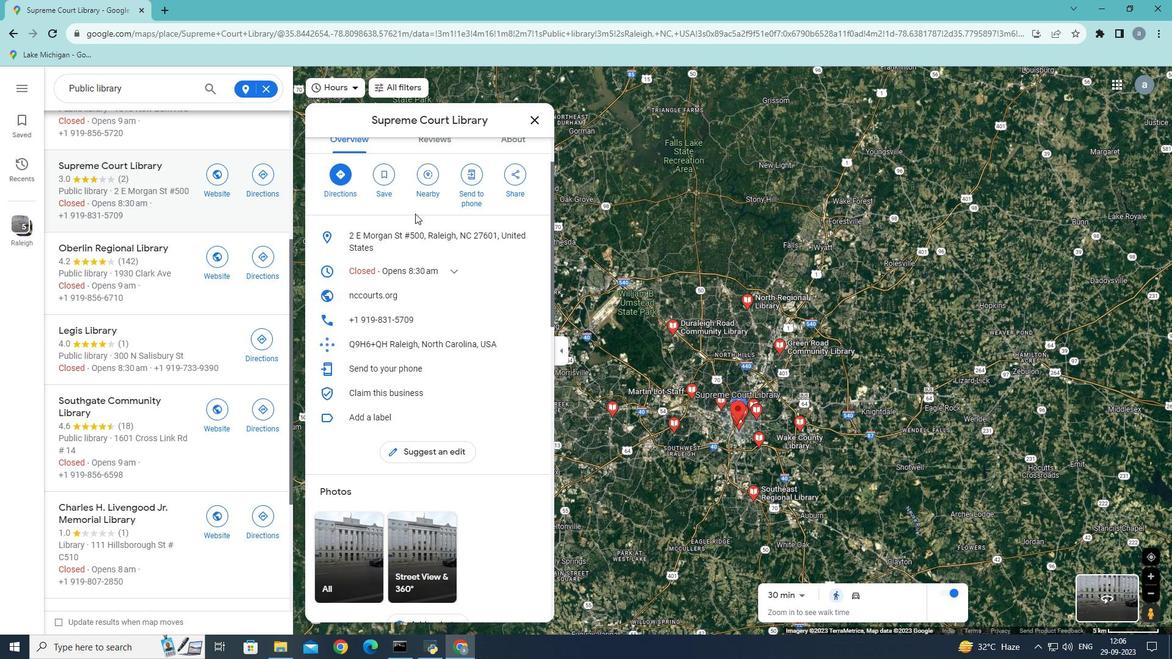 
Action: Mouse scrolled (415, 213) with delta (0, 0)
Screenshot: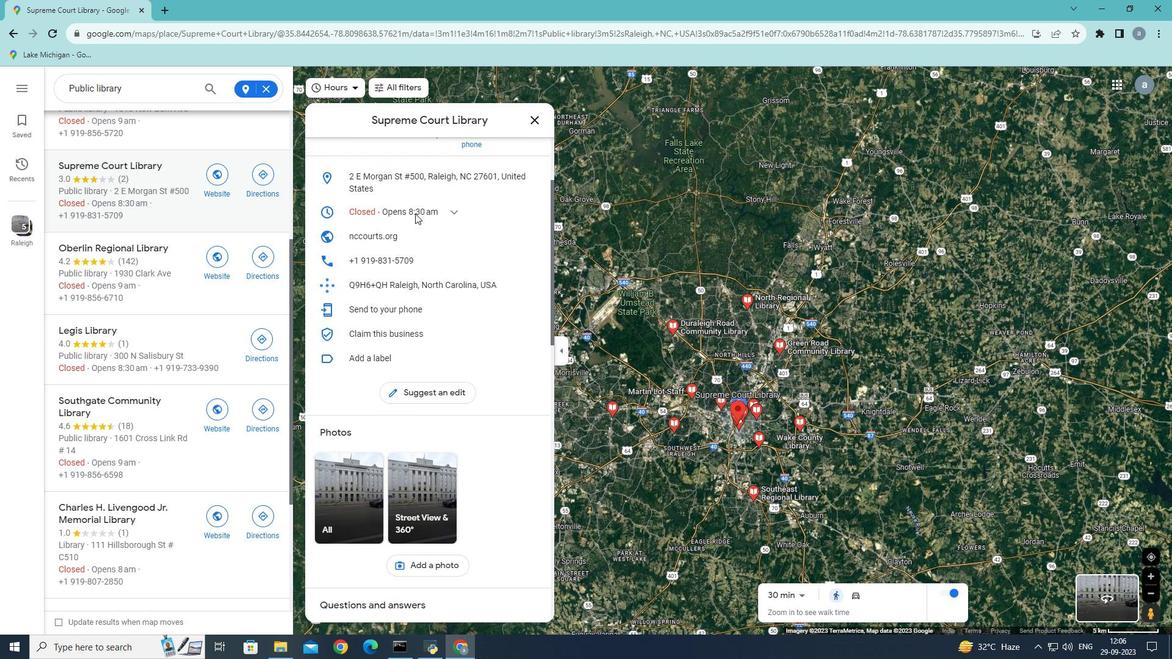
Action: Mouse scrolled (415, 213) with delta (0, 0)
Screenshot: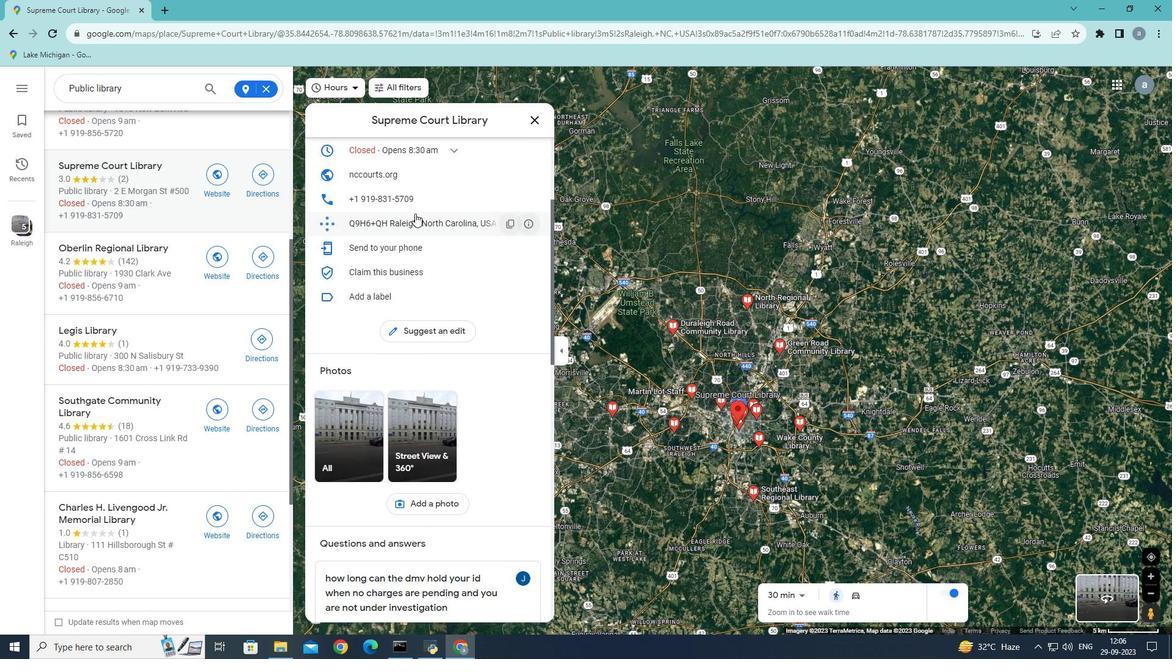 
Action: Mouse scrolled (415, 213) with delta (0, 0)
Screenshot: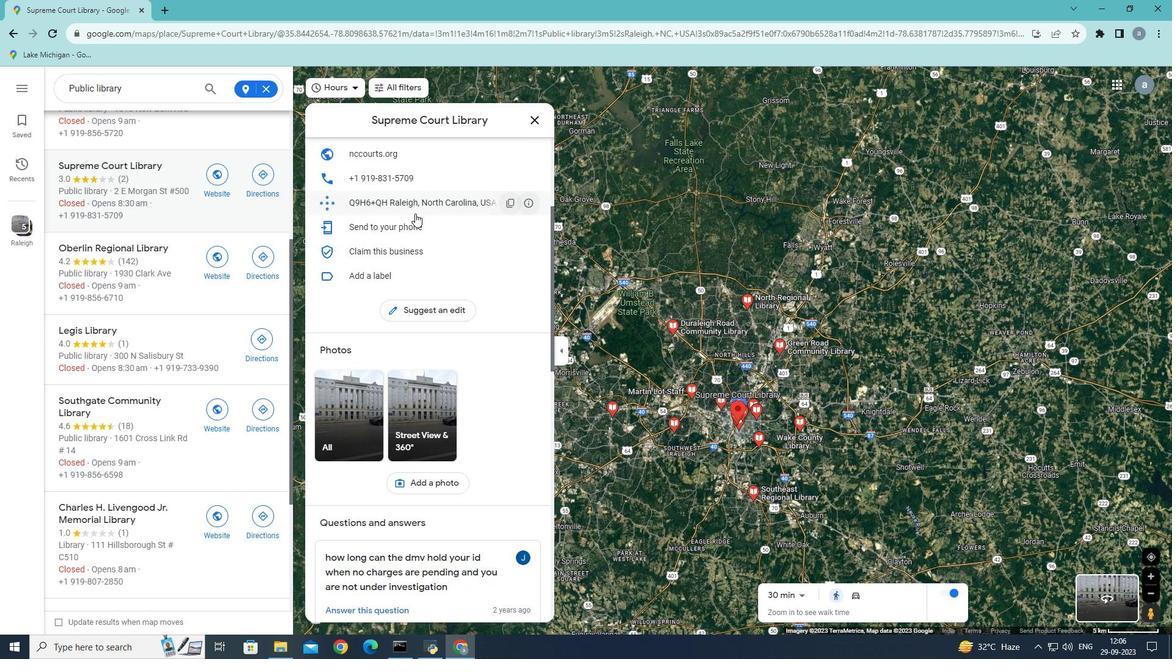 
Action: Mouse scrolled (415, 213) with delta (0, 0)
Screenshot: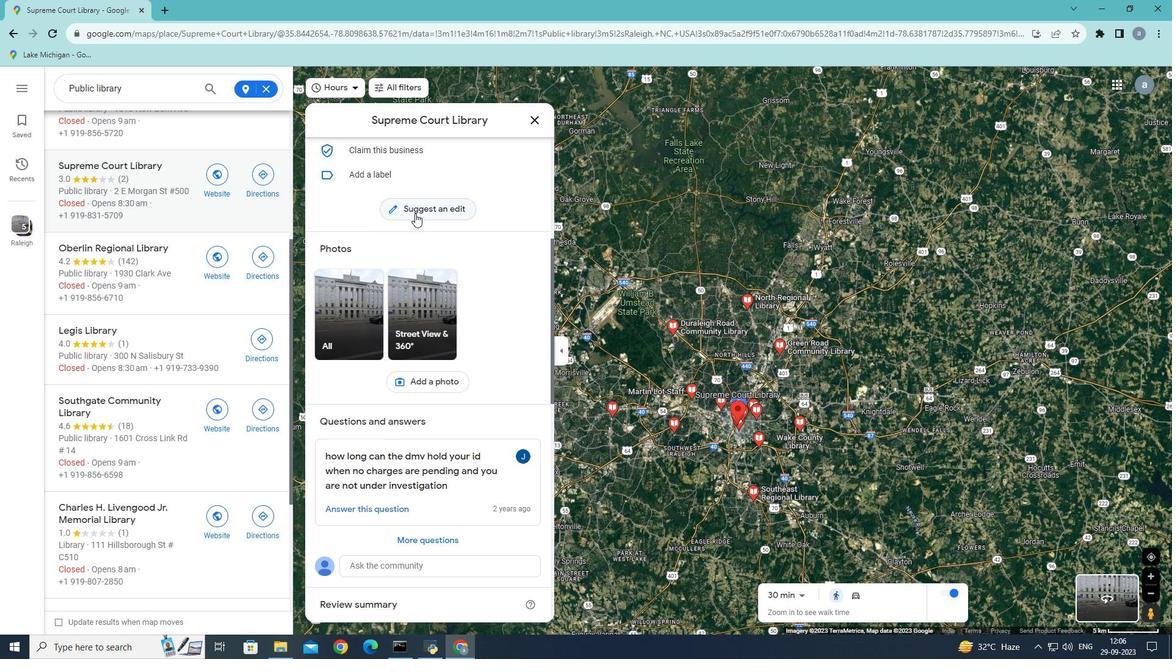 
Action: Mouse scrolled (415, 213) with delta (0, 0)
Screenshot: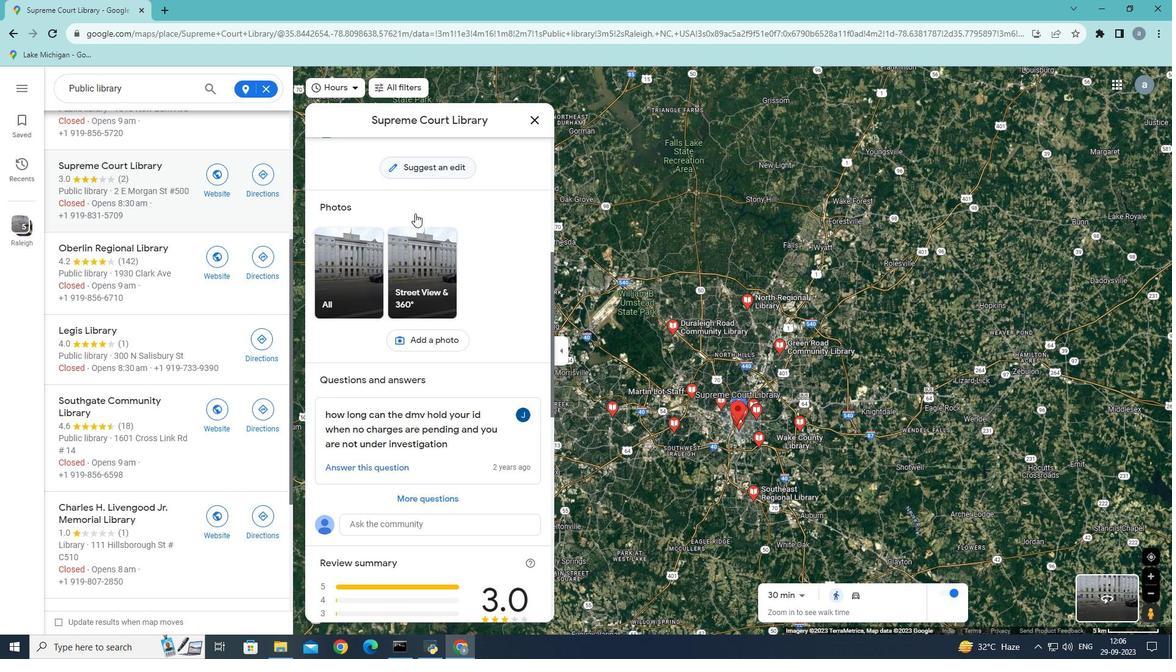 
Action: Mouse scrolled (415, 213) with delta (0, 0)
Screenshot: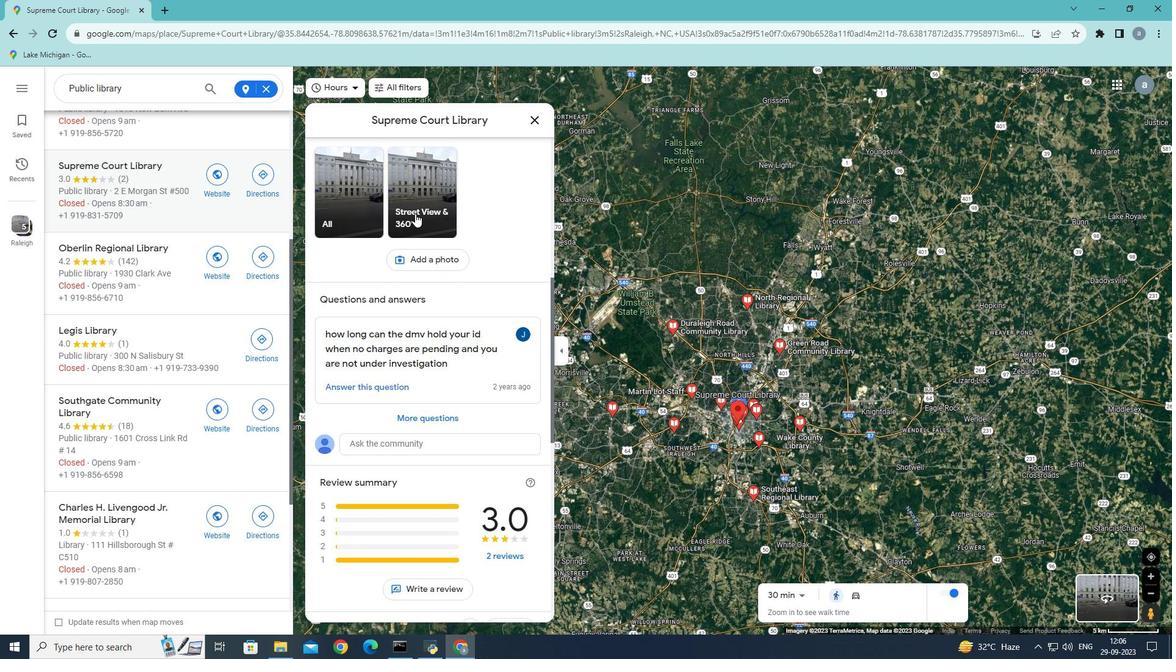 
Action: Mouse scrolled (415, 213) with delta (0, 0)
Screenshot: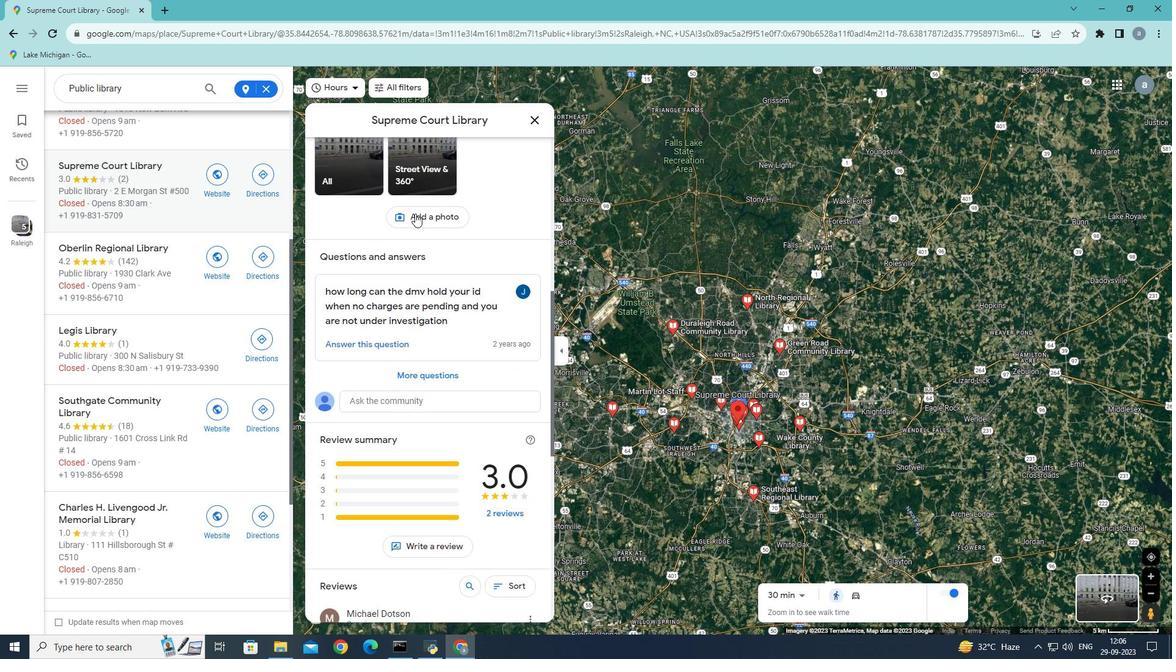 
Action: Mouse scrolled (415, 213) with delta (0, 0)
Screenshot: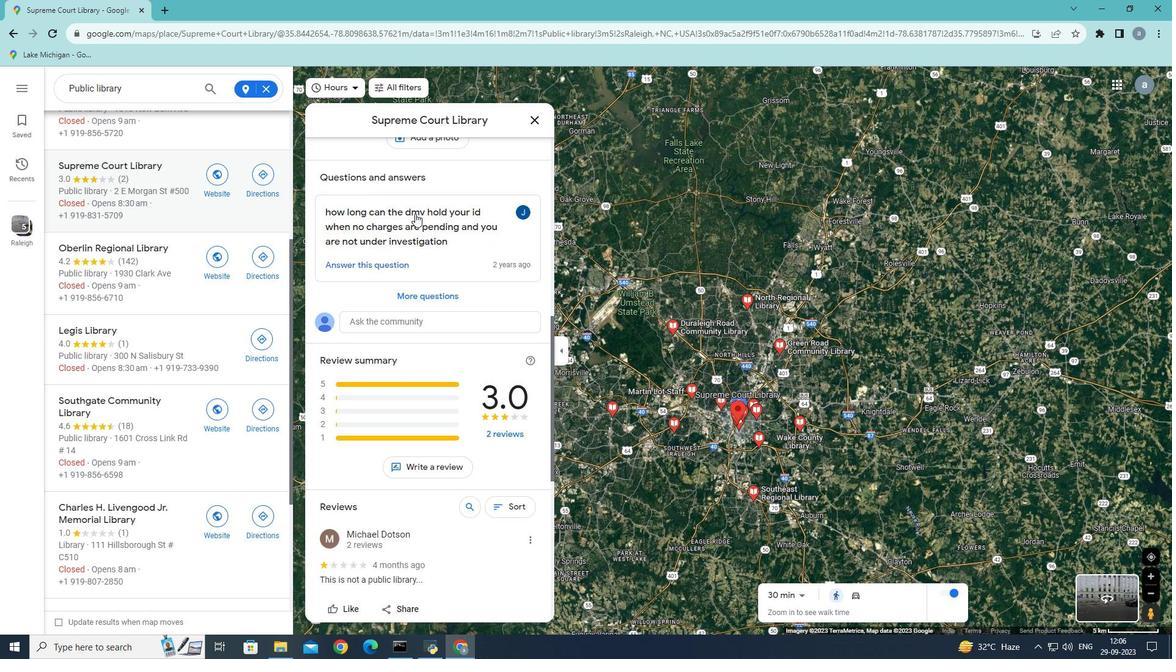 
Action: Mouse moved to (415, 214)
Screenshot: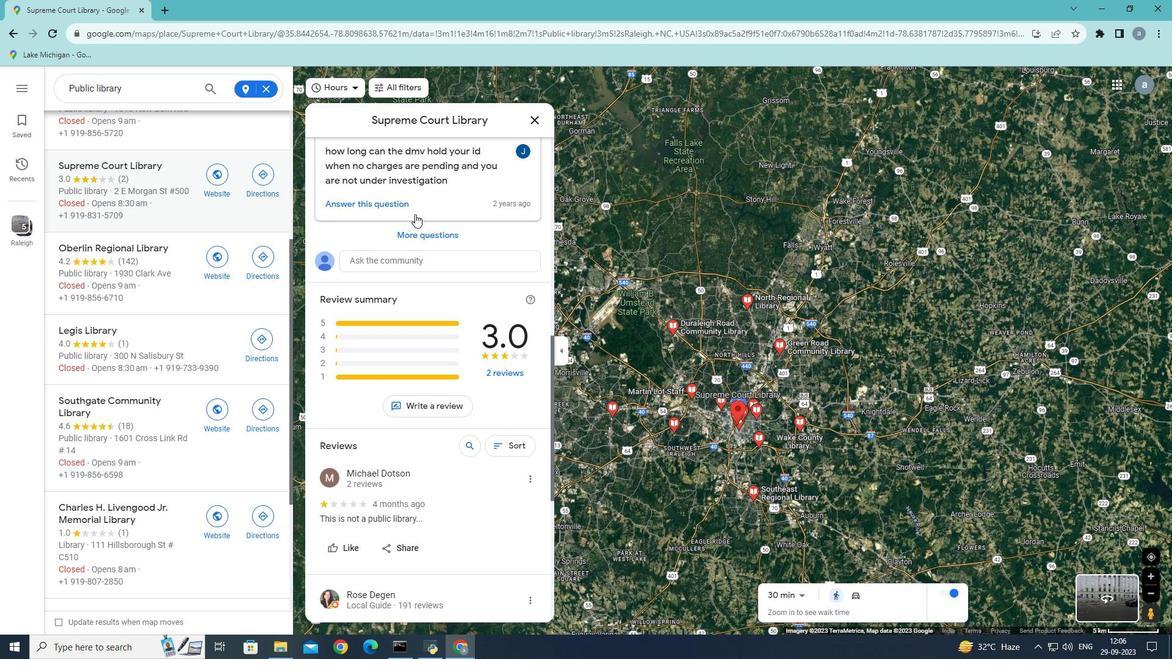 
Action: Mouse scrolled (415, 213) with delta (0, 0)
Screenshot: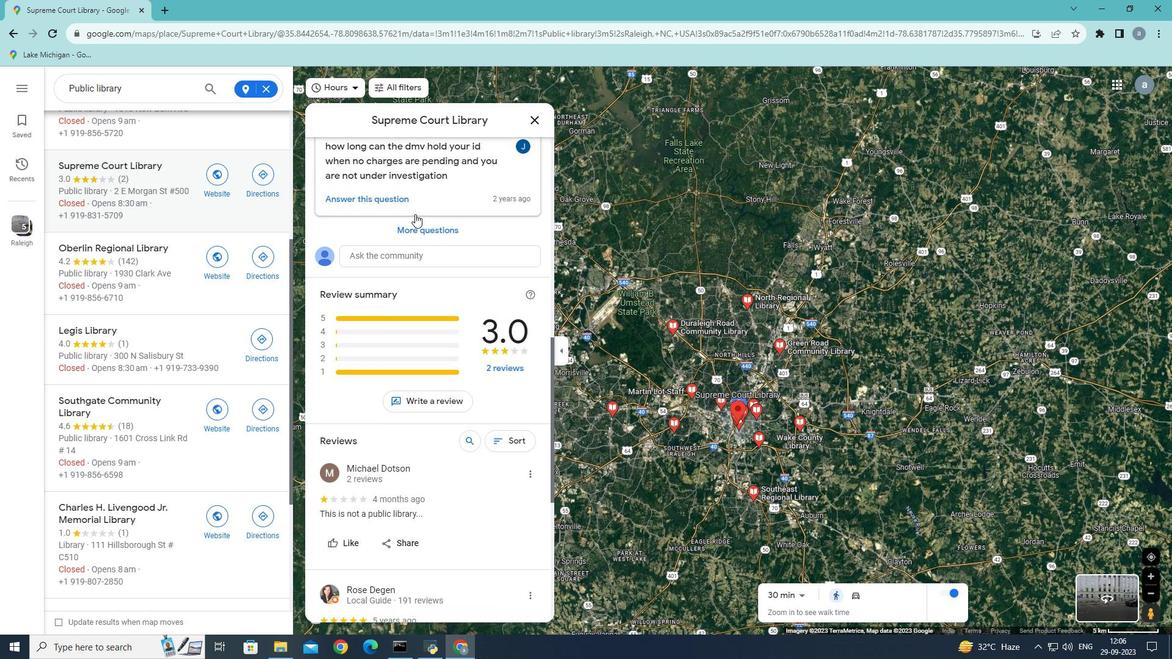 
Action: Mouse scrolled (415, 213) with delta (0, 0)
Screenshot: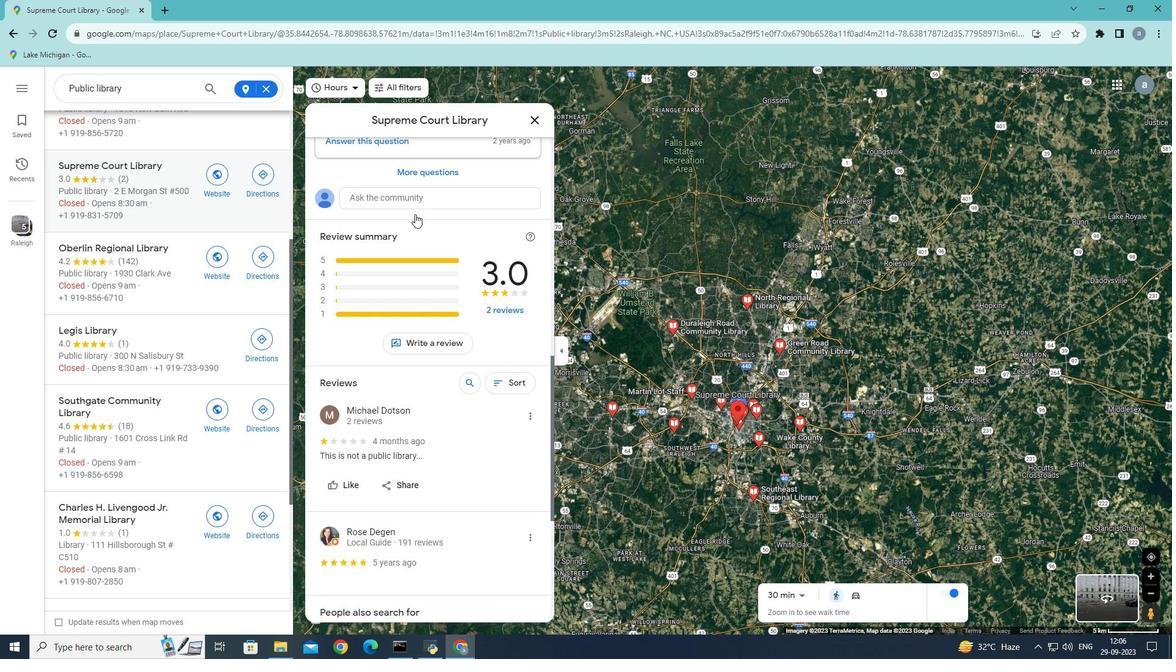 
Action: Mouse moved to (415, 216)
Screenshot: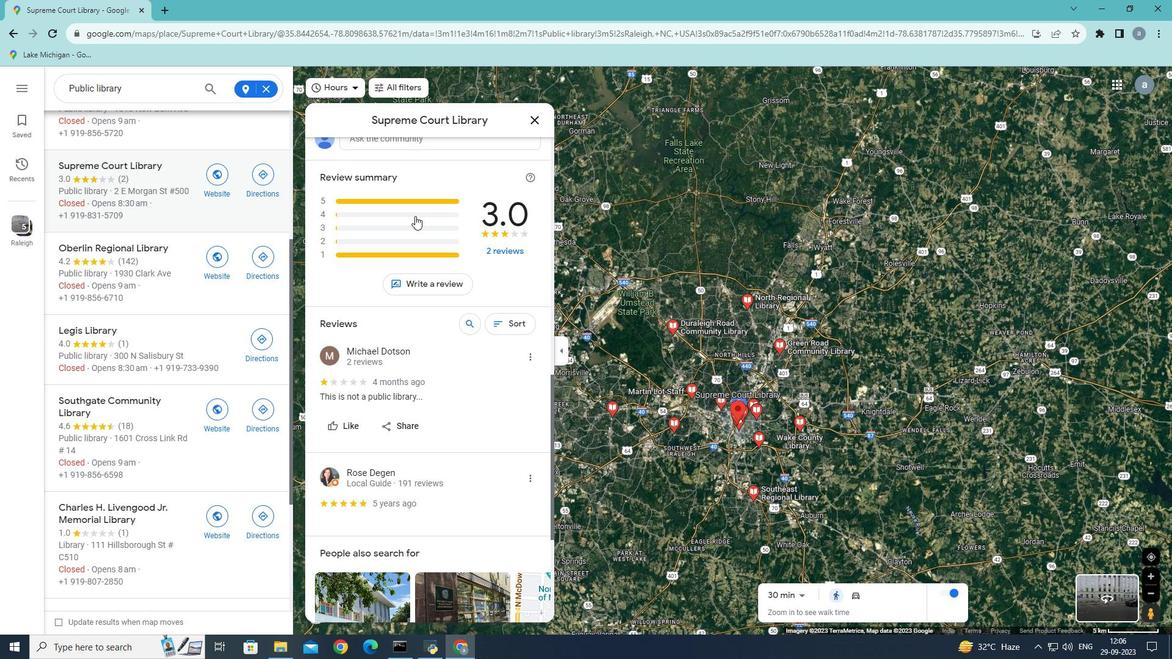 
Action: Mouse scrolled (415, 215) with delta (0, 0)
Screenshot: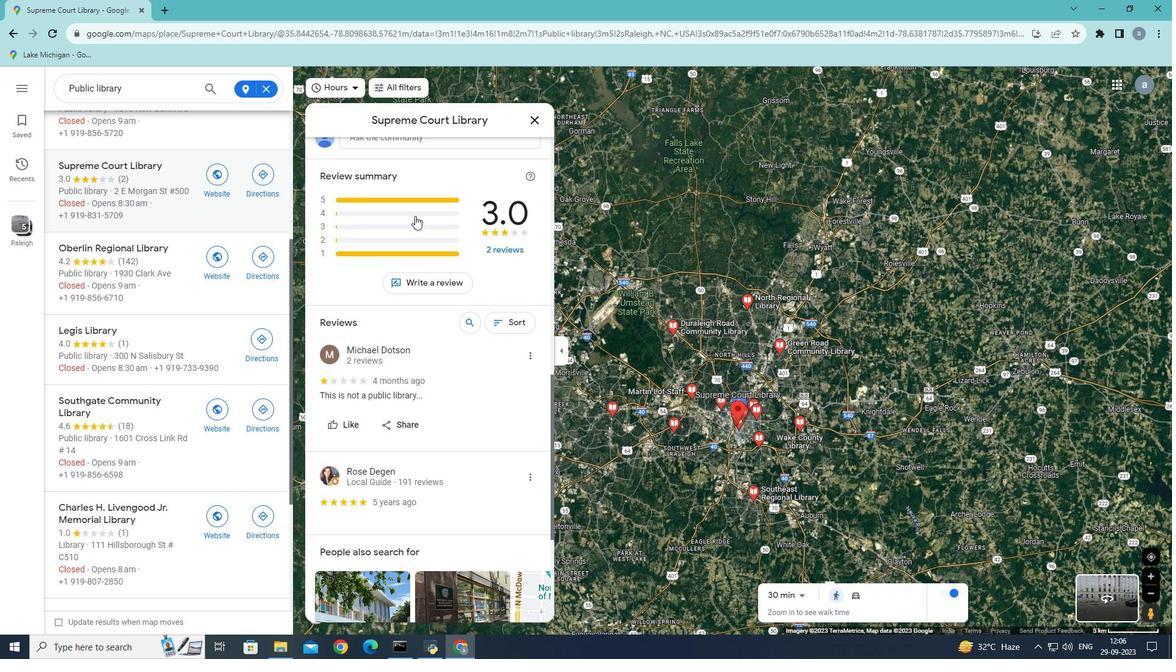 
Action: Mouse scrolled (415, 215) with delta (0, 0)
Screenshot: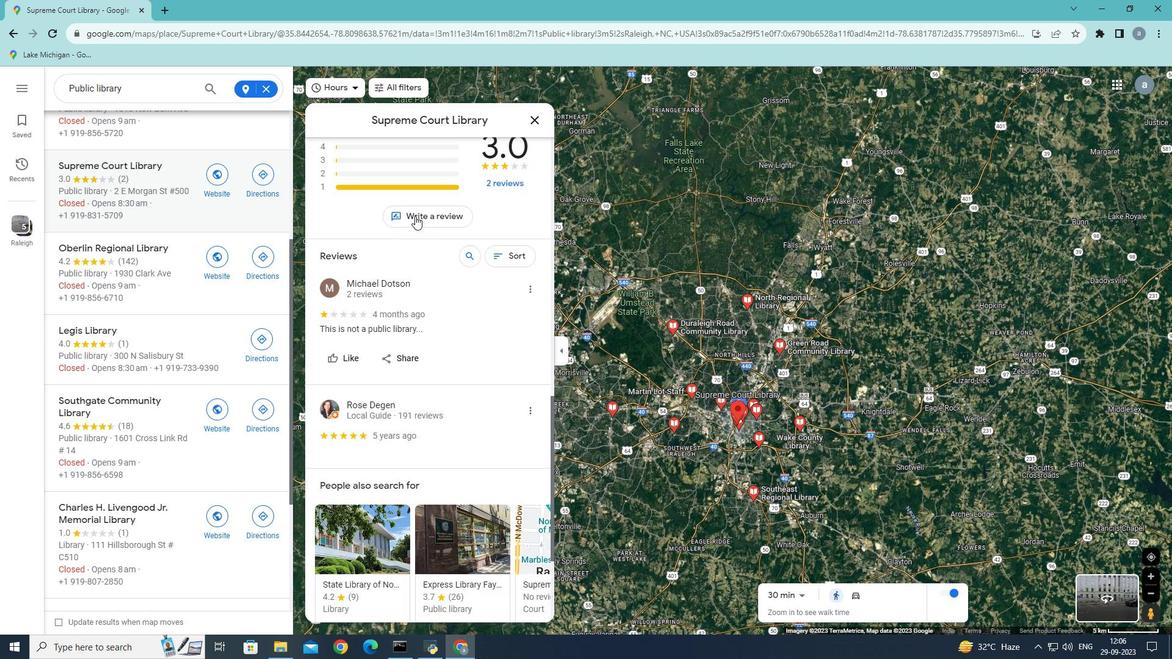 
Action: Mouse moved to (415, 216)
Screenshot: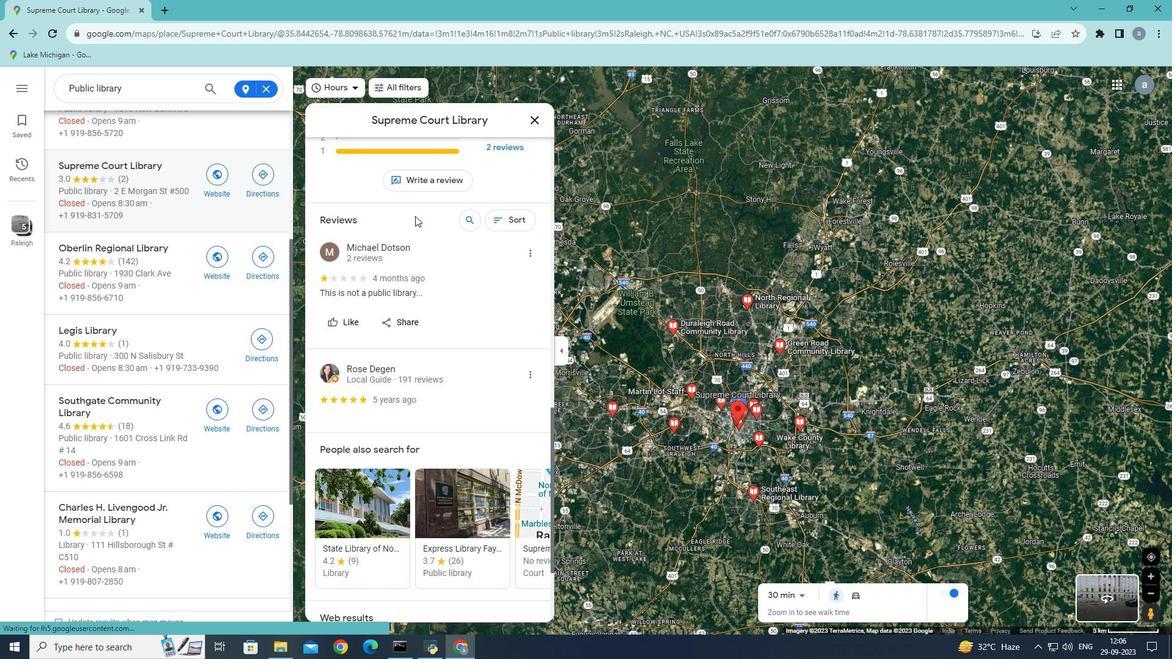 
Action: Mouse scrolled (415, 215) with delta (0, 0)
Screenshot: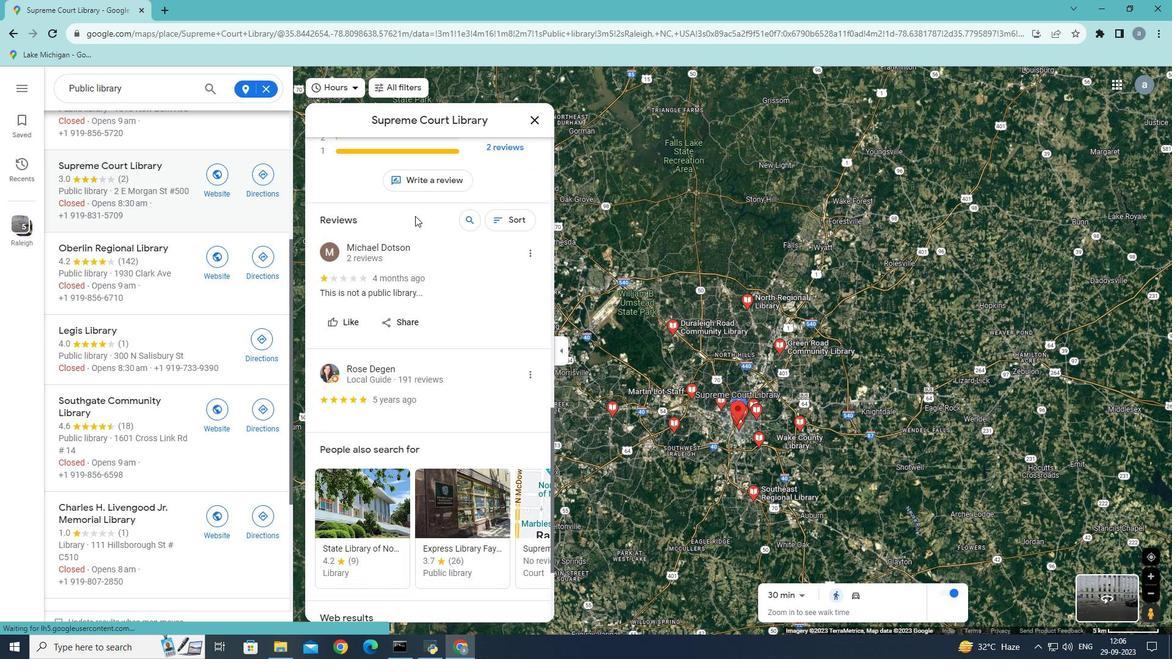 
Action: Mouse moved to (415, 217)
Screenshot: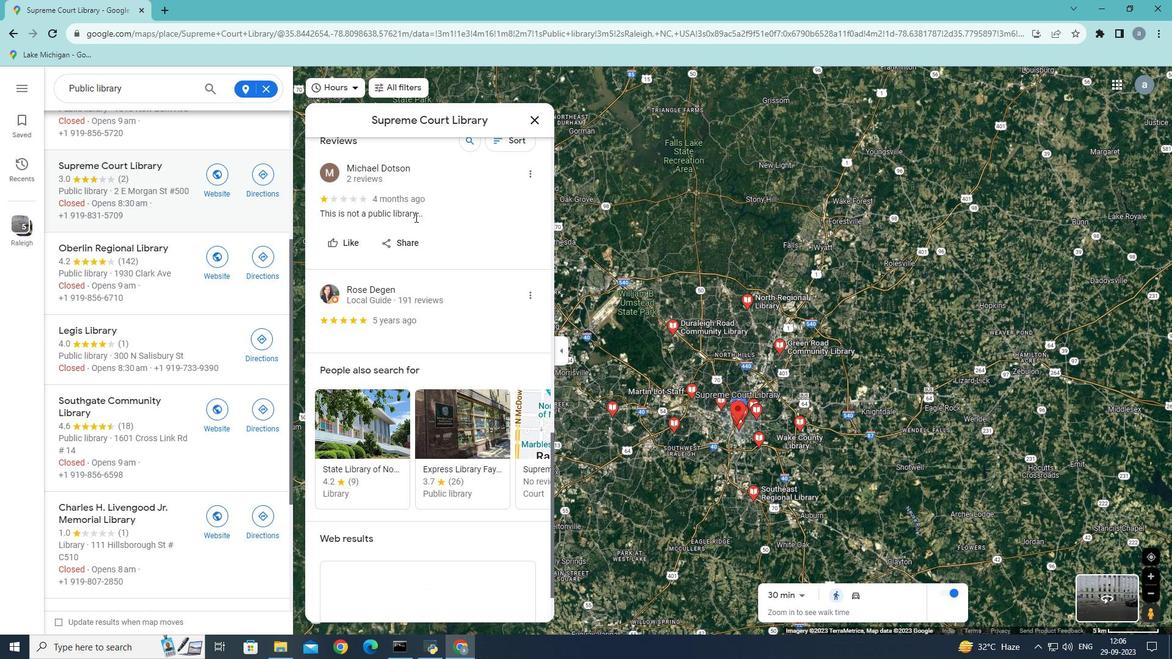 
Action: Mouse scrolled (415, 216) with delta (0, 0)
Screenshot: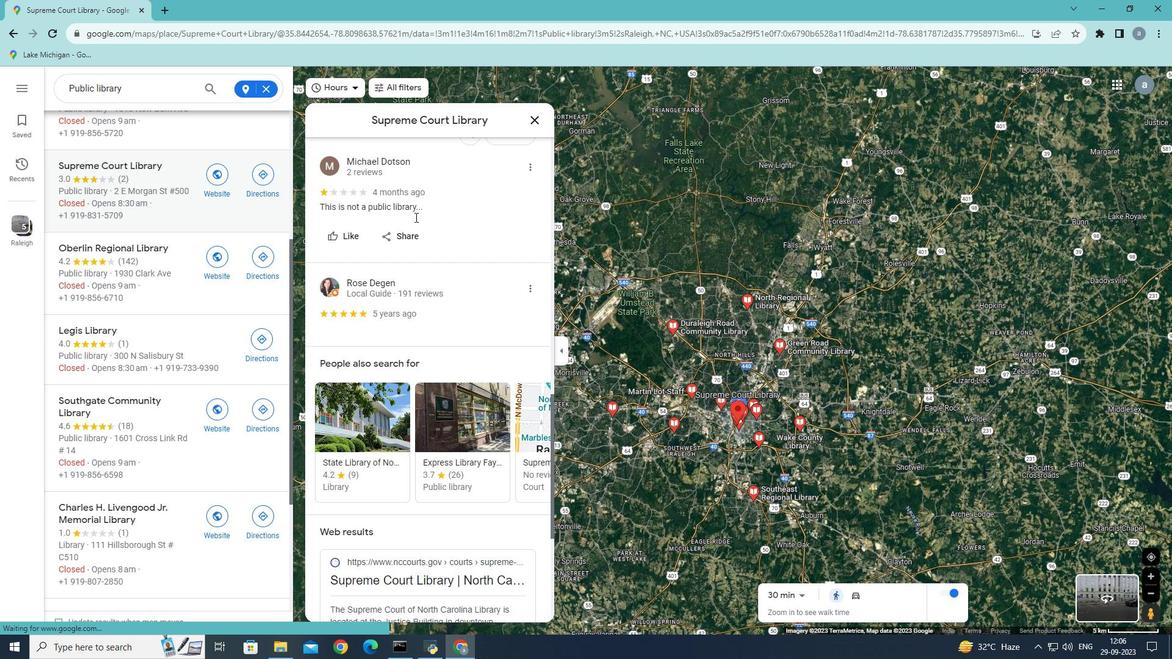
Action: Mouse scrolled (415, 216) with delta (0, 0)
Screenshot: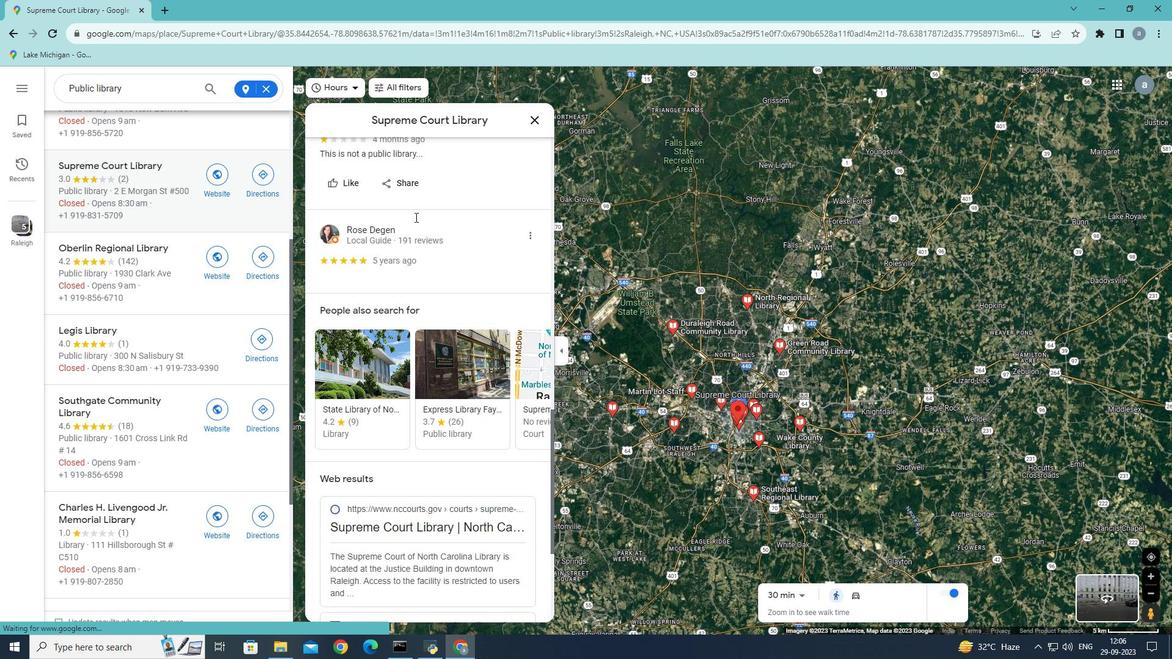 
Action: Mouse scrolled (415, 216) with delta (0, 0)
Screenshot: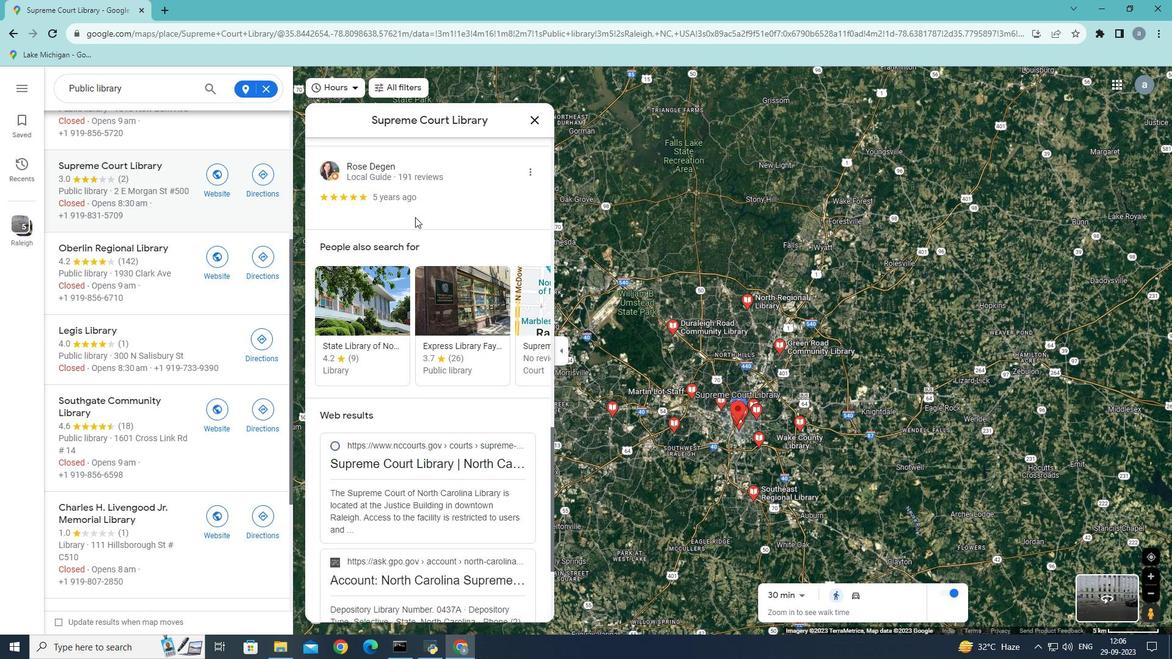 
Action: Mouse scrolled (415, 216) with delta (0, 0)
Screenshot: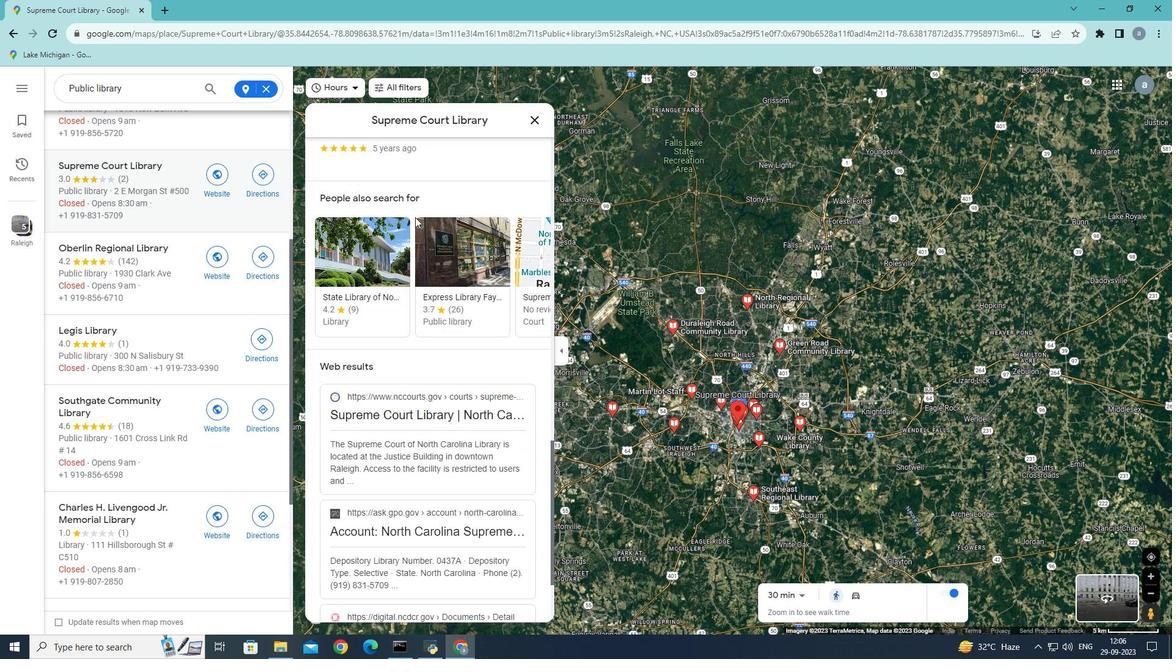 
Action: Mouse scrolled (415, 216) with delta (0, 0)
Screenshot: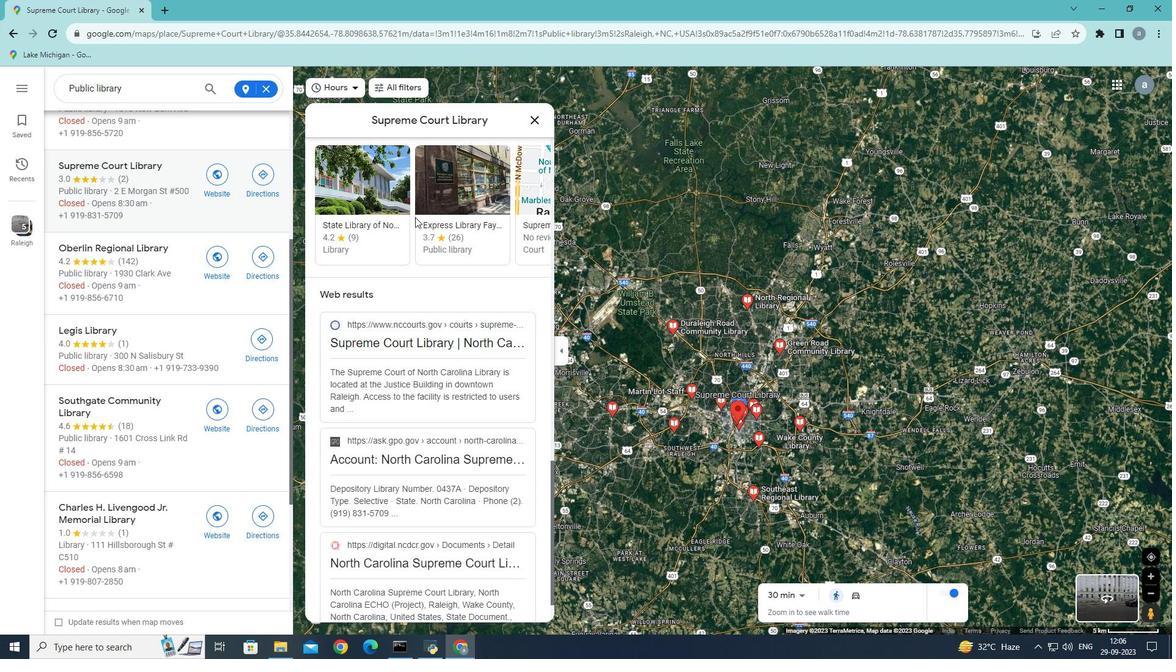 
Action: Mouse scrolled (415, 216) with delta (0, 0)
Screenshot: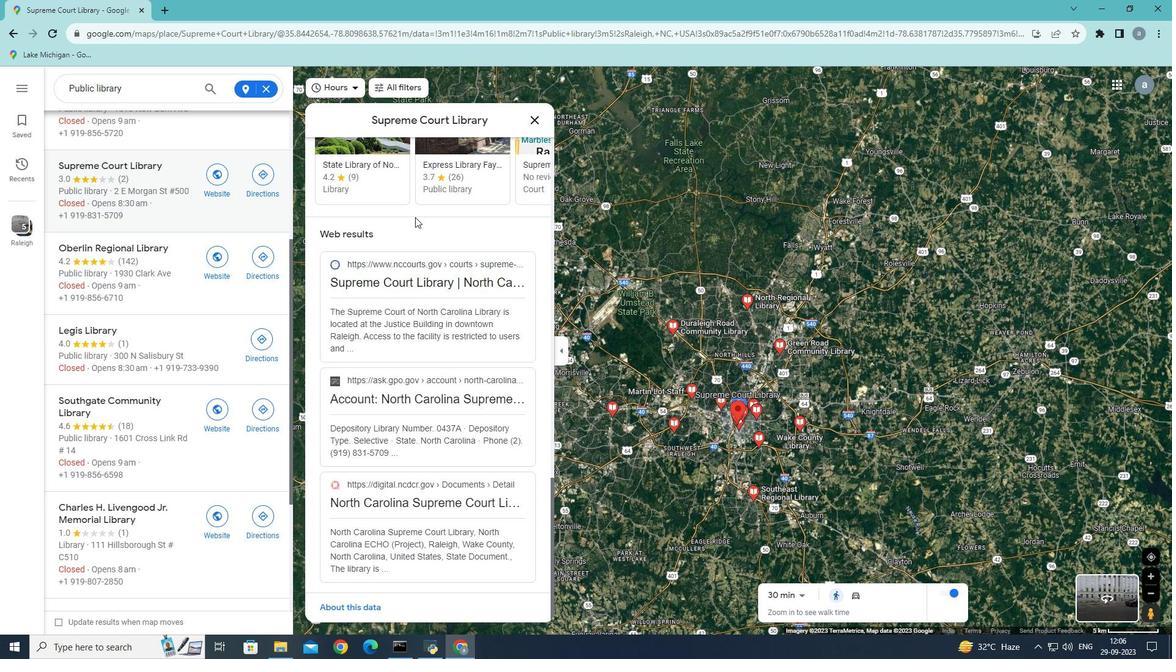 
Action: Mouse scrolled (415, 216) with delta (0, 0)
Screenshot: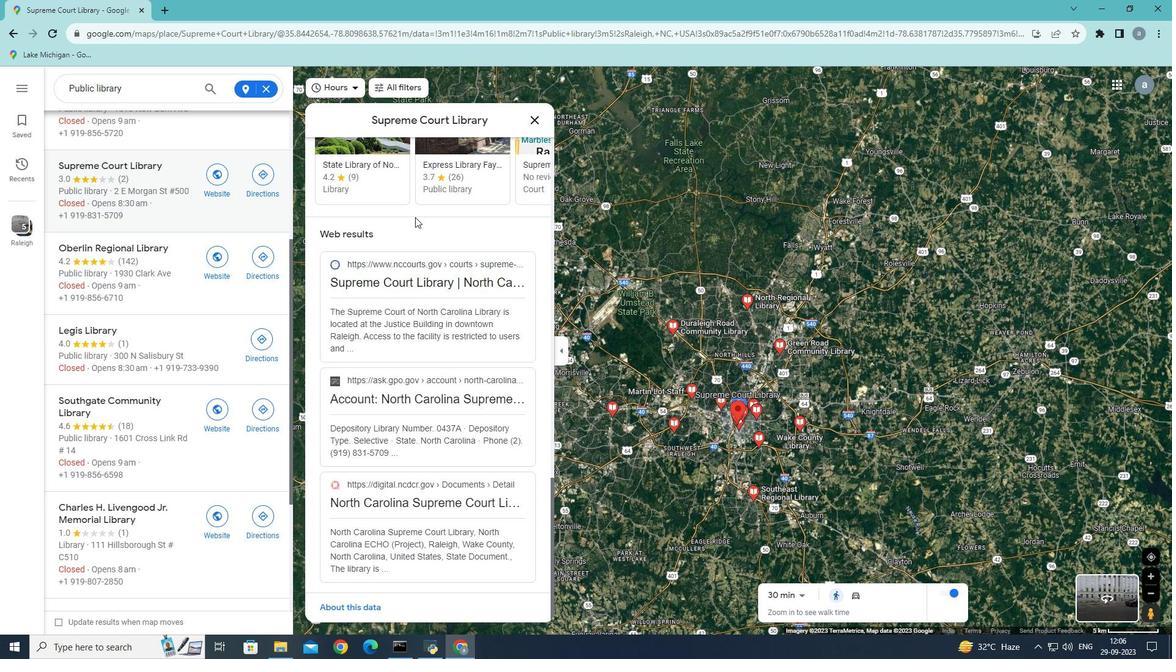 
Action: Mouse scrolled (415, 216) with delta (0, 0)
Screenshot: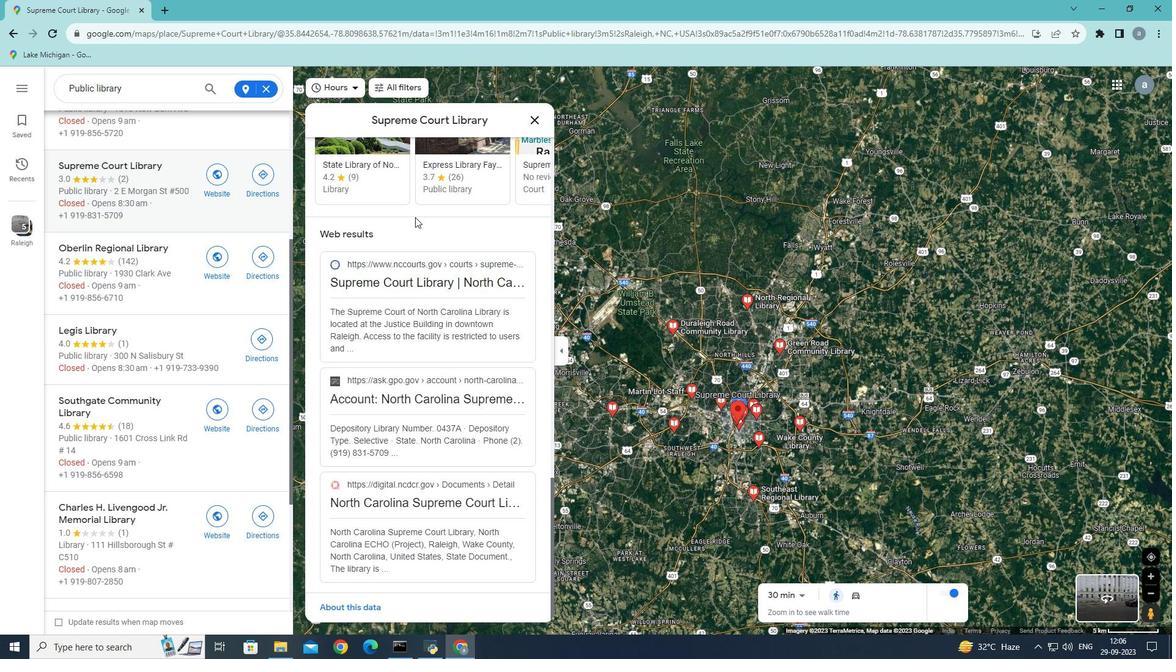 
Action: Mouse scrolled (415, 216) with delta (0, 0)
Screenshot: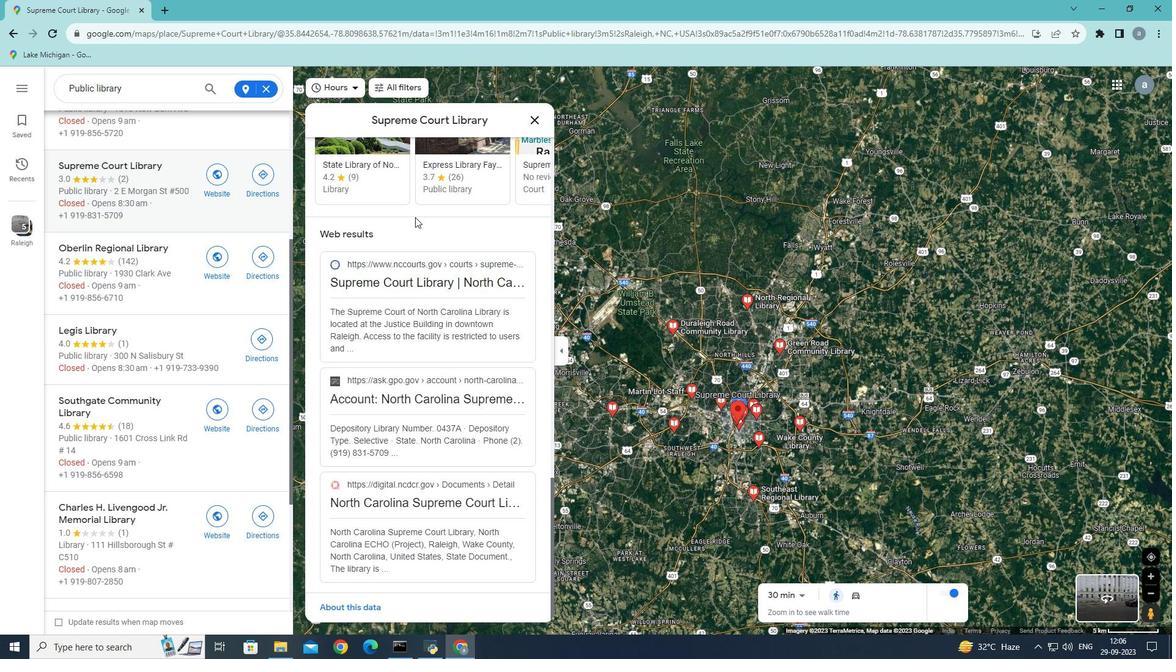 
Action: Mouse scrolled (415, 216) with delta (0, 0)
Screenshot: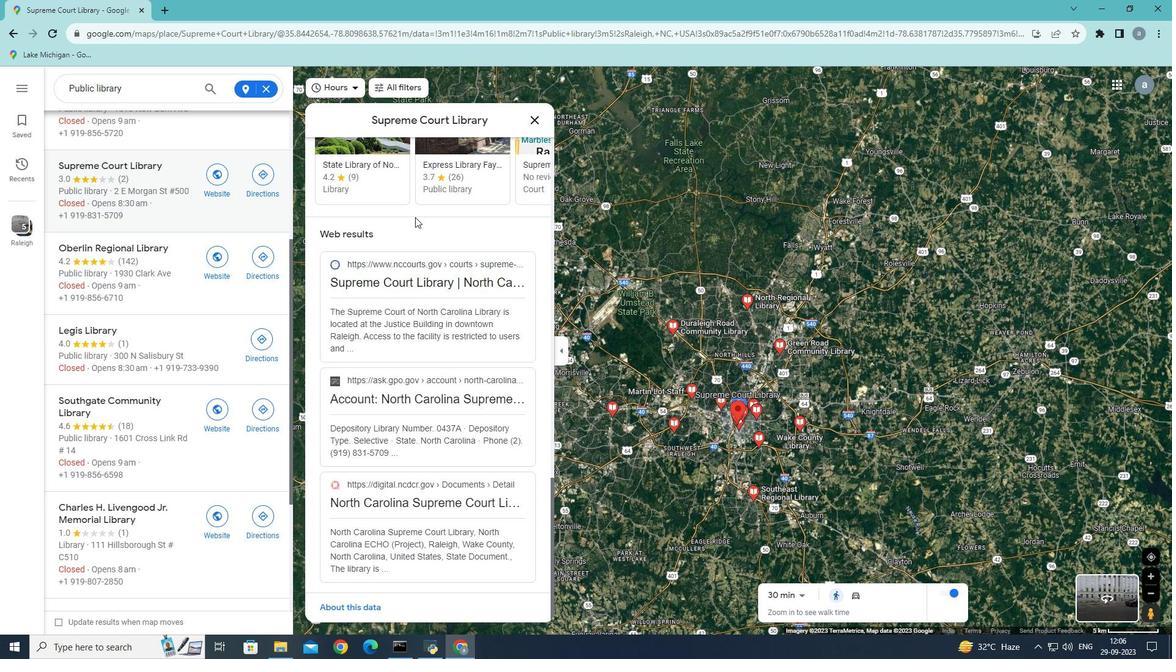 
Action: Mouse scrolled (415, 216) with delta (0, 0)
Screenshot: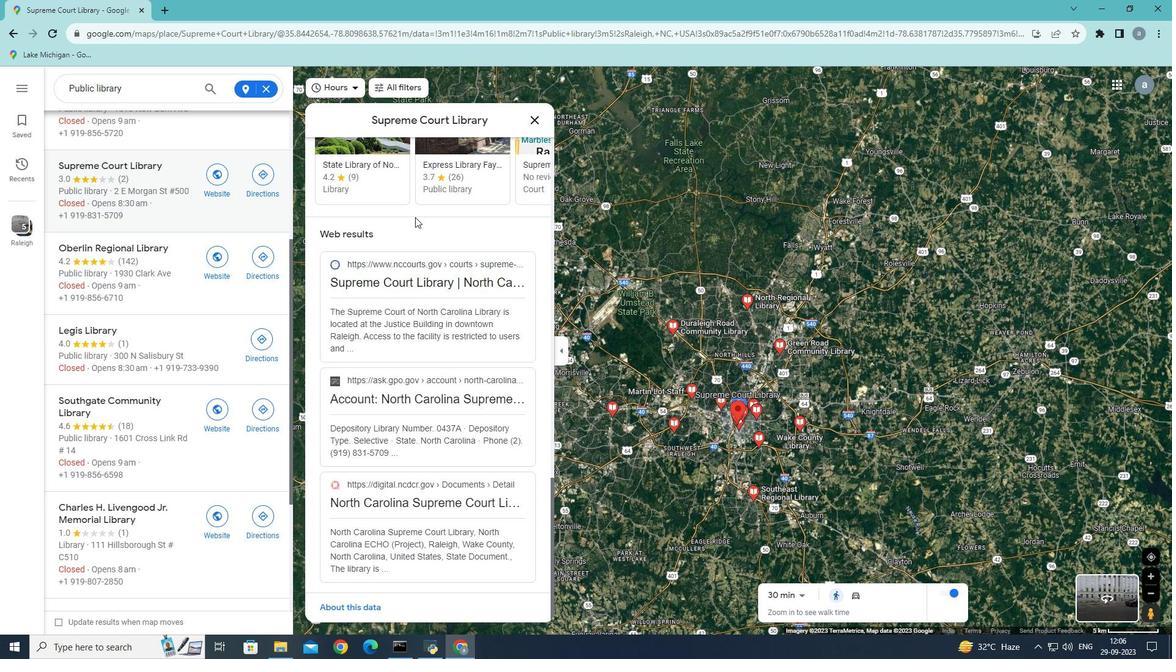 
Action: Mouse scrolled (415, 216) with delta (0, 0)
Screenshot: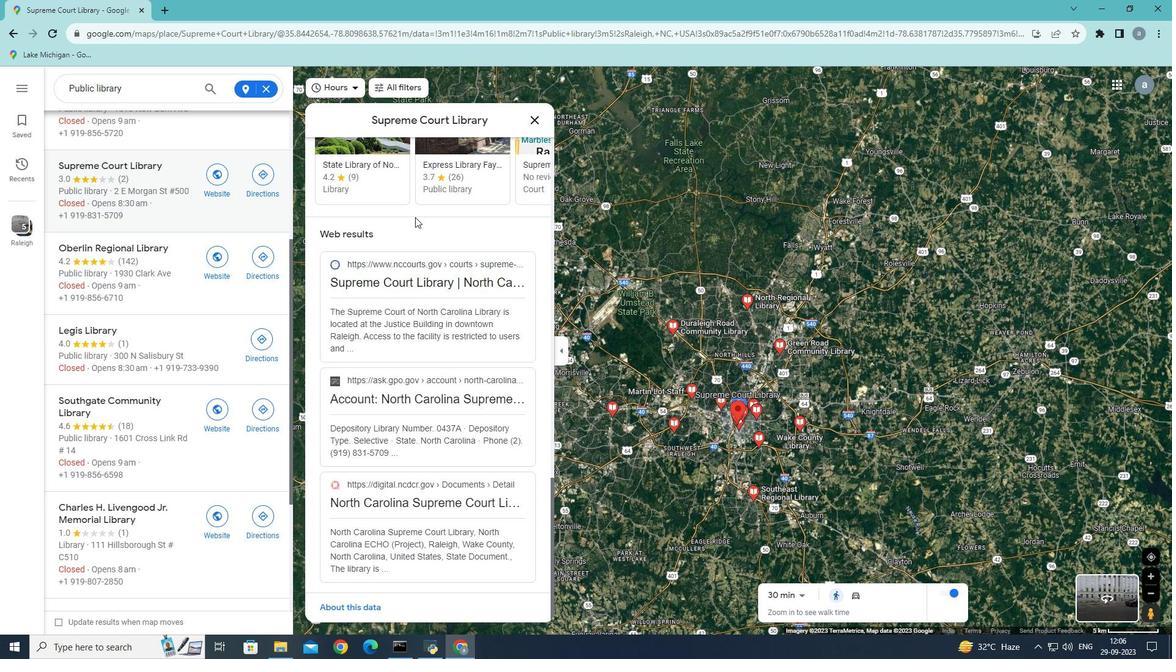 
Action: Mouse scrolled (415, 216) with delta (0, 0)
Screenshot: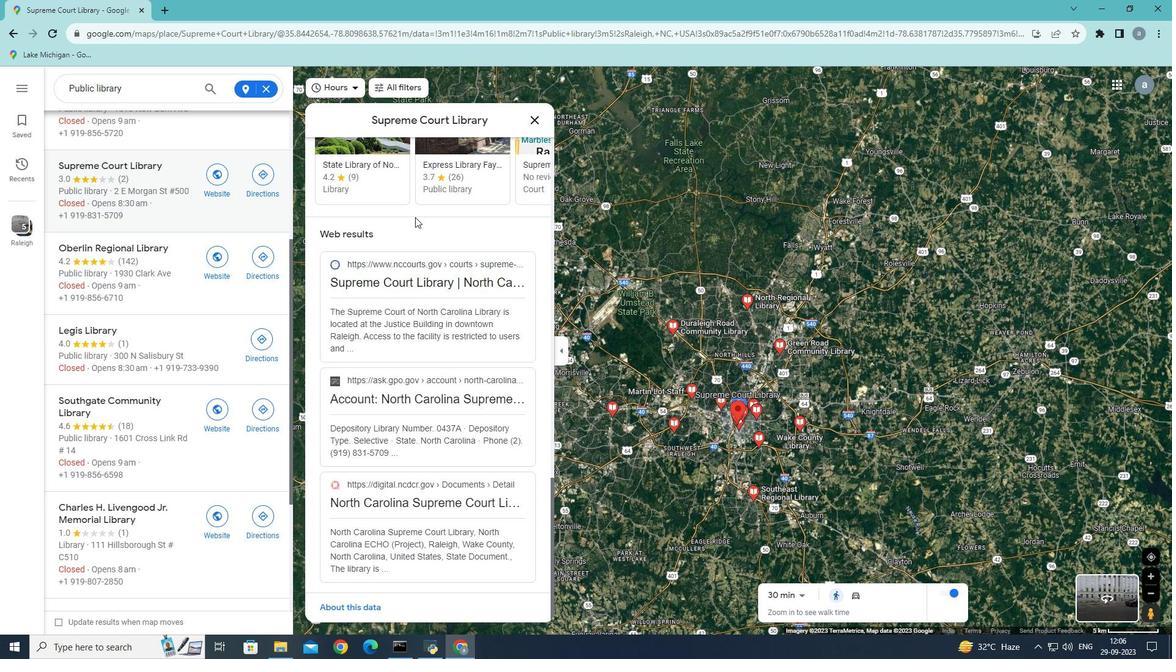
Action: Mouse moved to (114, 263)
Screenshot: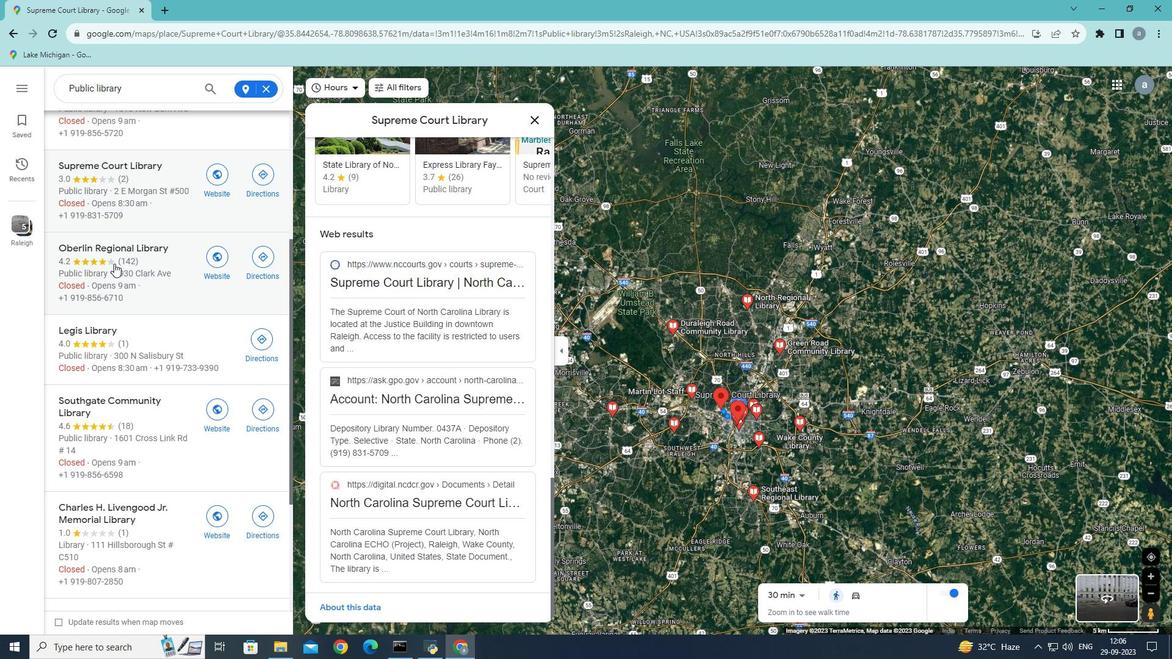 
Action: Mouse pressed left at (114, 263)
Screenshot: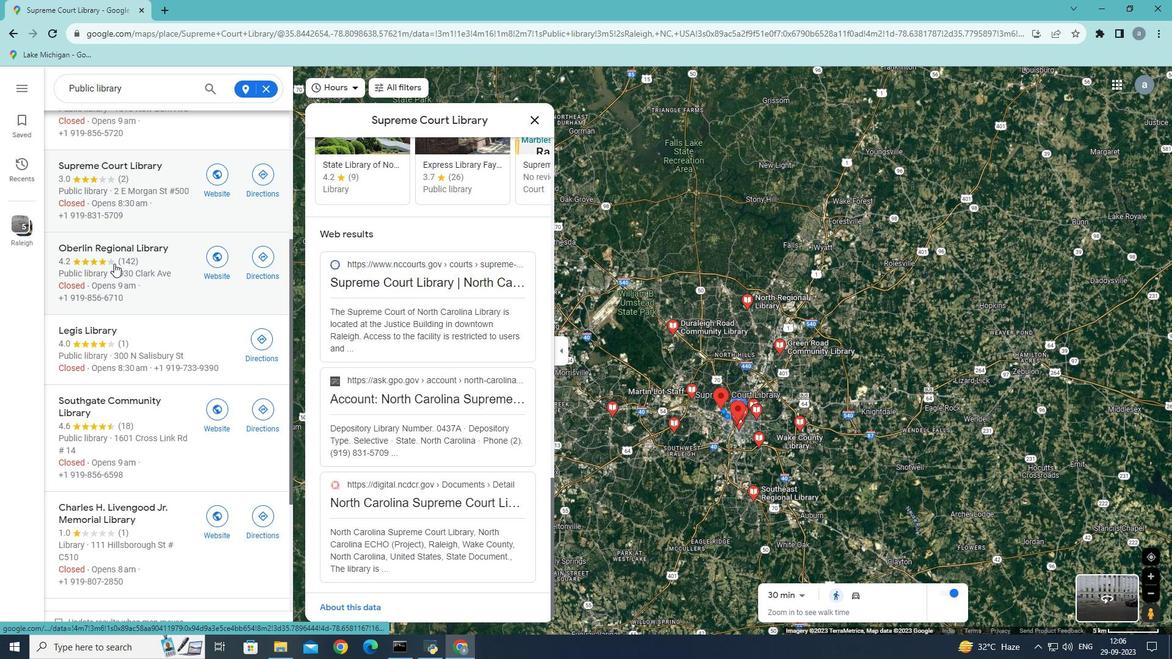 
Action: Mouse pressed left at (114, 263)
Screenshot: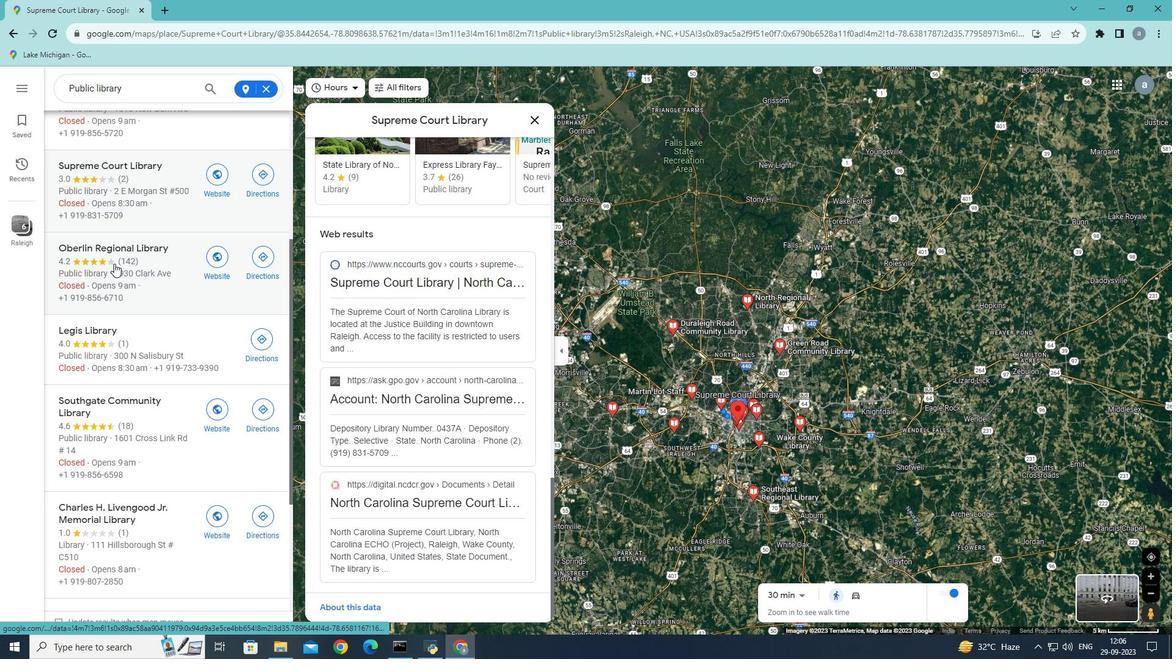 
Action: Mouse moved to (363, 225)
Screenshot: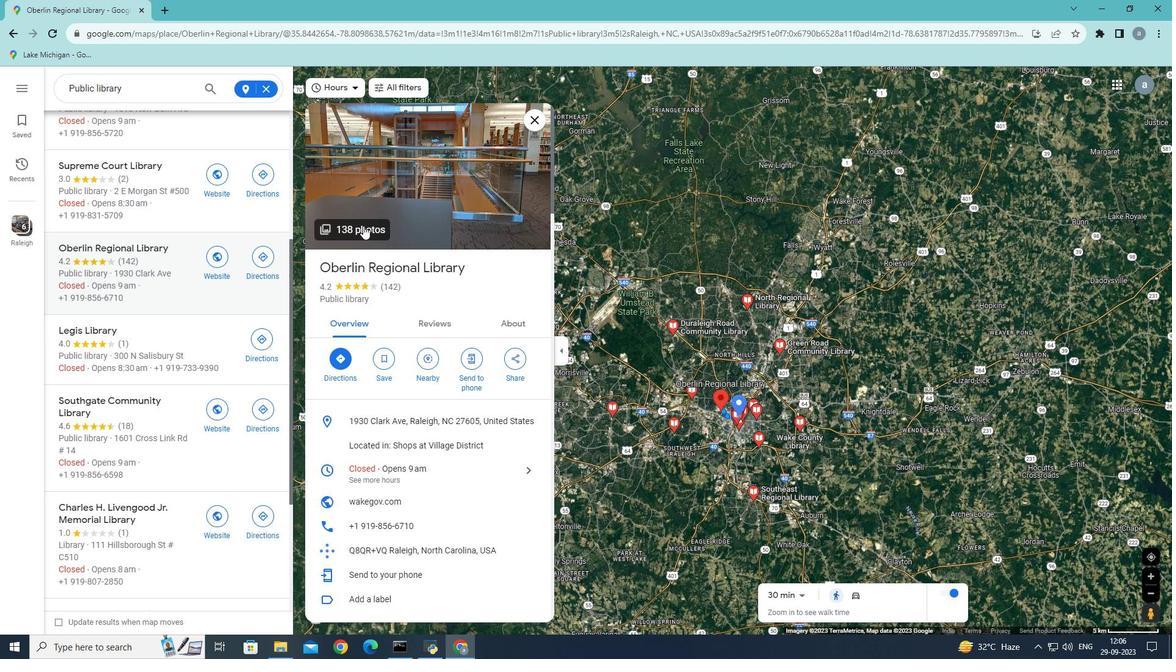 
Action: Mouse scrolled (363, 225) with delta (0, 0)
Screenshot: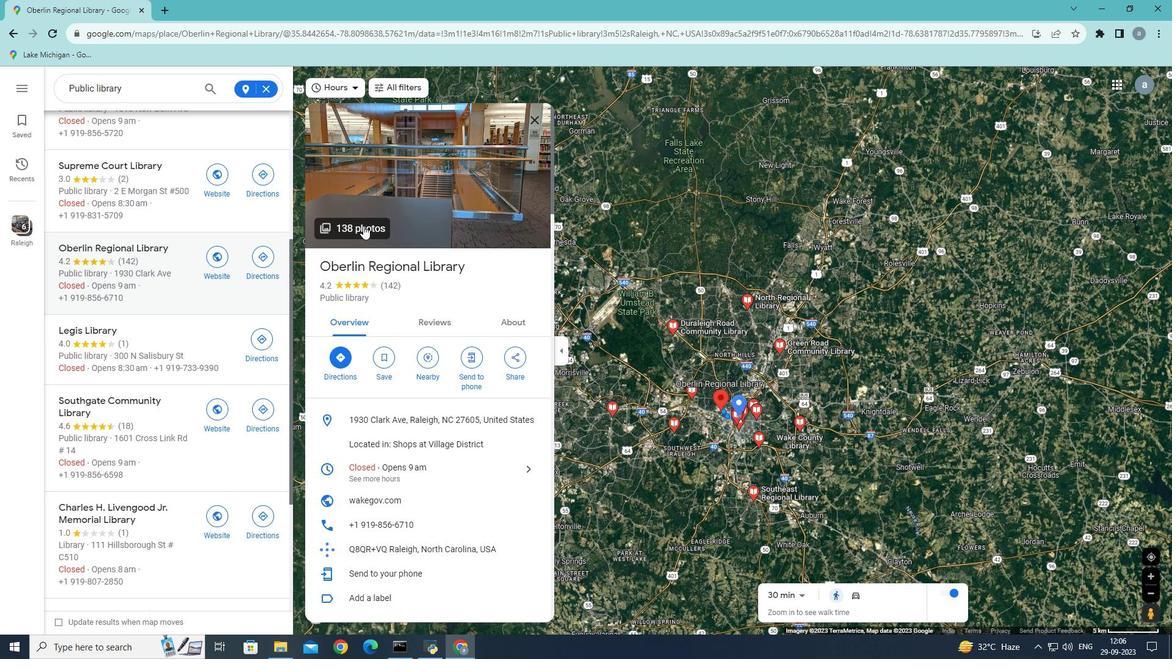 
Action: Mouse scrolled (363, 225) with delta (0, 0)
Screenshot: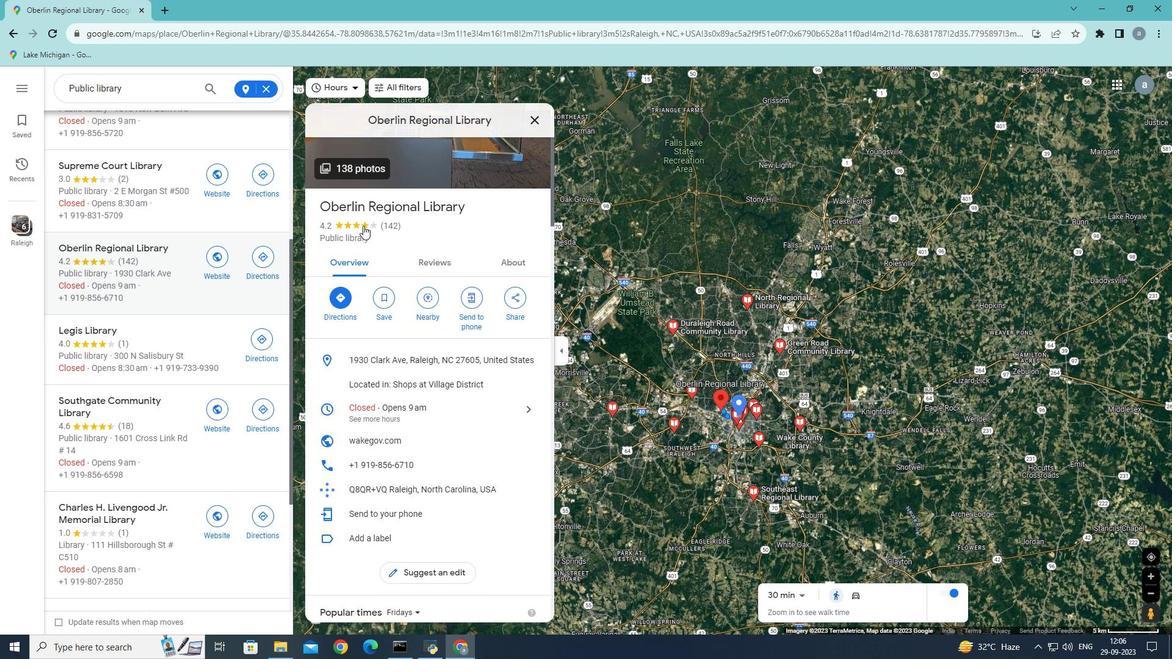 
Action: Mouse scrolled (363, 225) with delta (0, 0)
Screenshot: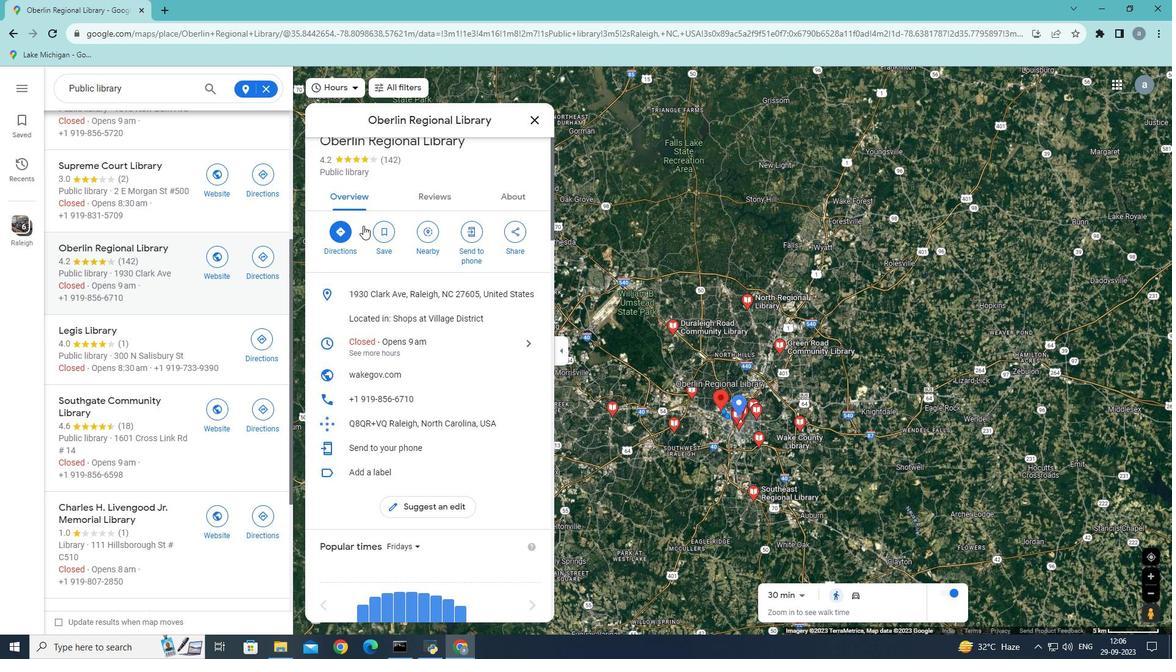 
Action: Mouse moved to (372, 226)
Screenshot: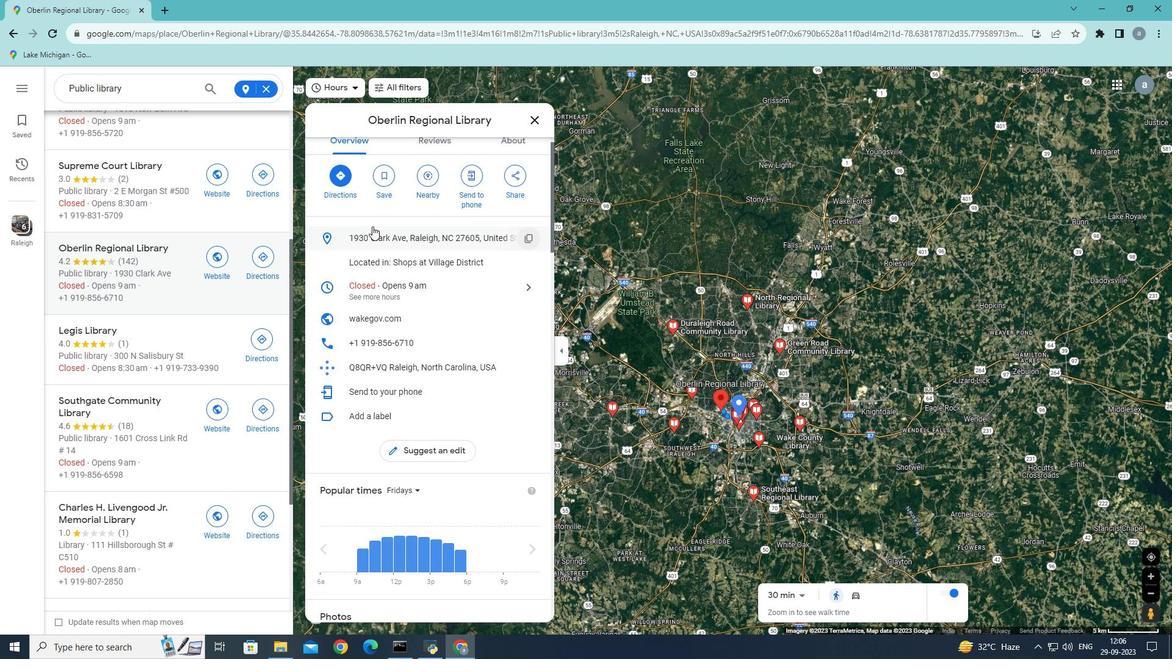 
Action: Mouse scrolled (372, 225) with delta (0, 0)
Screenshot: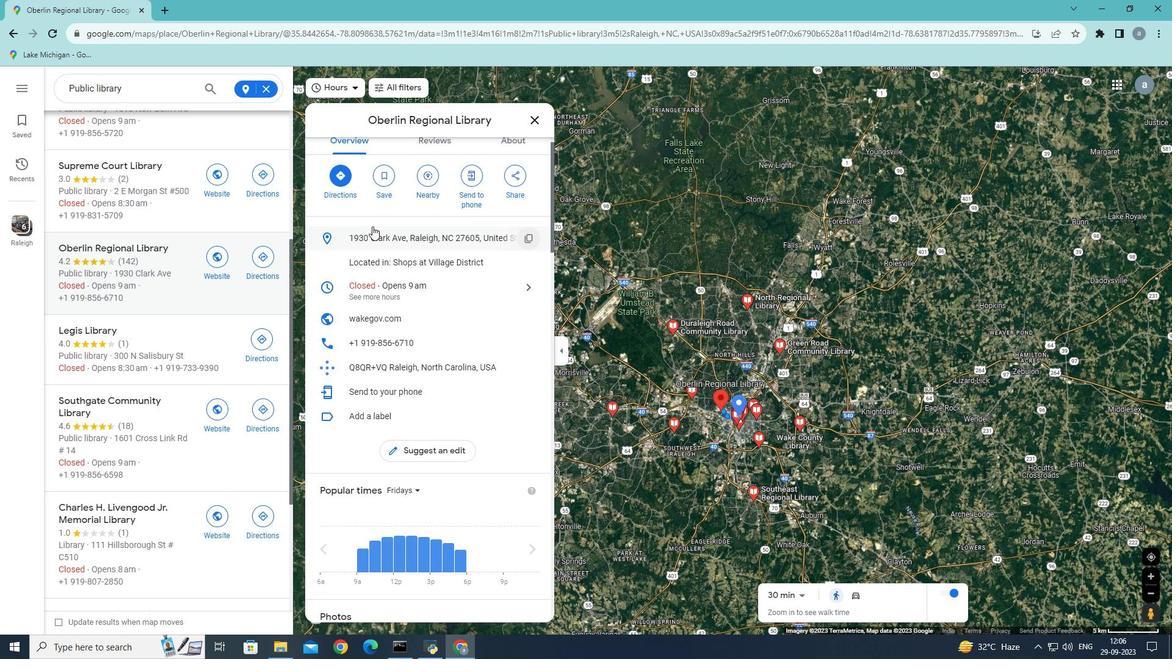 
Action: Mouse scrolled (372, 225) with delta (0, 0)
Screenshot: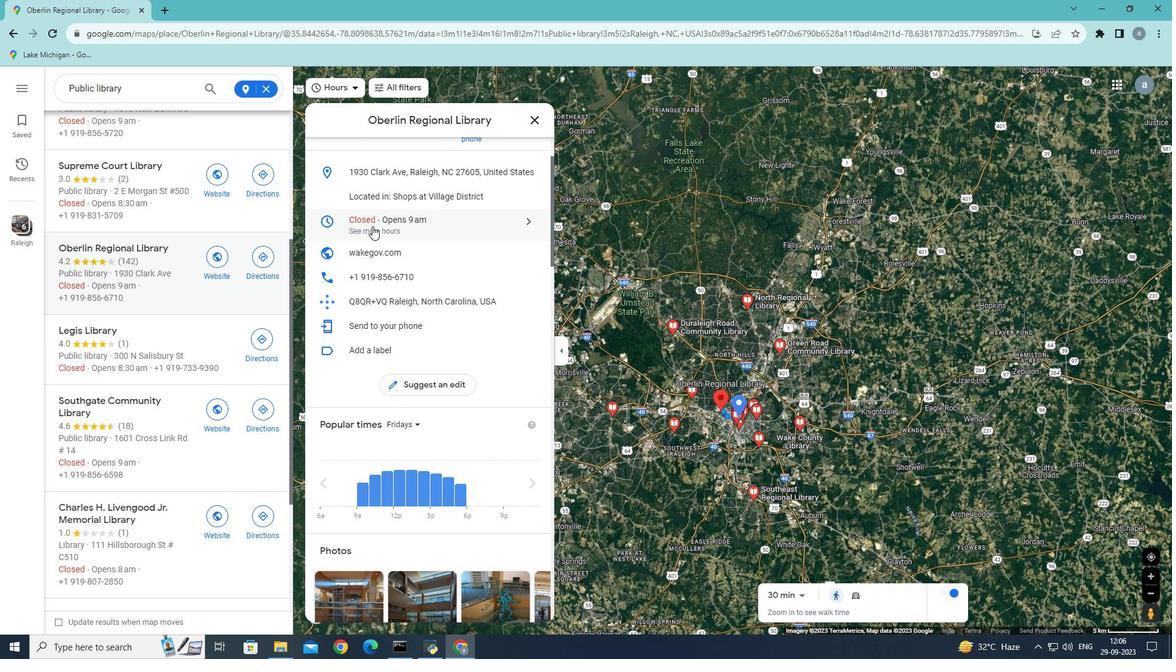 
Action: Mouse scrolled (372, 225) with delta (0, 0)
Screenshot: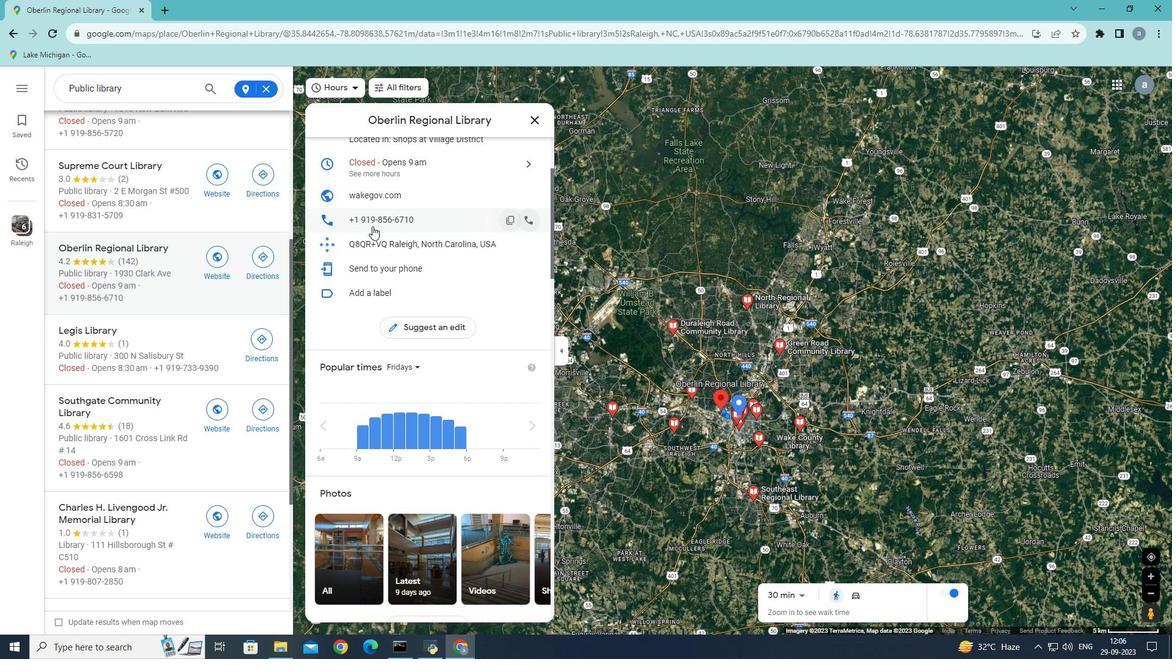 
Action: Mouse scrolled (372, 225) with delta (0, 0)
Screenshot: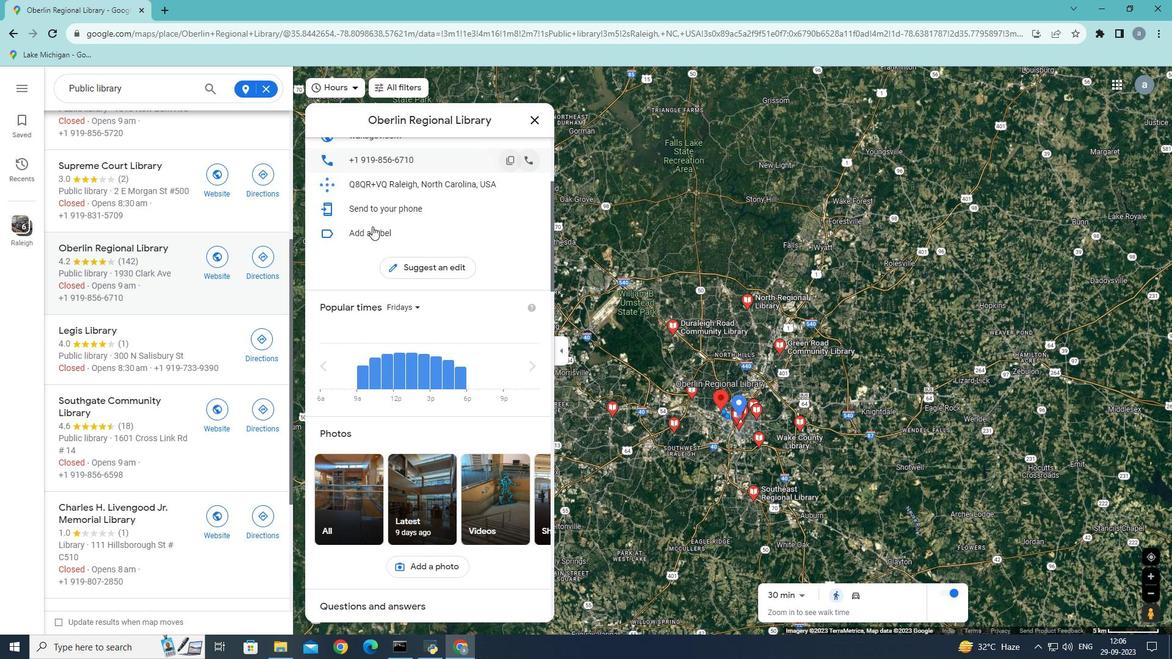 
Action: Mouse moved to (372, 227)
Screenshot: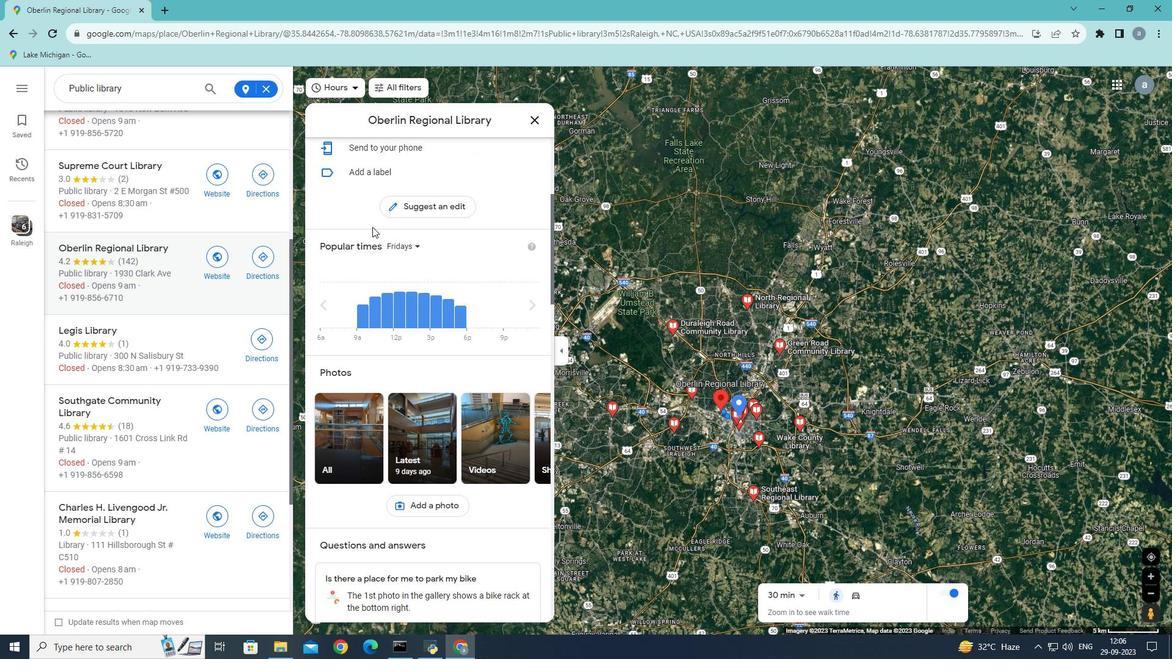 
Action: Mouse scrolled (372, 226) with delta (0, 0)
Screenshot: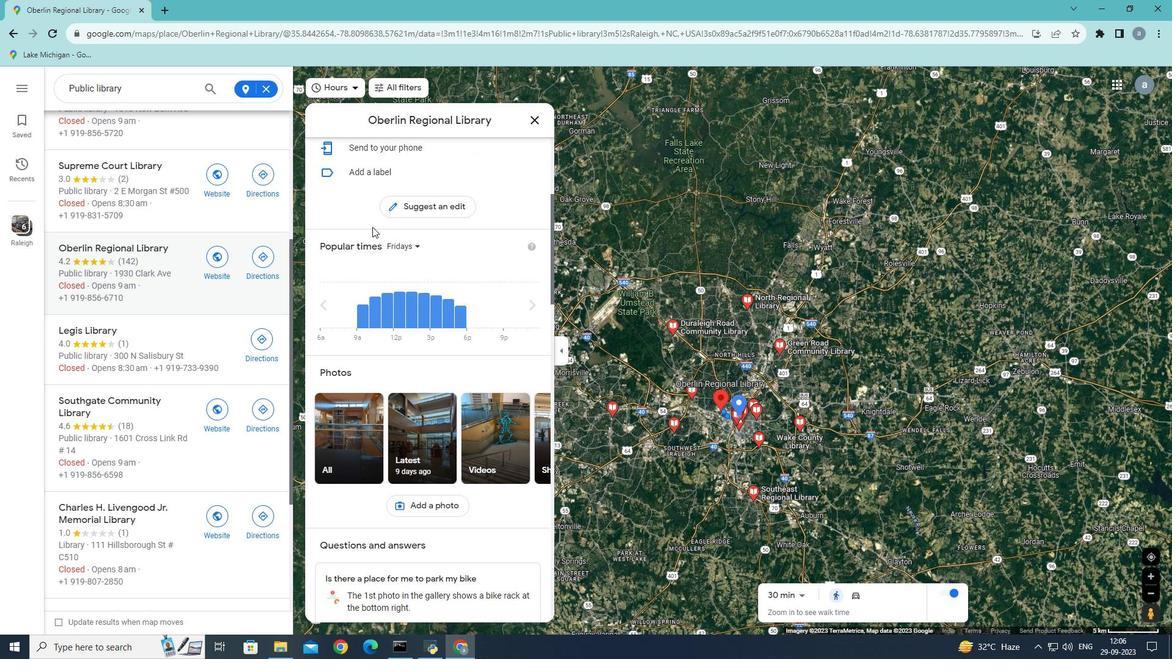 
Action: Mouse scrolled (372, 226) with delta (0, 0)
Screenshot: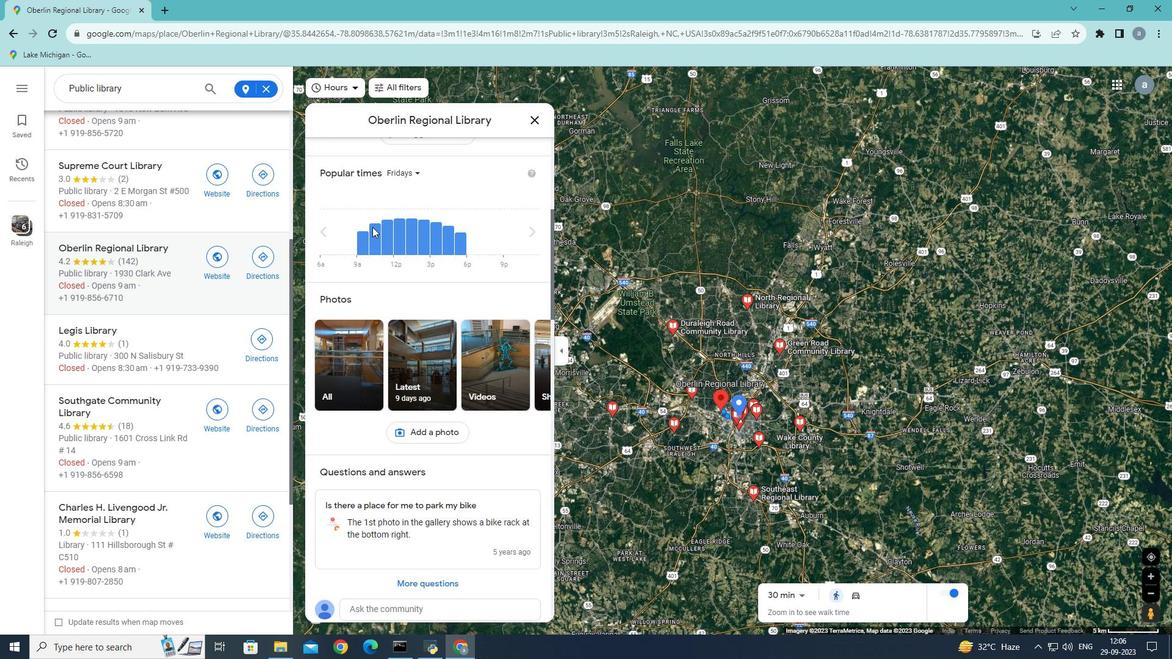 
Action: Mouse moved to (372, 227)
Screenshot: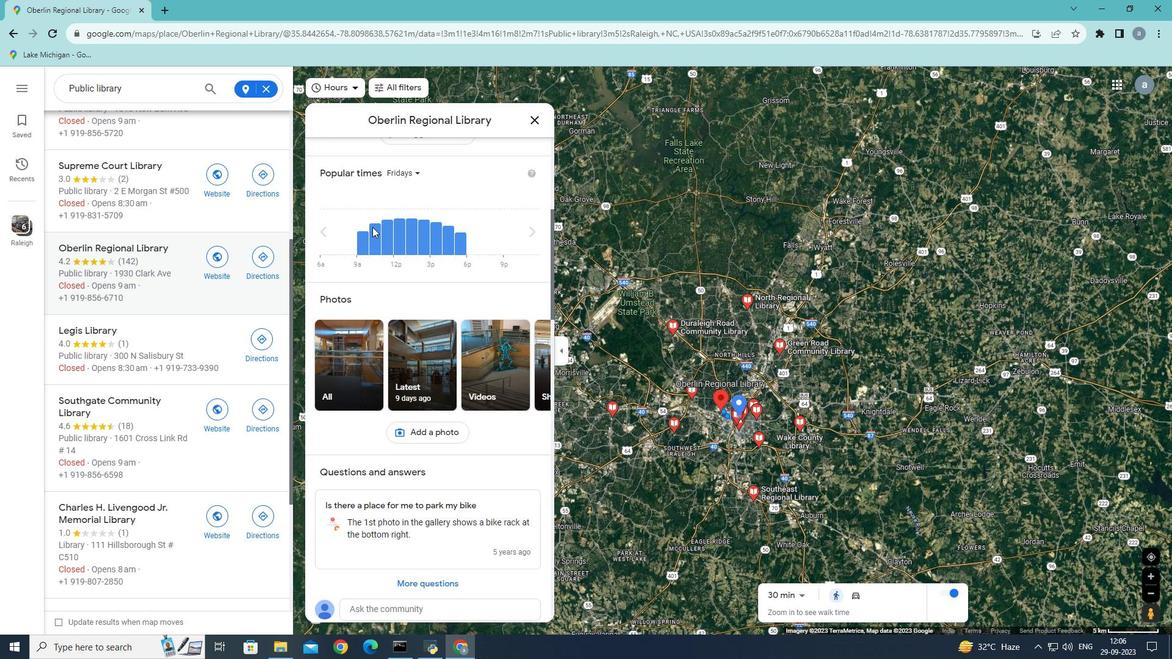 
Action: Mouse scrolled (372, 226) with delta (0, 0)
Screenshot: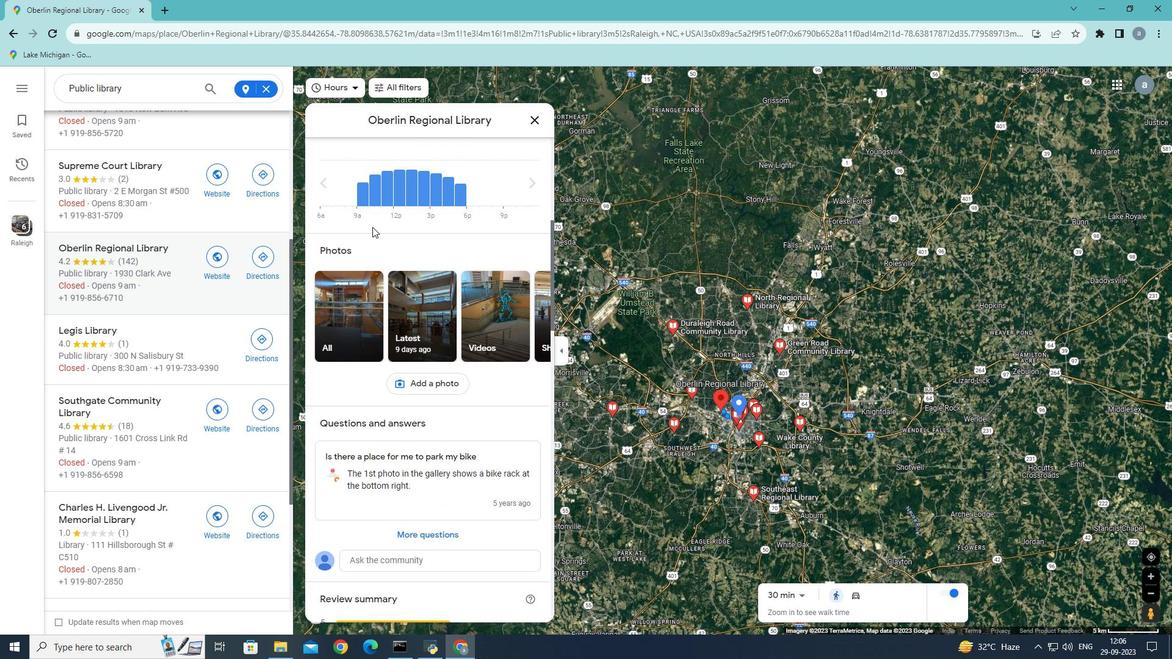 
Action: Mouse scrolled (372, 226) with delta (0, 0)
Screenshot: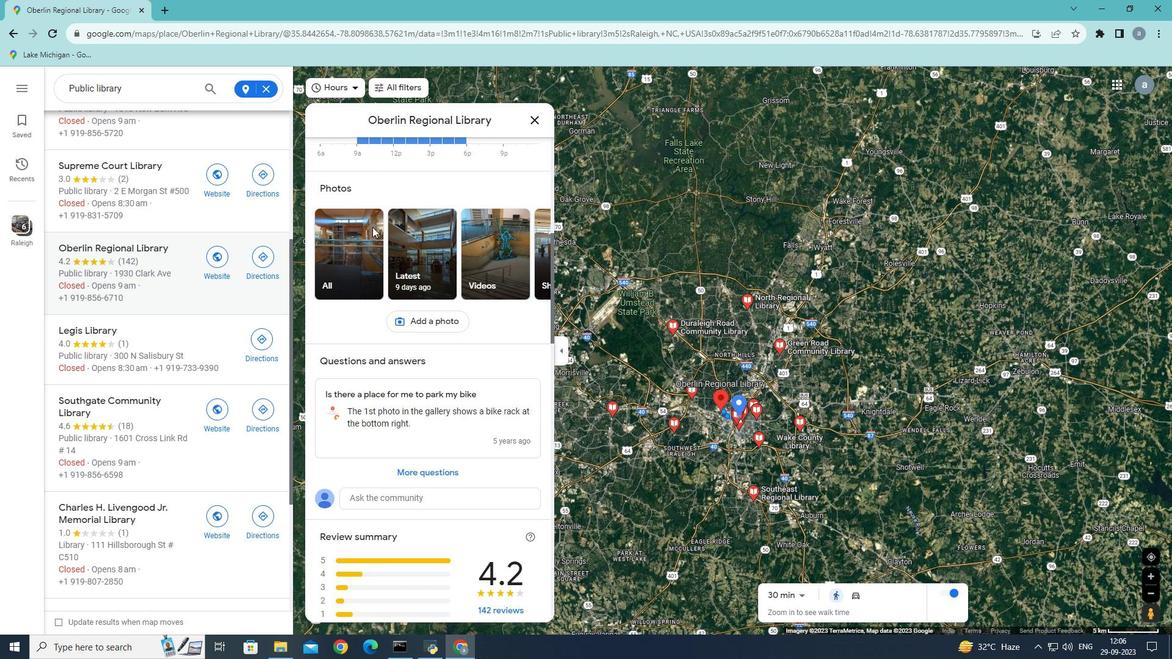 
Action: Mouse scrolled (372, 226) with delta (0, 0)
Screenshot: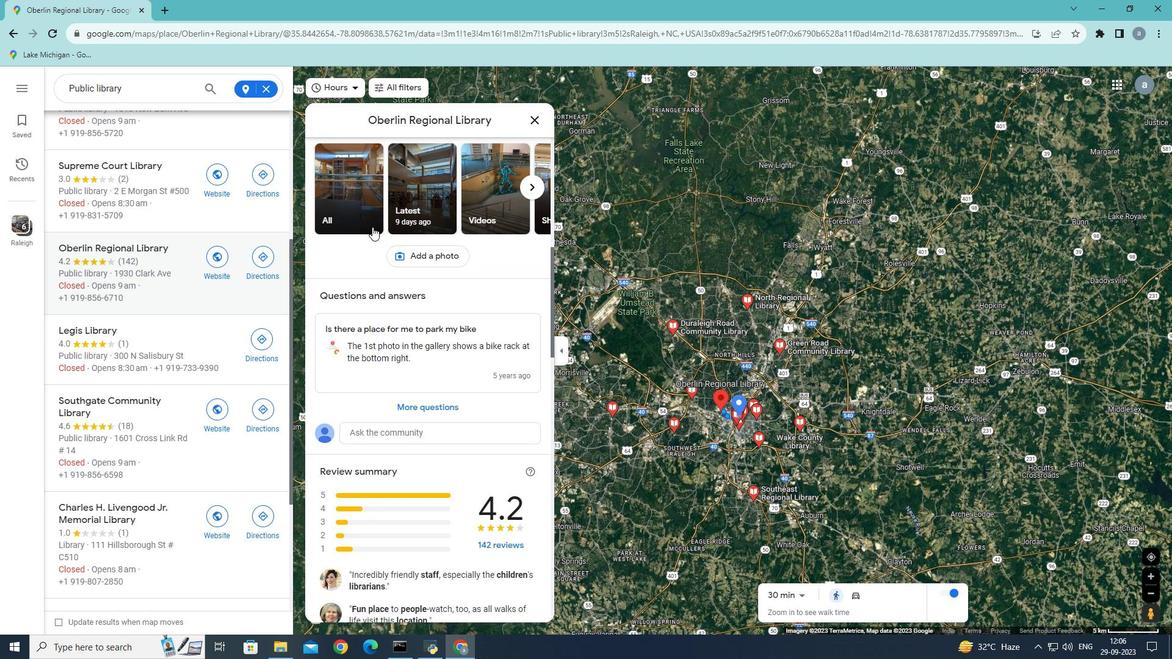 
Action: Mouse scrolled (372, 226) with delta (0, 0)
Screenshot: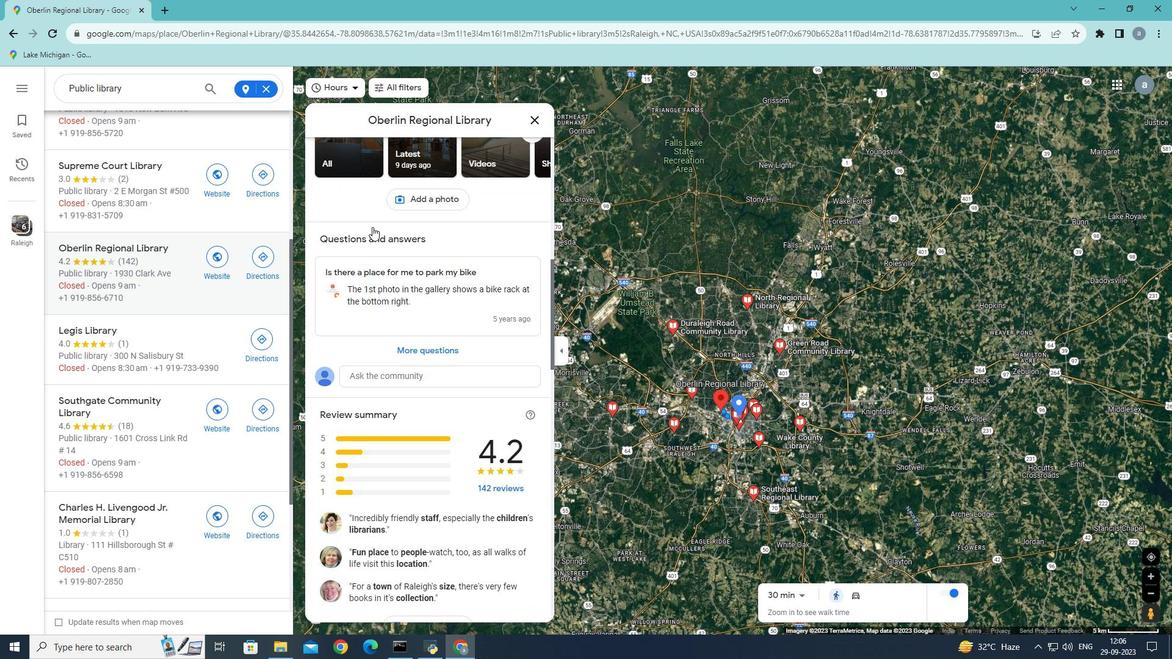 
Action: Mouse scrolled (372, 226) with delta (0, 0)
Screenshot: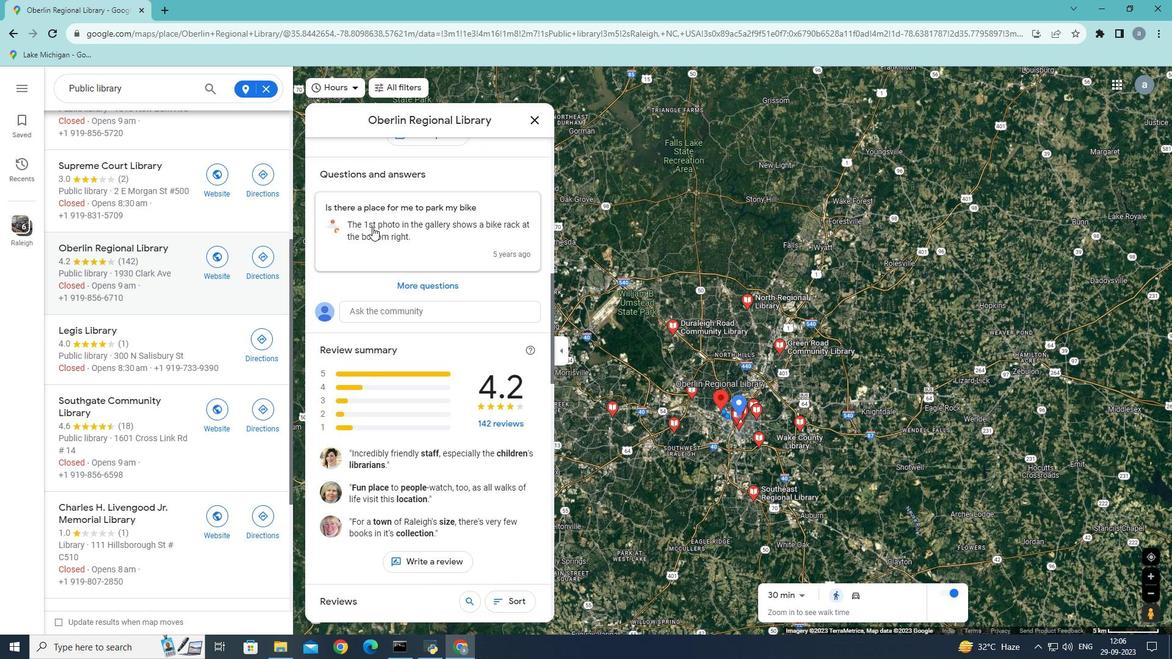 
Action: Mouse scrolled (372, 226) with delta (0, 0)
Screenshot: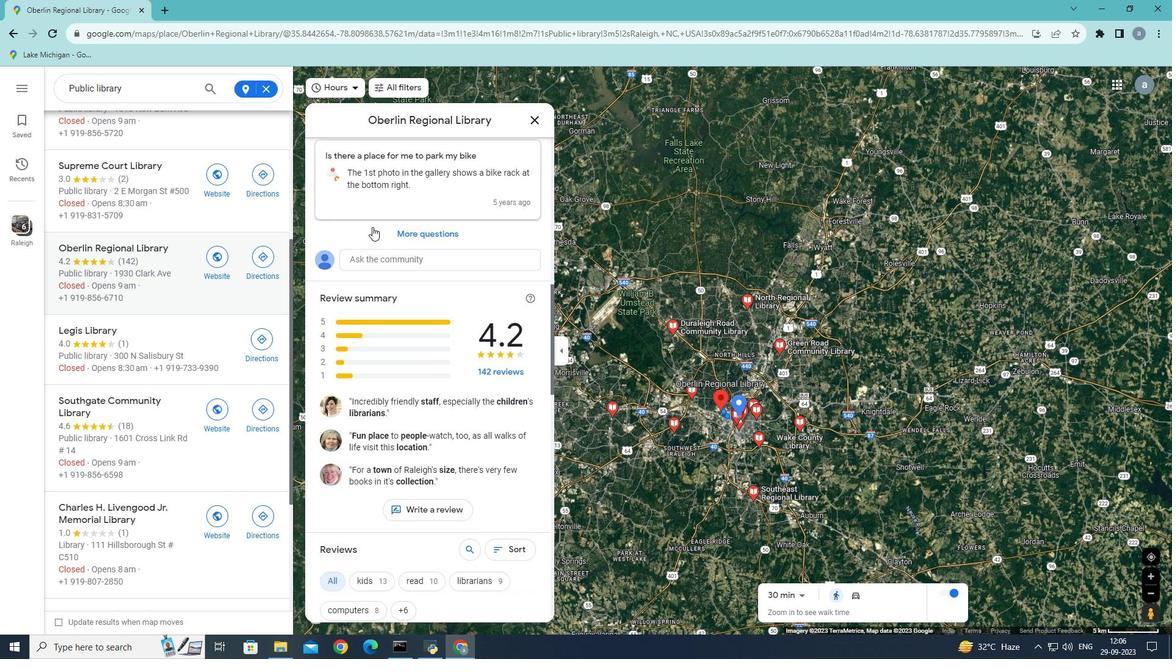 
Action: Mouse scrolled (372, 226) with delta (0, 0)
Screenshot: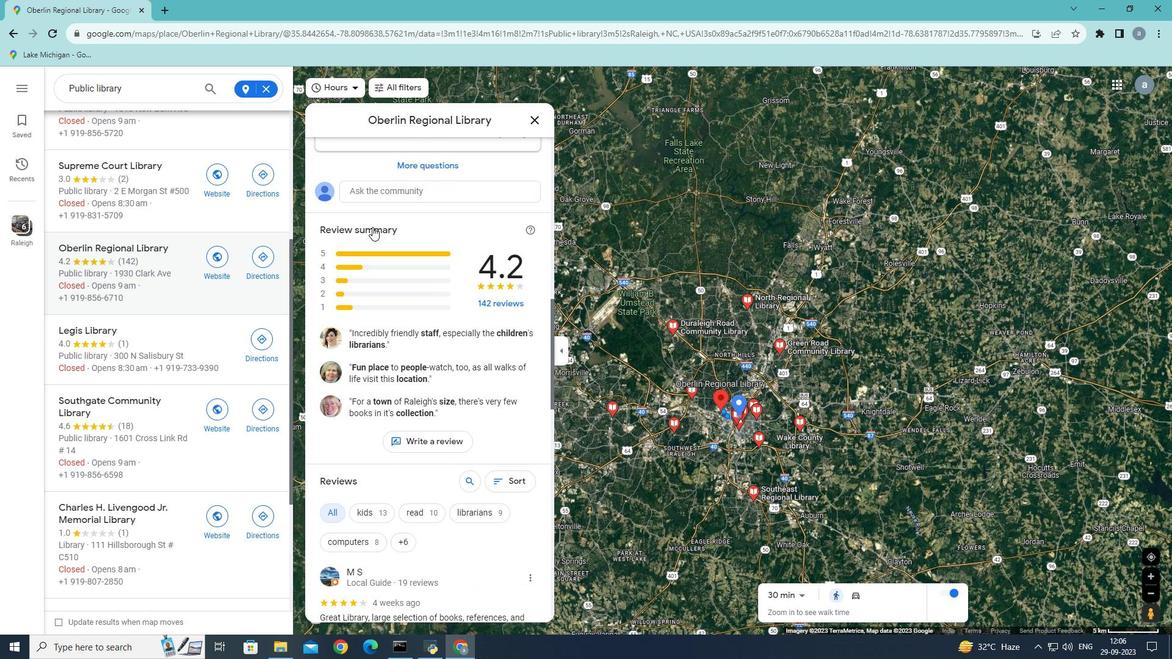 
Action: Mouse scrolled (372, 226) with delta (0, 0)
Screenshot: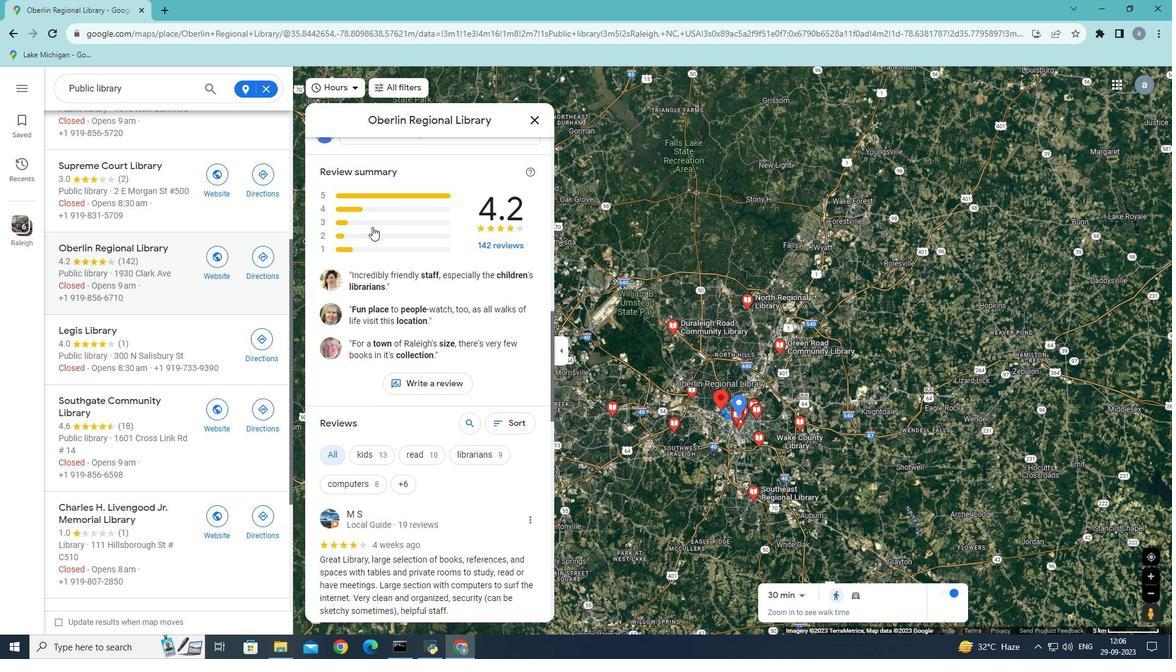
Action: Mouse scrolled (372, 226) with delta (0, 0)
Screenshot: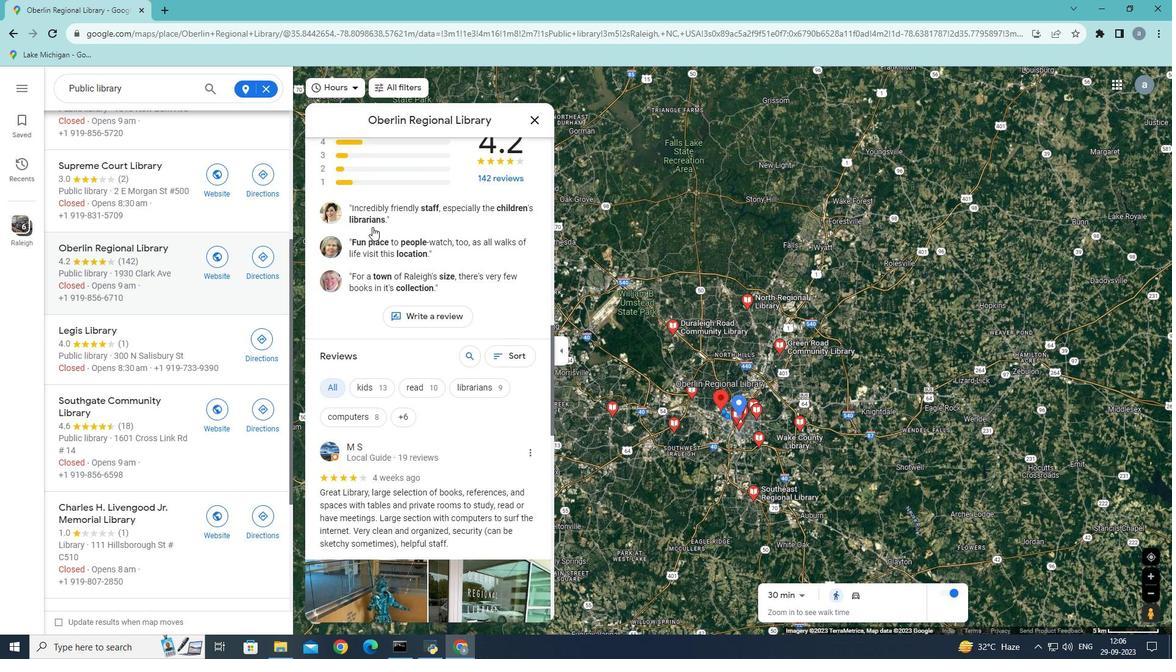 
Action: Mouse scrolled (372, 226) with delta (0, 0)
Screenshot: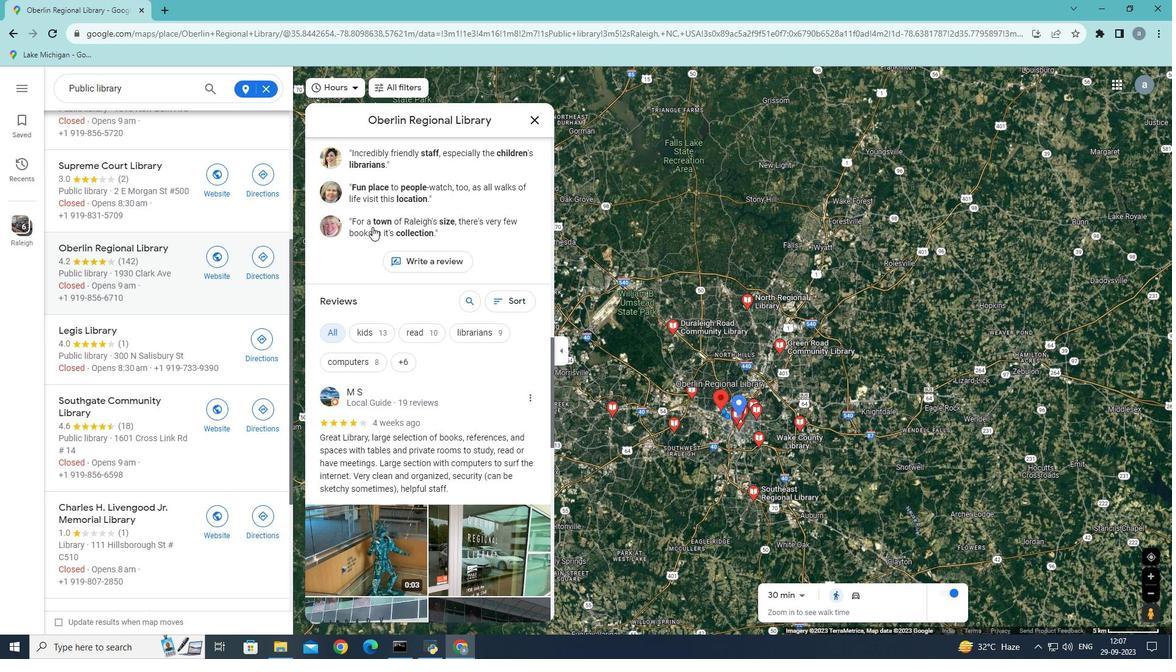 
Action: Mouse scrolled (372, 226) with delta (0, 0)
Screenshot: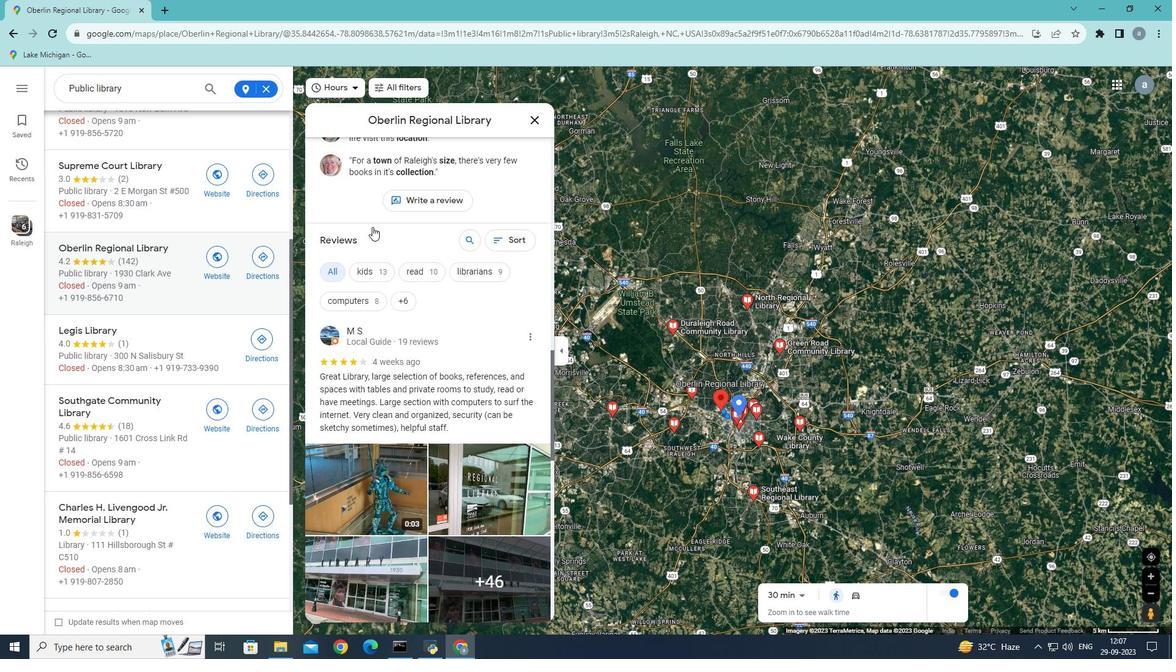 
Action: Mouse scrolled (372, 226) with delta (0, 0)
Screenshot: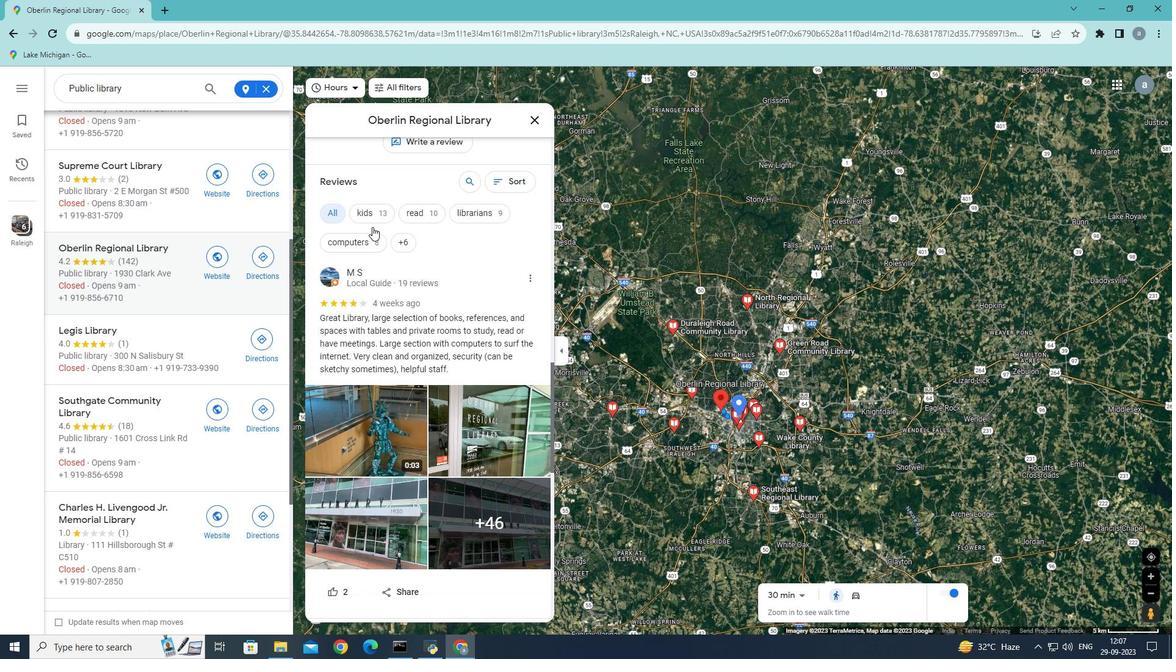 
Action: Mouse scrolled (372, 226) with delta (0, 0)
Screenshot: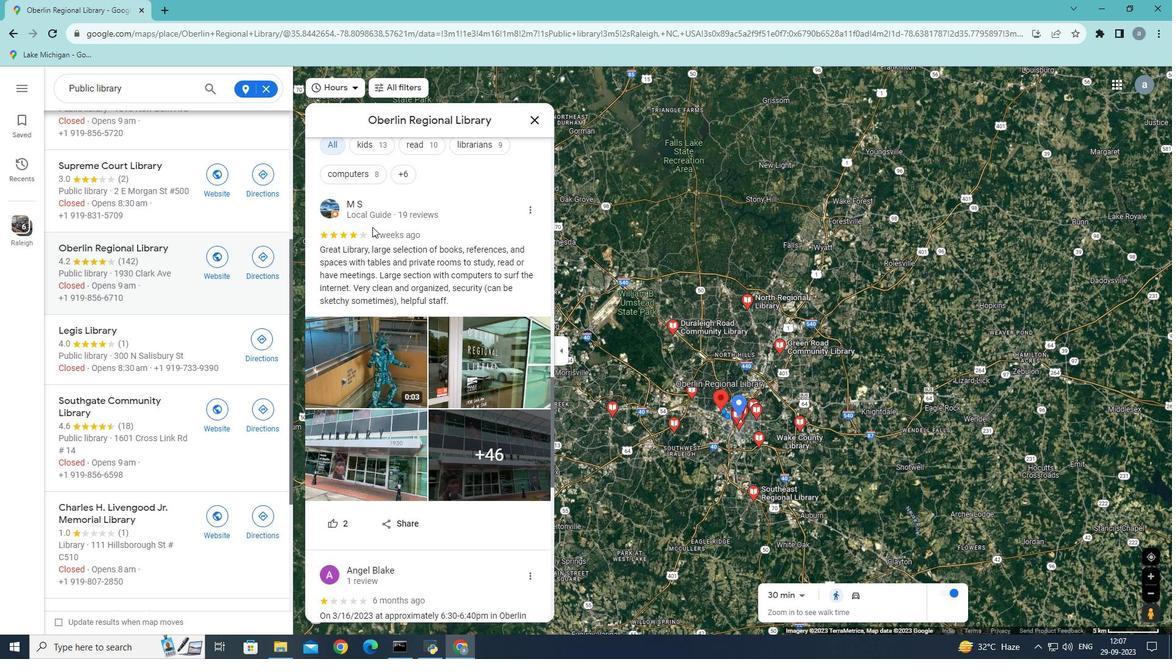 
Action: Mouse scrolled (372, 226) with delta (0, 0)
Screenshot: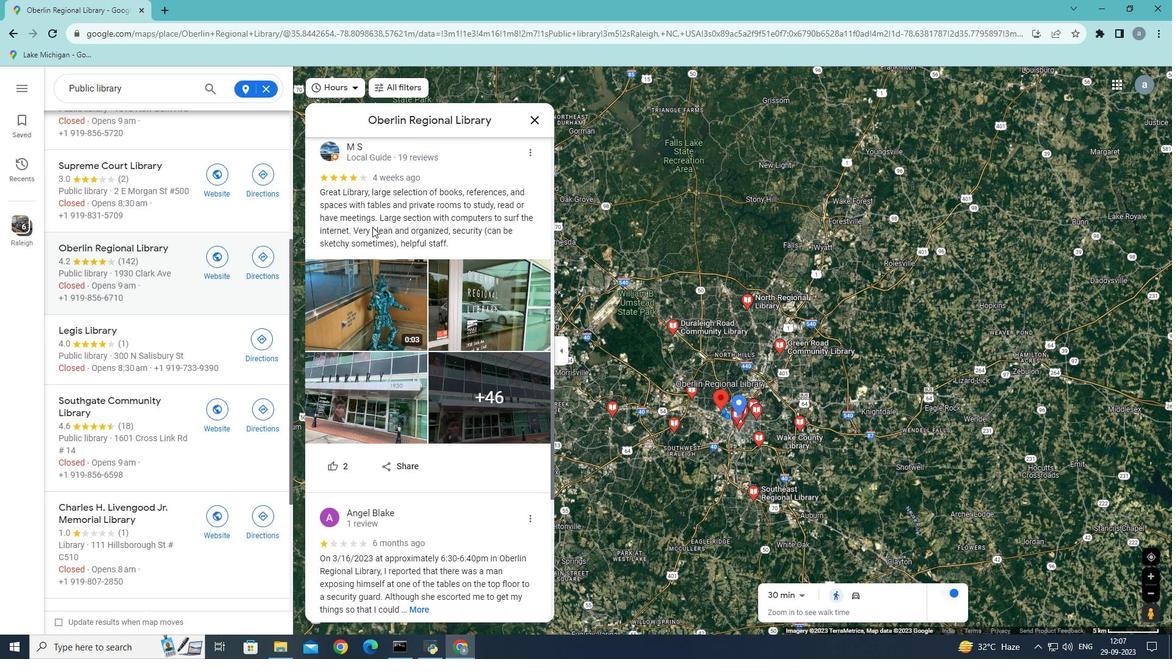 
Action: Mouse scrolled (372, 226) with delta (0, 0)
Screenshot: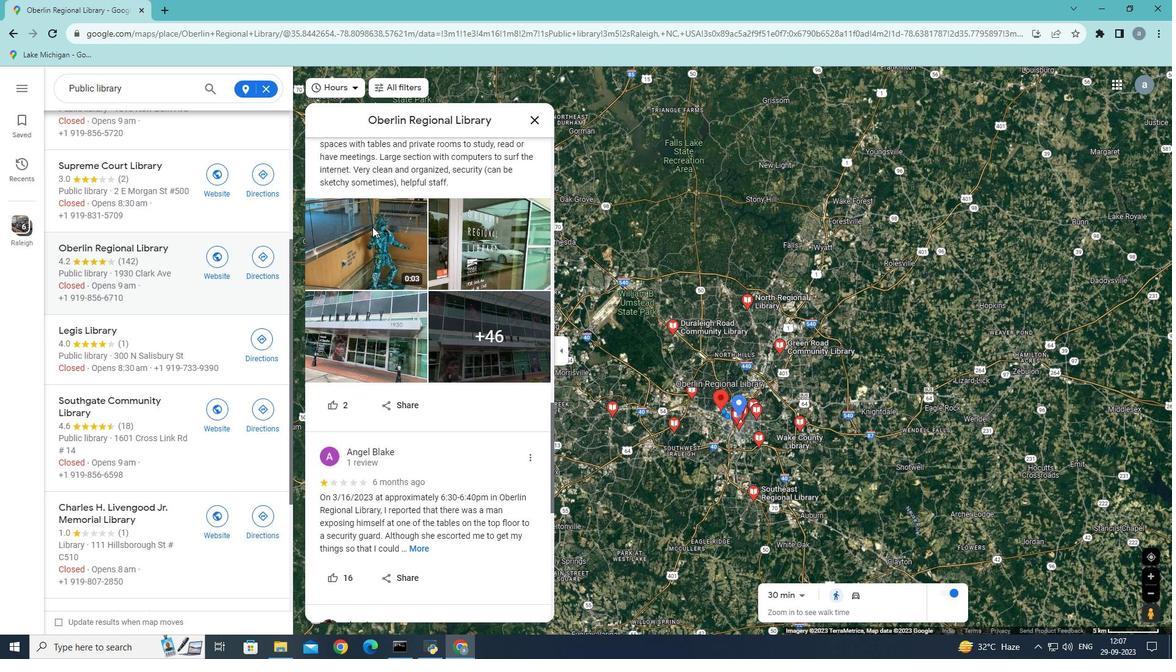 
Action: Mouse scrolled (372, 226) with delta (0, 0)
Screenshot: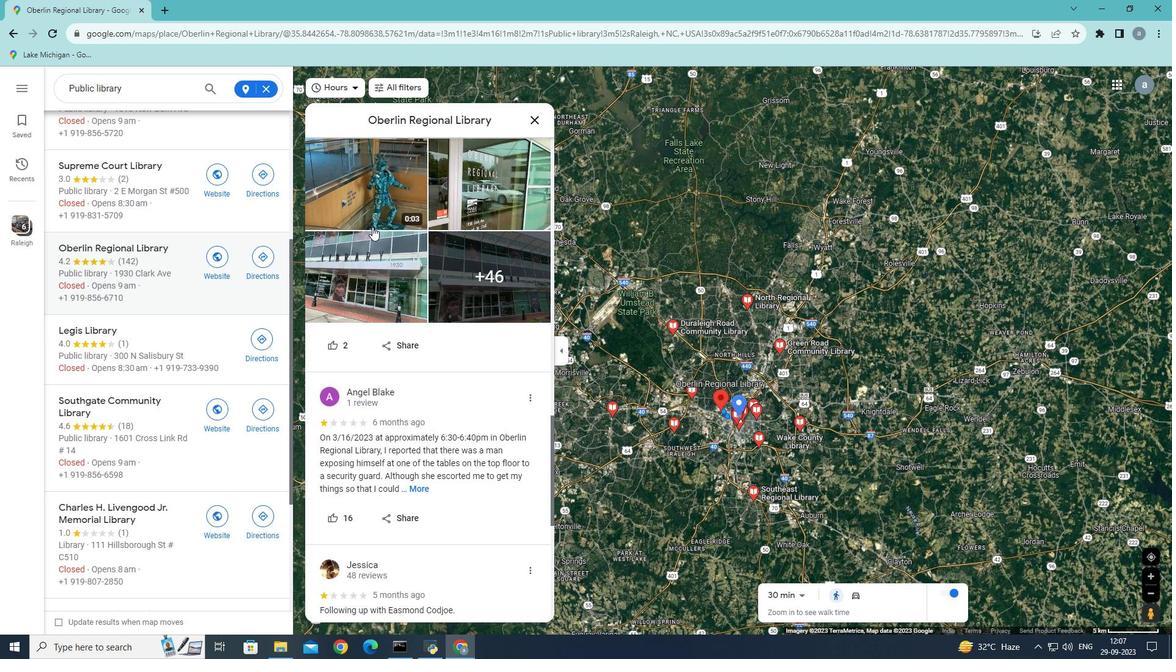 
Action: Mouse scrolled (372, 226) with delta (0, 0)
Screenshot: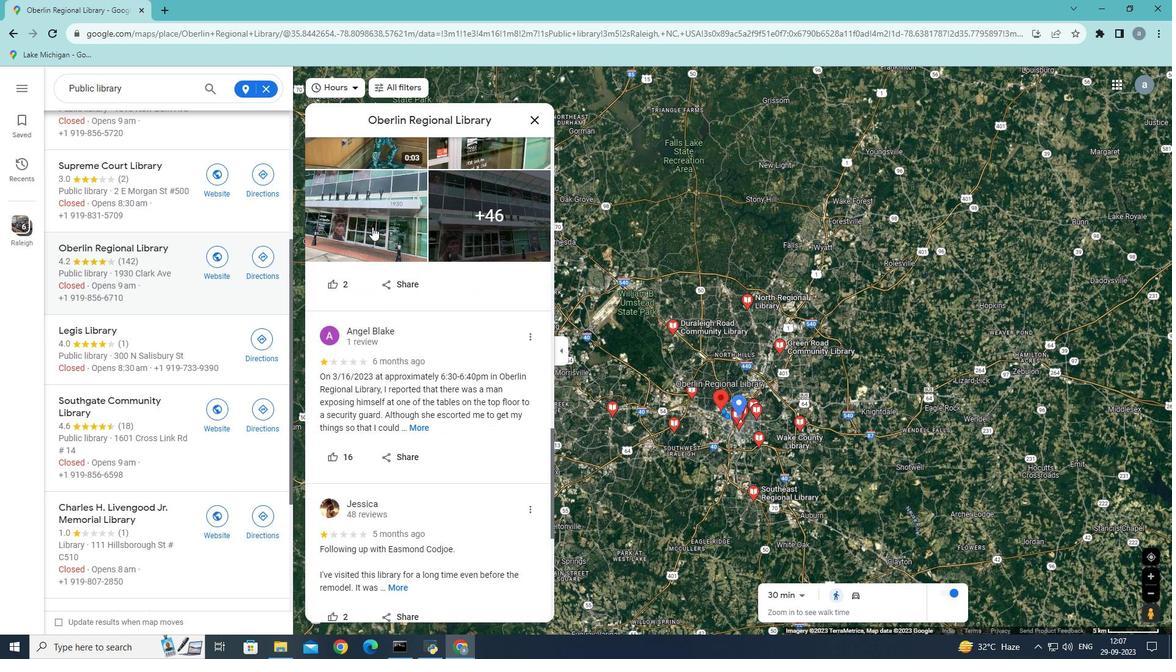 
Action: Mouse scrolled (372, 226) with delta (0, 0)
Screenshot: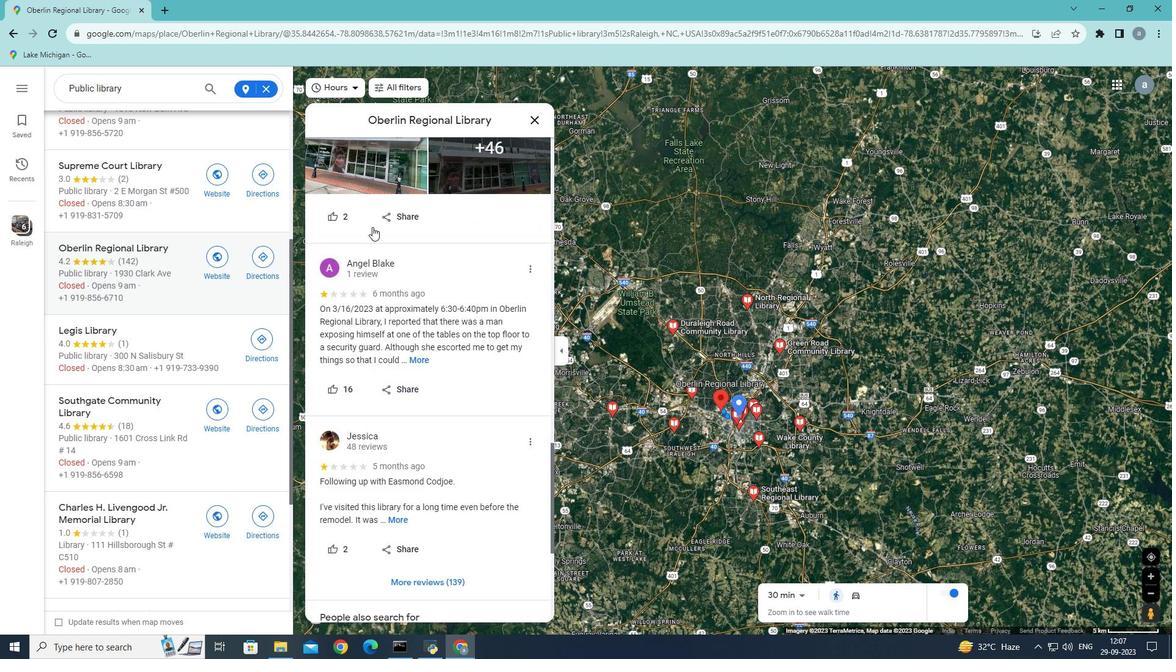 
Action: Mouse scrolled (372, 226) with delta (0, 0)
Screenshot: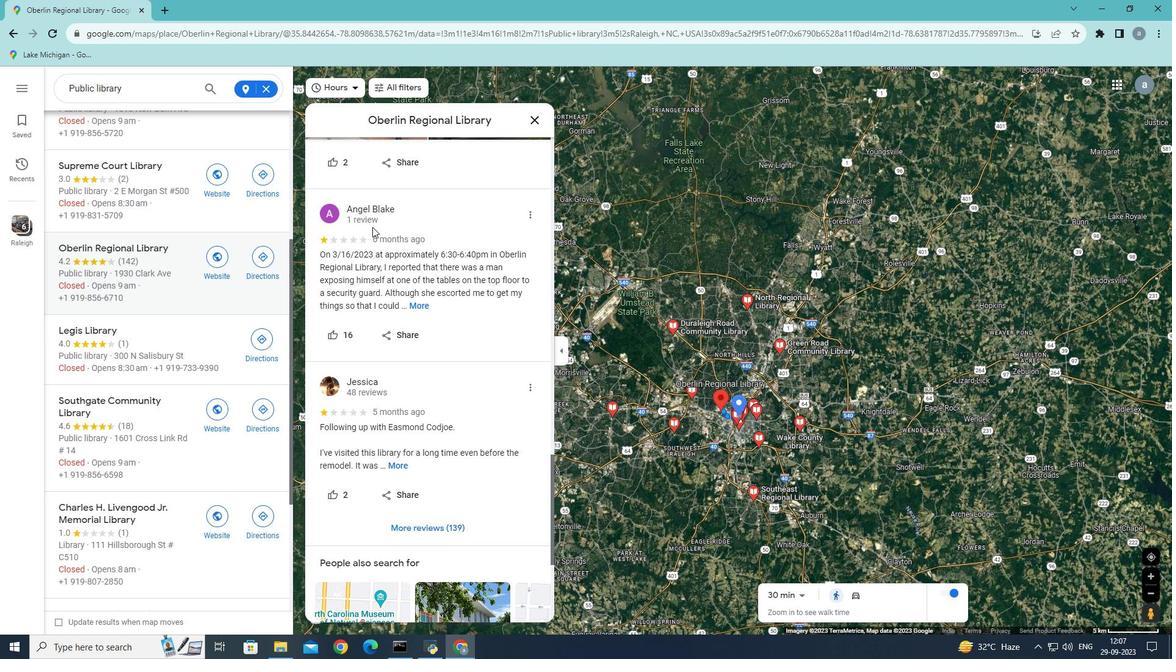 
Action: Mouse scrolled (372, 226) with delta (0, 0)
Screenshot: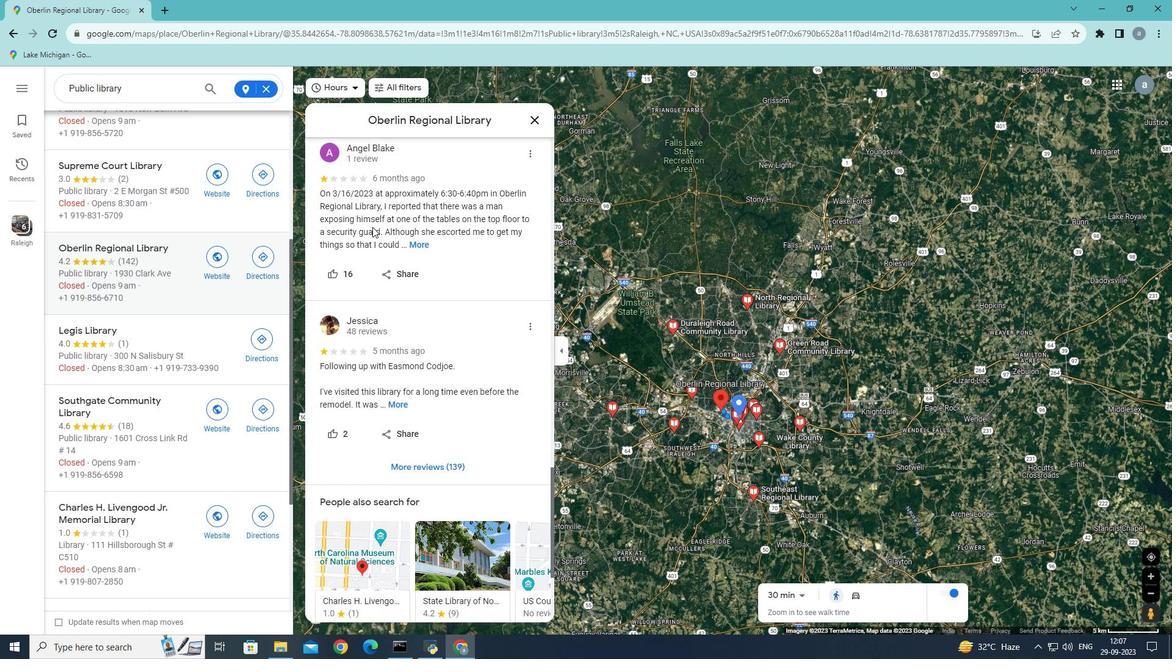 
Action: Mouse scrolled (372, 226) with delta (0, 0)
Screenshot: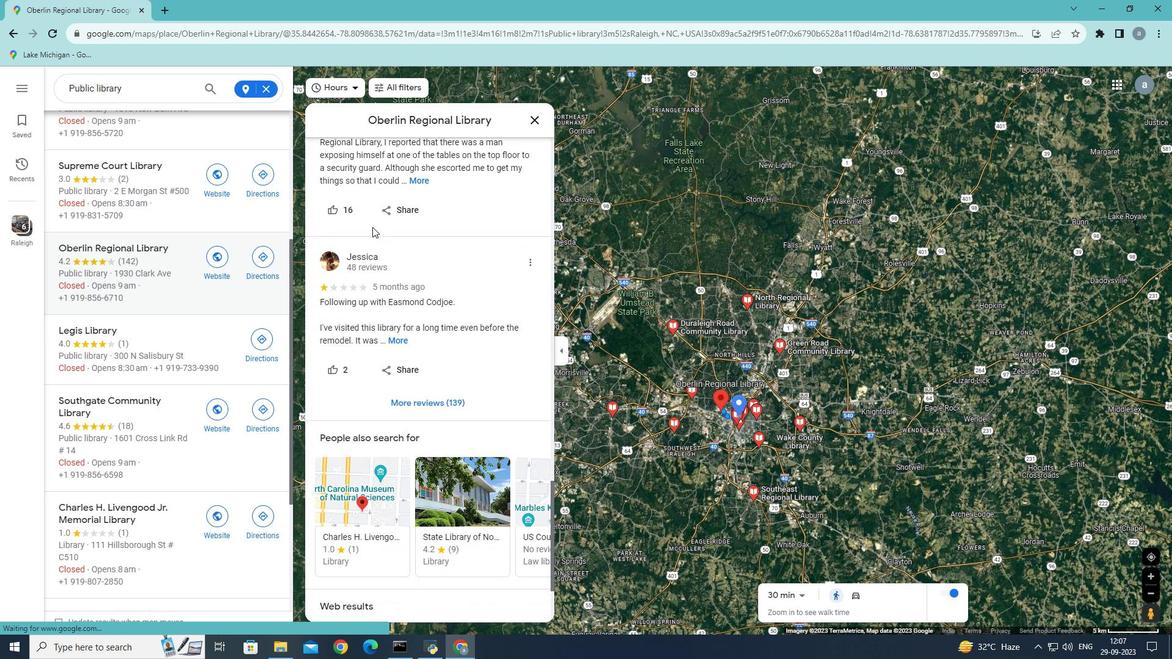 
Action: Mouse scrolled (372, 226) with delta (0, 0)
